Task: Create new records in Salesforce for accounts, contacts, products, and orders, ensuring all relevant fields are filled out accurately.
Action: Mouse moved to (1019, 47)
Screenshot: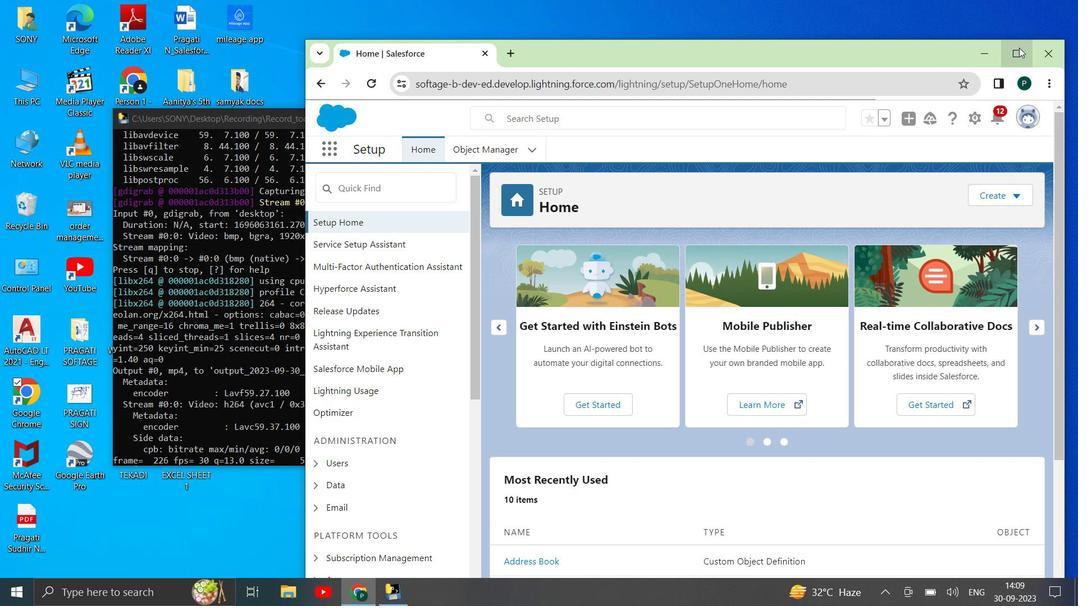 
Action: Mouse pressed left at (1019, 47)
Screenshot: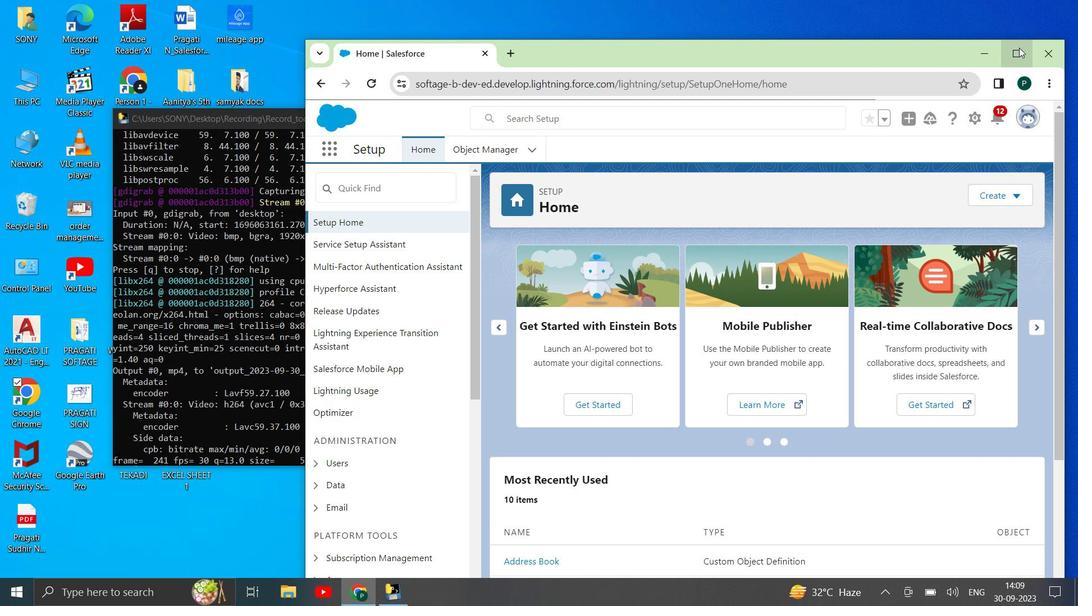 
Action: Mouse moved to (395, 585)
Screenshot: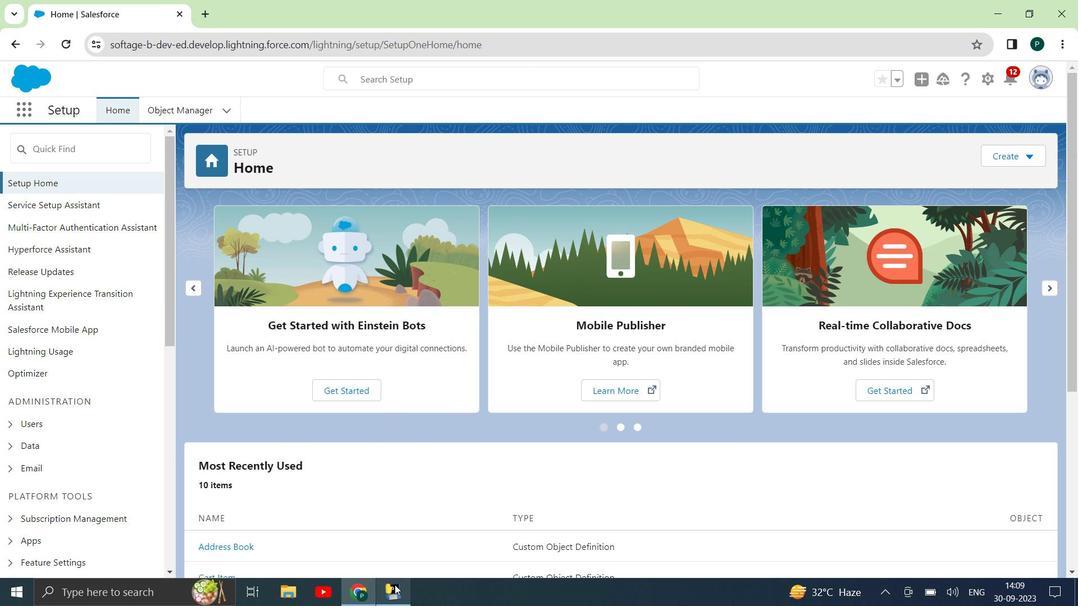 
Action: Mouse pressed left at (395, 585)
Screenshot: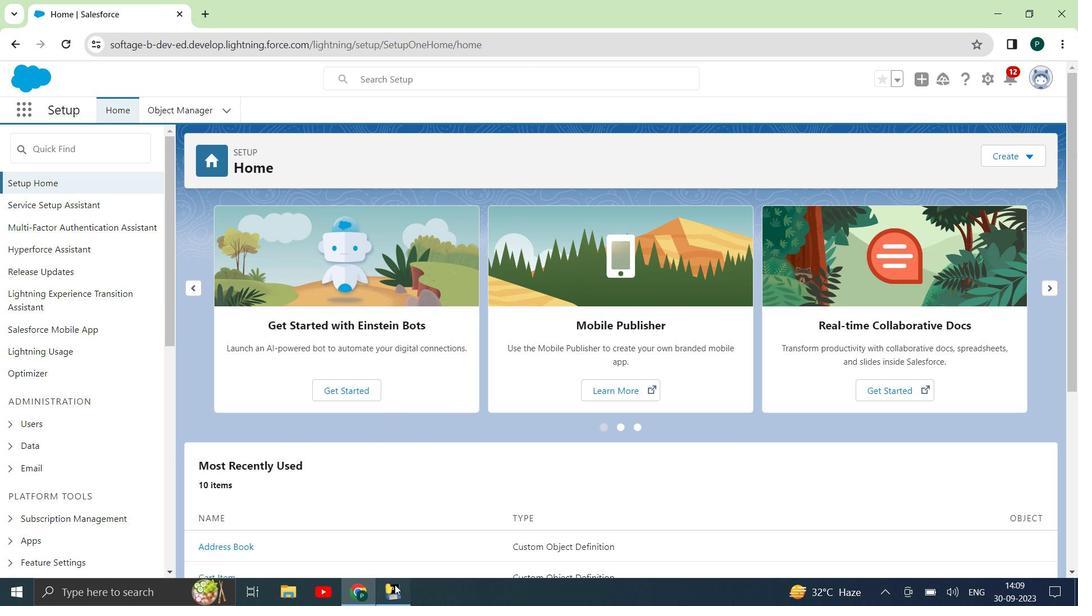 
Action: Mouse moved to (395, 585)
Screenshot: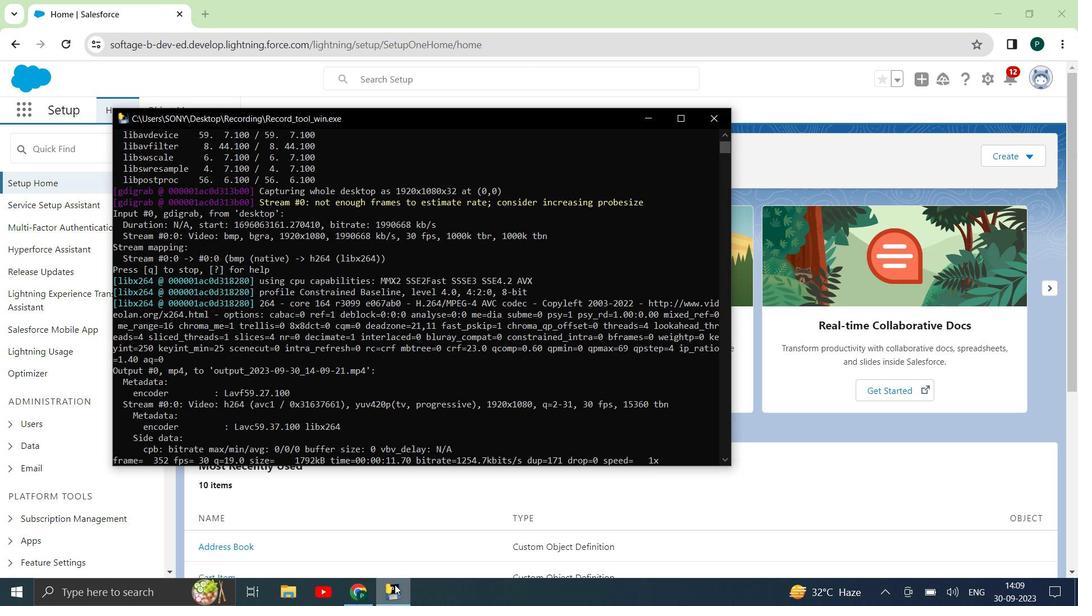 
Action: Mouse pressed left at (395, 585)
Screenshot: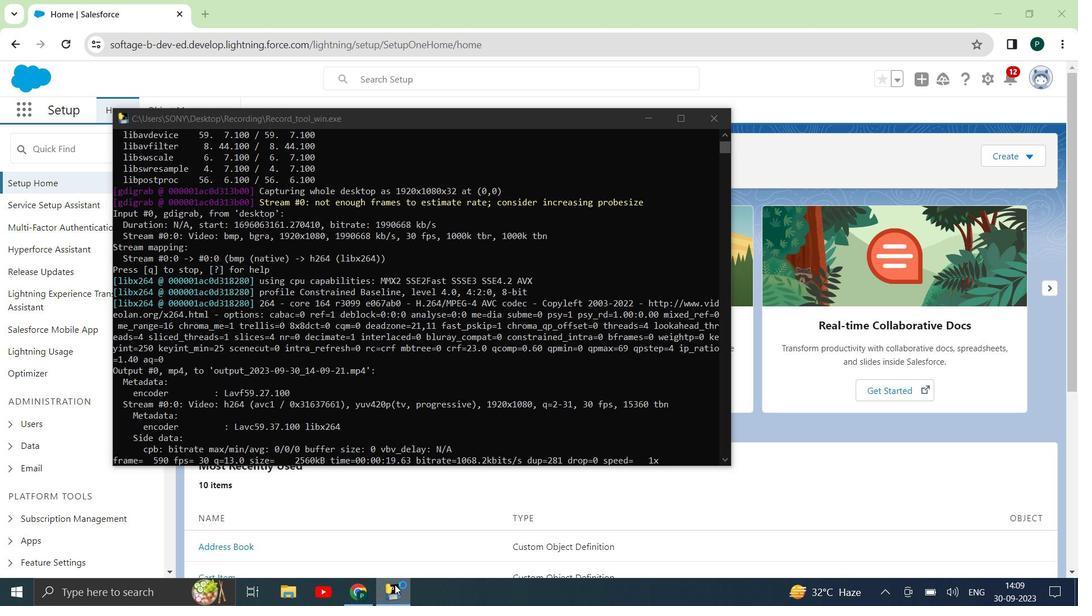 
Action: Mouse moved to (25, 114)
Screenshot: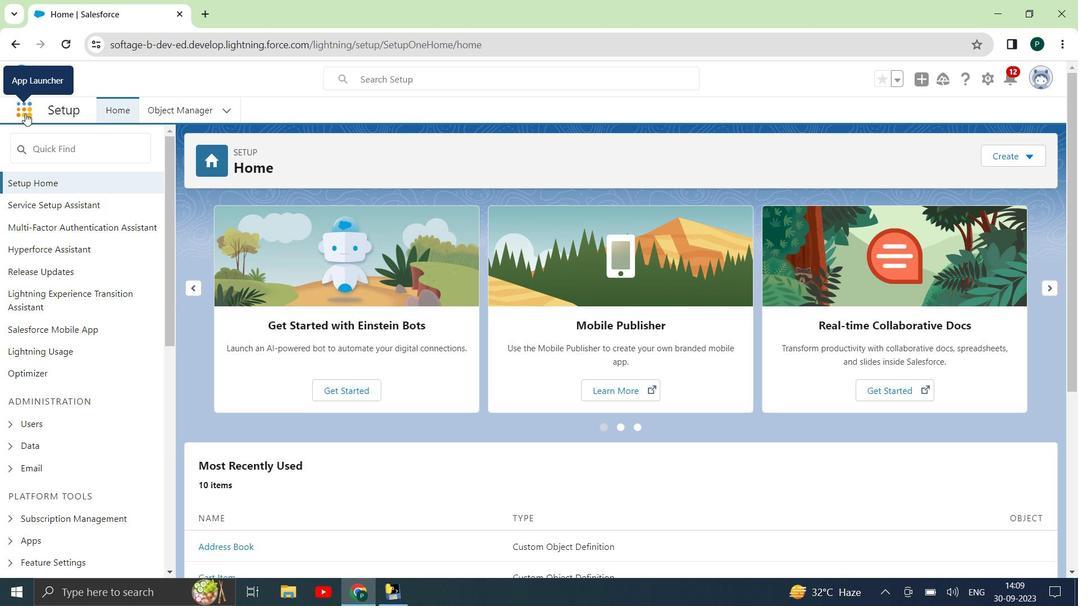 
Action: Mouse pressed left at (25, 114)
Screenshot: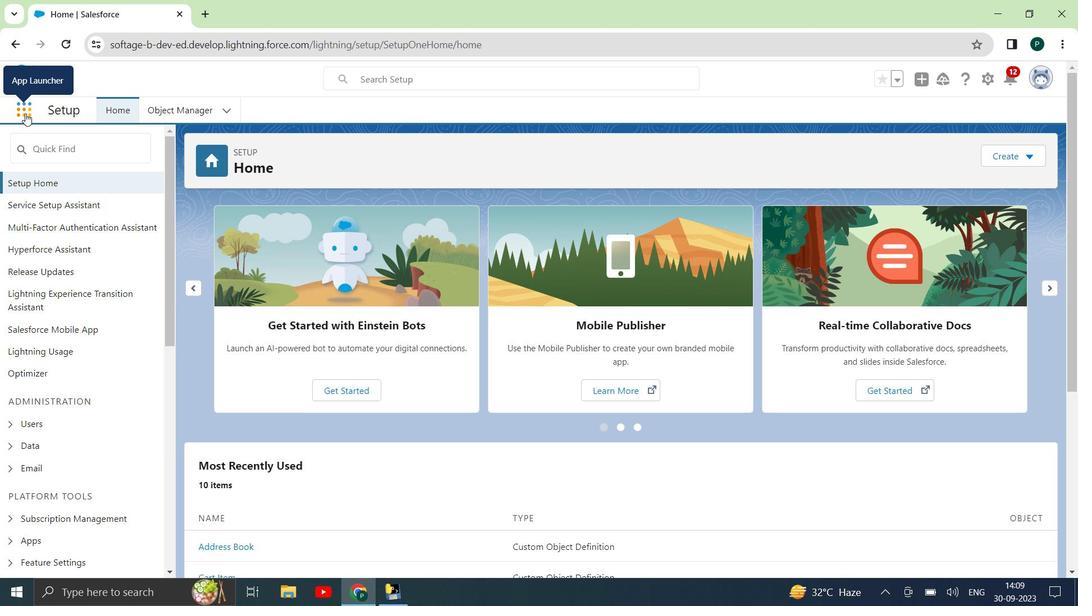 
Action: Mouse moved to (42, 357)
Screenshot: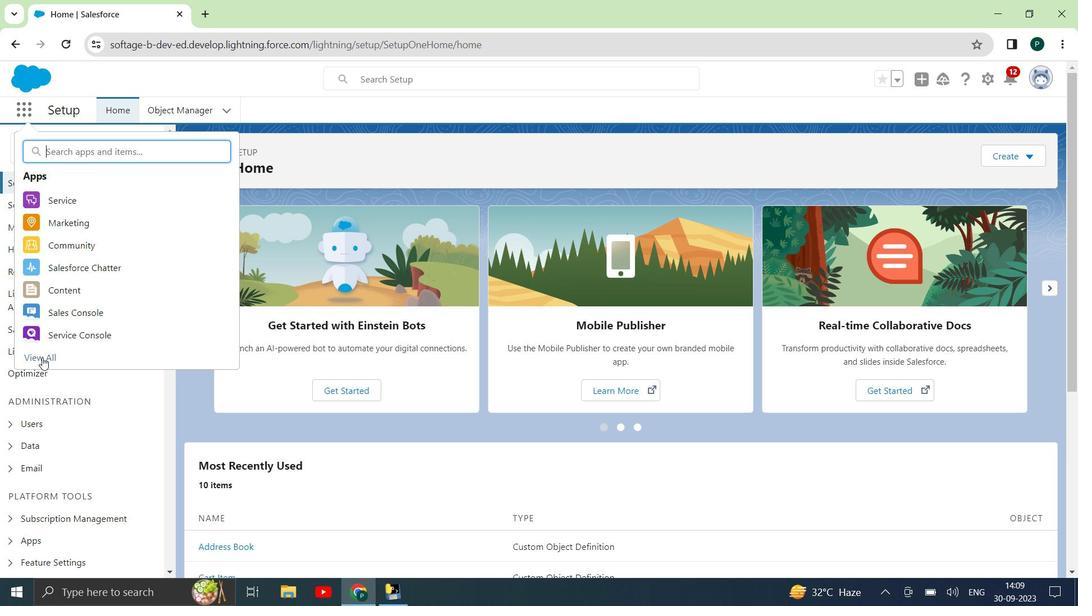 
Action: Mouse pressed left at (42, 357)
Screenshot: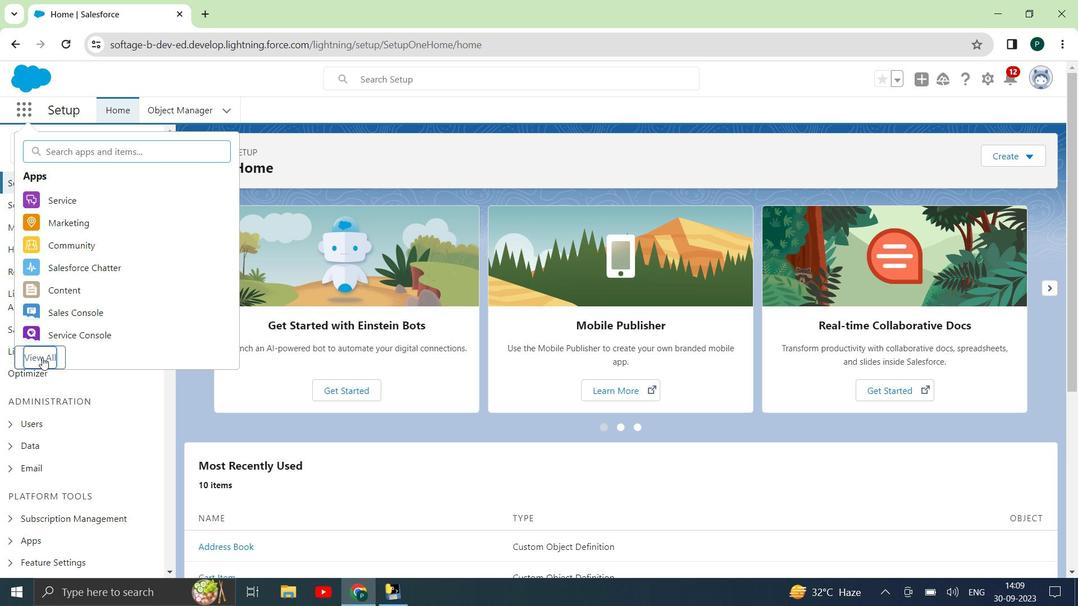 
Action: Mouse moved to (156, 290)
Screenshot: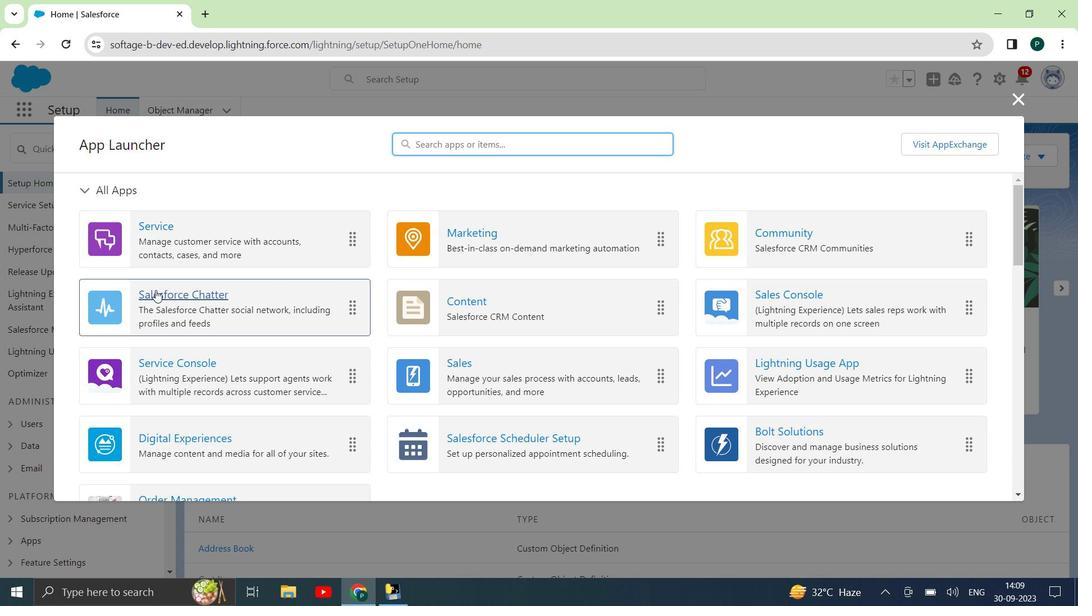 
Action: Mouse scrolled (156, 289) with delta (0, 0)
Screenshot: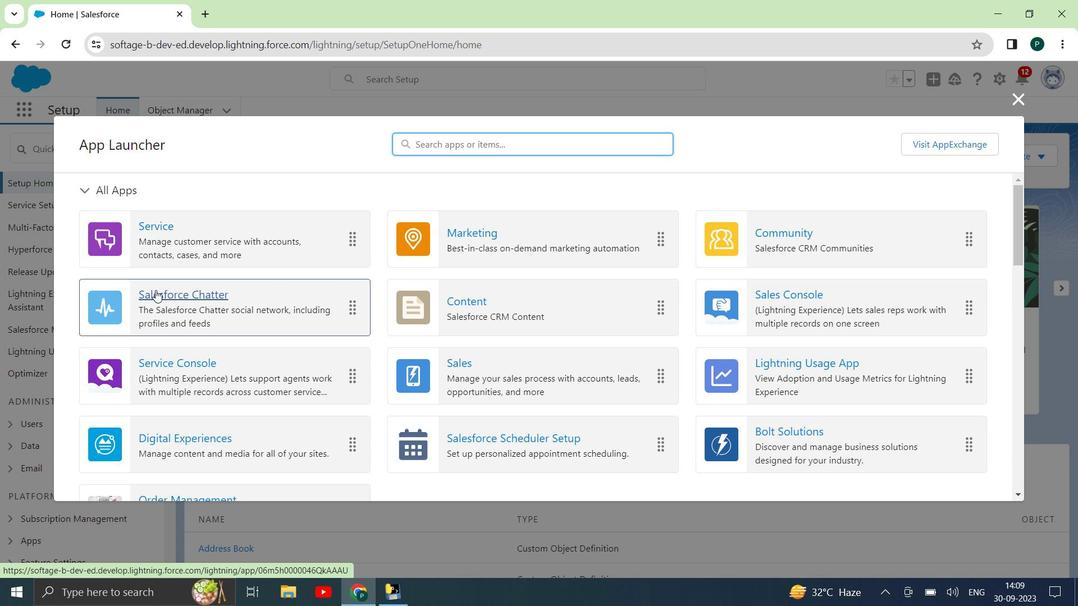 
Action: Mouse scrolled (156, 289) with delta (0, 0)
Screenshot: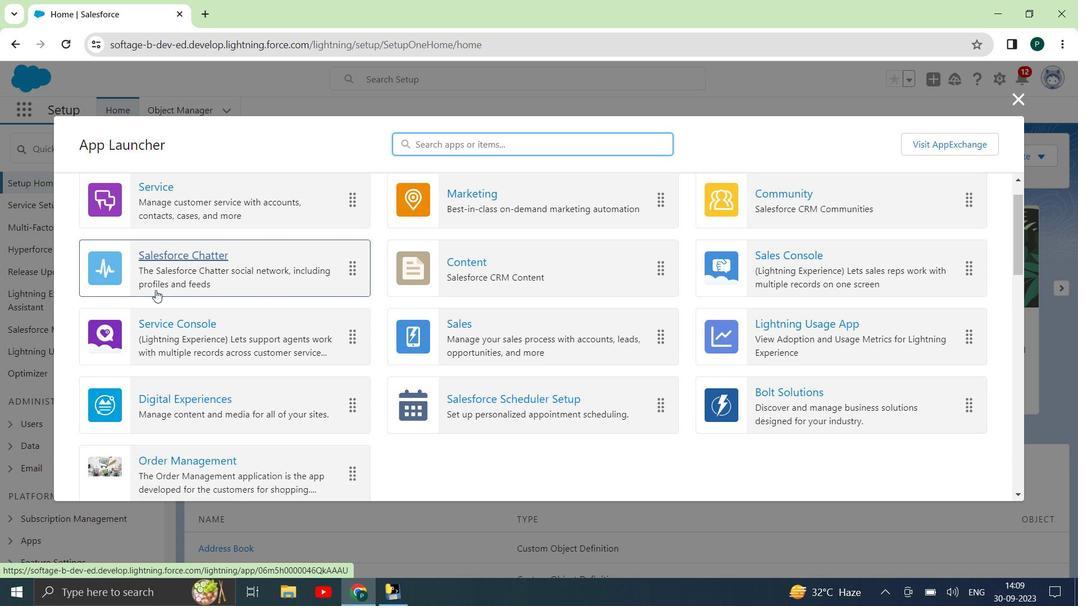 
Action: Mouse scrolled (156, 289) with delta (0, 0)
Screenshot: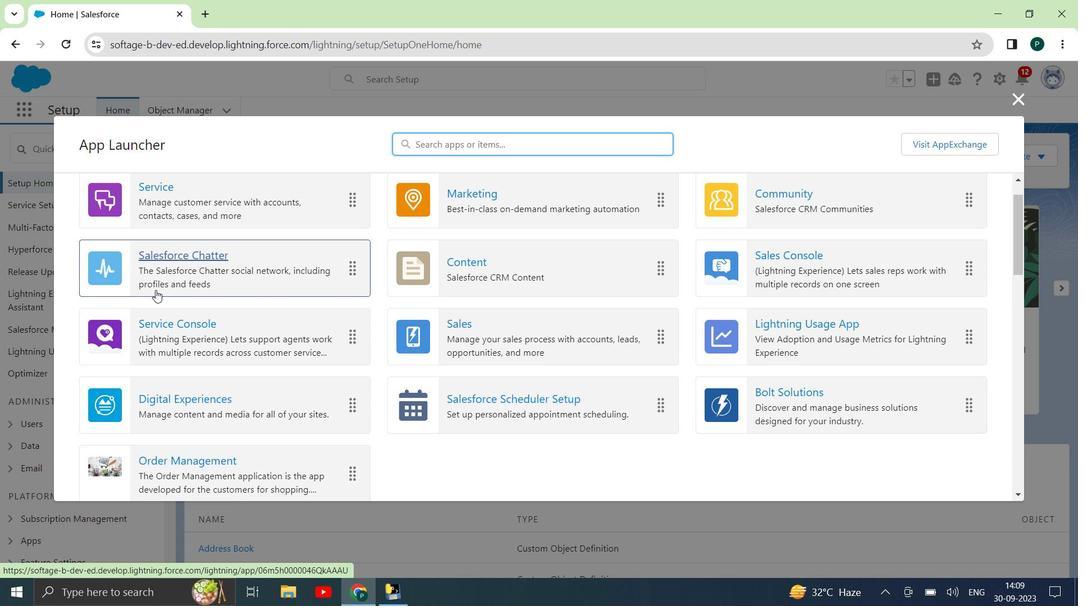 
Action: Mouse scrolled (156, 289) with delta (0, 0)
Screenshot: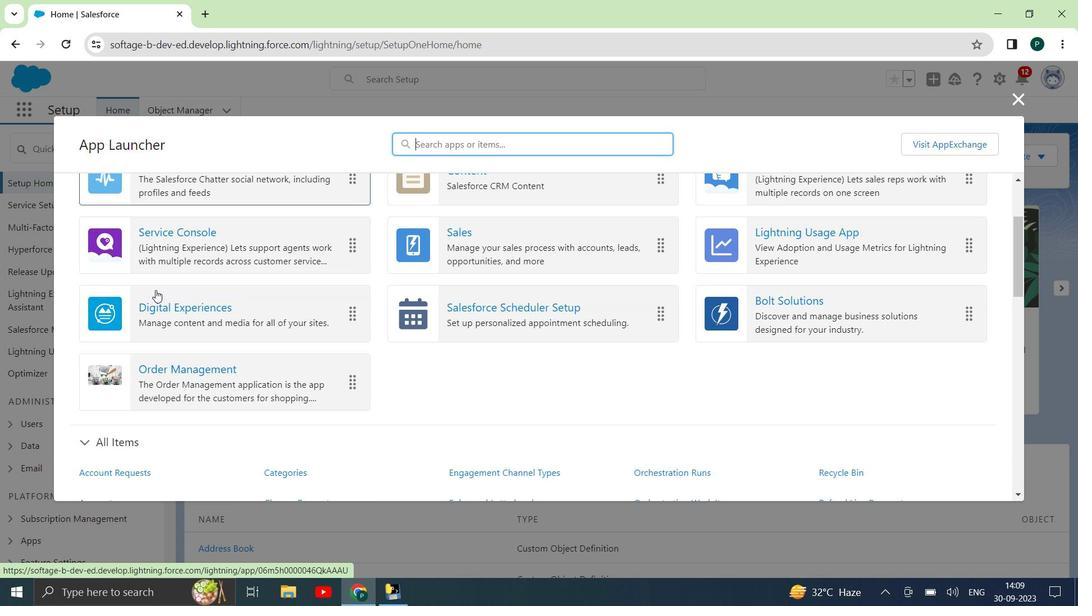 
Action: Mouse scrolled (156, 289) with delta (0, 0)
Screenshot: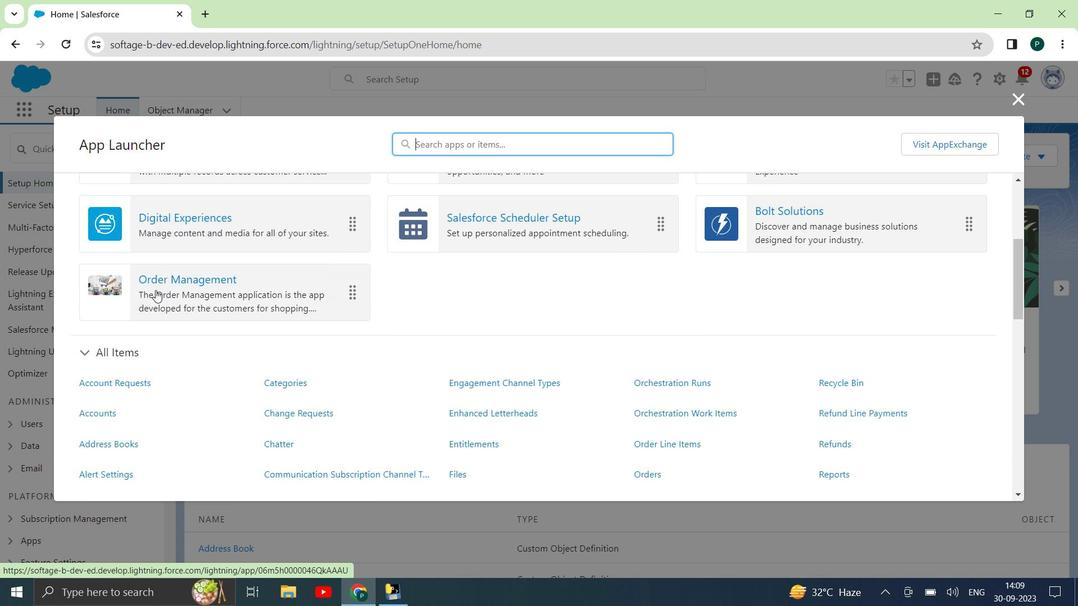 
Action: Mouse scrolled (156, 289) with delta (0, 0)
Screenshot: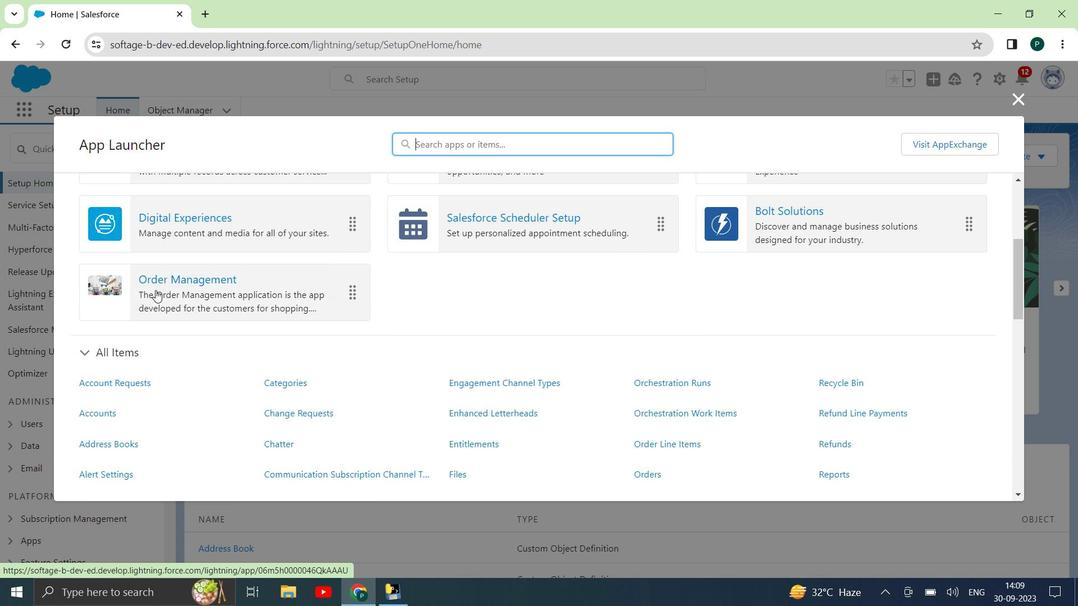 
Action: Mouse scrolled (156, 289) with delta (0, 0)
Screenshot: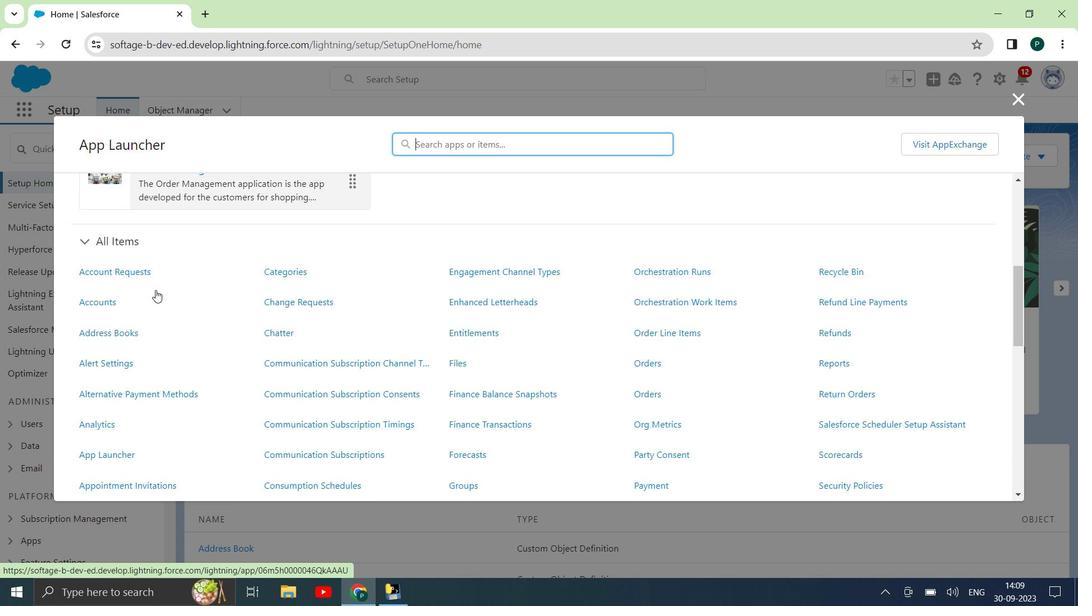
Action: Mouse scrolled (156, 290) with delta (0, 0)
Screenshot: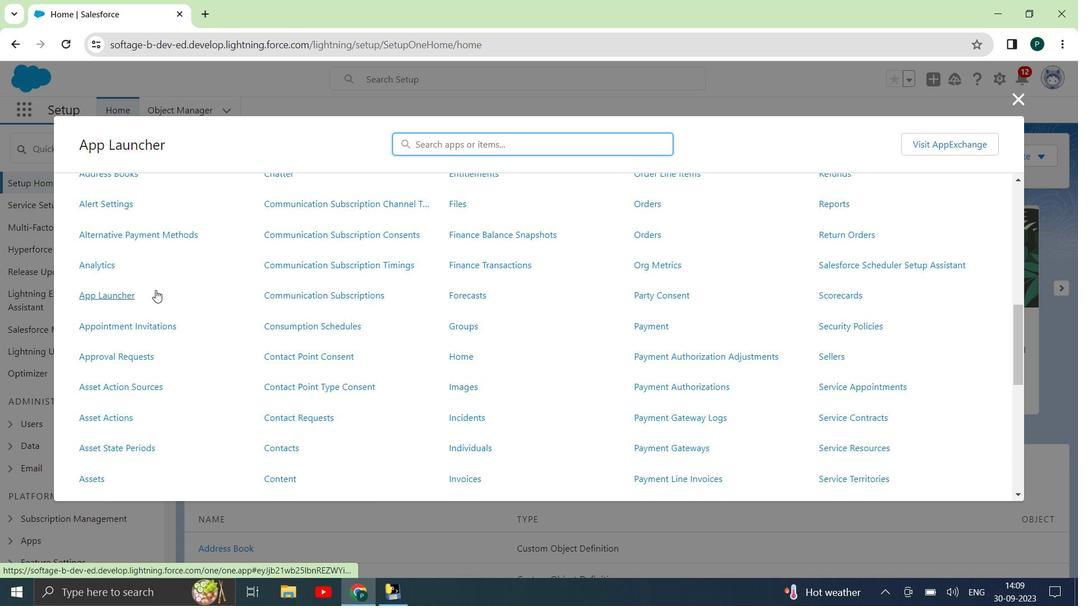 
Action: Mouse scrolled (156, 290) with delta (0, 0)
Screenshot: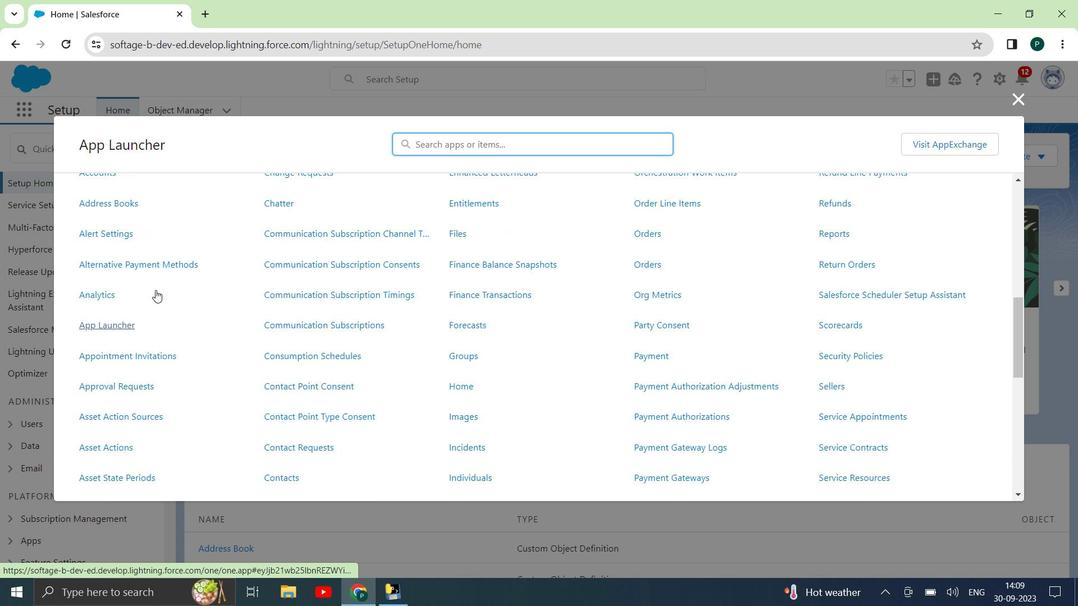 
Action: Mouse scrolled (156, 290) with delta (0, 0)
Screenshot: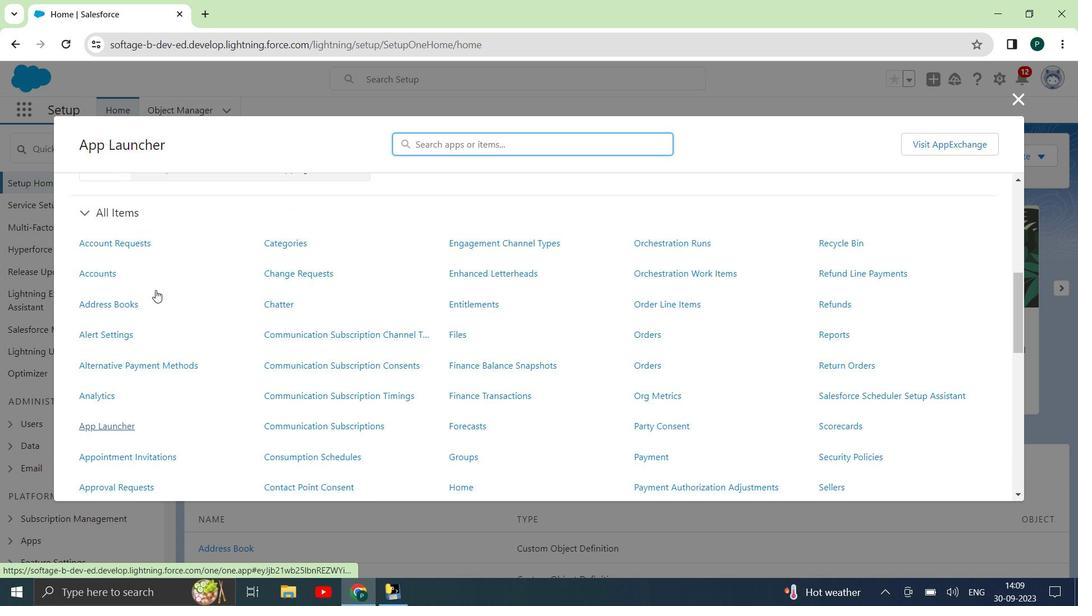 
Action: Mouse moved to (181, 213)
Screenshot: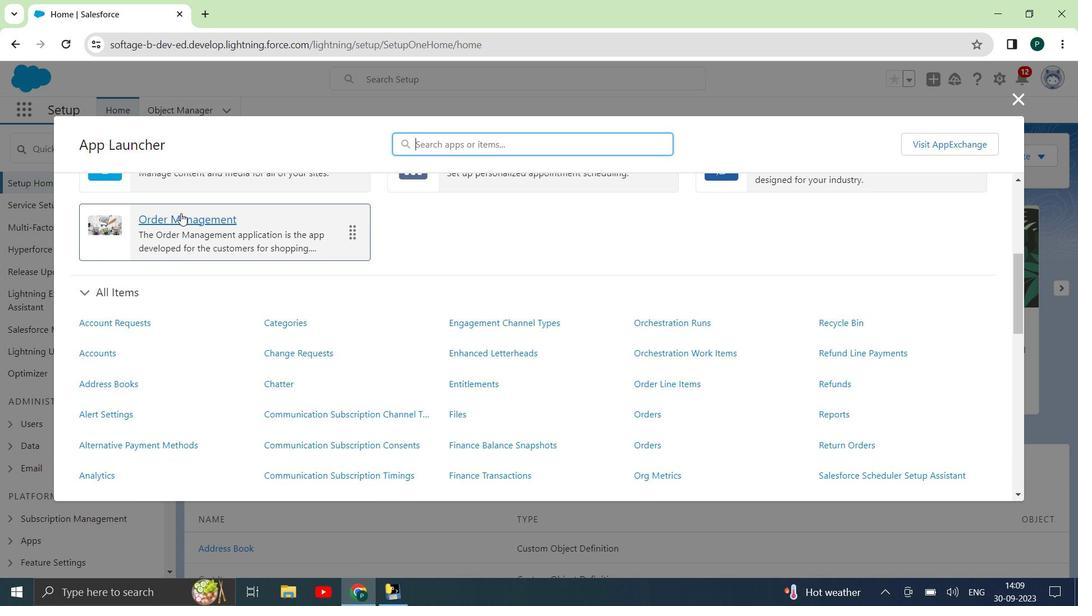 
Action: Mouse pressed left at (181, 213)
Screenshot: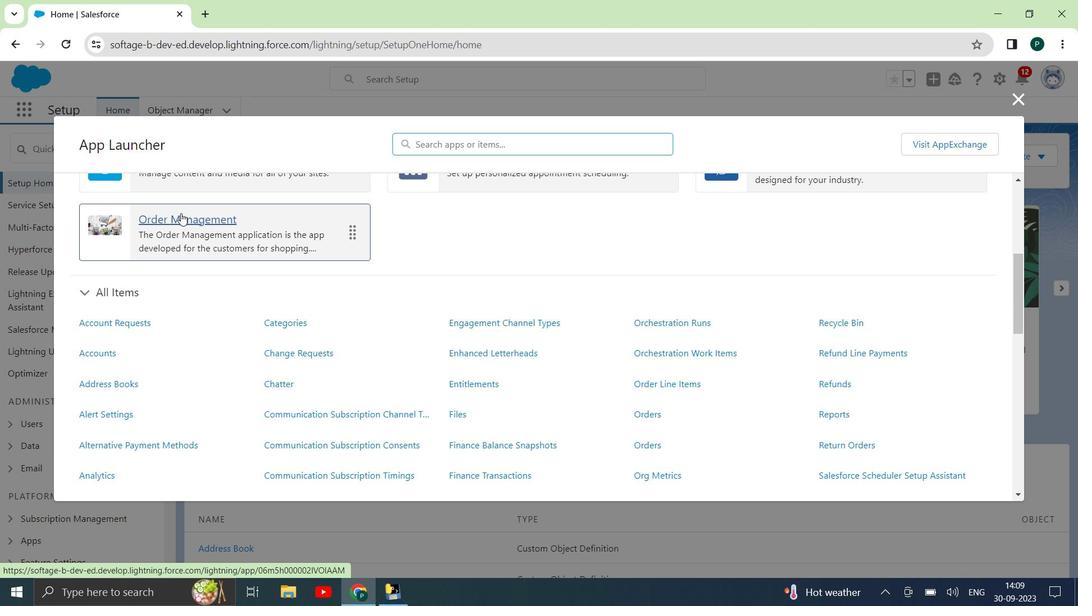 
Action: Mouse moved to (222, 302)
Screenshot: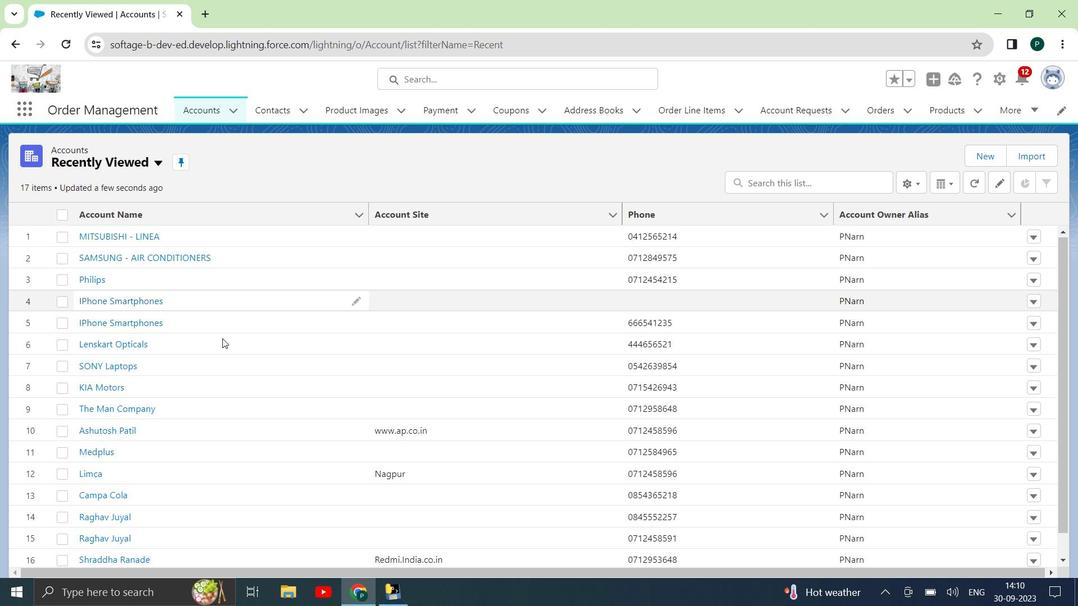 
Action: Mouse scrolled (222, 302) with delta (0, 0)
Screenshot: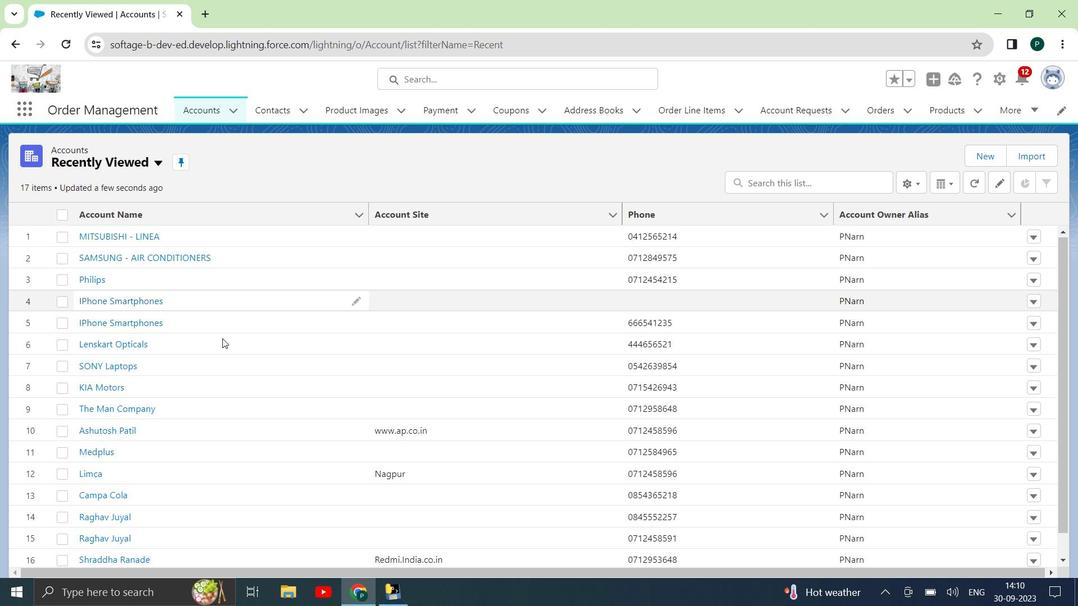 
Action: Mouse moved to (222, 339)
Screenshot: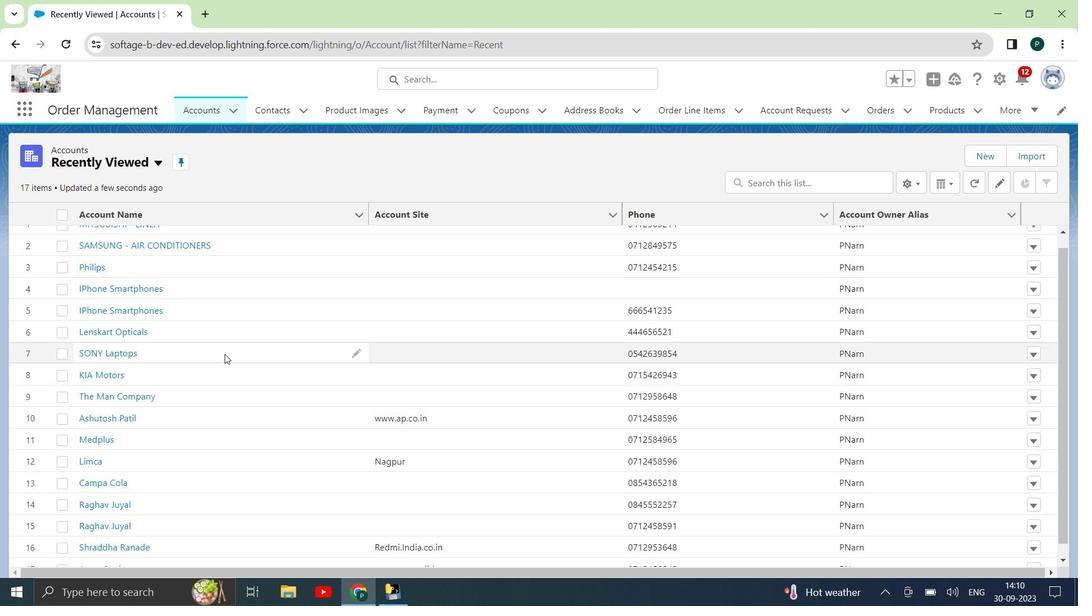 
Action: Mouse scrolled (222, 338) with delta (0, 0)
Screenshot: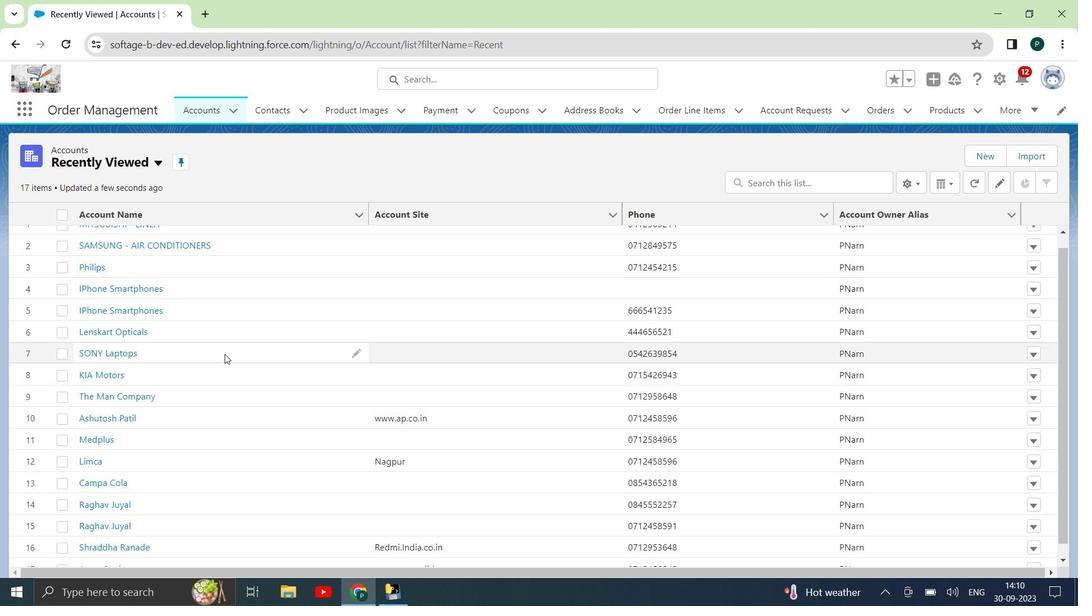 
Action: Mouse moved to (224, 350)
Screenshot: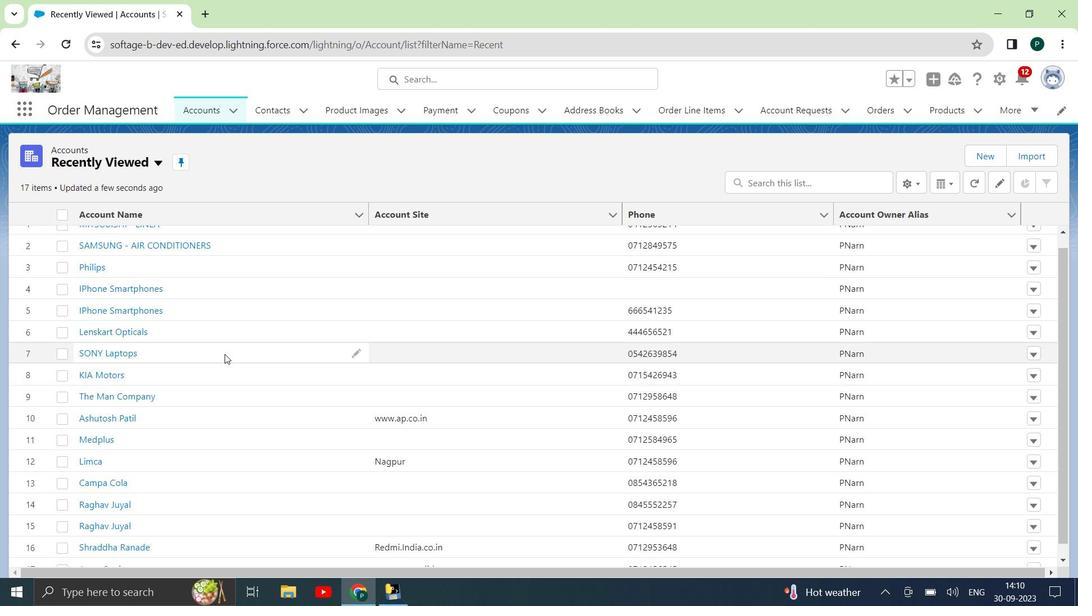 
Action: Mouse scrolled (224, 350) with delta (0, 0)
Screenshot: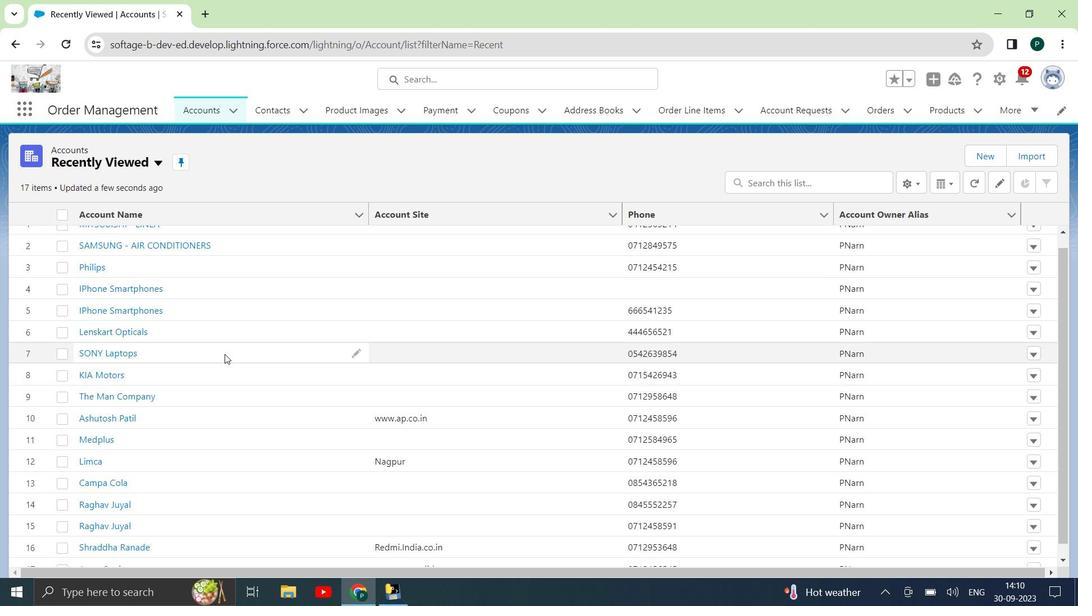 
Action: Mouse moved to (224, 354)
Screenshot: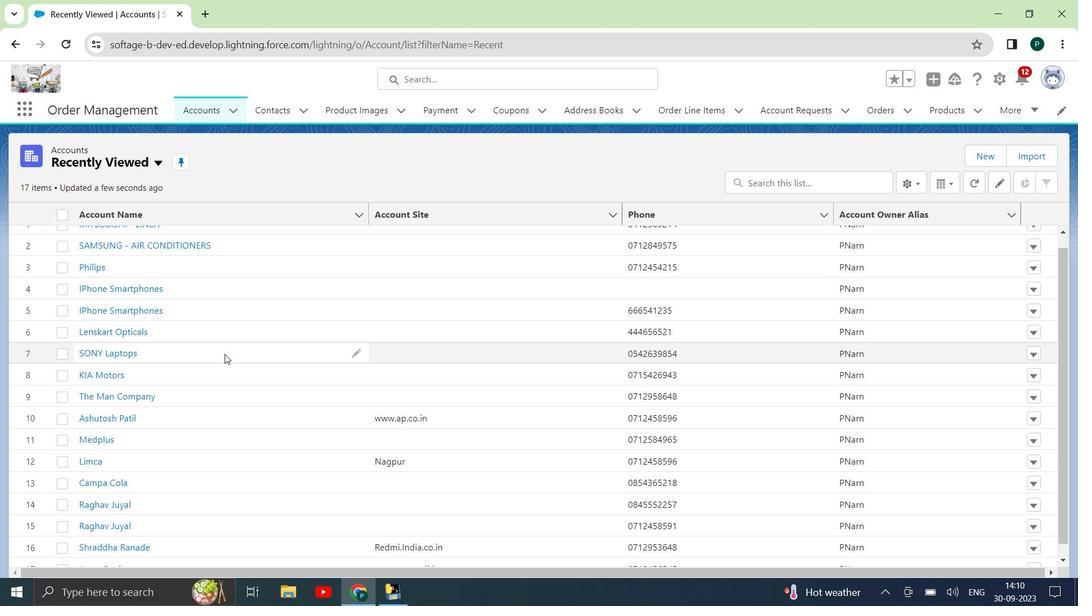 
Action: Mouse scrolled (224, 353) with delta (0, 0)
Screenshot: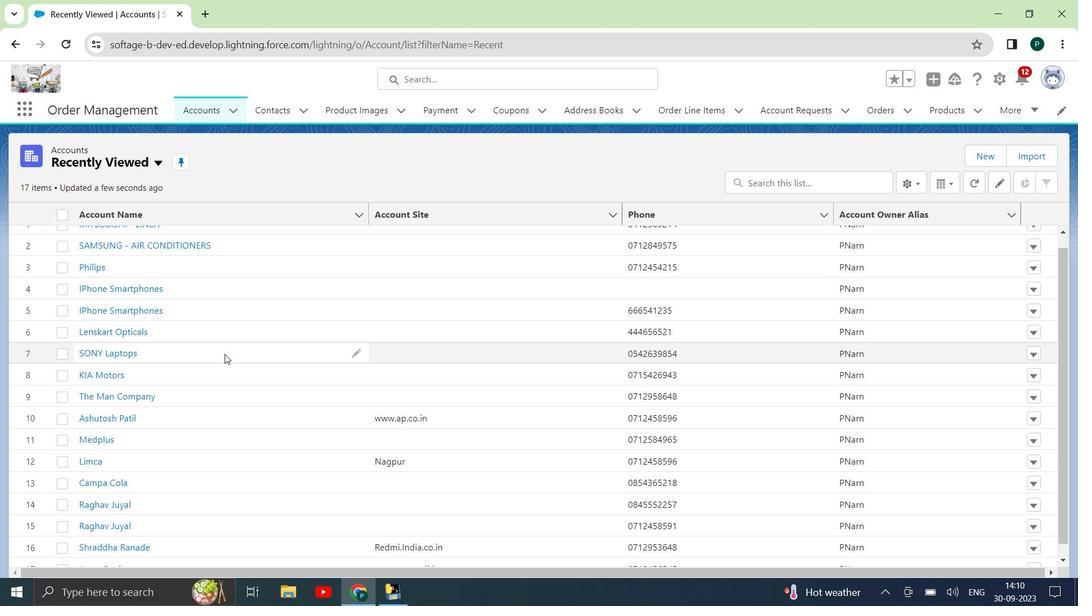
Action: Mouse scrolled (224, 353) with delta (0, 0)
Screenshot: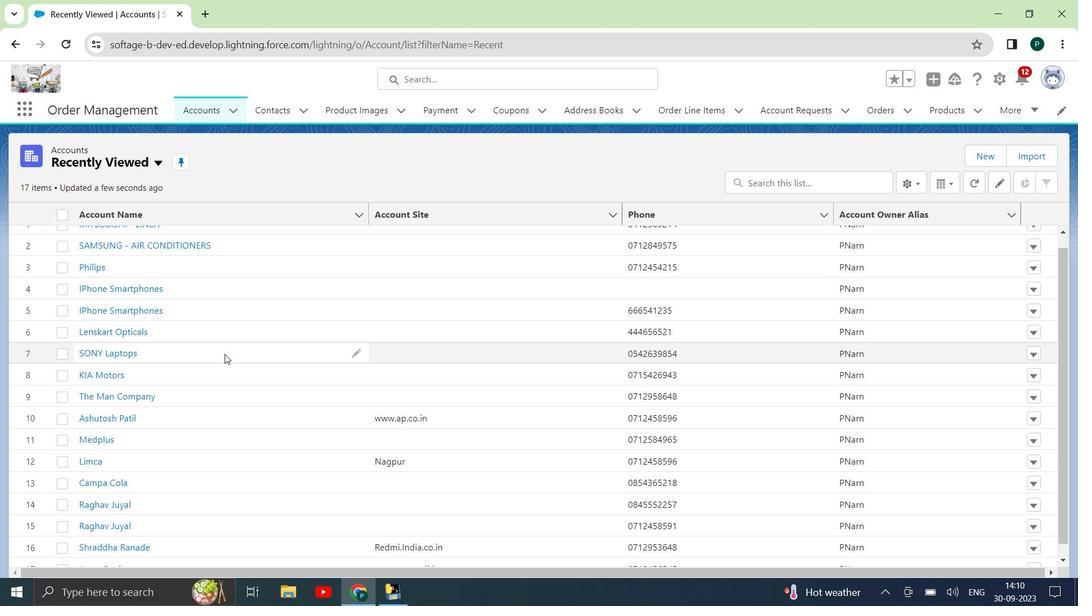 
Action: Mouse scrolled (224, 353) with delta (0, 0)
Screenshot: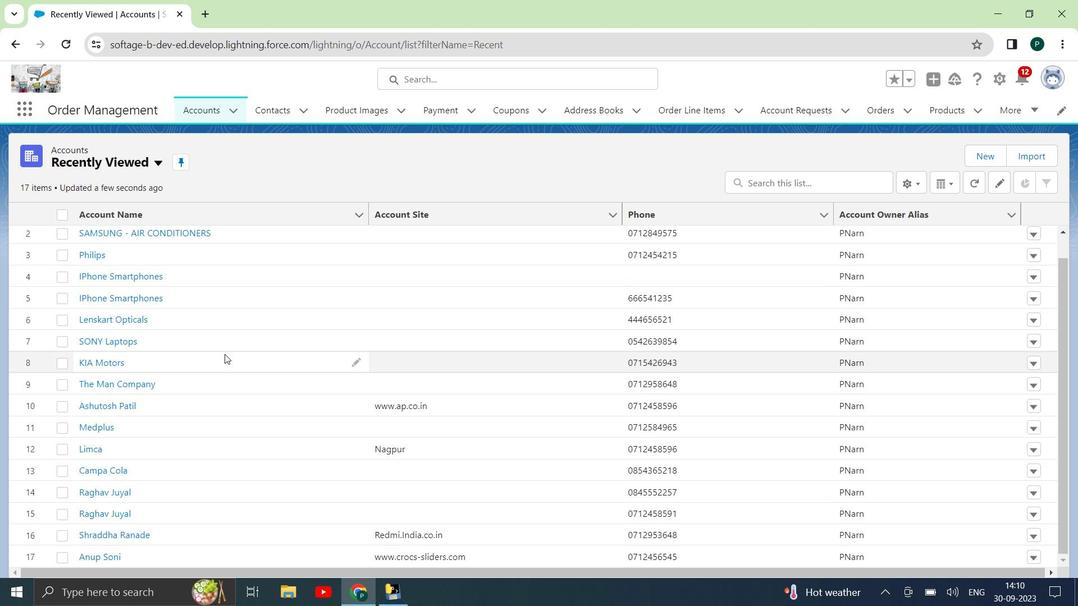 
Action: Mouse scrolled (224, 353) with delta (0, 0)
Screenshot: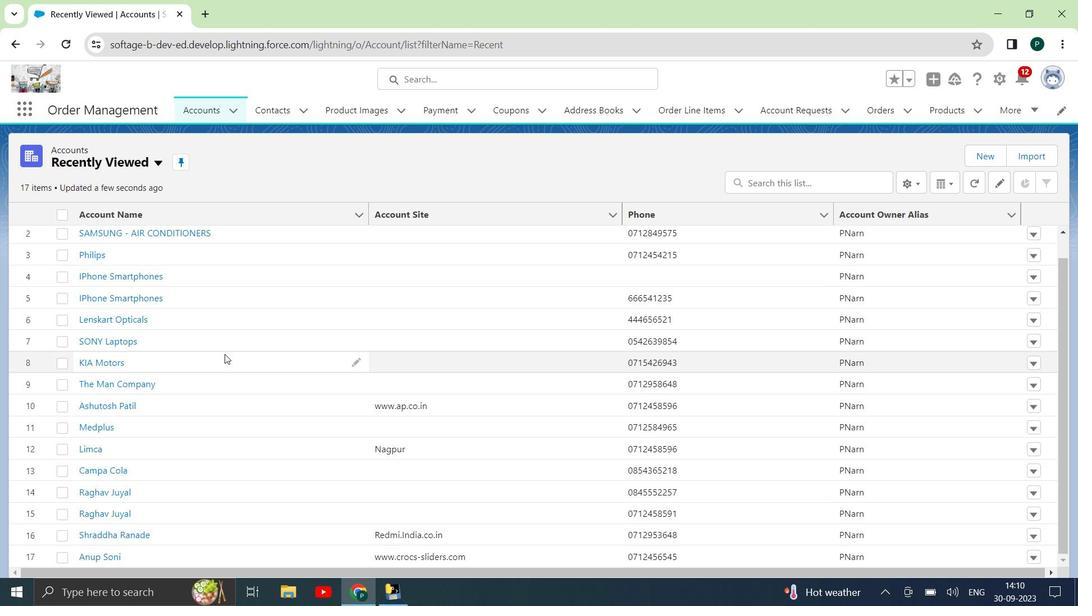 
Action: Mouse scrolled (224, 354) with delta (0, 0)
Screenshot: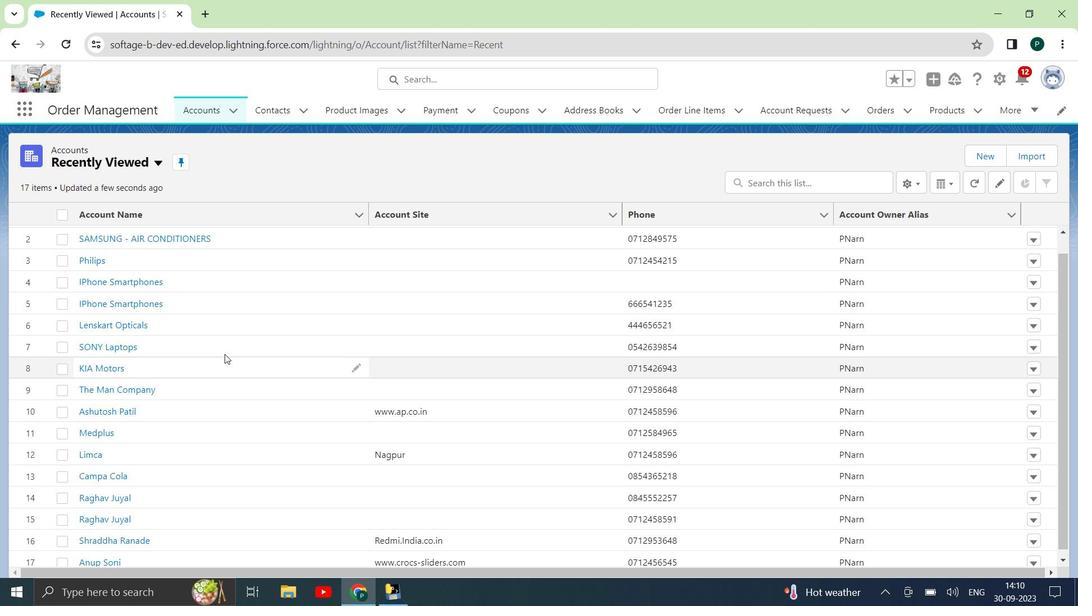 
Action: Mouse scrolled (224, 354) with delta (0, 0)
Screenshot: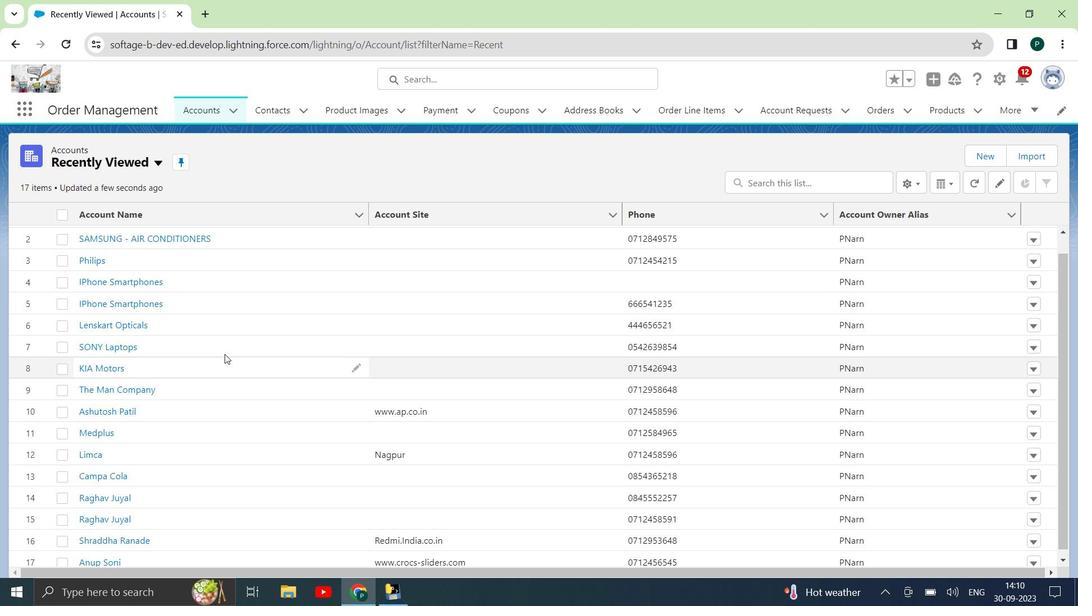 
Action: Mouse scrolled (224, 354) with delta (0, 0)
Screenshot: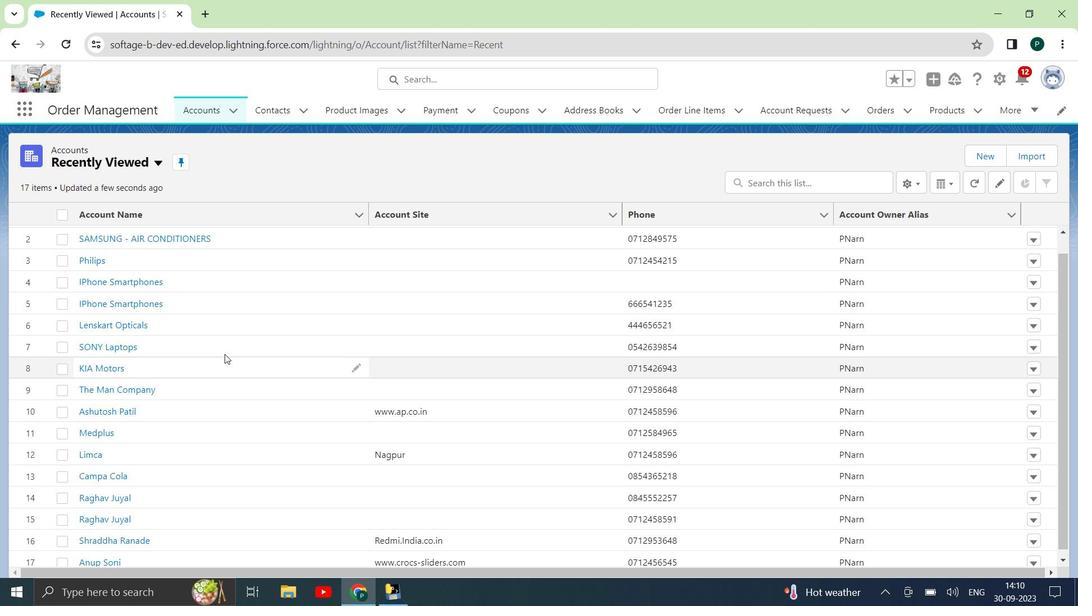 
Action: Mouse scrolled (224, 354) with delta (0, 0)
Screenshot: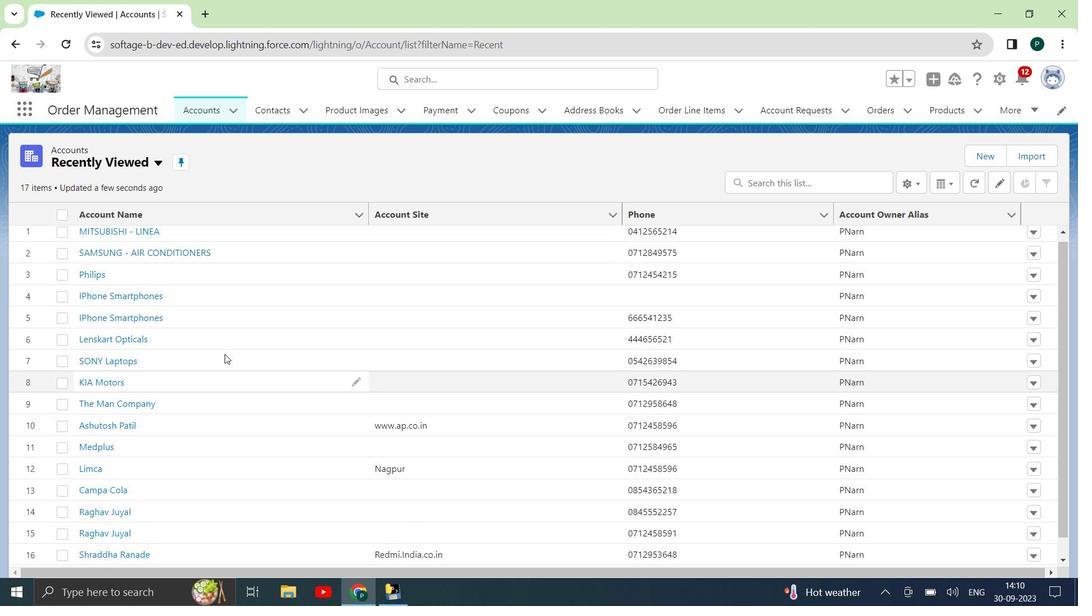 
Action: Mouse scrolled (224, 354) with delta (0, 0)
Screenshot: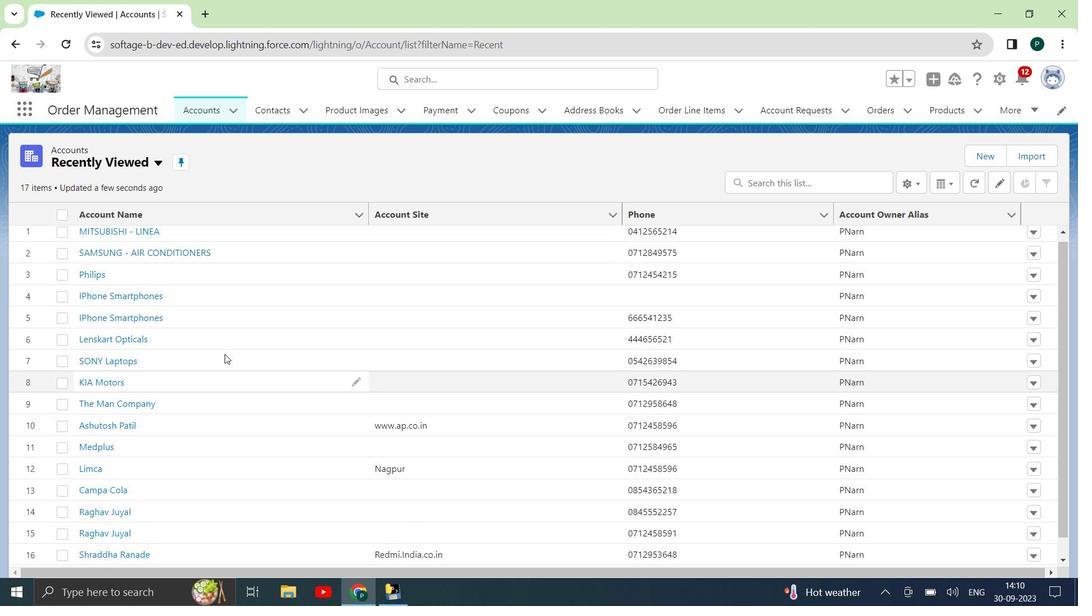 
Action: Mouse scrolled (224, 354) with delta (0, 0)
Screenshot: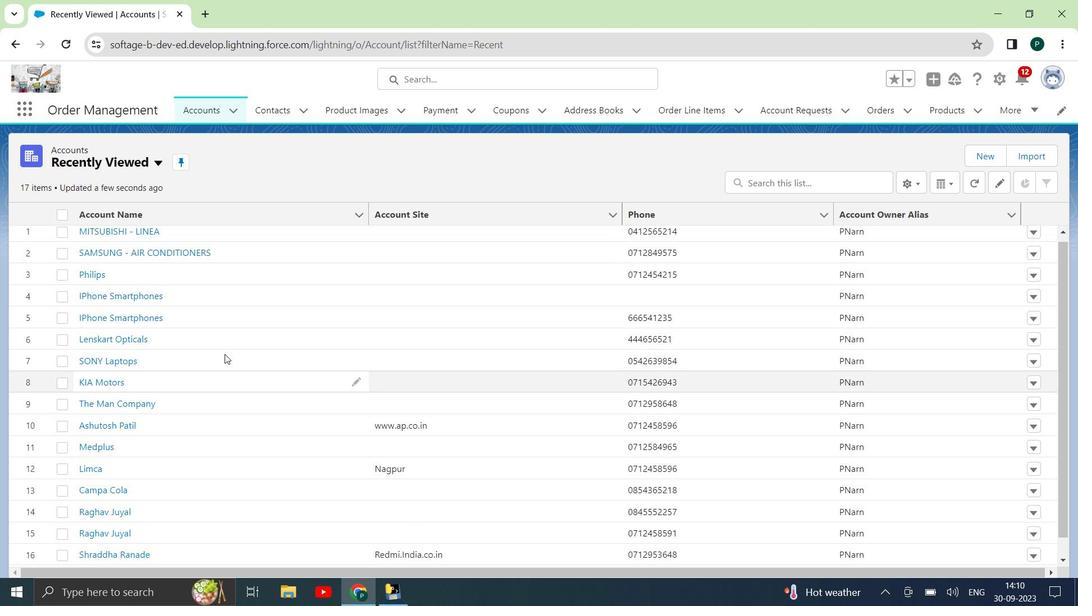 
Action: Mouse scrolled (224, 354) with delta (0, 0)
Screenshot: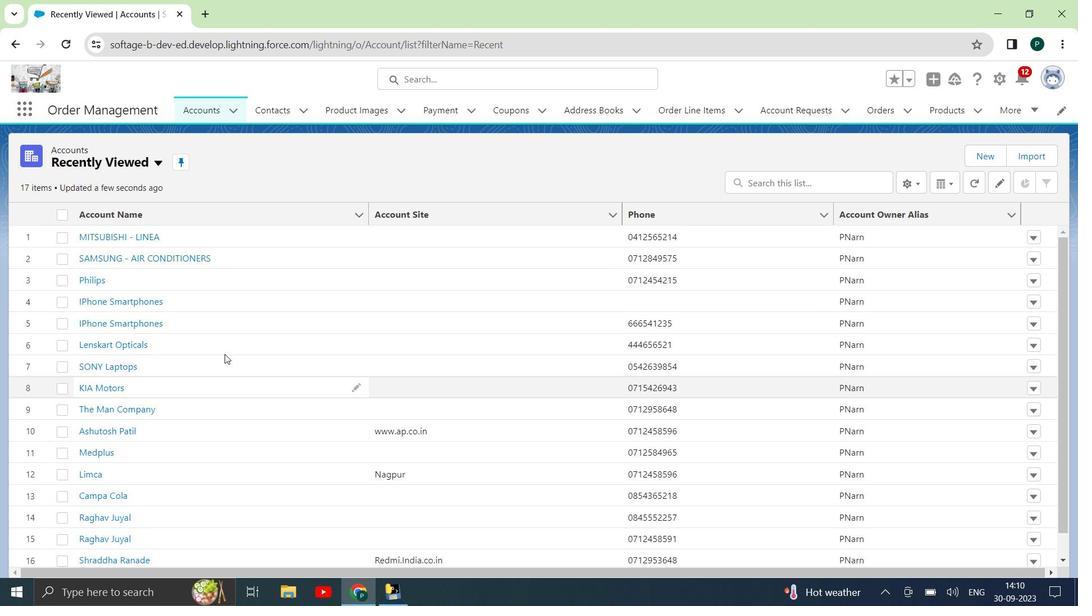 
Action: Mouse moved to (443, 113)
Screenshot: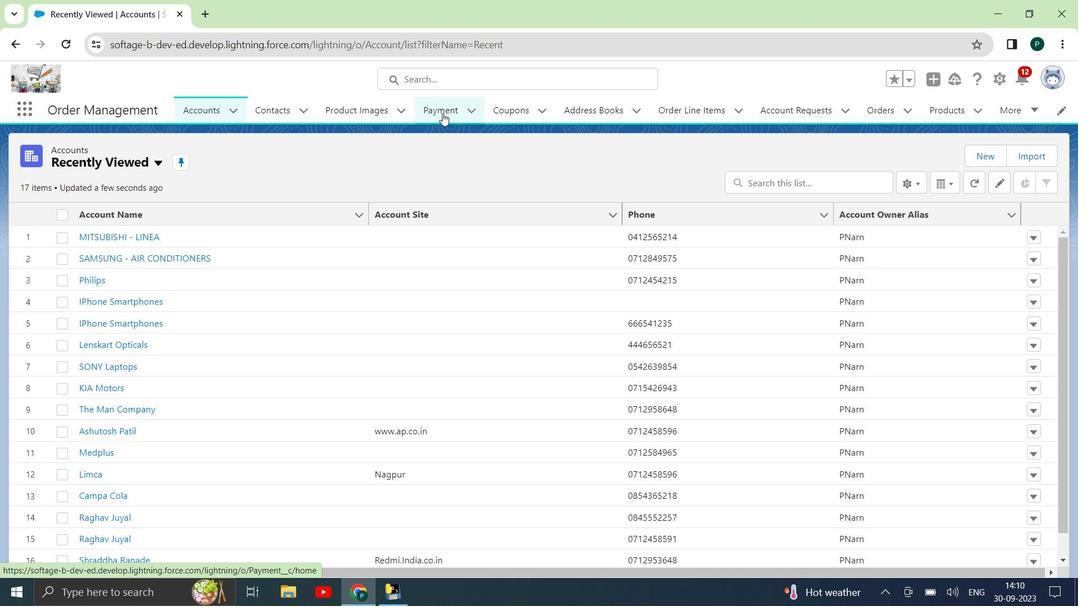
Action: Mouse pressed left at (443, 113)
Screenshot: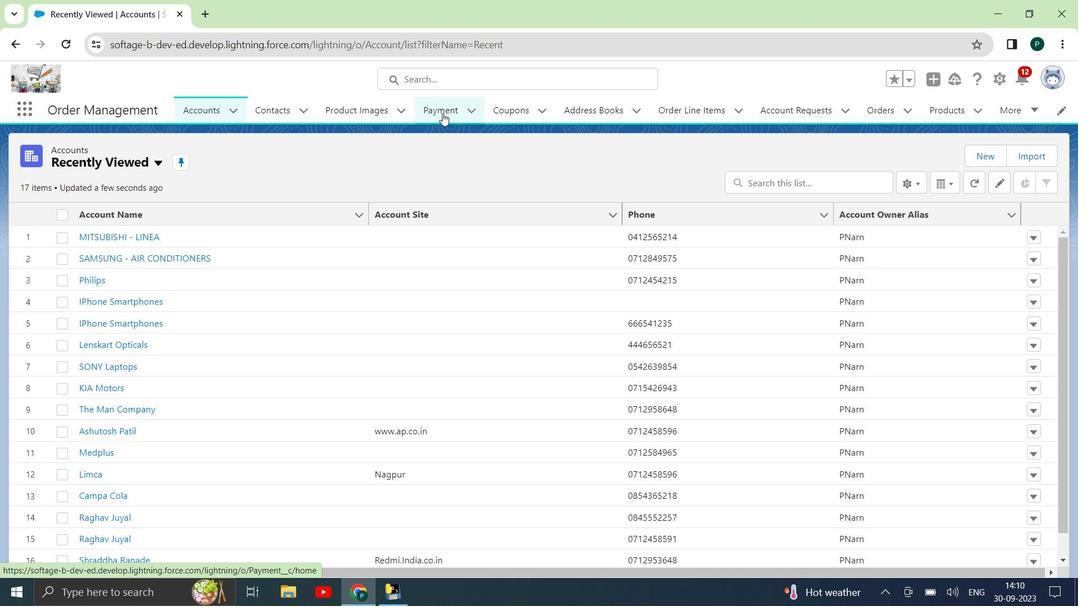 
Action: Mouse moved to (990, 154)
Screenshot: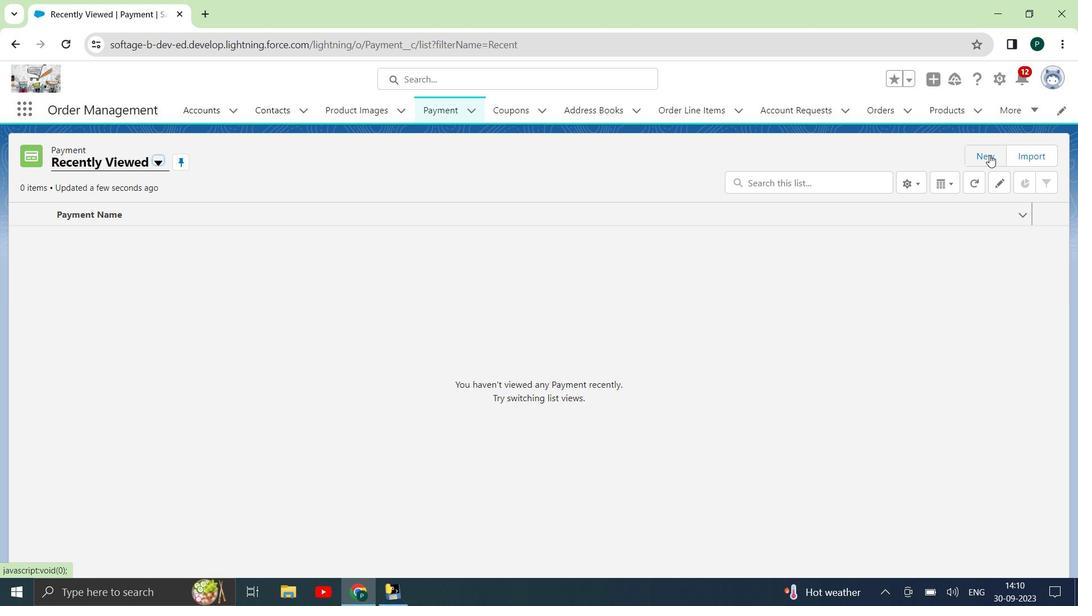 
Action: Mouse pressed left at (990, 154)
Screenshot: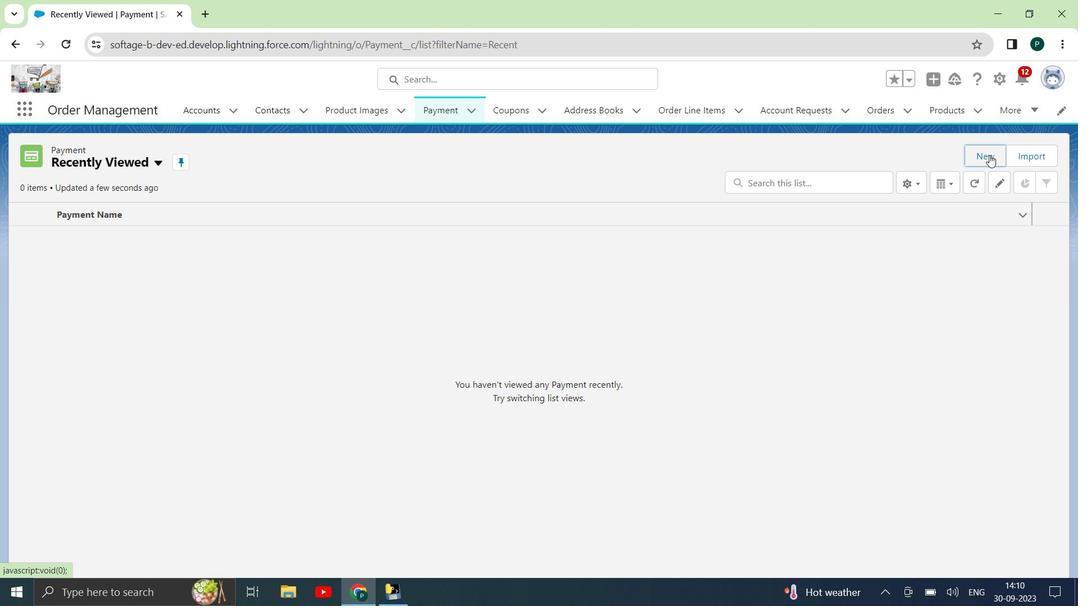 
Action: Mouse moved to (546, 260)
Screenshot: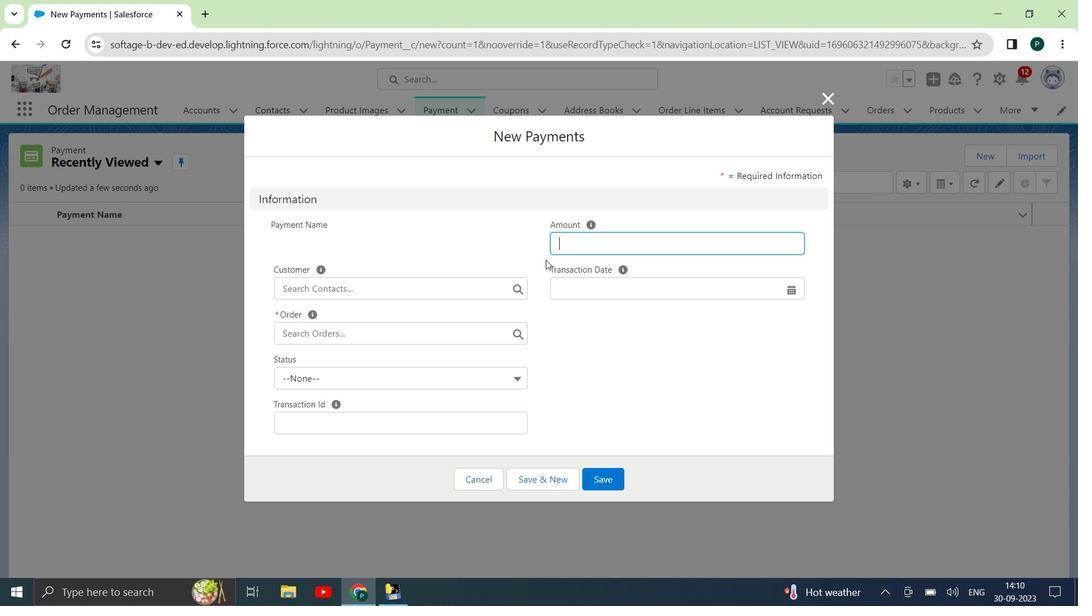 
Action: Mouse scrolled (546, 260) with delta (0, 0)
Screenshot: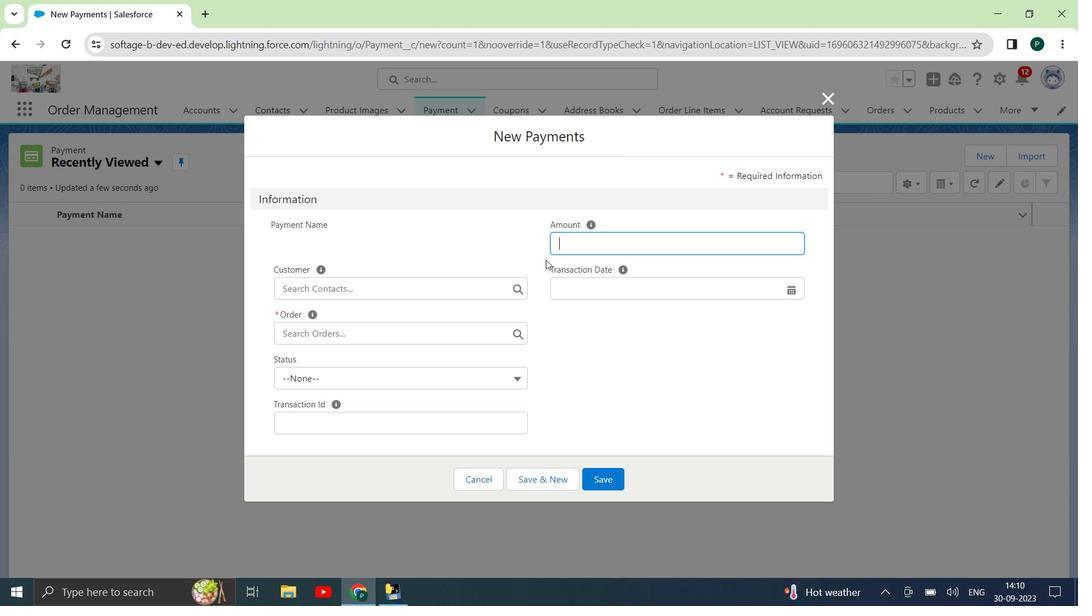 
Action: Mouse scrolled (546, 260) with delta (0, 0)
Screenshot: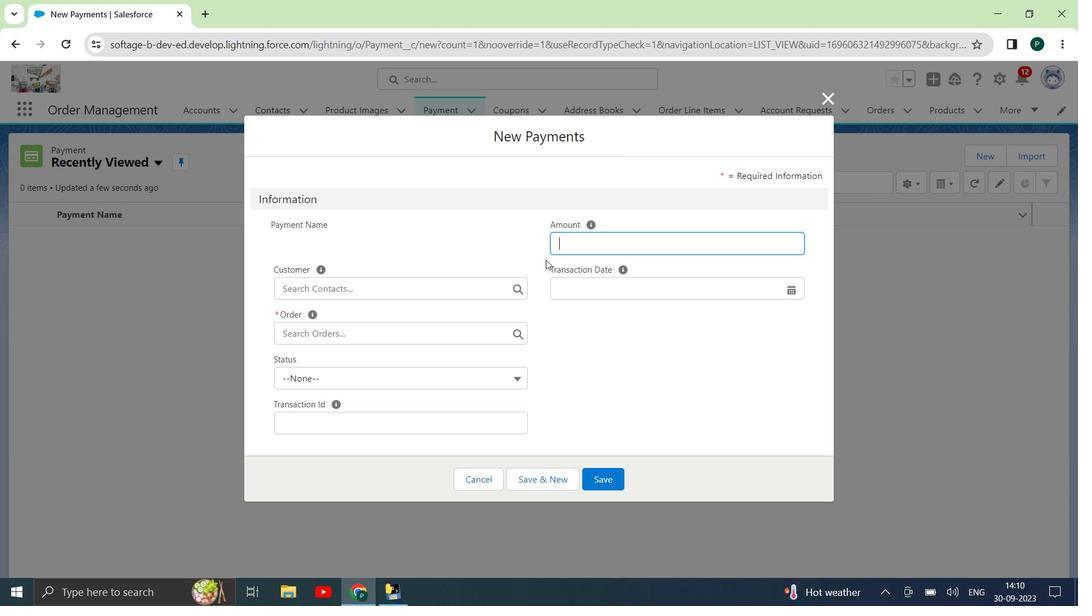 
Action: Mouse scrolled (546, 260) with delta (0, 0)
Screenshot: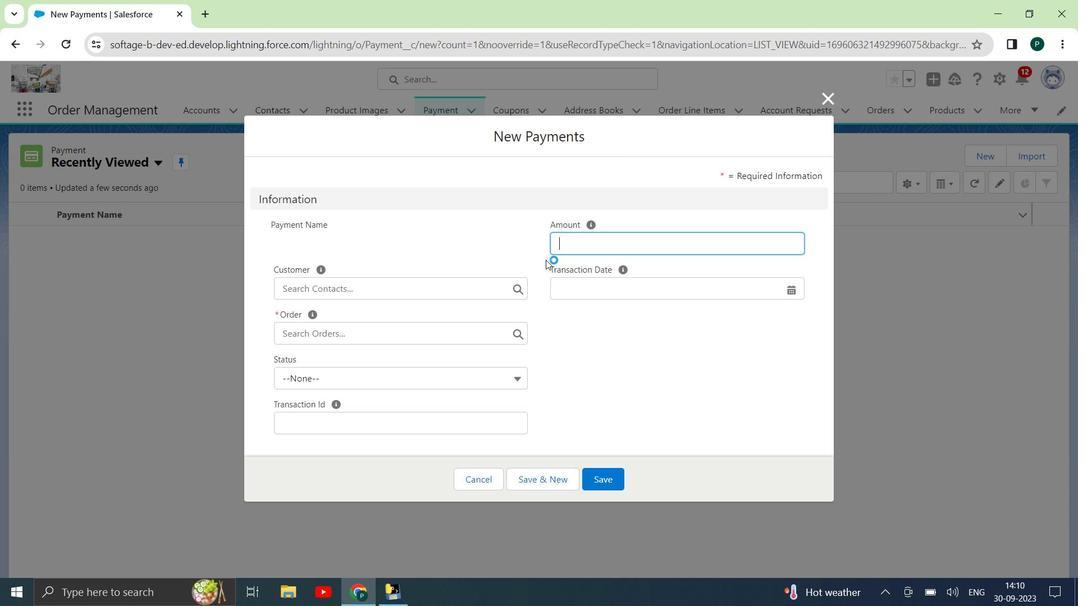 
Action: Mouse scrolled (546, 260) with delta (0, 0)
Screenshot: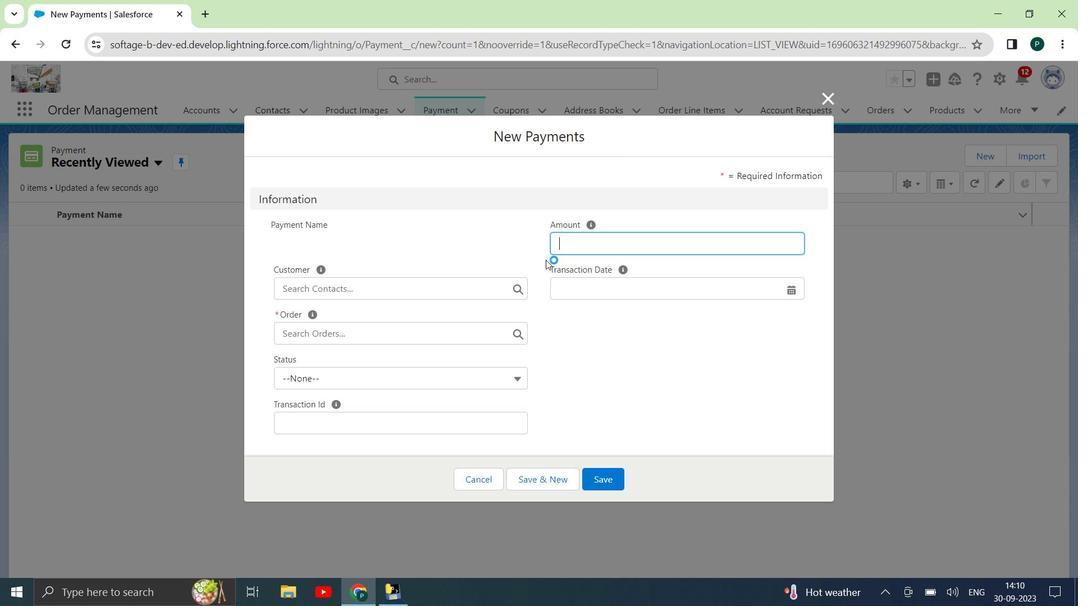 
Action: Mouse scrolled (546, 260) with delta (0, 0)
Screenshot: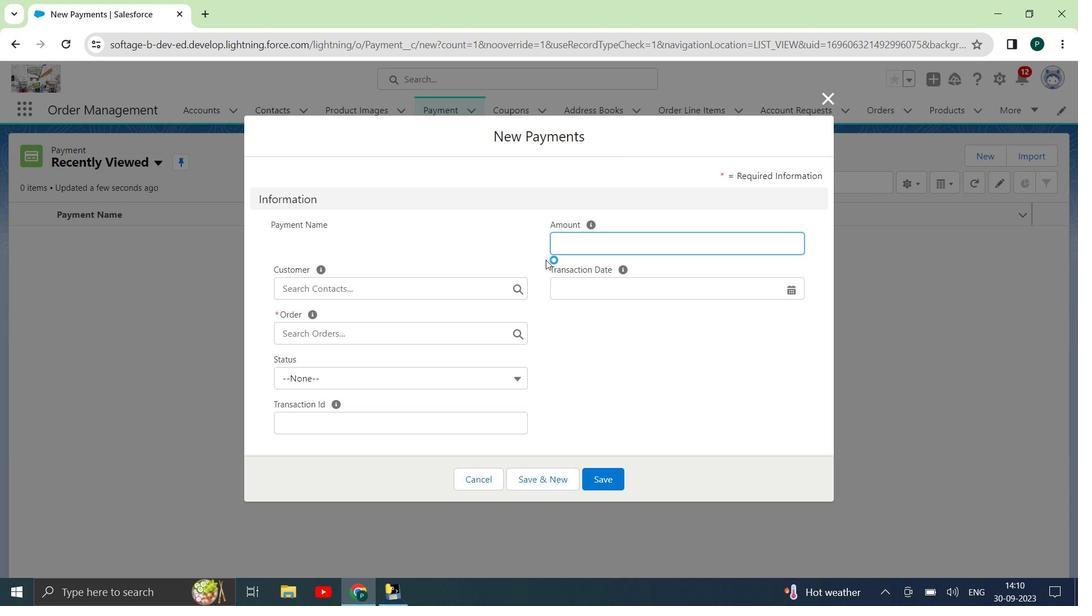 
Action: Mouse scrolled (546, 260) with delta (0, 0)
Screenshot: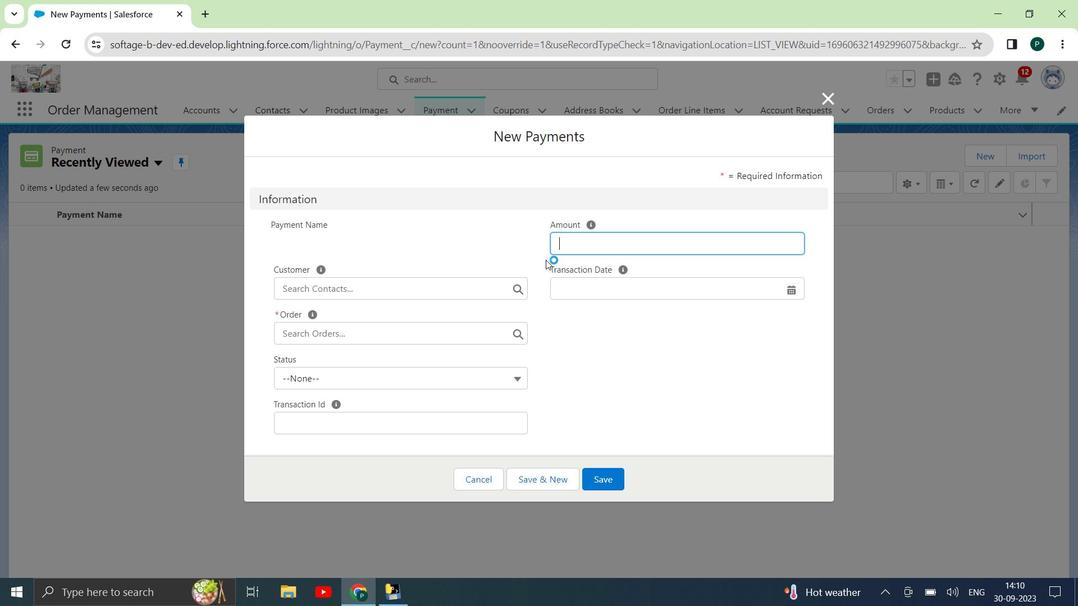 
Action: Mouse scrolled (546, 260) with delta (0, 0)
Screenshot: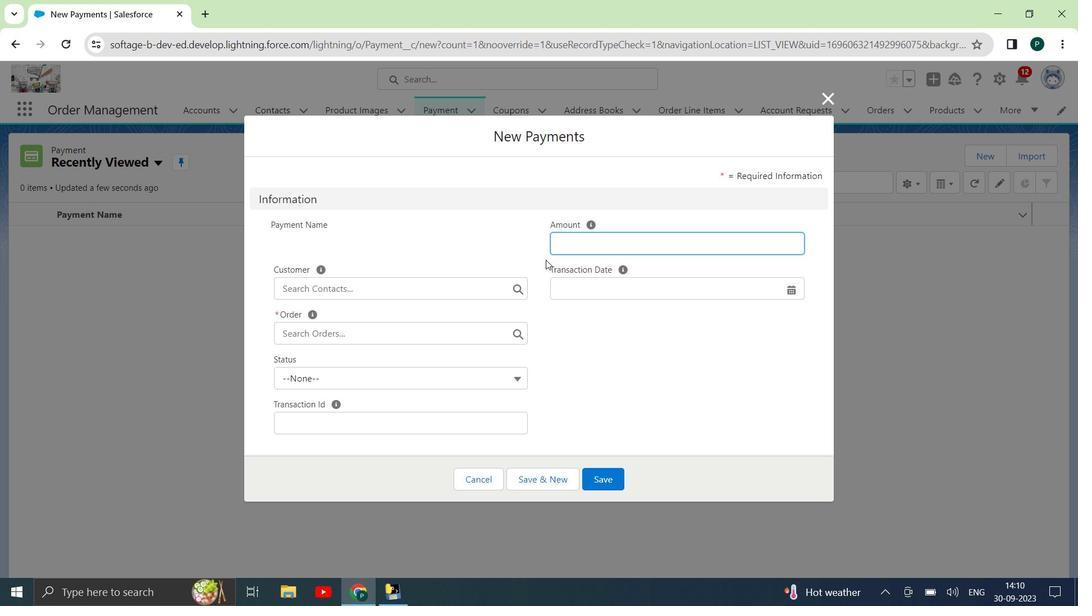 
Action: Mouse scrolled (546, 260) with delta (0, 0)
Screenshot: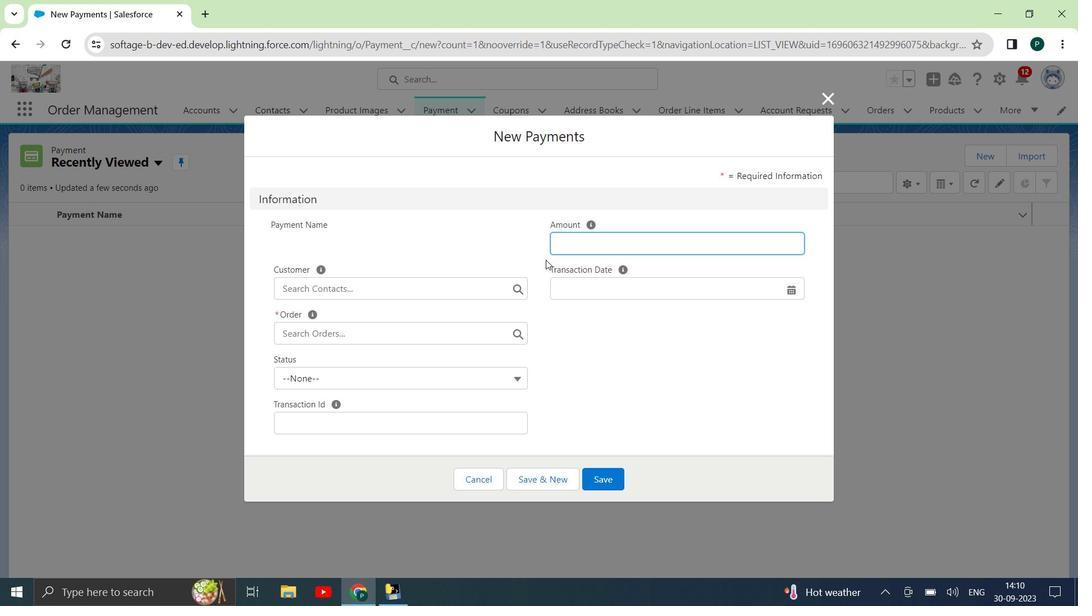 
Action: Mouse scrolled (546, 260) with delta (0, 0)
Screenshot: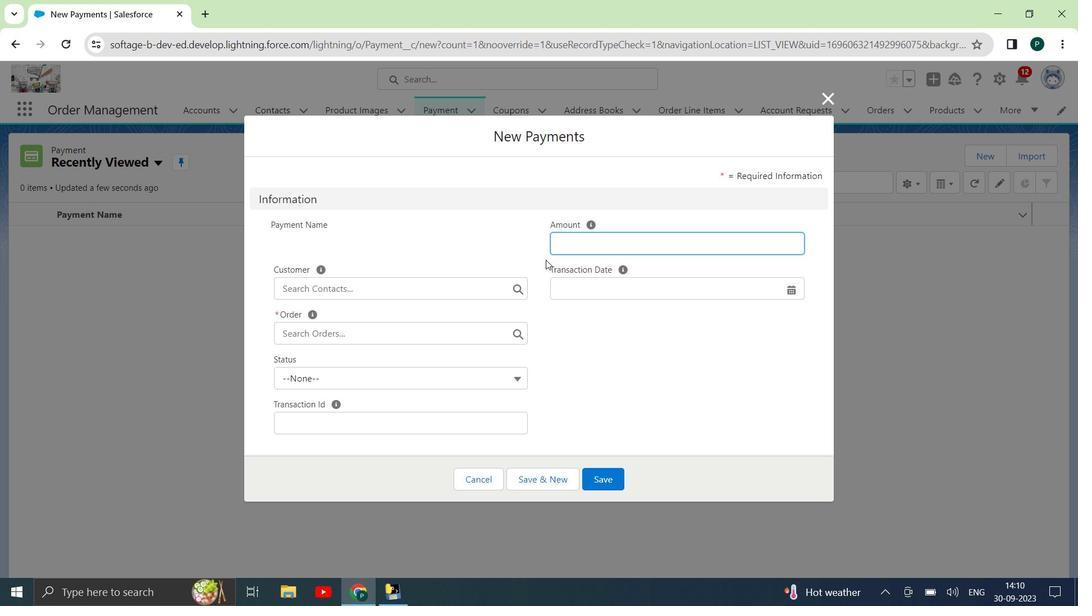 
Action: Mouse scrolled (546, 260) with delta (0, 0)
Screenshot: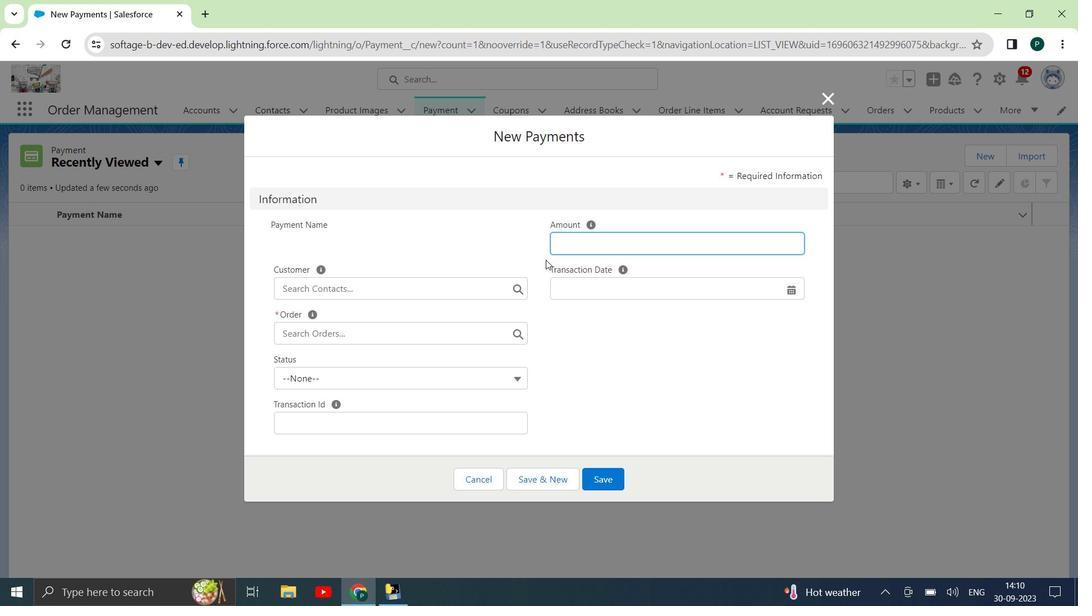 
Action: Mouse moved to (570, 322)
Screenshot: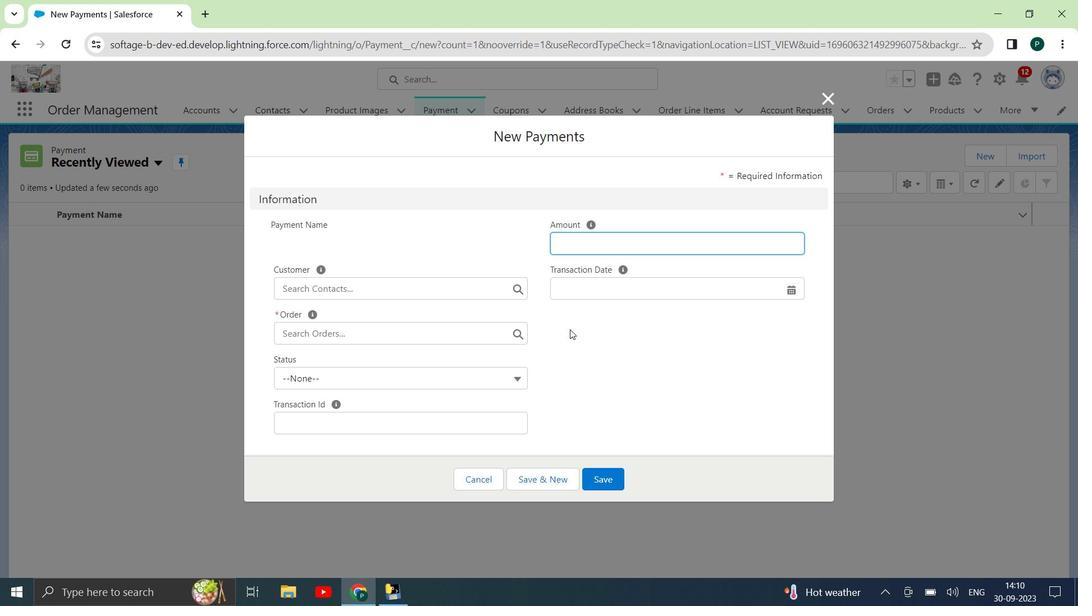 
Action: Mouse scrolled (570, 321) with delta (0, 0)
Screenshot: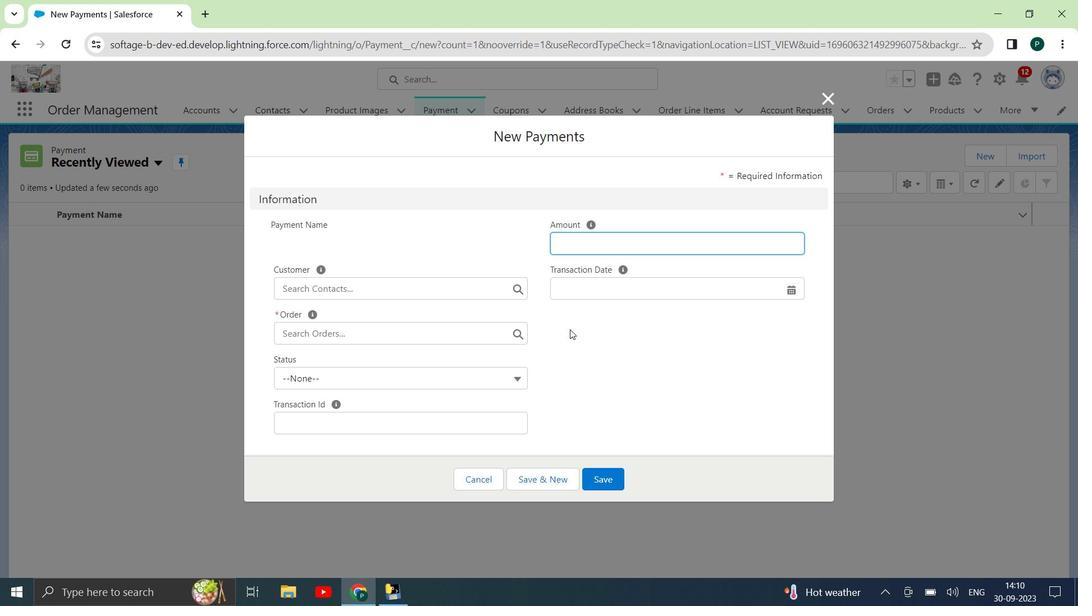 
Action: Mouse moved to (570, 326)
Screenshot: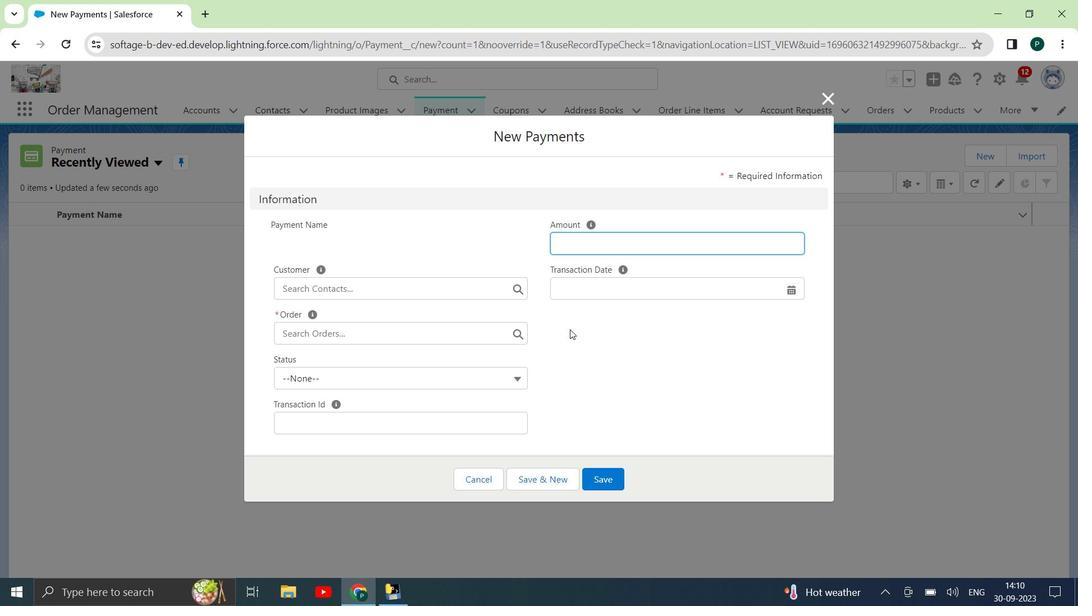 
Action: Mouse scrolled (570, 325) with delta (0, 0)
Screenshot: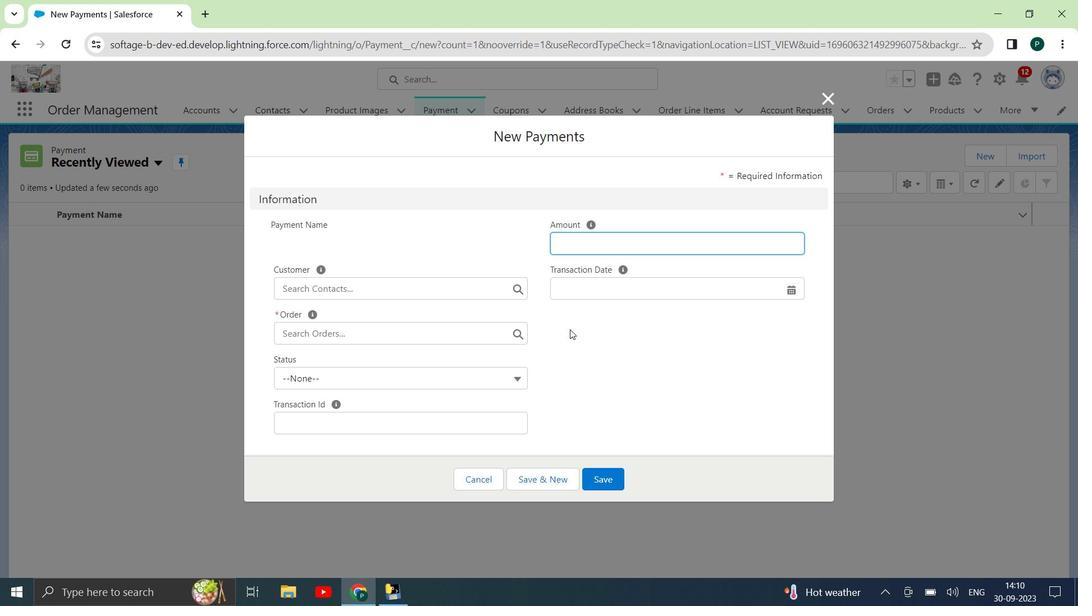 
Action: Mouse moved to (570, 329)
Screenshot: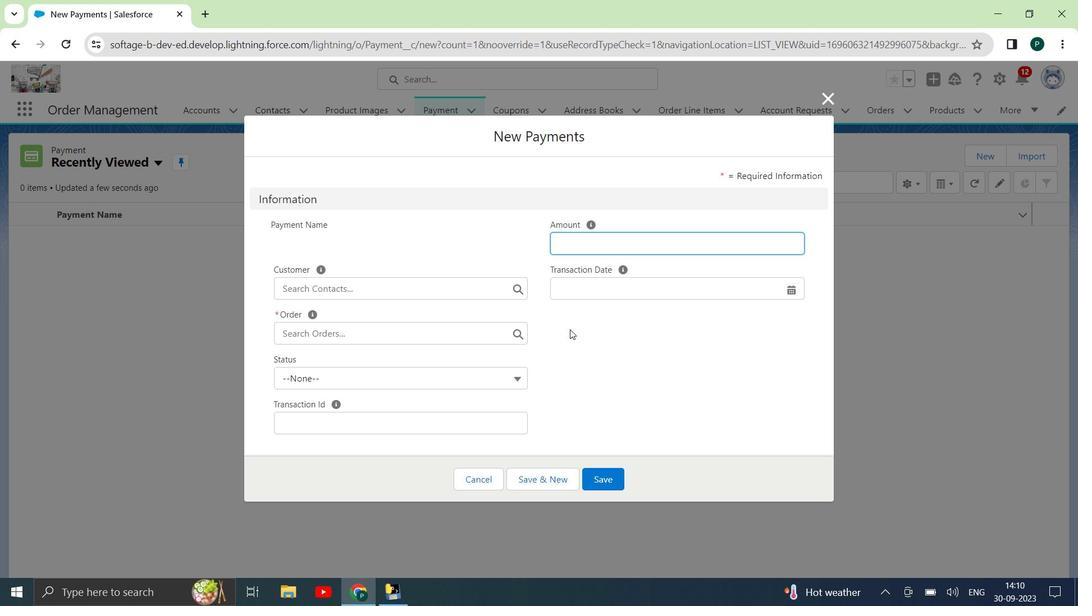 
Action: Mouse scrolled (570, 329) with delta (0, 0)
Screenshot: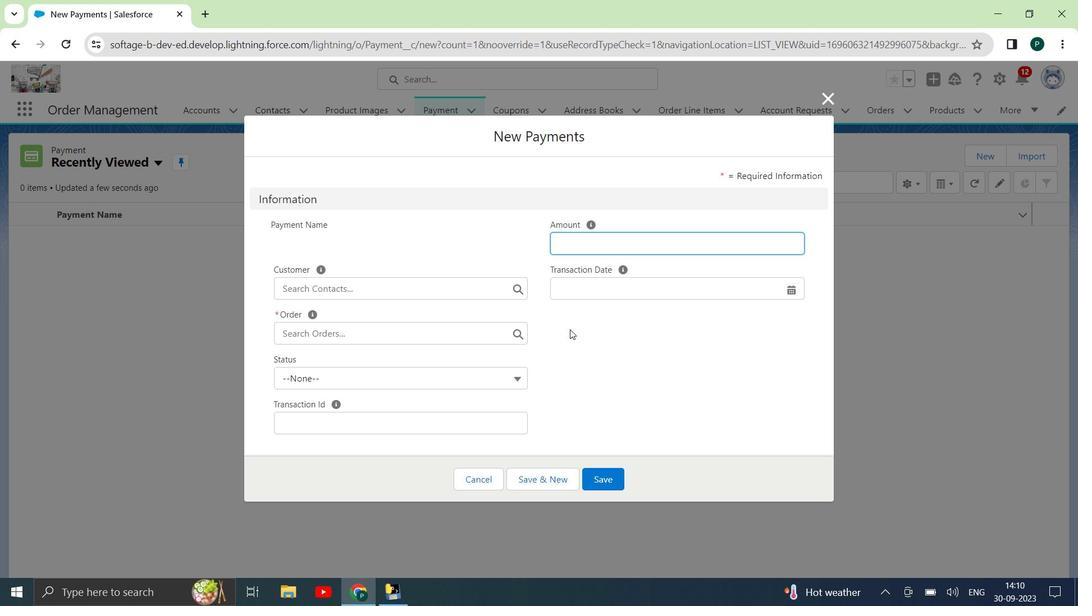 
Action: Mouse moved to (570, 329)
Screenshot: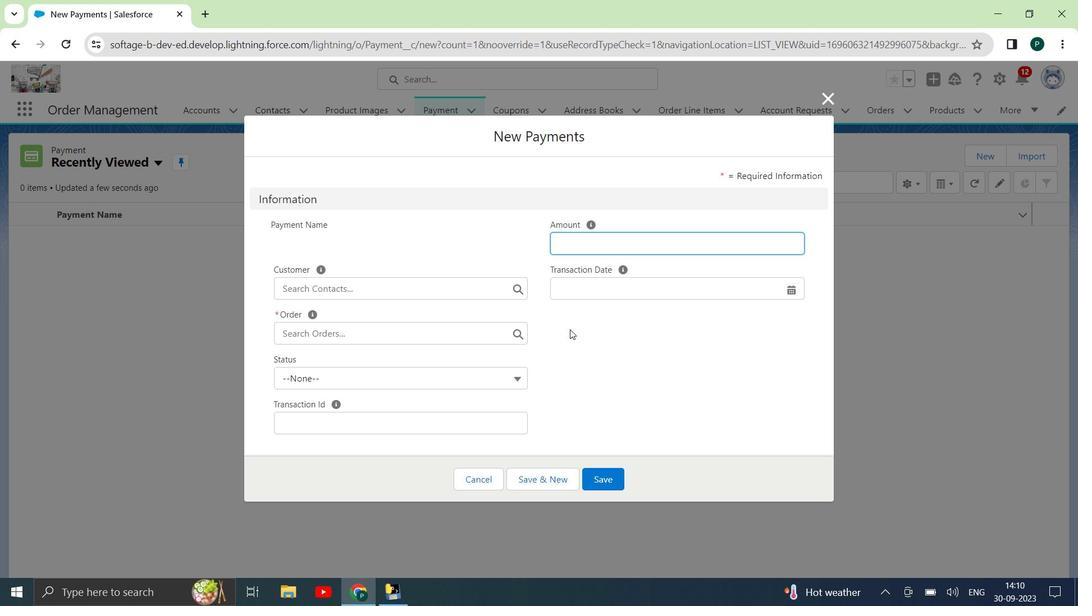 
Action: Mouse scrolled (570, 329) with delta (0, 0)
Screenshot: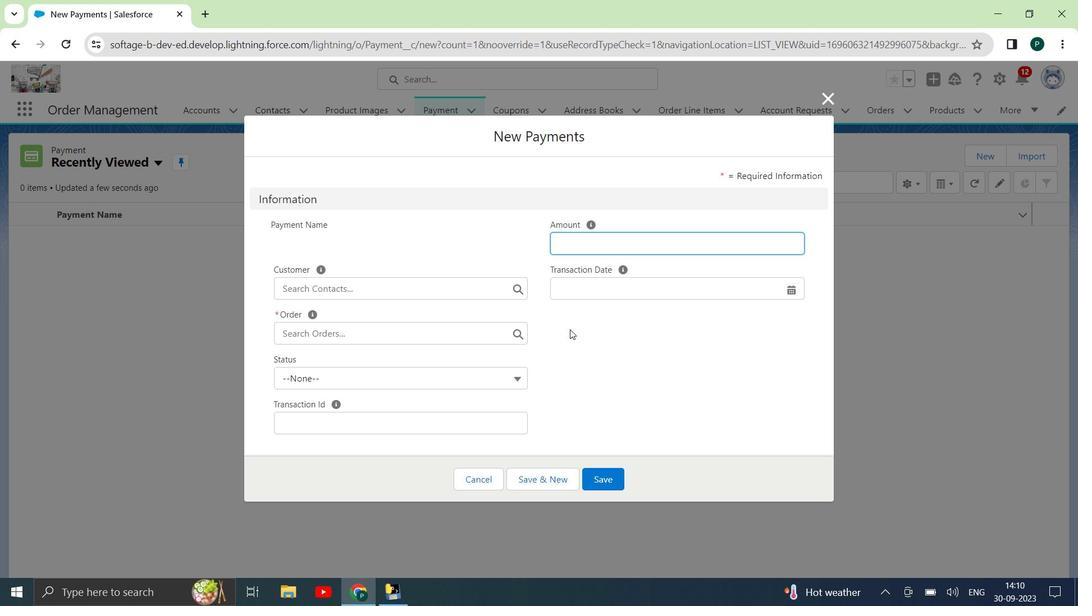 
Action: Mouse scrolled (570, 329) with delta (0, 0)
Screenshot: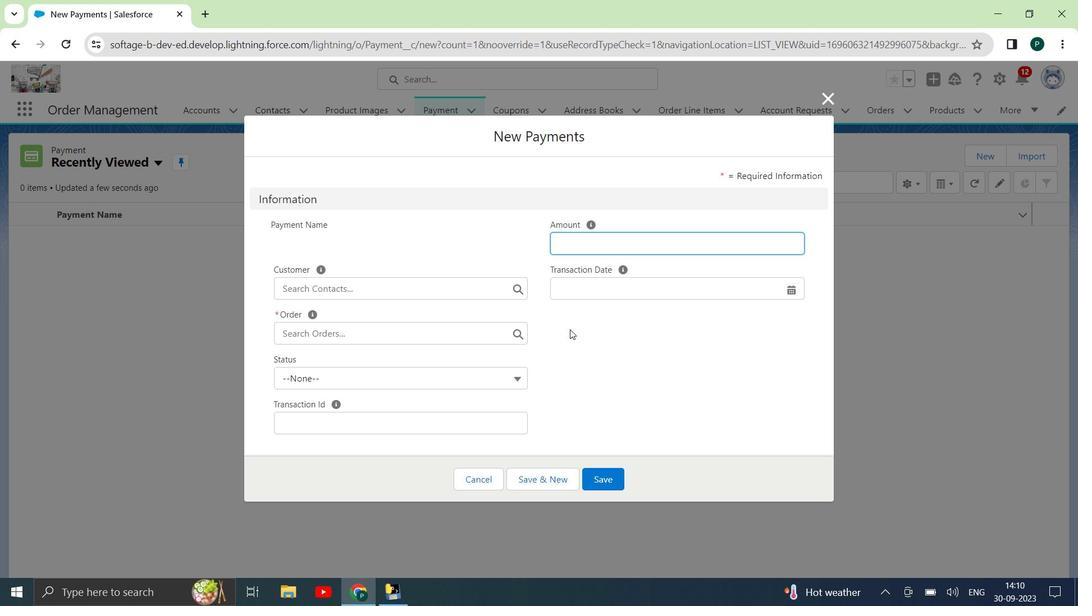 
Action: Mouse scrolled (570, 329) with delta (0, 0)
Screenshot: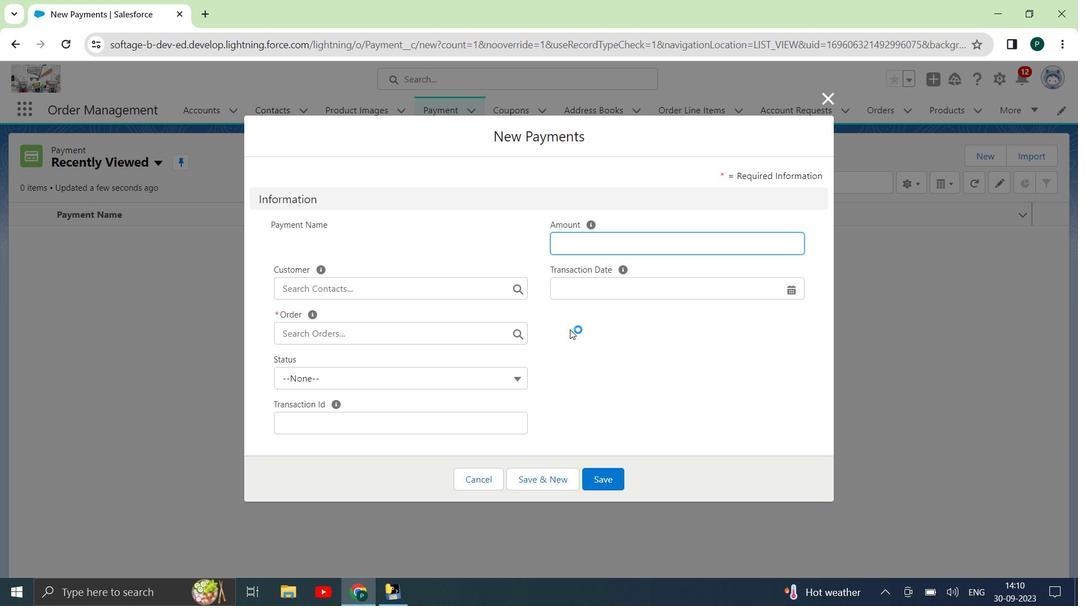 
Action: Mouse moved to (827, 99)
Screenshot: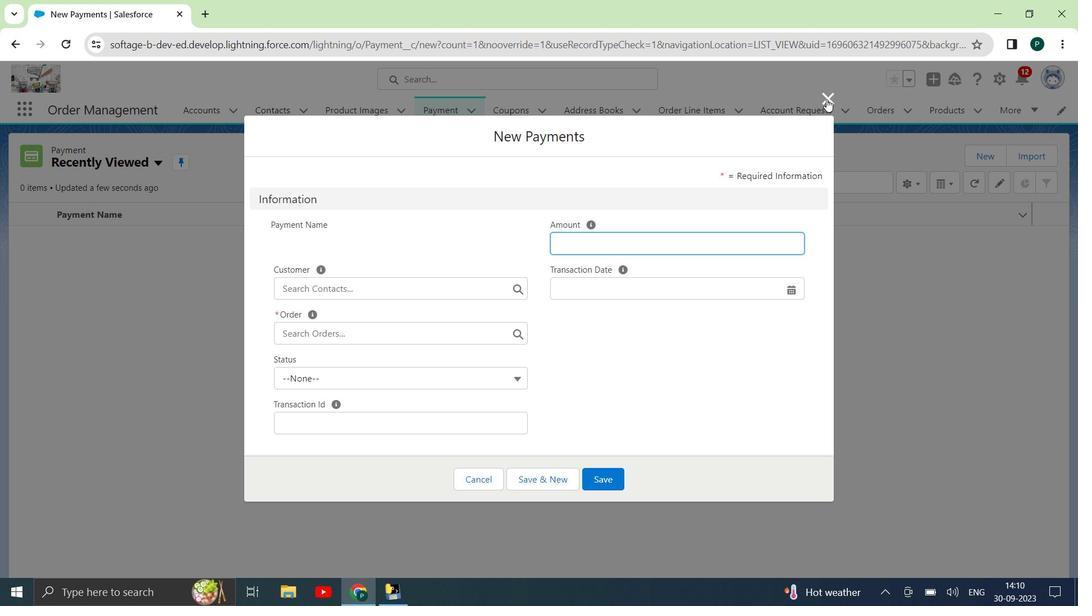 
Action: Mouse pressed left at (827, 99)
Screenshot: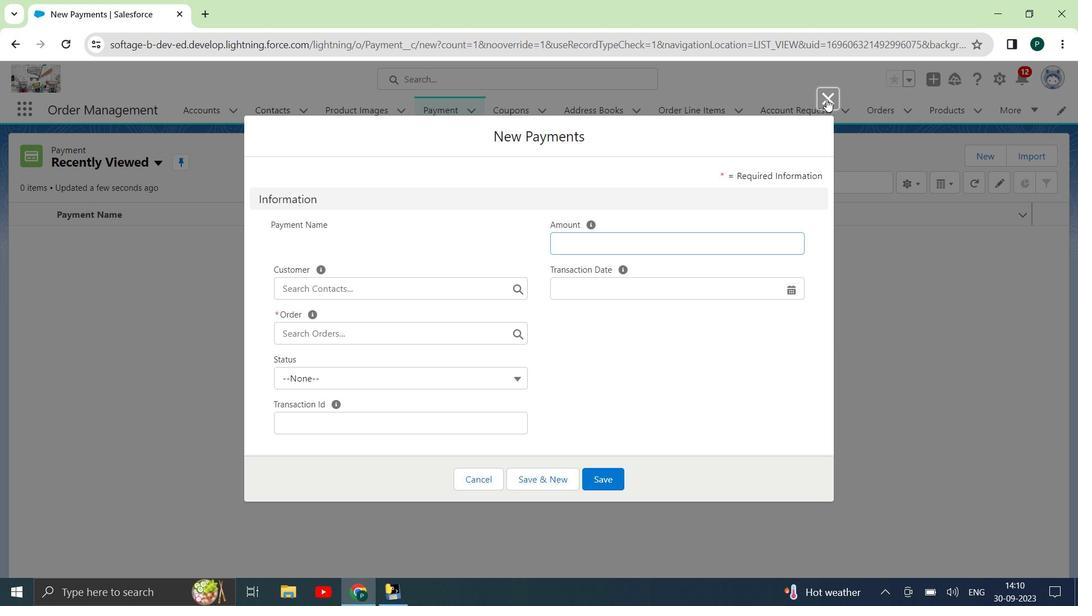 
Action: Mouse moved to (880, 108)
Screenshot: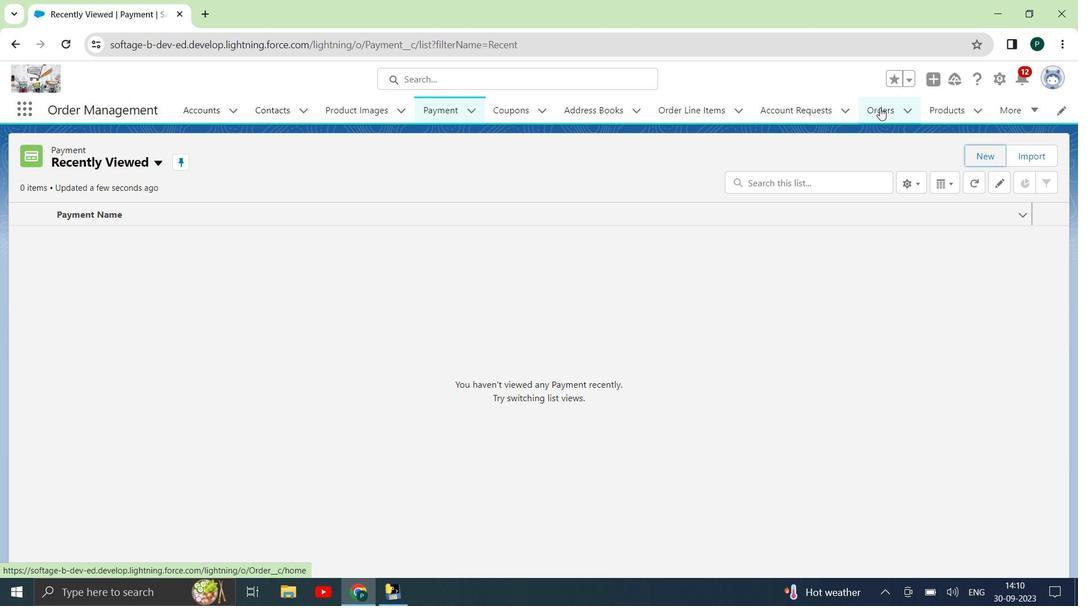
Action: Mouse pressed left at (880, 108)
Screenshot: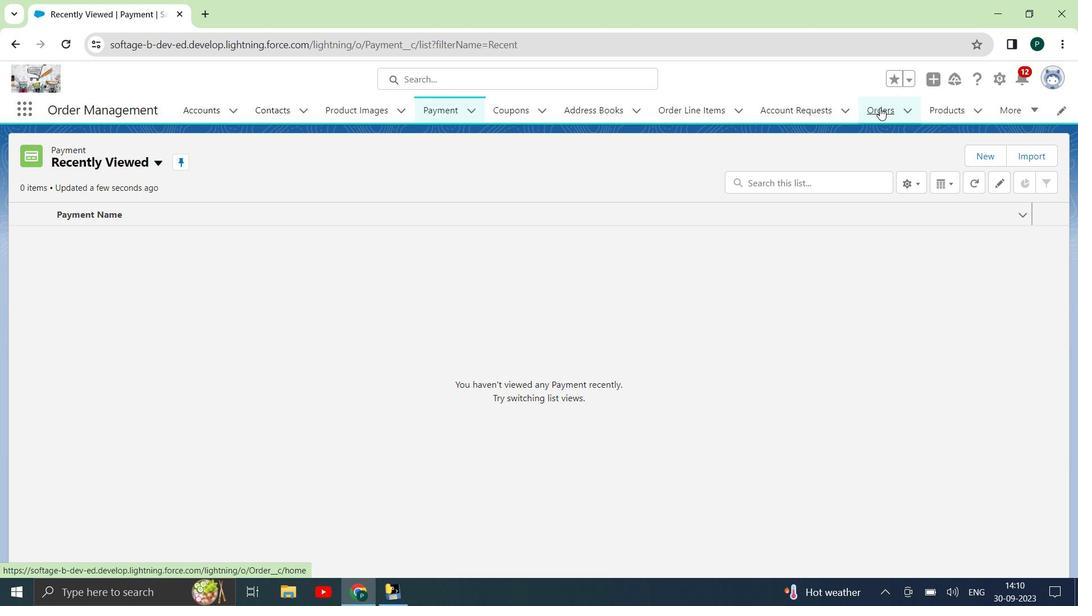 
Action: Mouse moved to (745, 189)
Screenshot: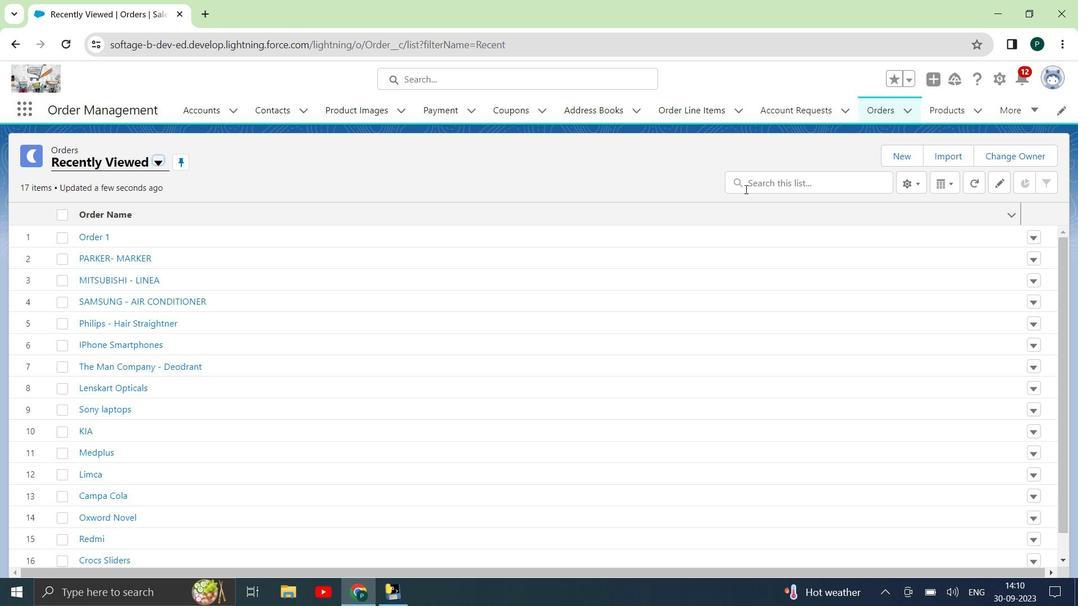 
Action: Mouse scrolled (745, 188) with delta (0, 0)
Screenshot: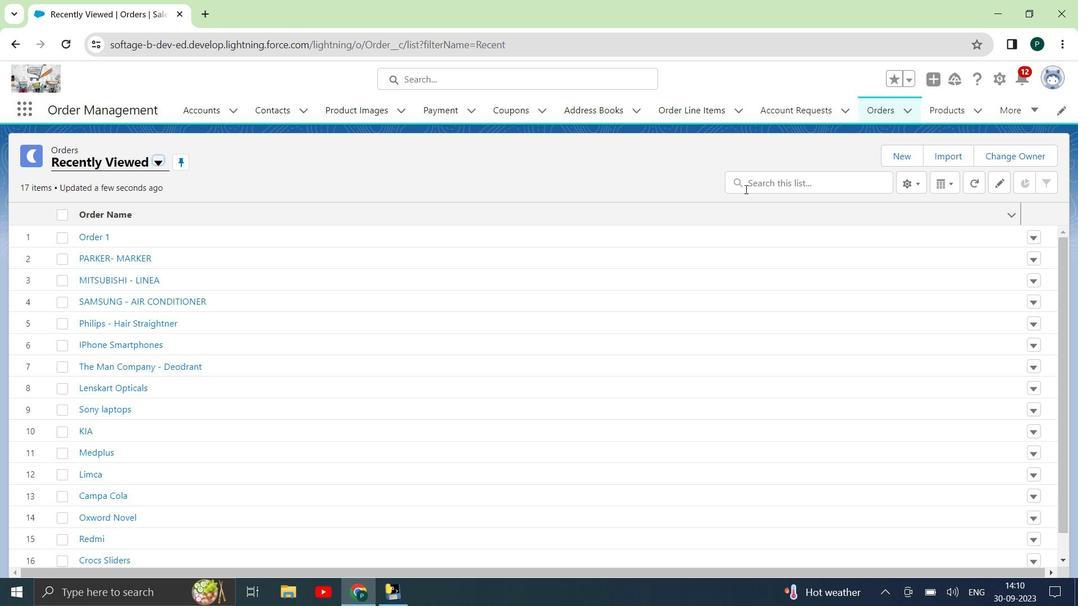 
Action: Mouse scrolled (745, 188) with delta (0, 0)
Screenshot: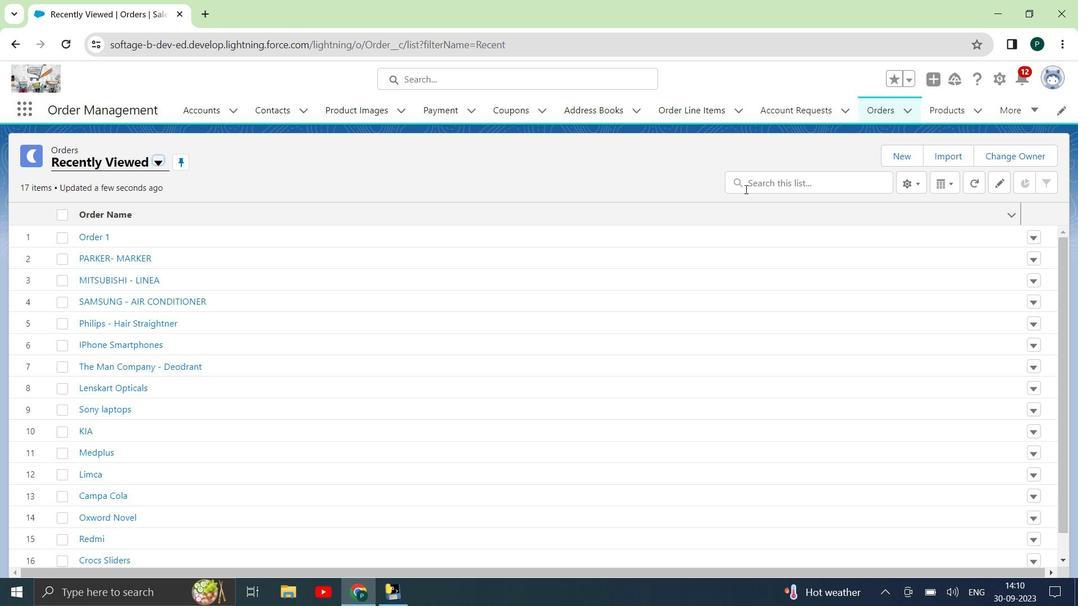 
Action: Mouse scrolled (745, 188) with delta (0, 0)
Screenshot: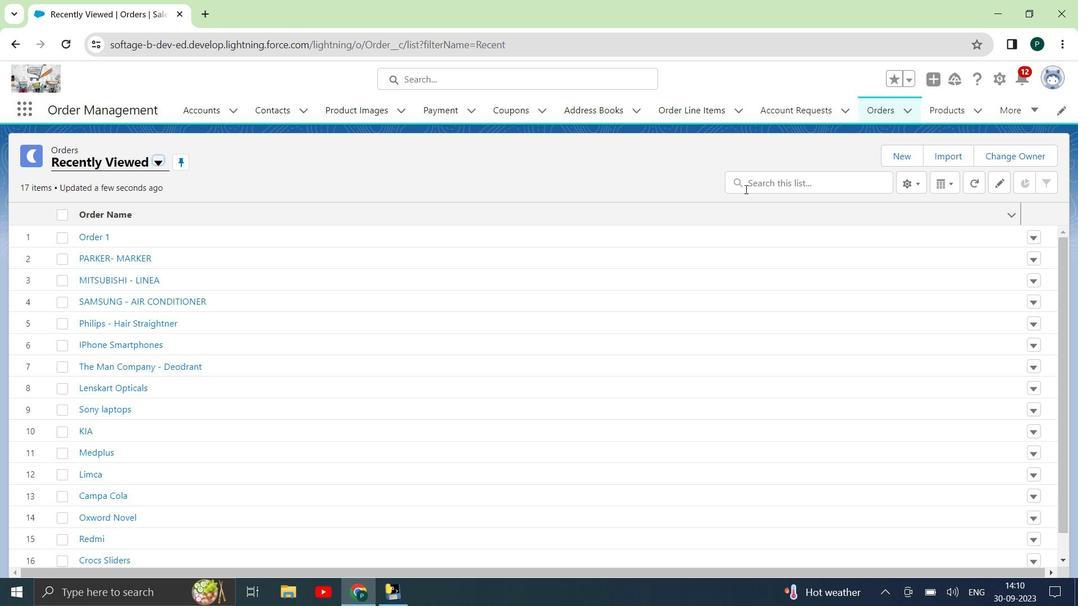 
Action: Mouse scrolled (745, 188) with delta (0, 0)
Screenshot: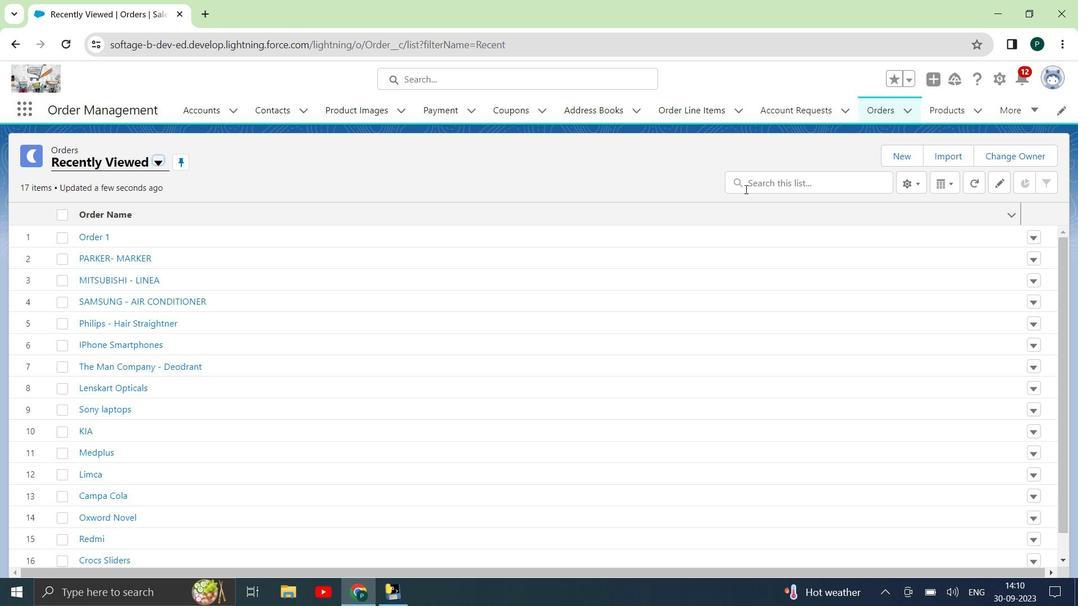 
Action: Mouse scrolled (745, 188) with delta (0, 0)
Screenshot: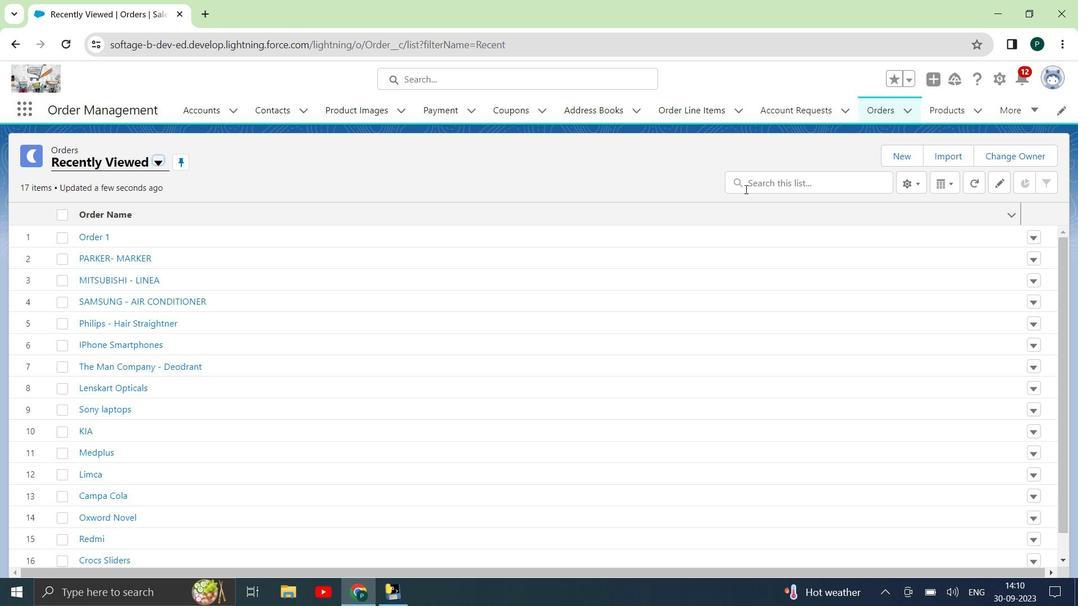 
Action: Mouse scrolled (745, 188) with delta (0, 0)
Screenshot: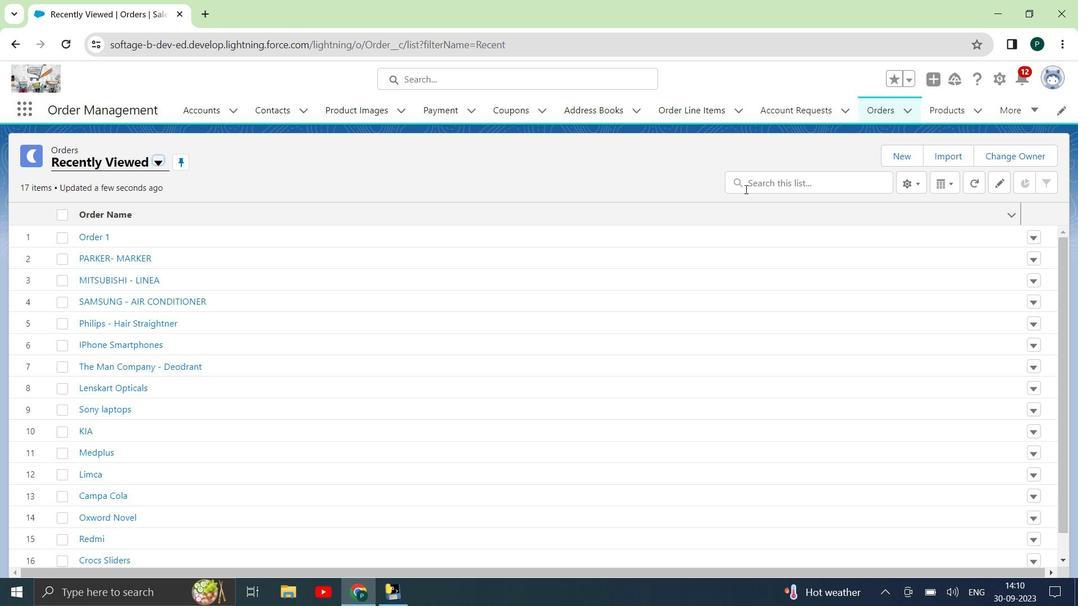 
Action: Mouse scrolled (745, 188) with delta (0, 0)
Screenshot: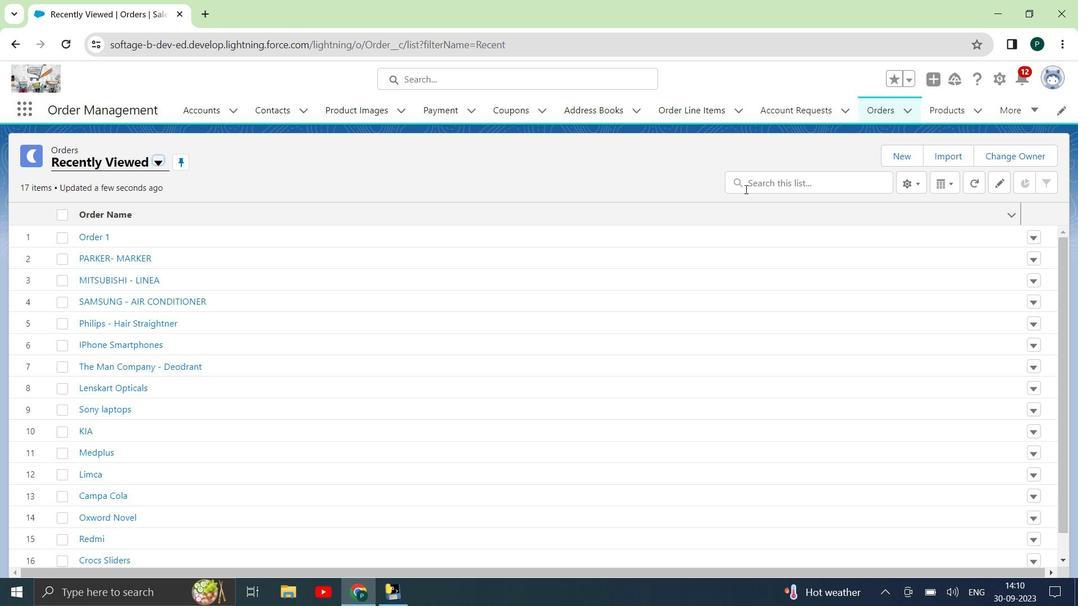 
Action: Mouse moved to (918, 159)
Screenshot: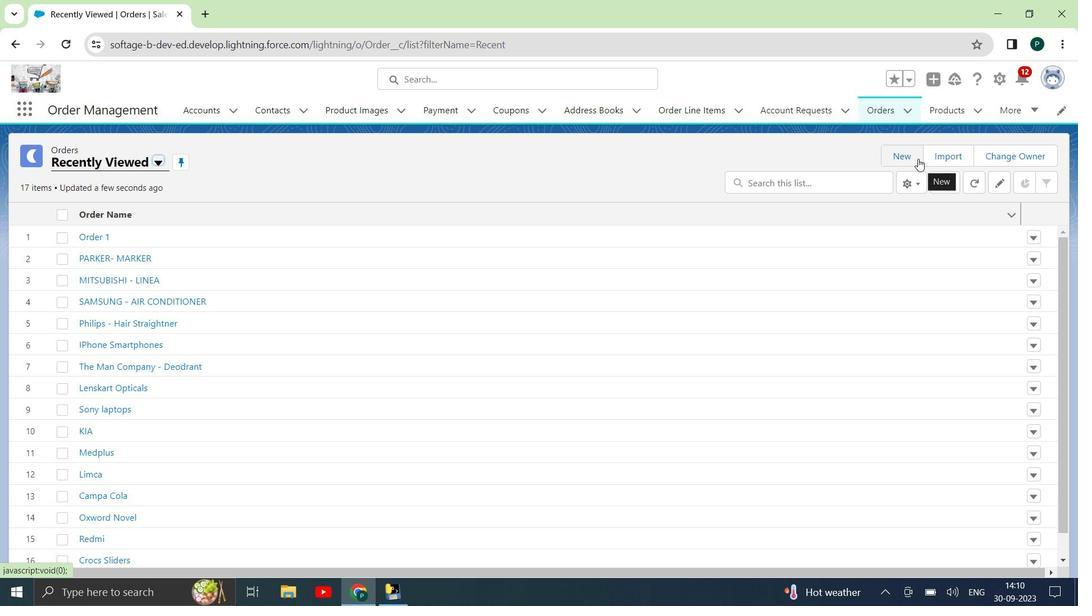 
Action: Mouse pressed left at (918, 159)
Screenshot: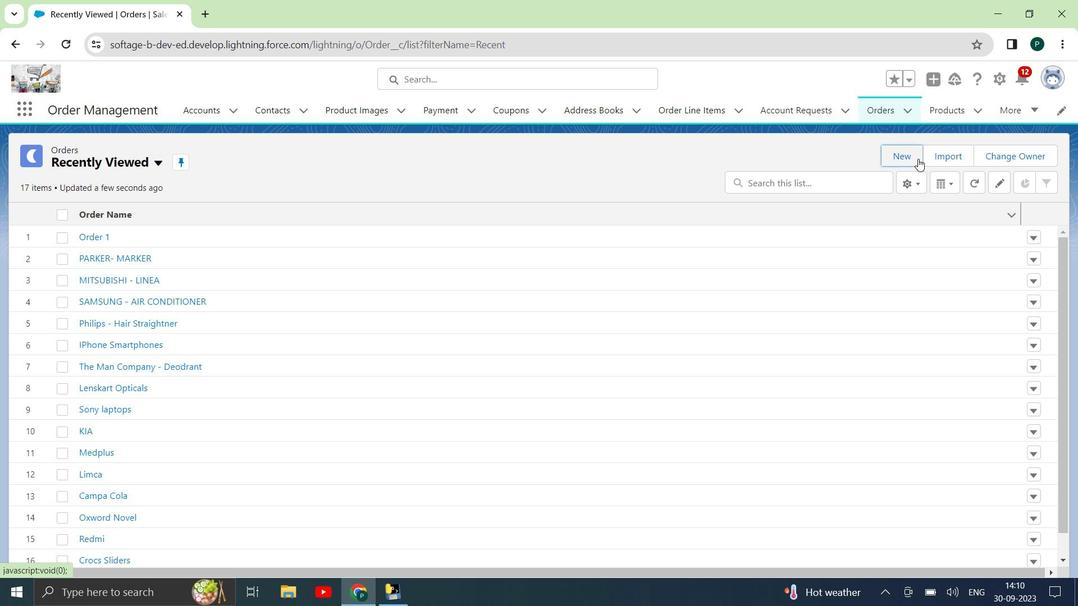 
Action: Mouse moved to (290, 221)
Screenshot: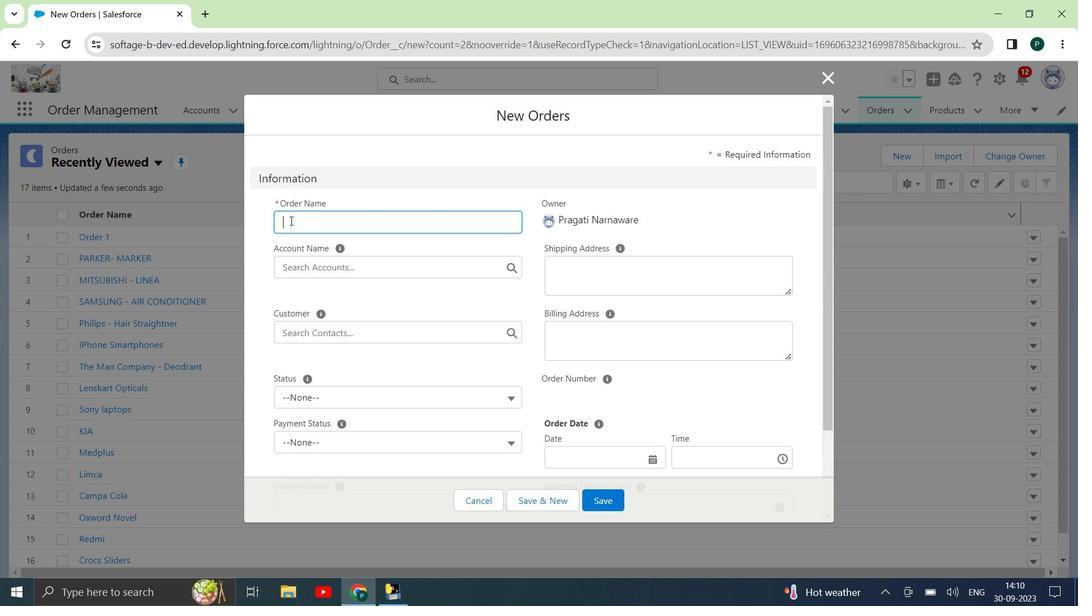 
Action: Key pressed <Key.shift>Order<Key.shift_r>_0
Screenshot: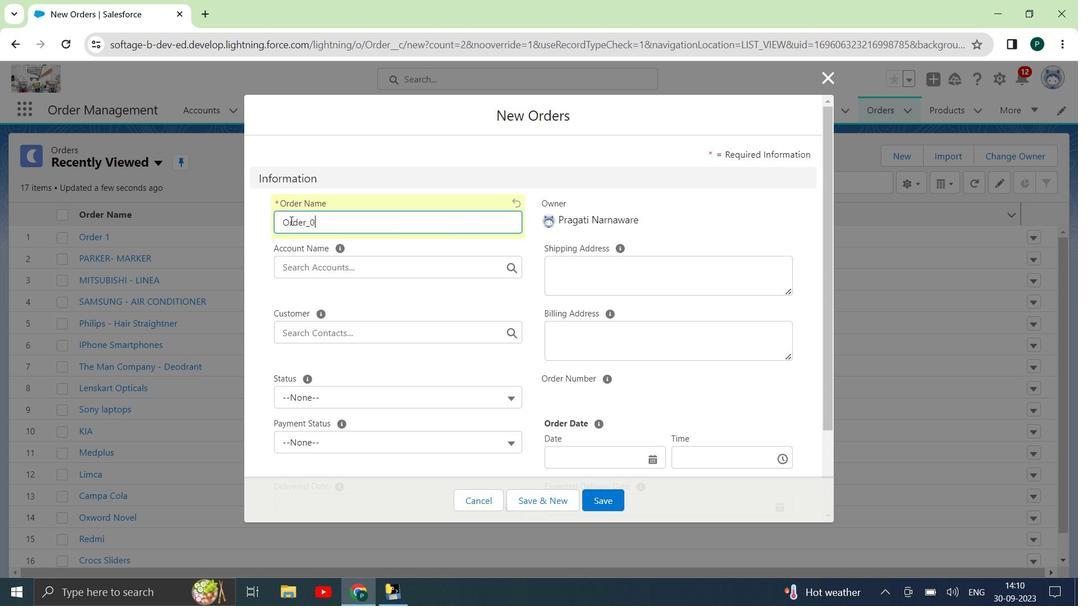 
Action: Mouse moved to (291, 221)
Screenshot: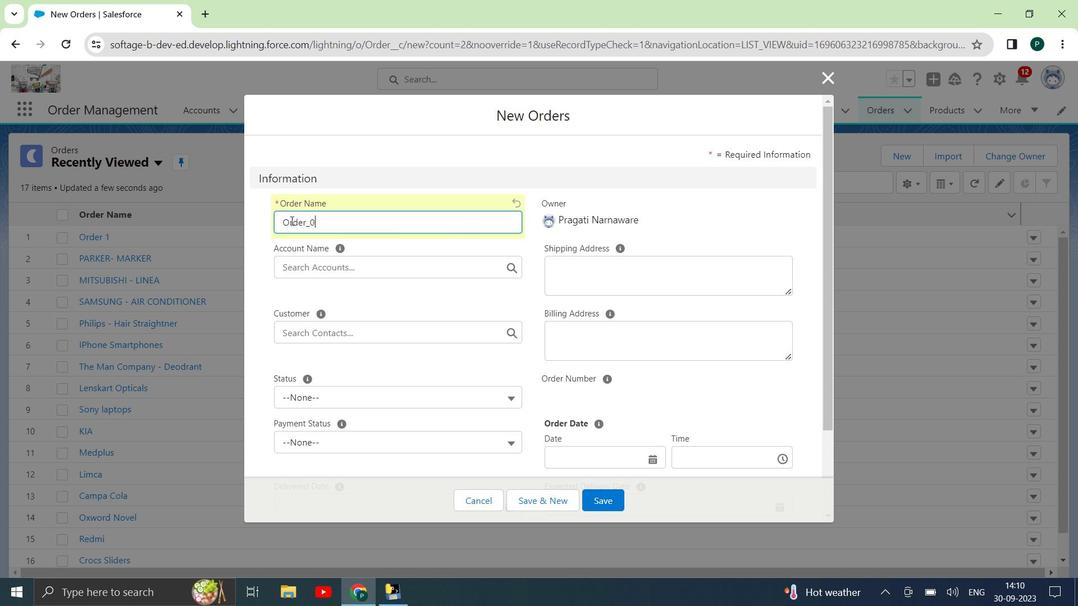 
Action: Key pressed 01
Screenshot: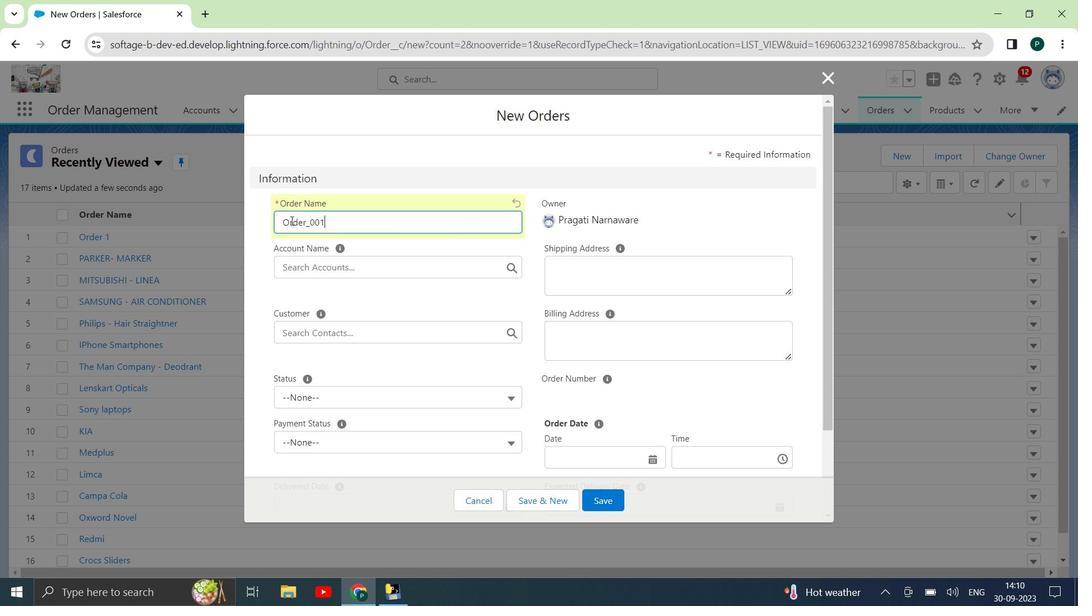 
Action: Mouse moved to (321, 265)
Screenshot: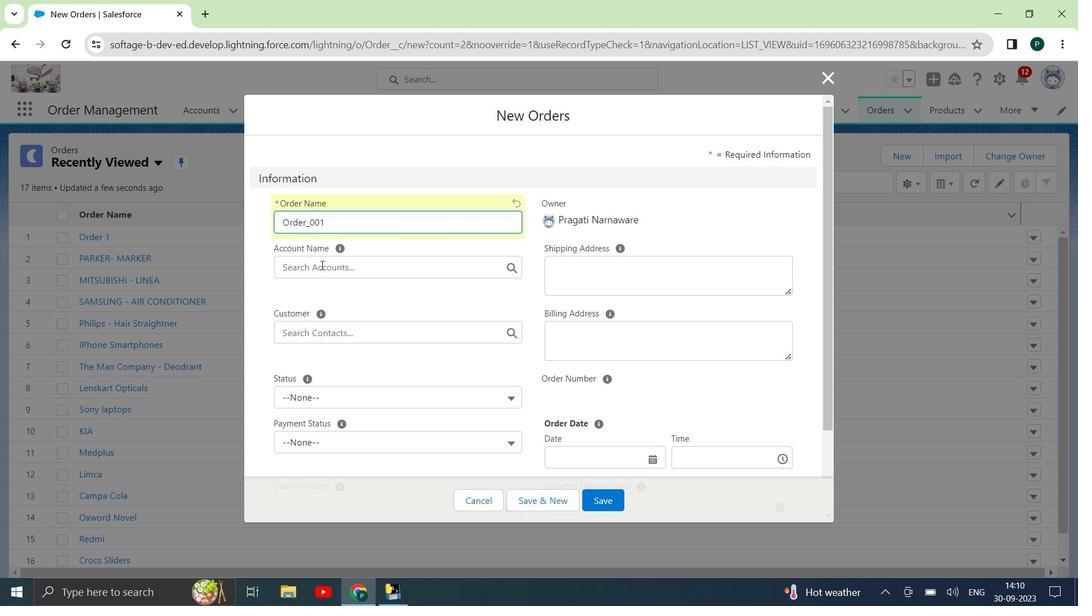 
Action: Mouse pressed left at (321, 265)
Screenshot: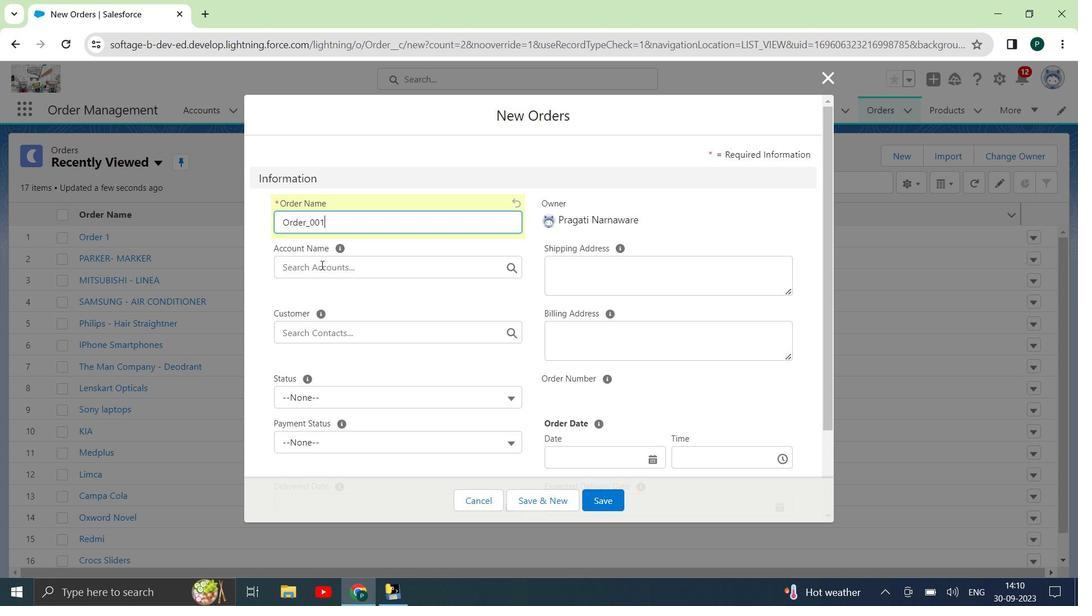 
Action: Mouse moved to (332, 426)
Screenshot: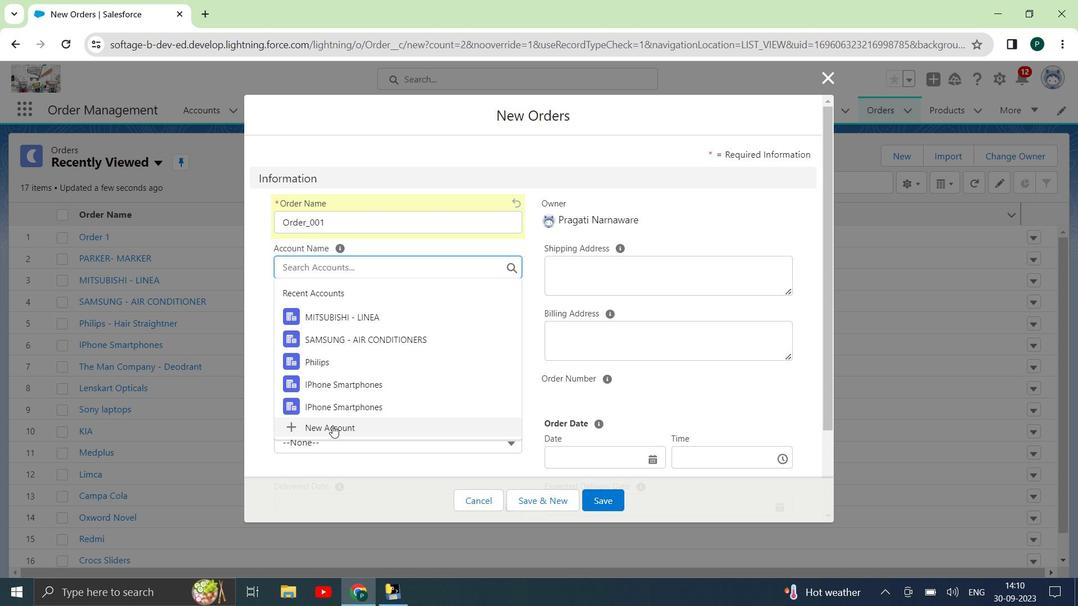 
Action: Mouse pressed left at (332, 426)
Screenshot: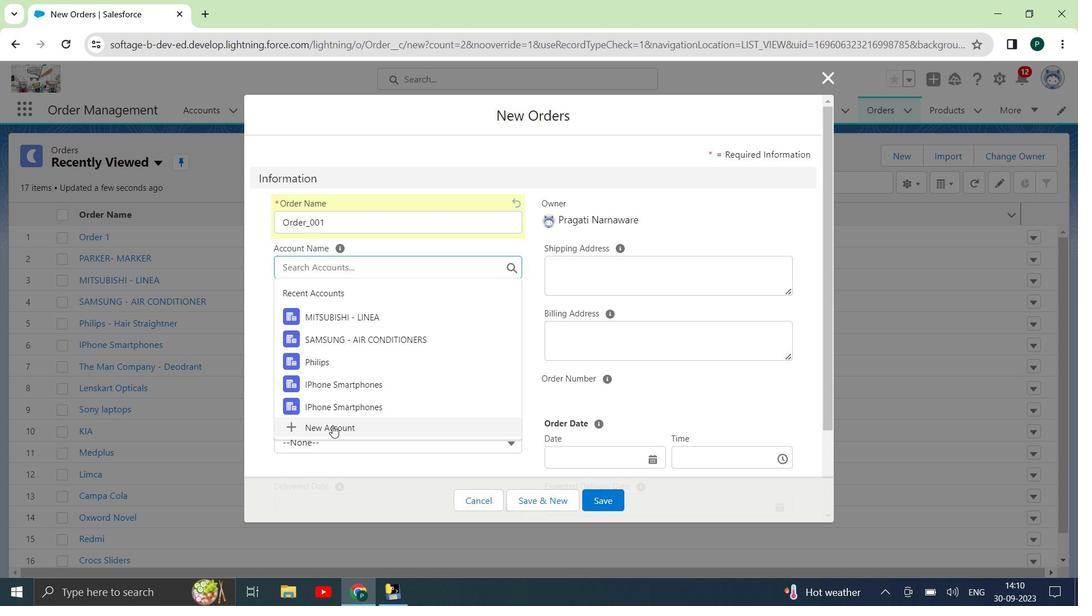 
Action: Mouse moved to (347, 260)
Screenshot: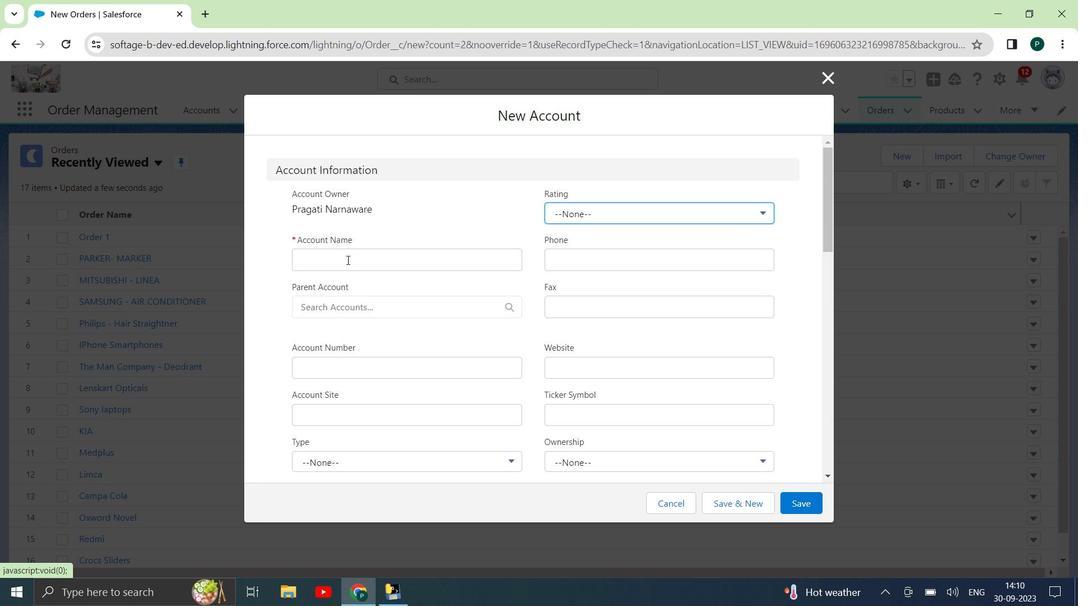 
Action: Mouse pressed left at (347, 260)
Screenshot: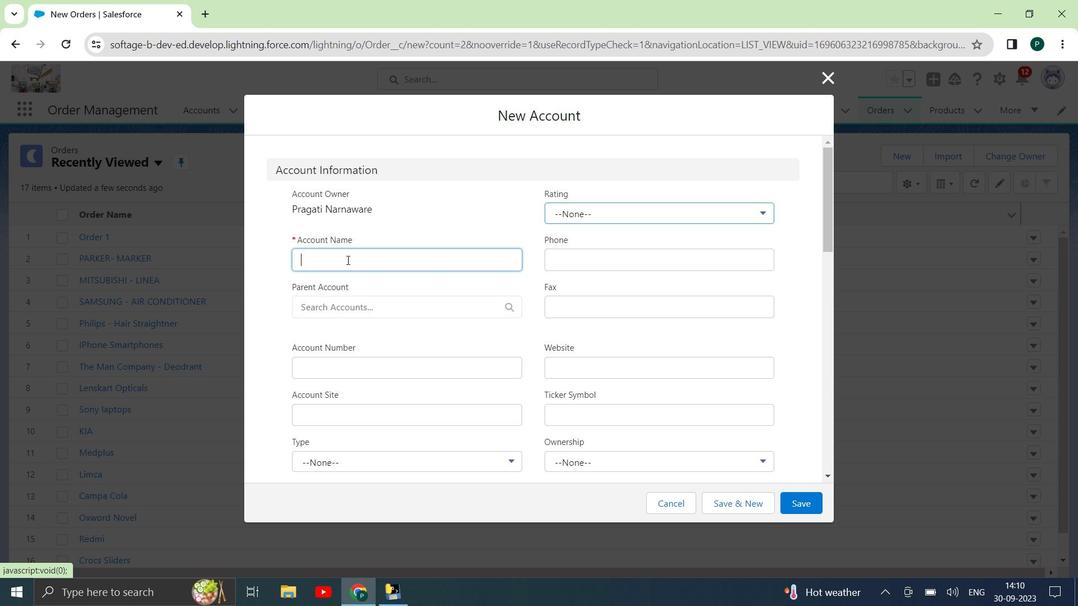 
Action: Key pressed <Key.shift>Arun<Key.space><Key.shift>Meshram
Screenshot: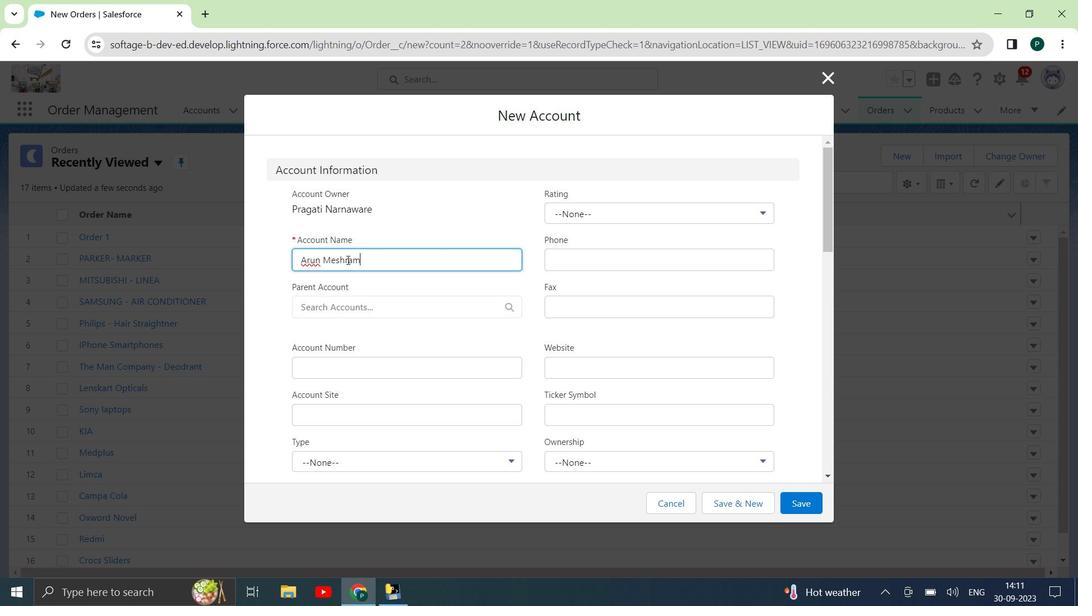 
Action: Mouse moved to (576, 209)
Screenshot: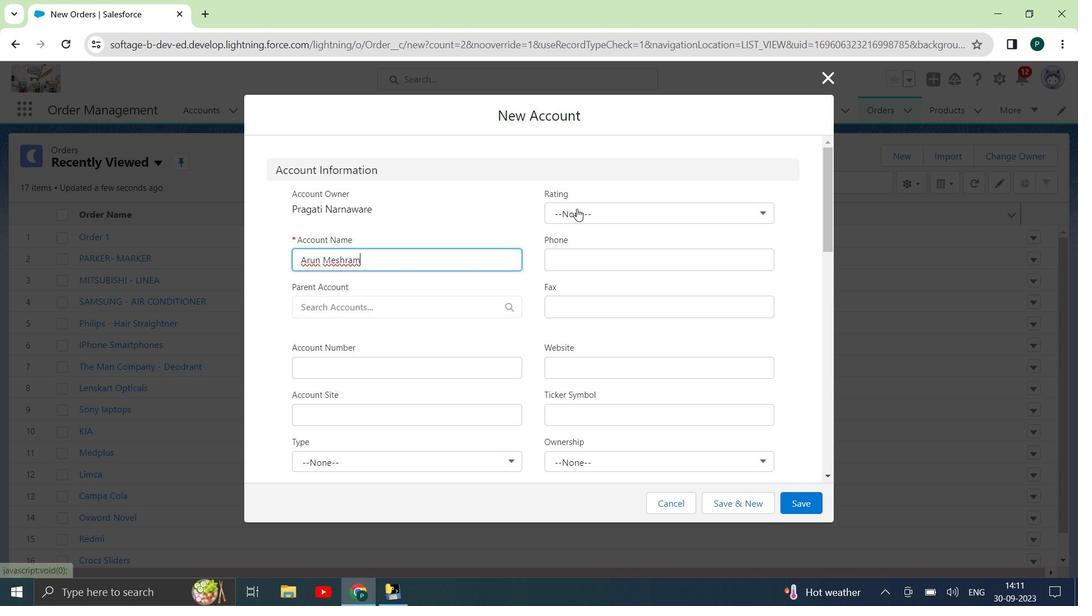 
Action: Mouse pressed left at (576, 209)
Screenshot: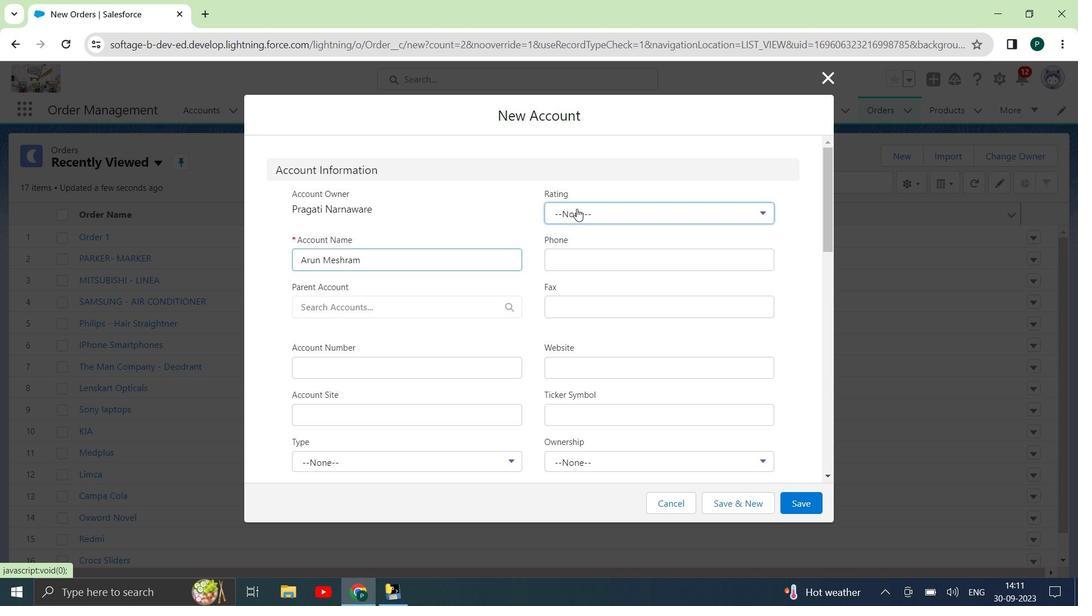 
Action: Mouse moved to (578, 286)
Screenshot: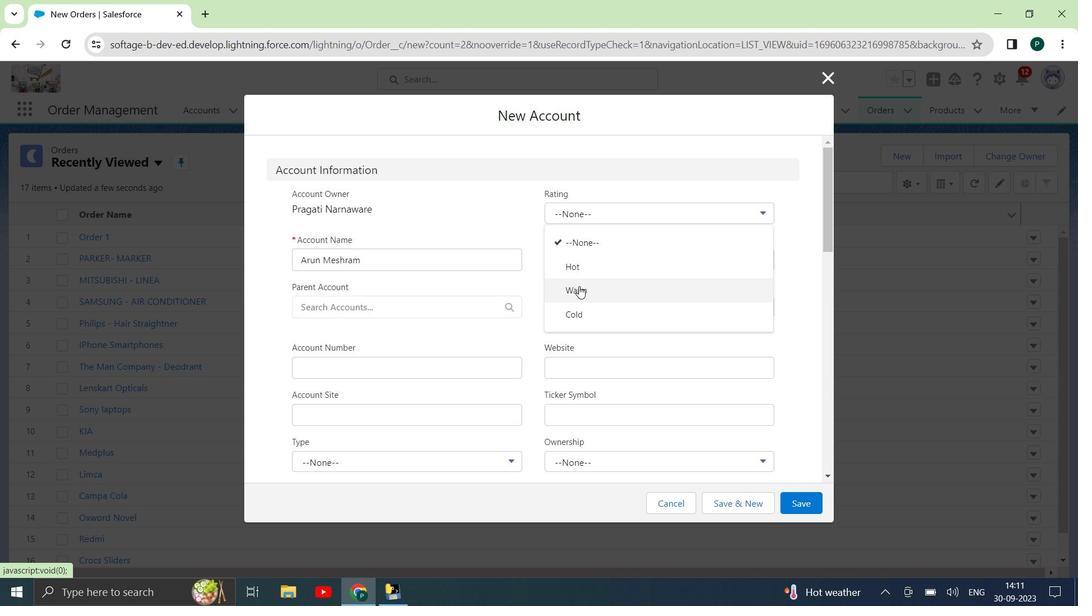 
Action: Mouse pressed left at (578, 286)
Screenshot: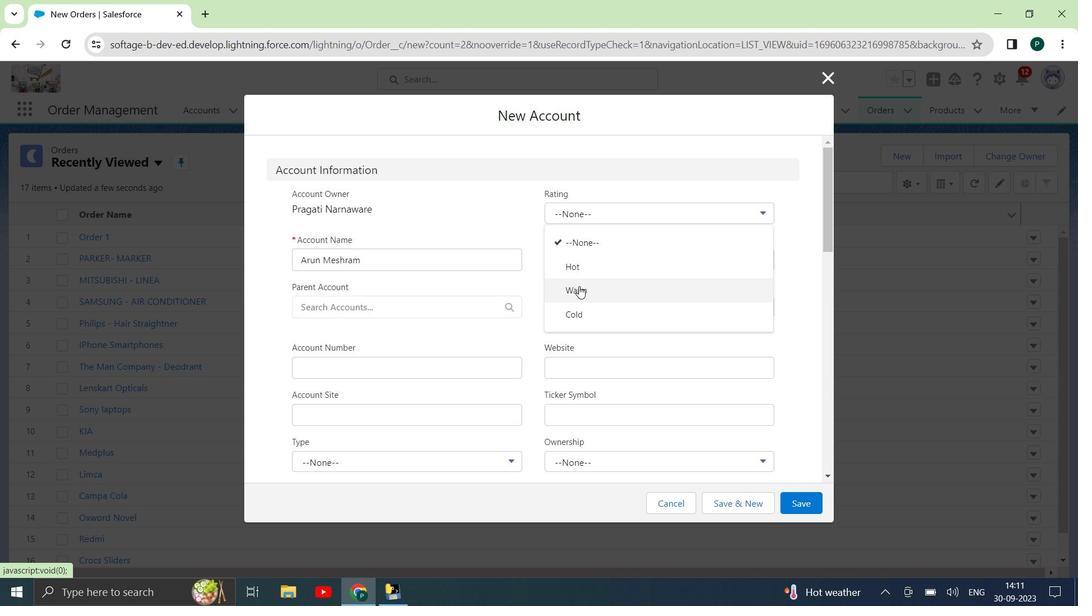 
Action: Mouse moved to (466, 285)
Screenshot: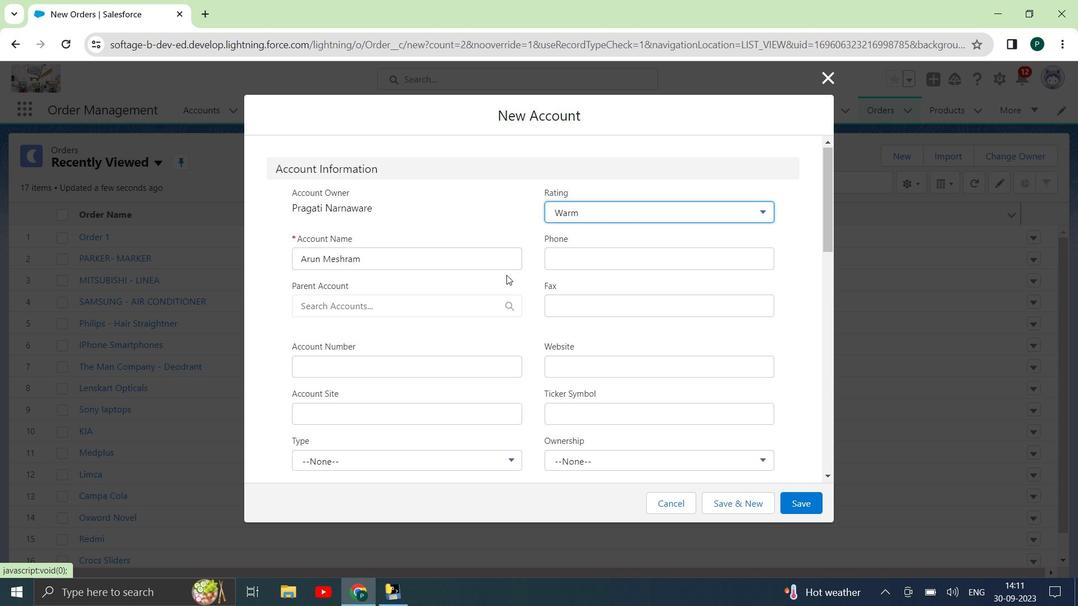
Action: Mouse scrolled (466, 284) with delta (0, 0)
Screenshot: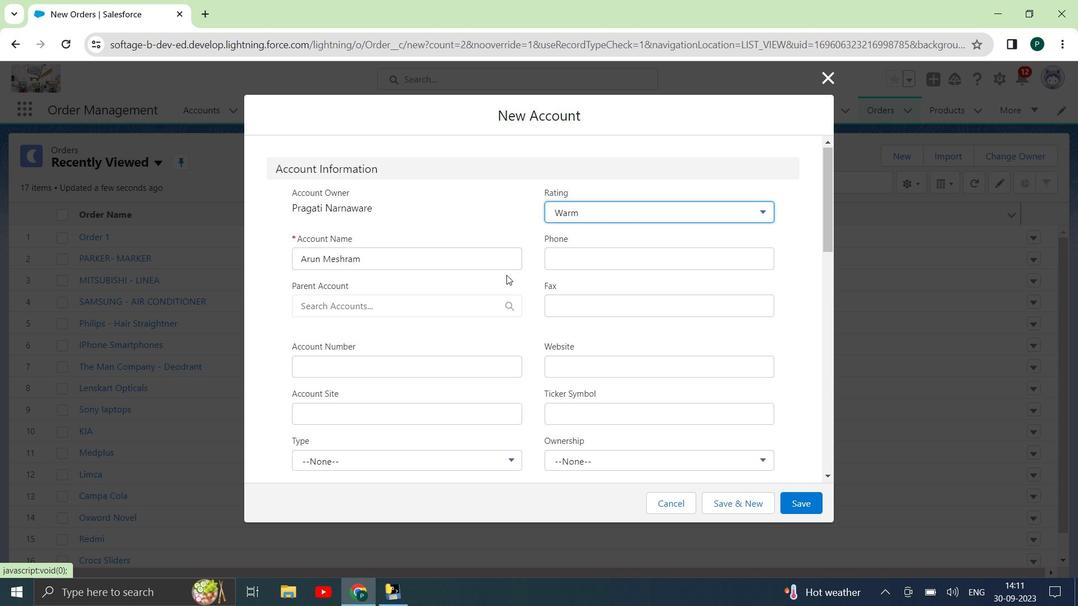 
Action: Mouse moved to (631, 189)
Screenshot: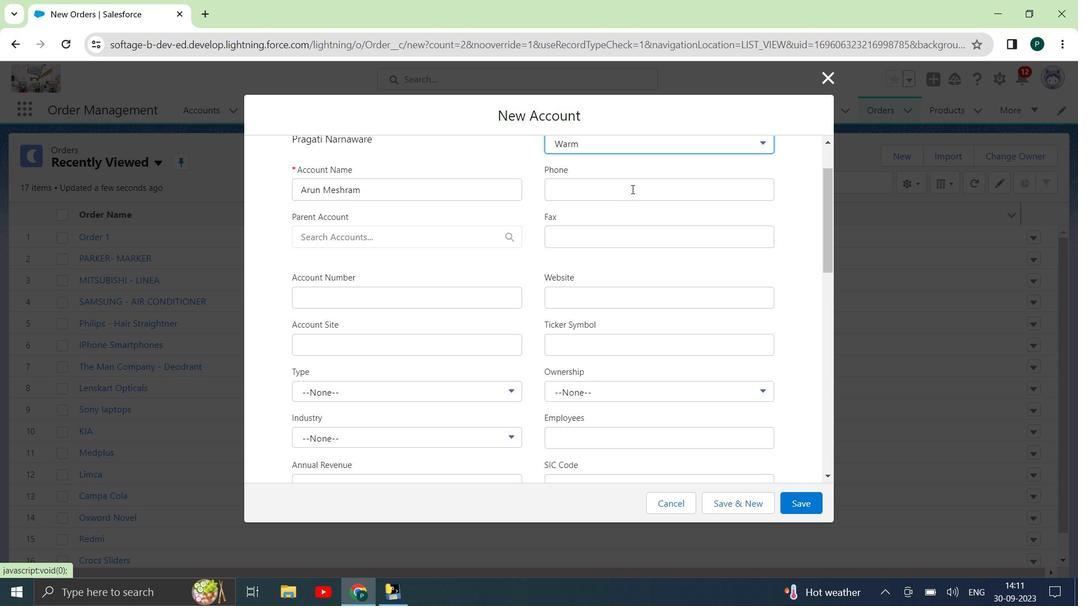 
Action: Mouse pressed left at (631, 189)
Screenshot: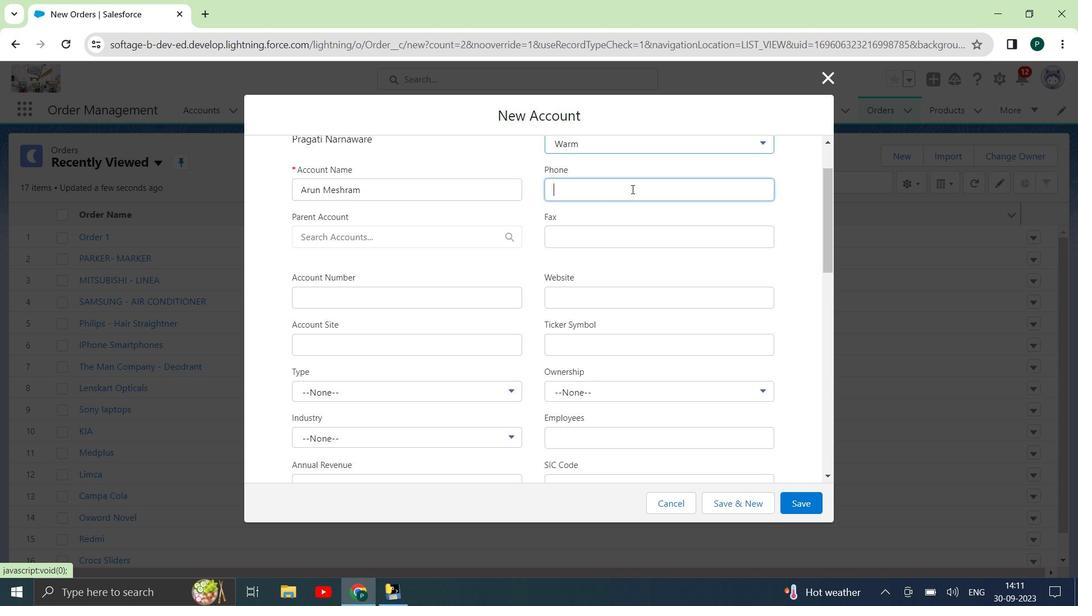 
Action: Key pressed 0712849575
Screenshot: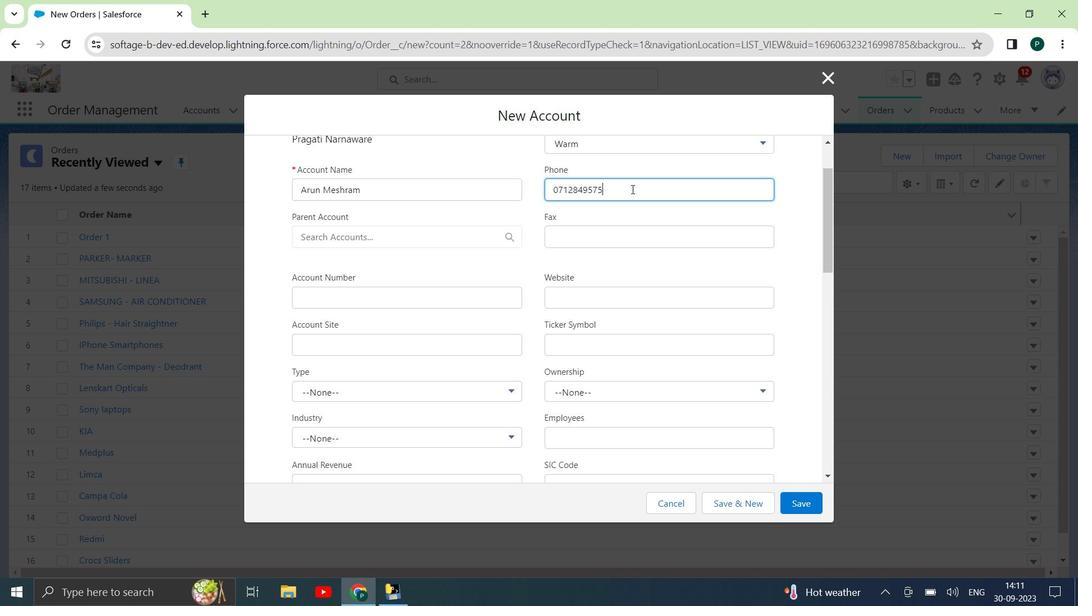 
Action: Mouse moved to (399, 306)
Screenshot: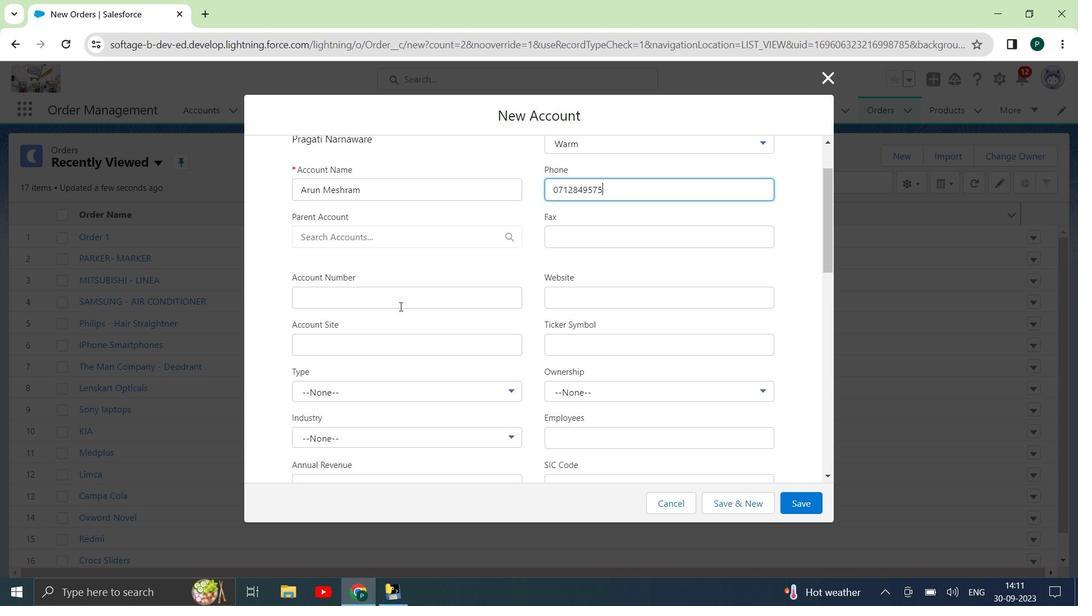 
Action: Mouse pressed left at (399, 306)
Screenshot: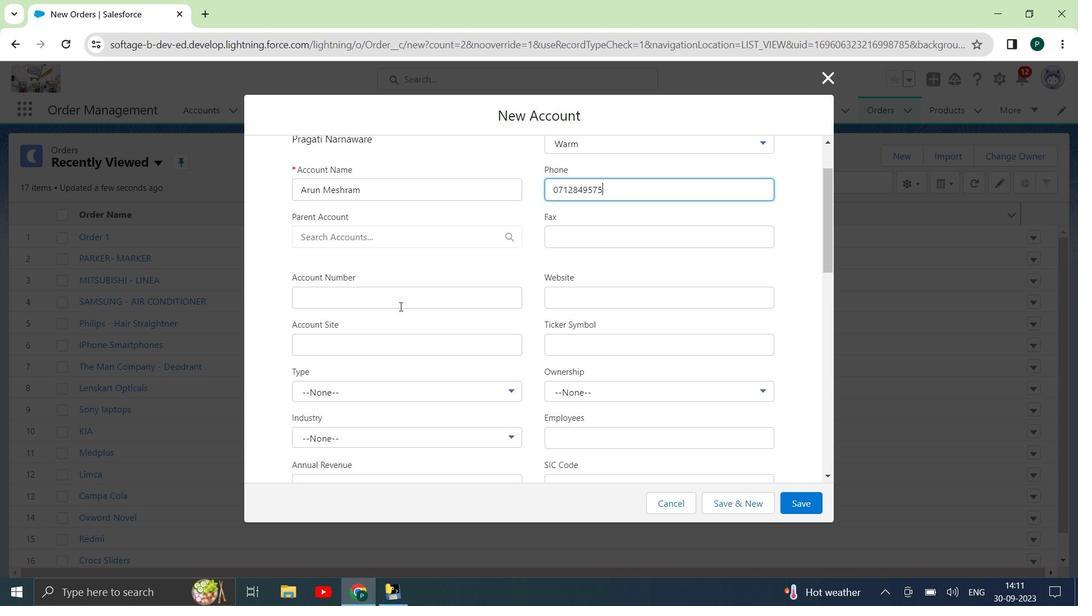 
Action: Key pressed 3760<Key.backspace>1006900004976
Screenshot: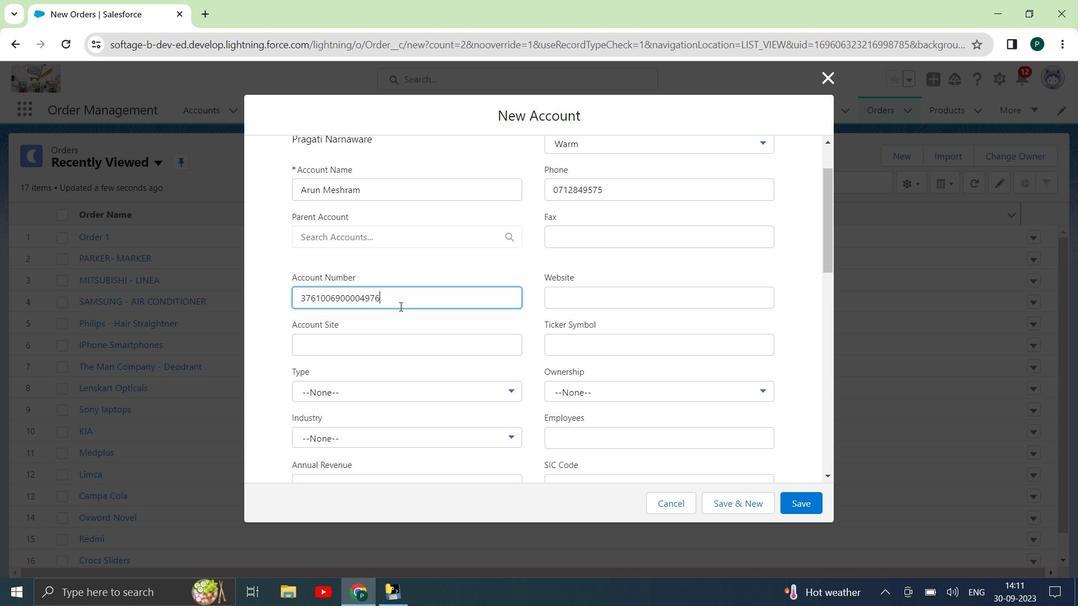 
Action: Mouse moved to (414, 301)
Screenshot: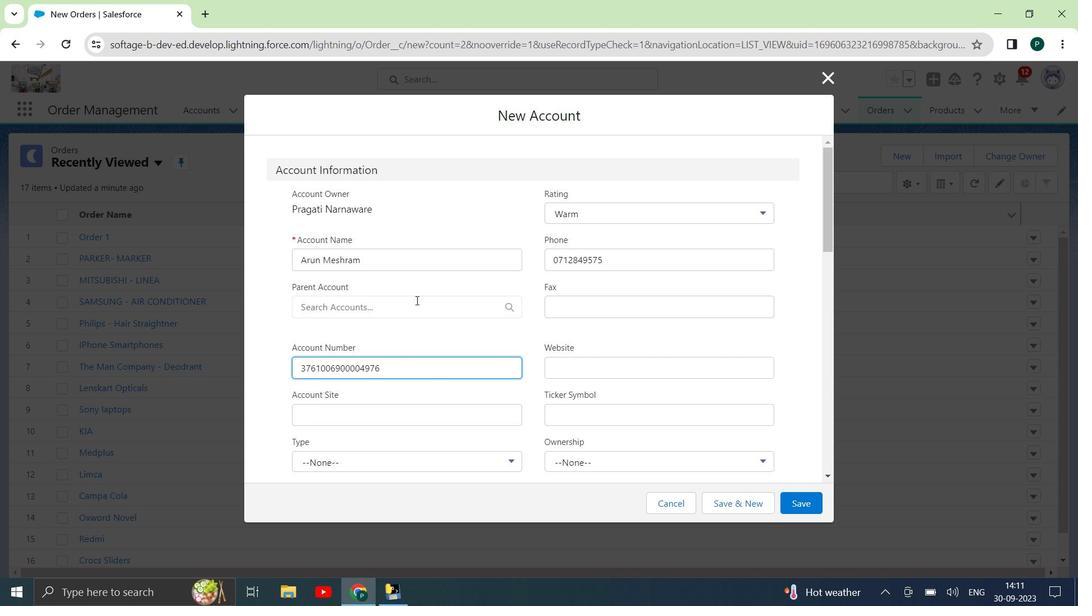 
Action: Mouse scrolled (414, 302) with delta (0, 0)
Screenshot: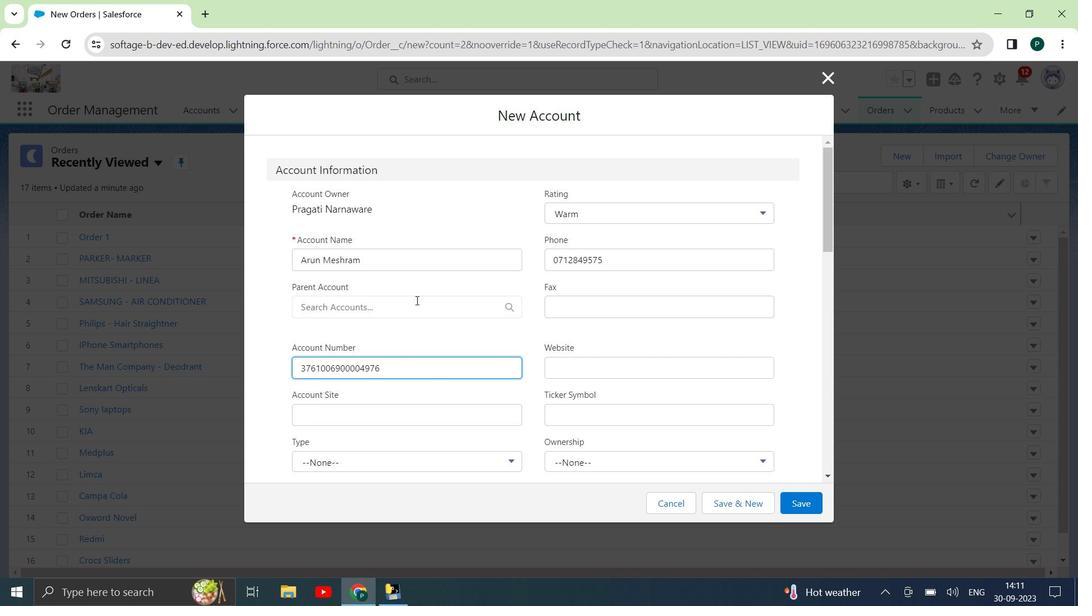 
Action: Mouse moved to (416, 300)
Screenshot: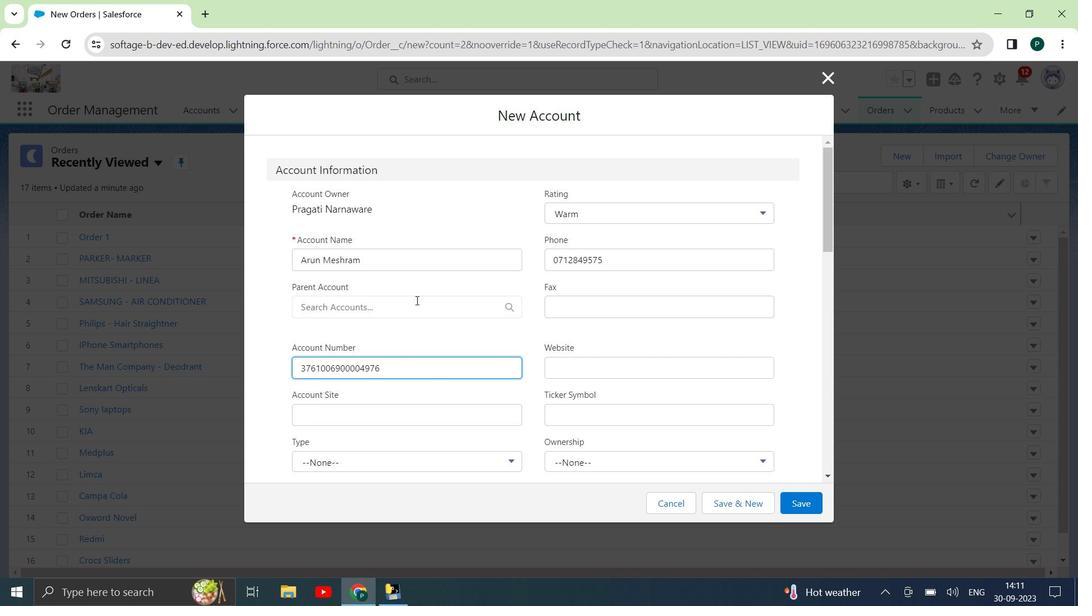 
Action: Mouse scrolled (416, 301) with delta (0, 0)
Screenshot: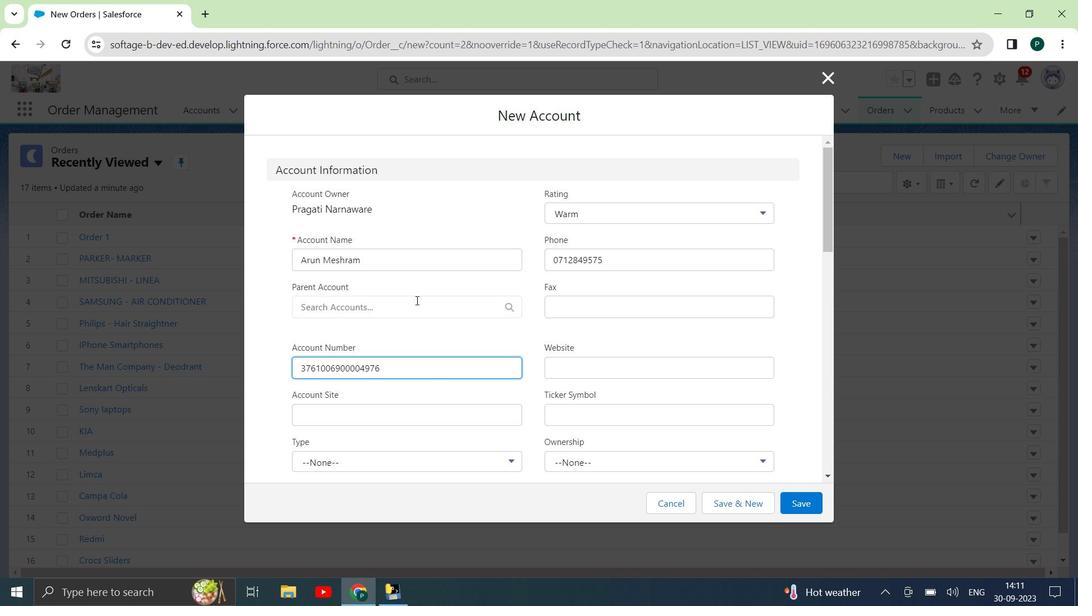 
Action: Mouse scrolled (416, 299) with delta (0, 0)
Screenshot: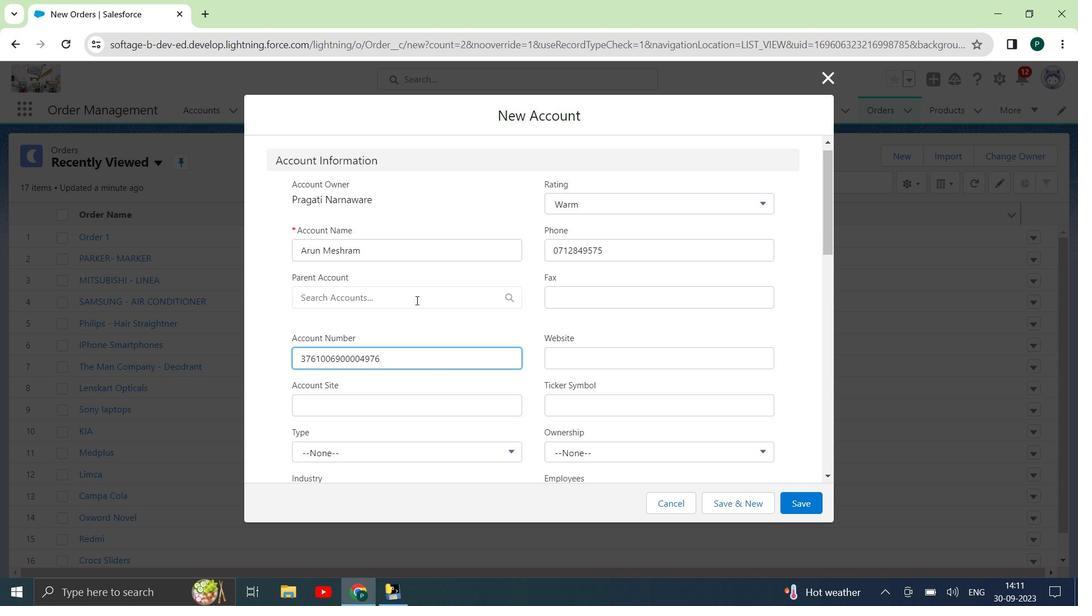 
Action: Mouse scrolled (416, 301) with delta (0, 0)
Screenshot: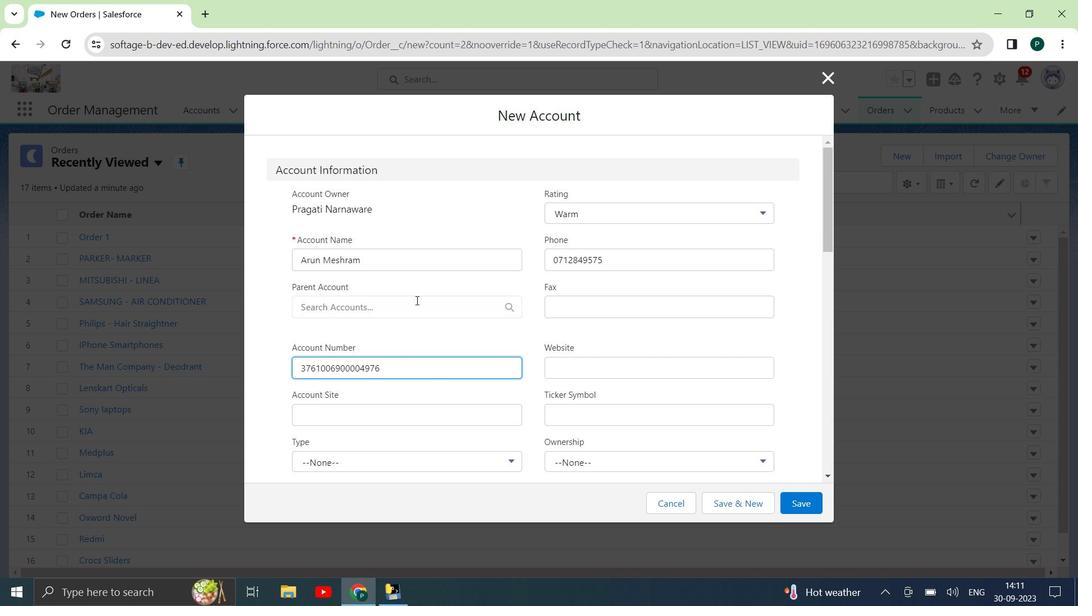 
Action: Mouse scrolled (416, 299) with delta (0, 0)
Screenshot: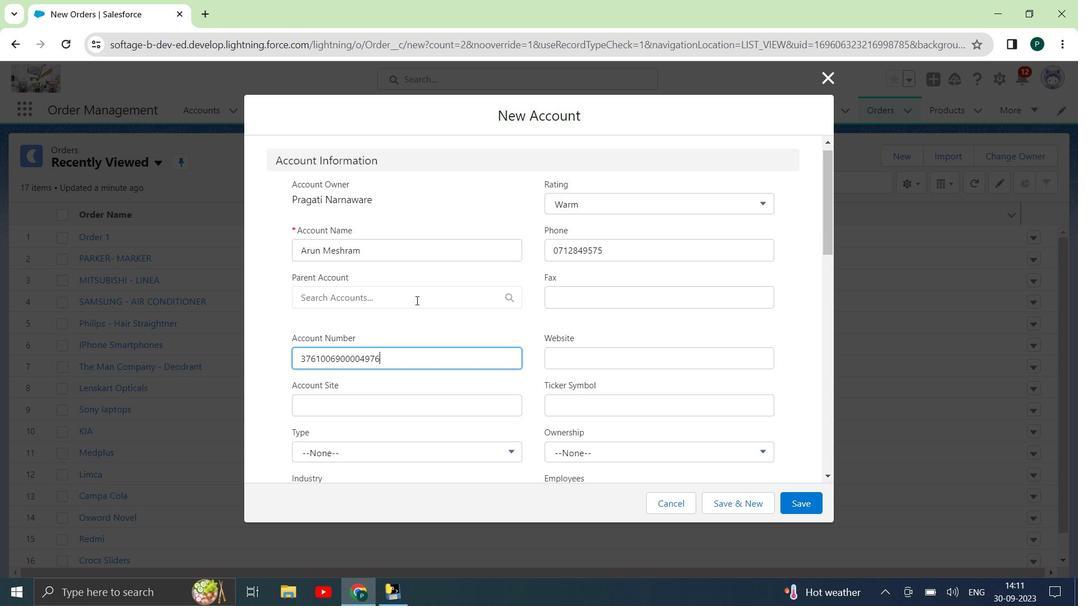 
Action: Mouse scrolled (416, 301) with delta (0, 0)
Screenshot: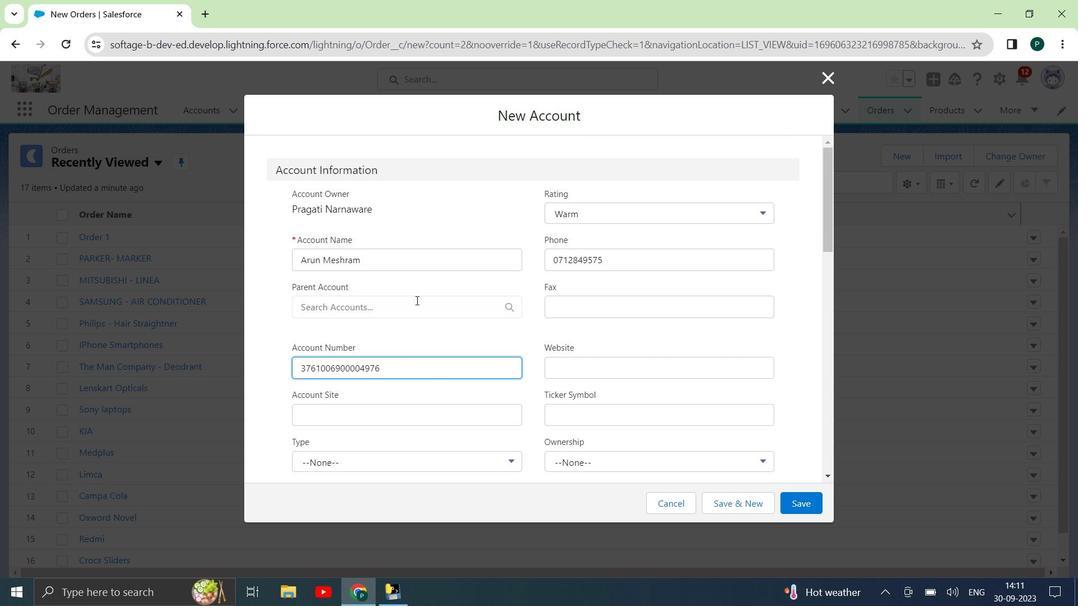 
Action: Mouse scrolled (416, 299) with delta (0, 0)
Screenshot: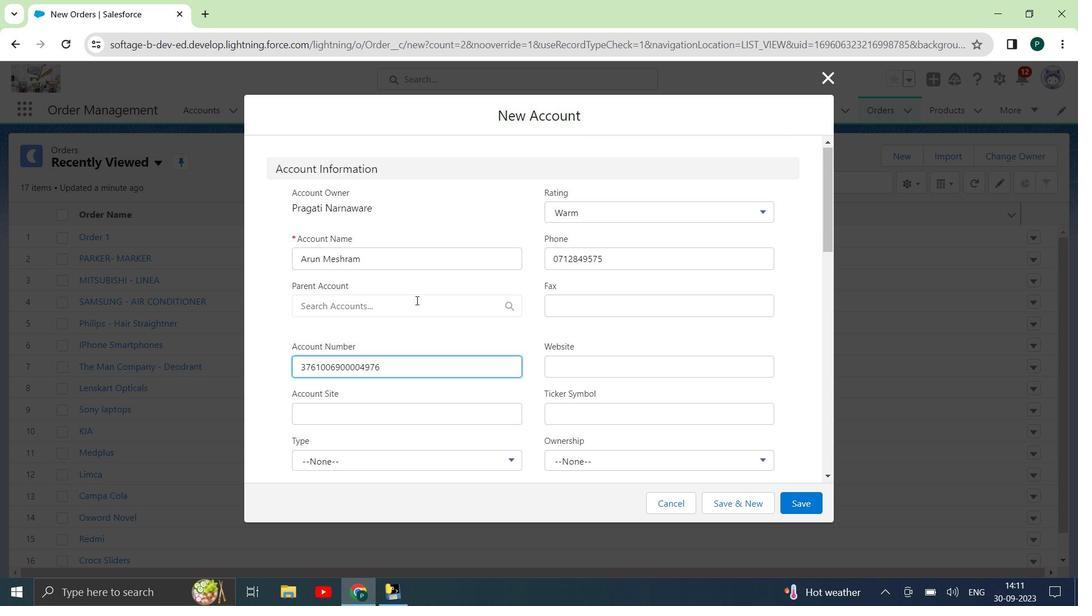 
Action: Mouse scrolled (416, 301) with delta (0, 0)
Screenshot: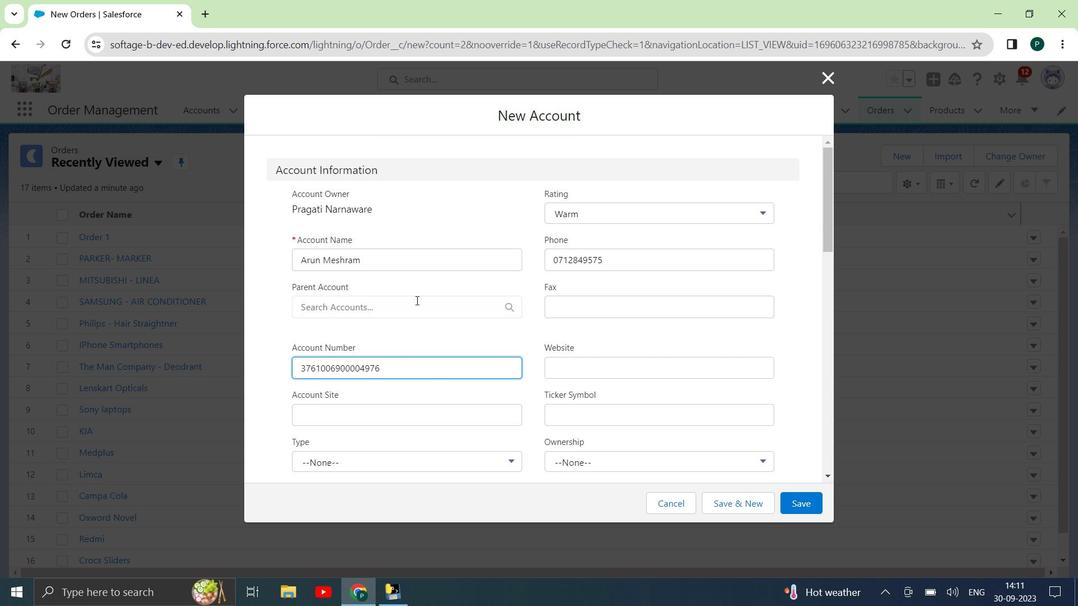 
Action: Mouse scrolled (416, 299) with delta (0, 0)
Screenshot: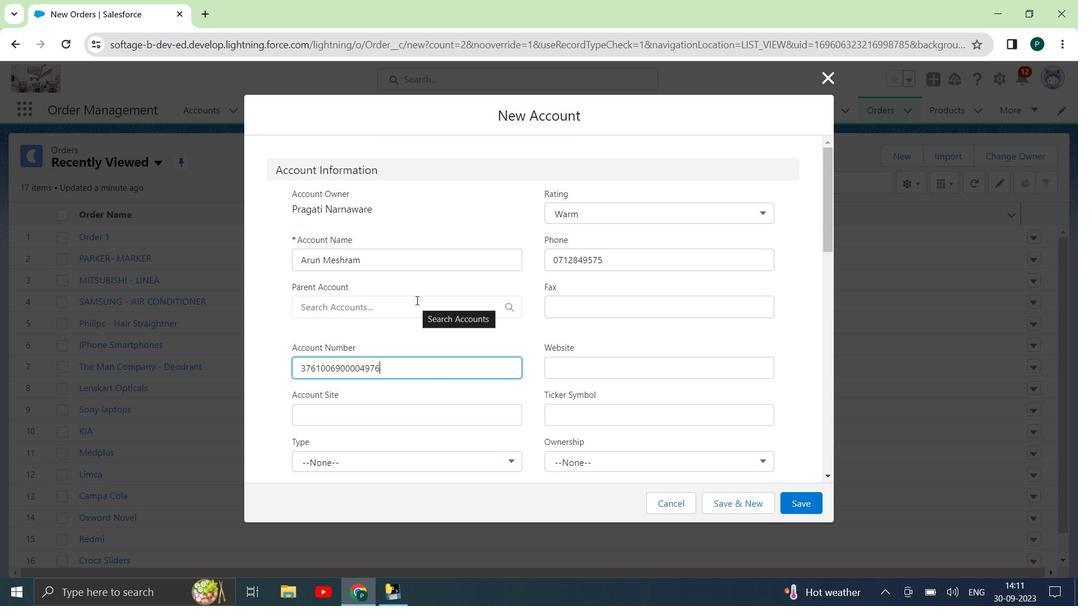 
Action: Mouse moved to (623, 302)
Screenshot: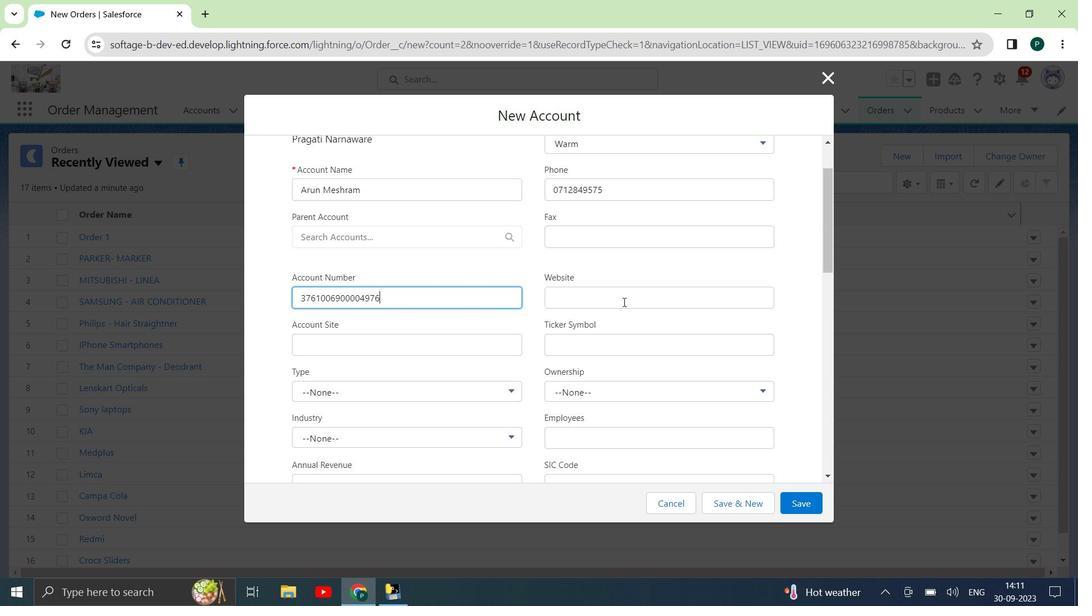 
Action: Mouse pressed left at (623, 302)
Screenshot: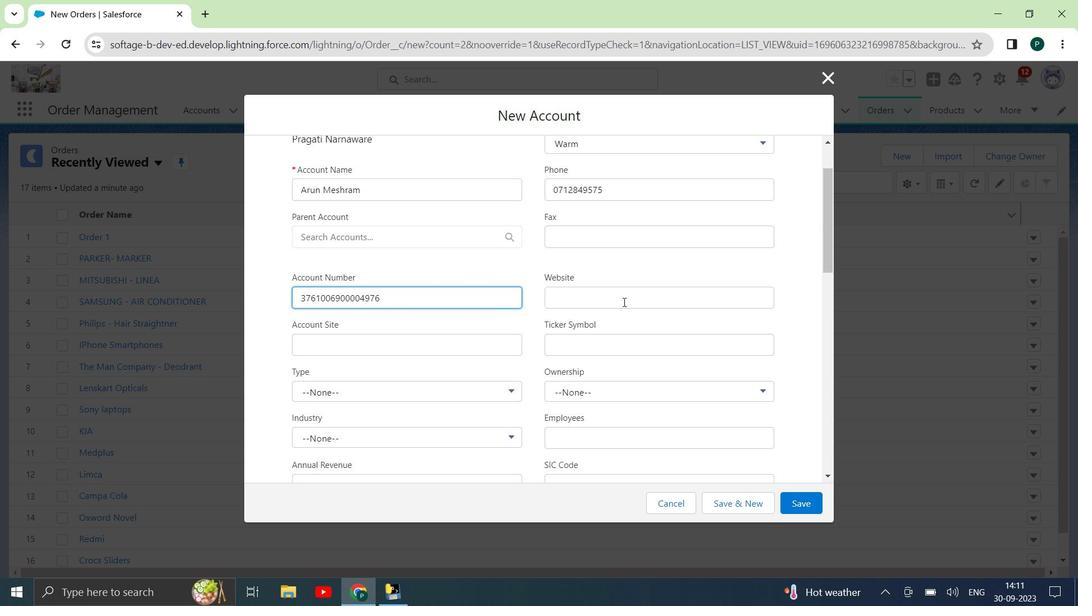 
Action: Mouse moved to (617, 298)
Screenshot: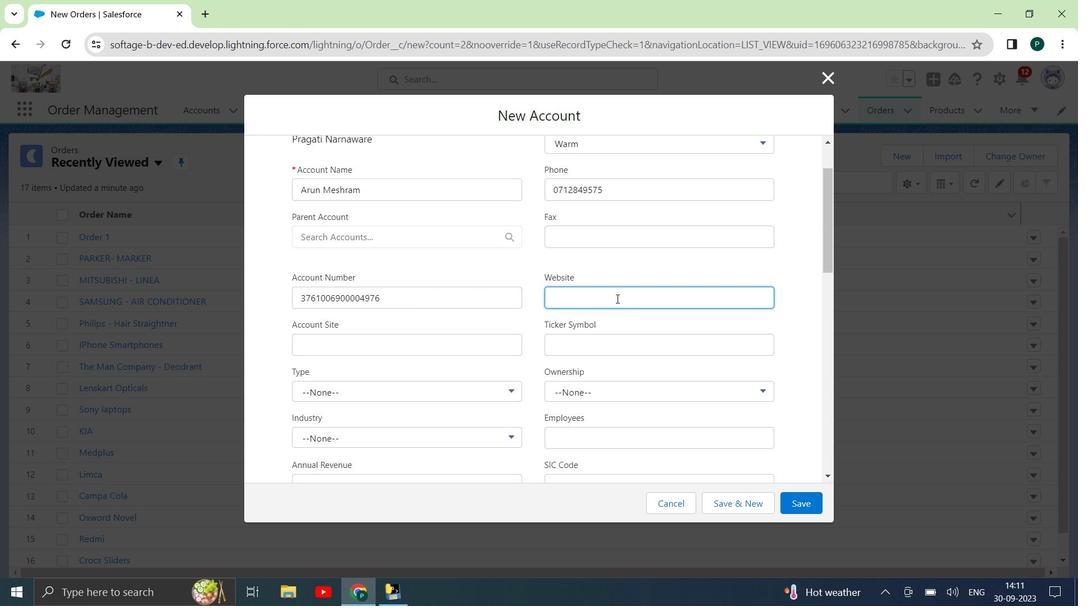 
Action: Key pressed www.arunmeshram.com
Screenshot: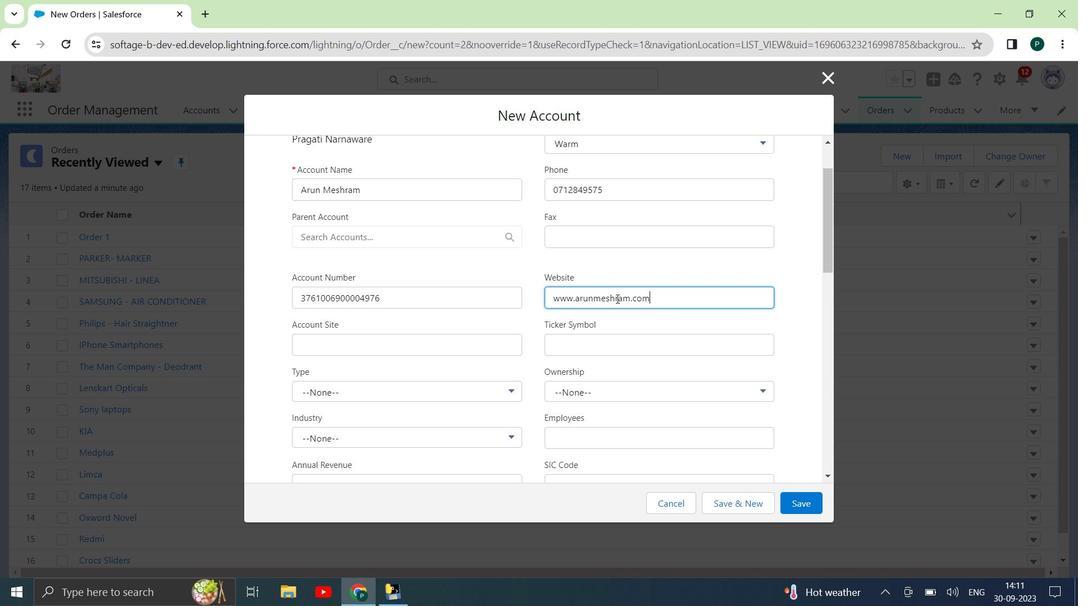 
Action: Mouse moved to (433, 345)
Screenshot: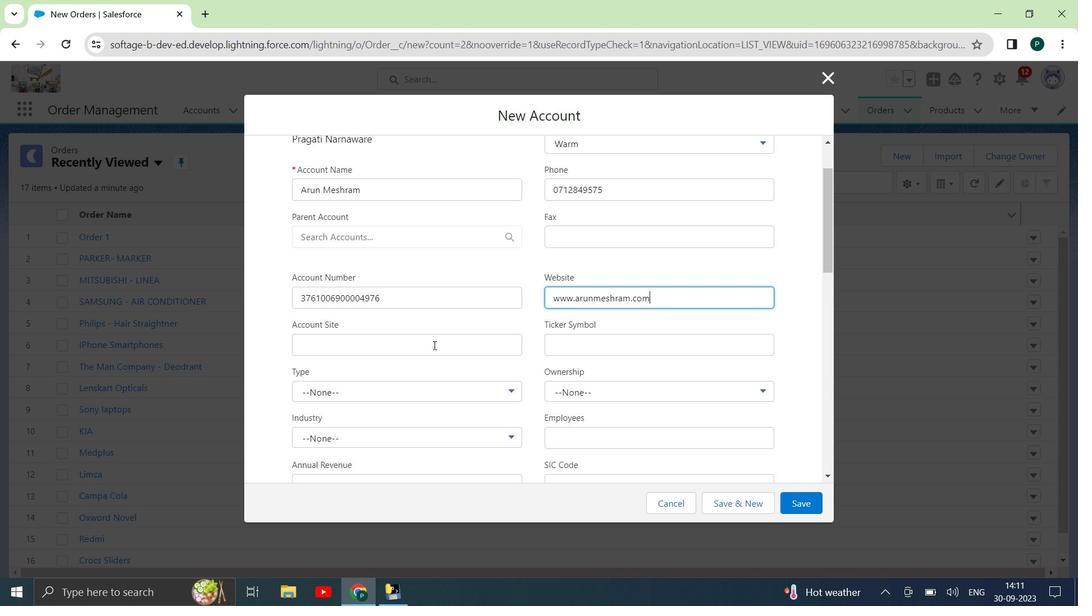 
Action: Mouse pressed left at (433, 345)
Screenshot: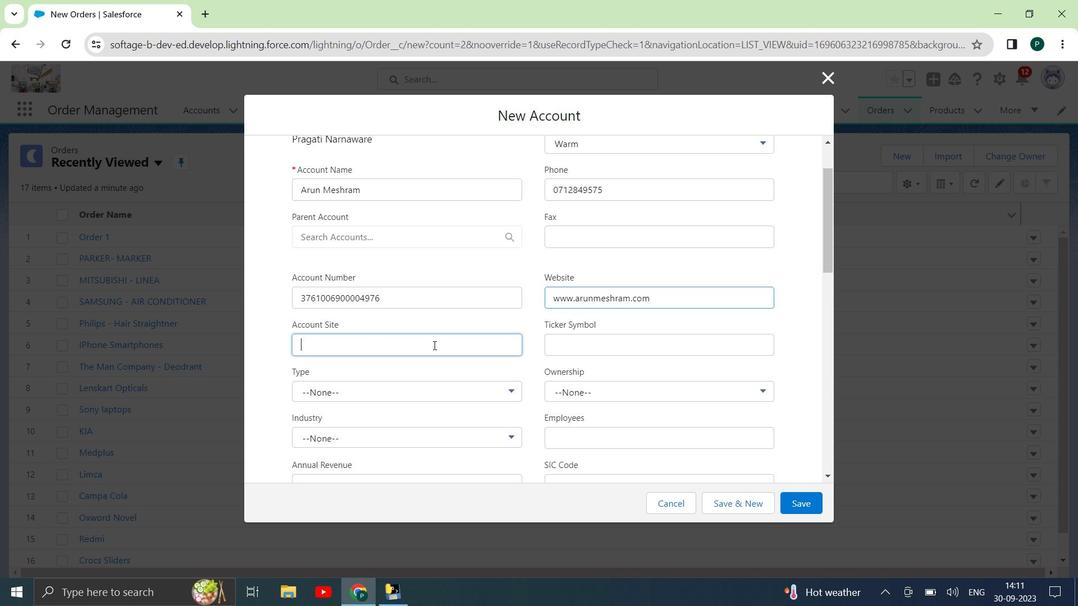 
Action: Key pressed <Key.shift>Arun<Key.space><Key.shift>Industries
Screenshot: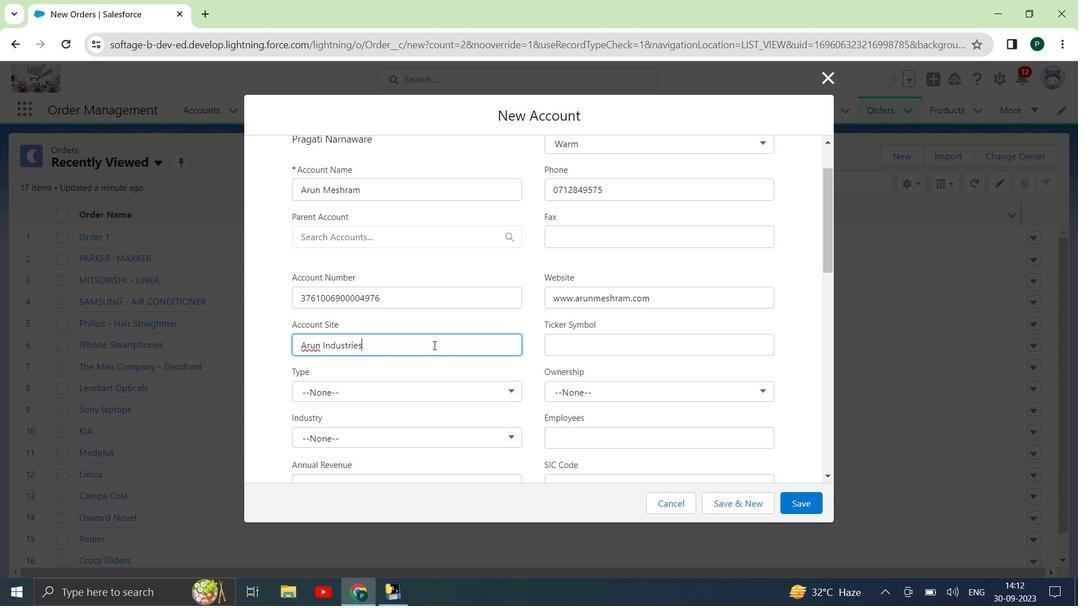 
Action: Mouse scrolled (433, 344) with delta (0, 0)
Screenshot: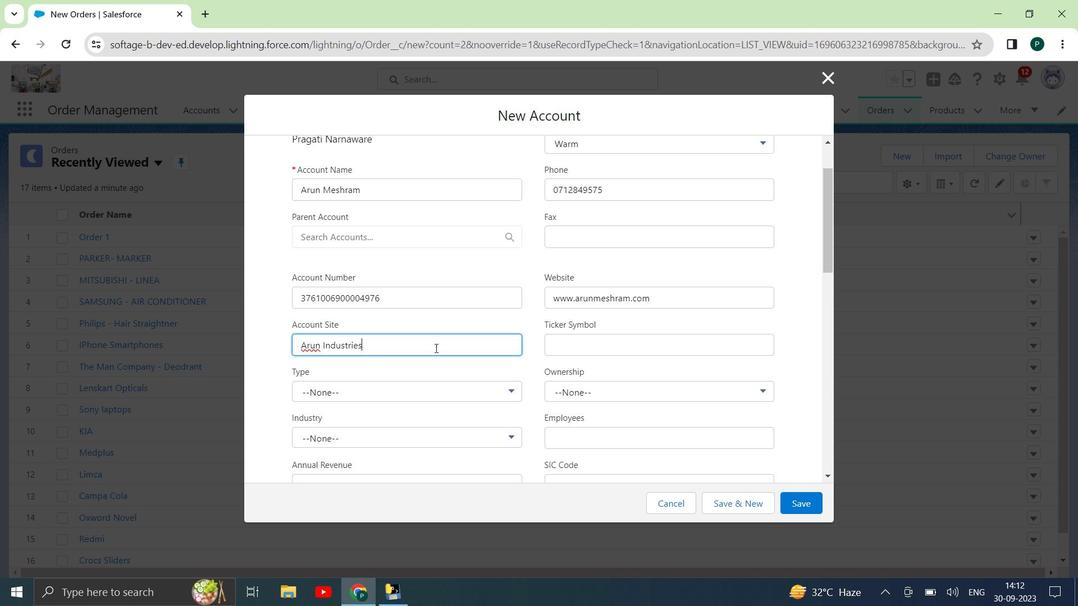 
Action: Mouse moved to (400, 323)
Screenshot: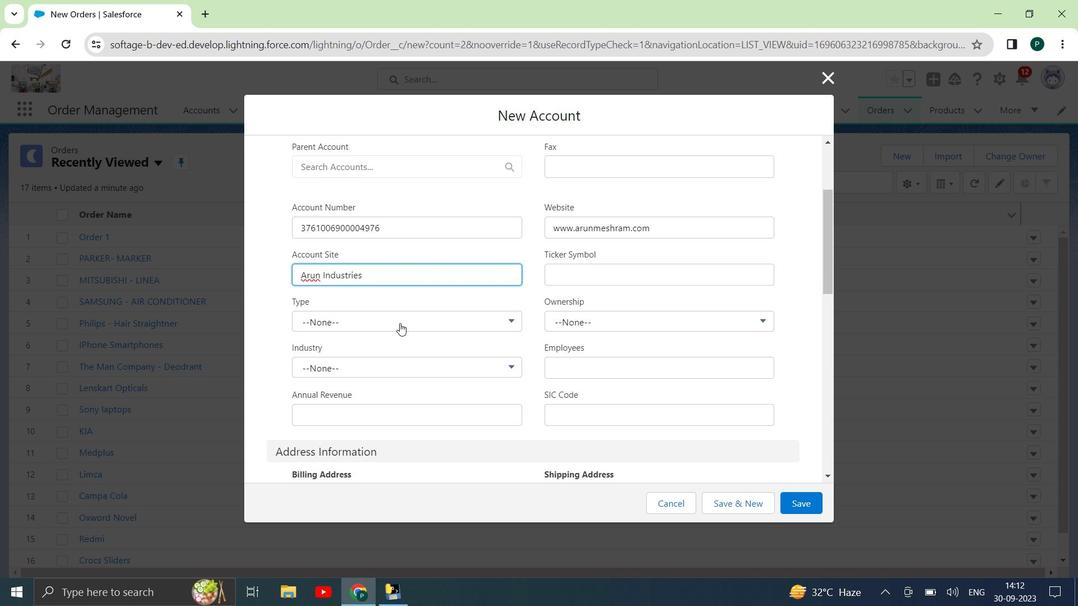 
Action: Mouse pressed left at (400, 323)
Screenshot: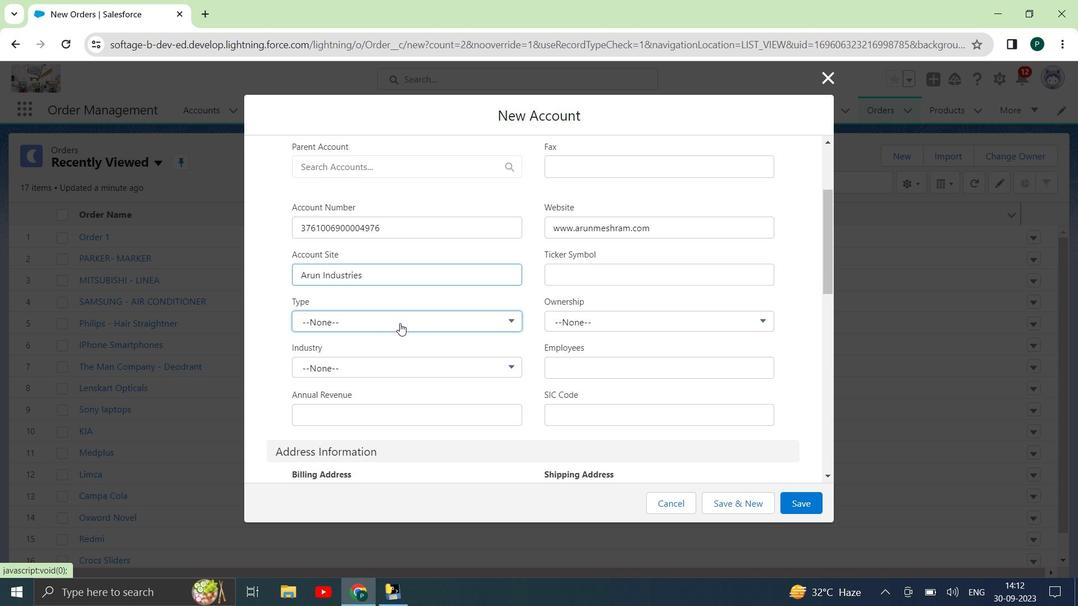 
Action: Mouse moved to (353, 389)
Screenshot: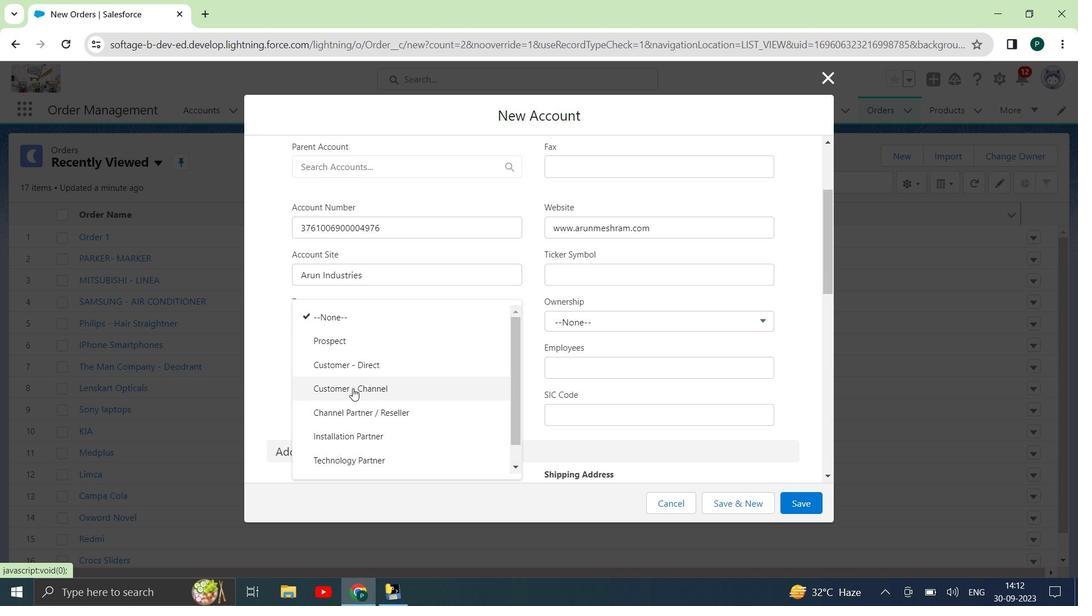 
Action: Mouse pressed left at (353, 389)
Screenshot: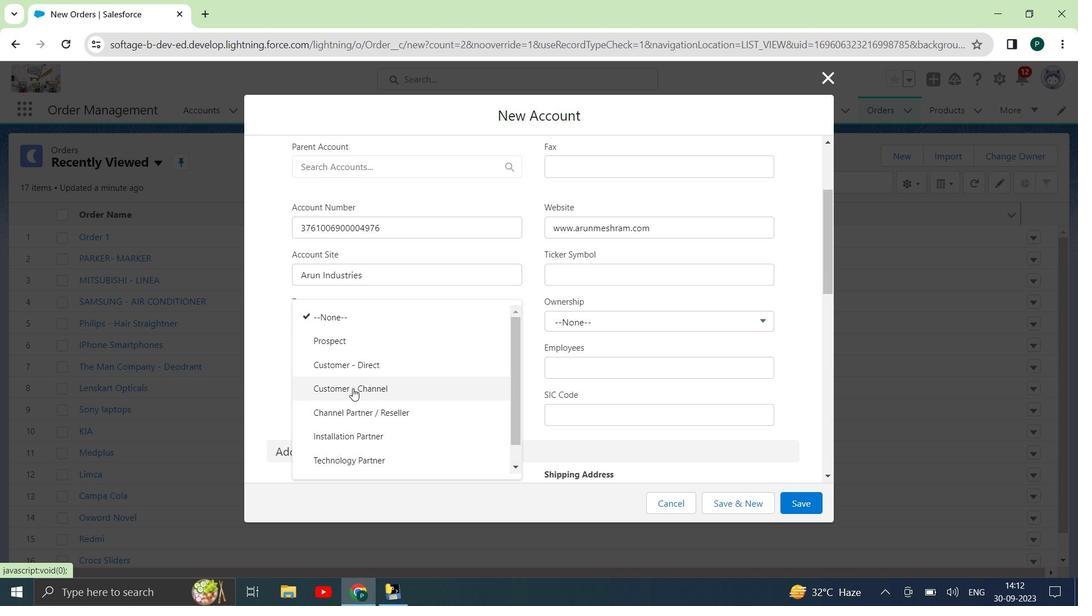 
Action: Mouse moved to (362, 372)
Screenshot: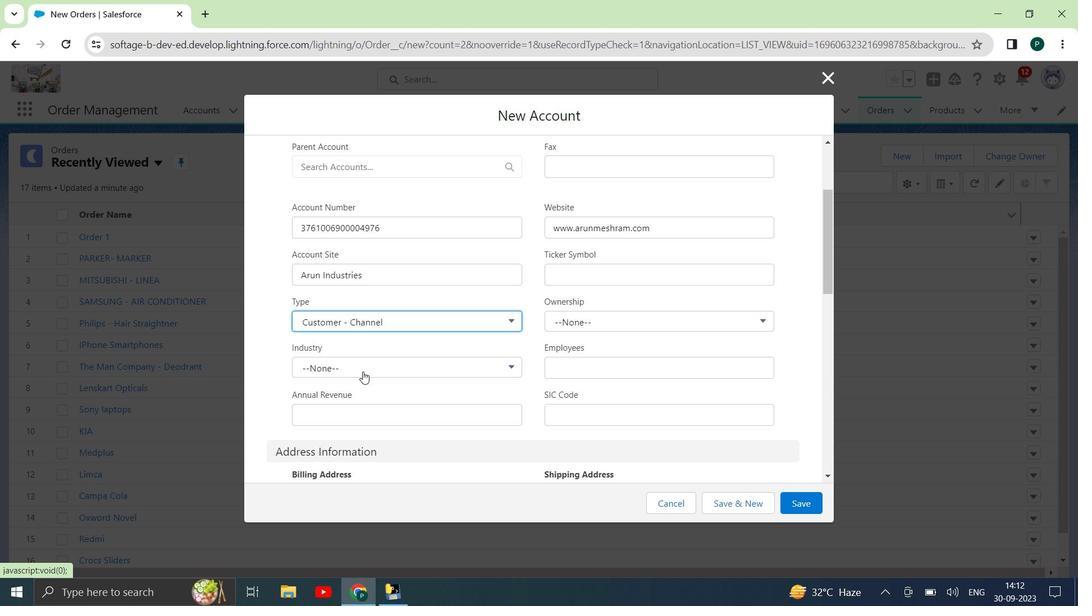 
Action: Mouse pressed left at (362, 372)
Screenshot: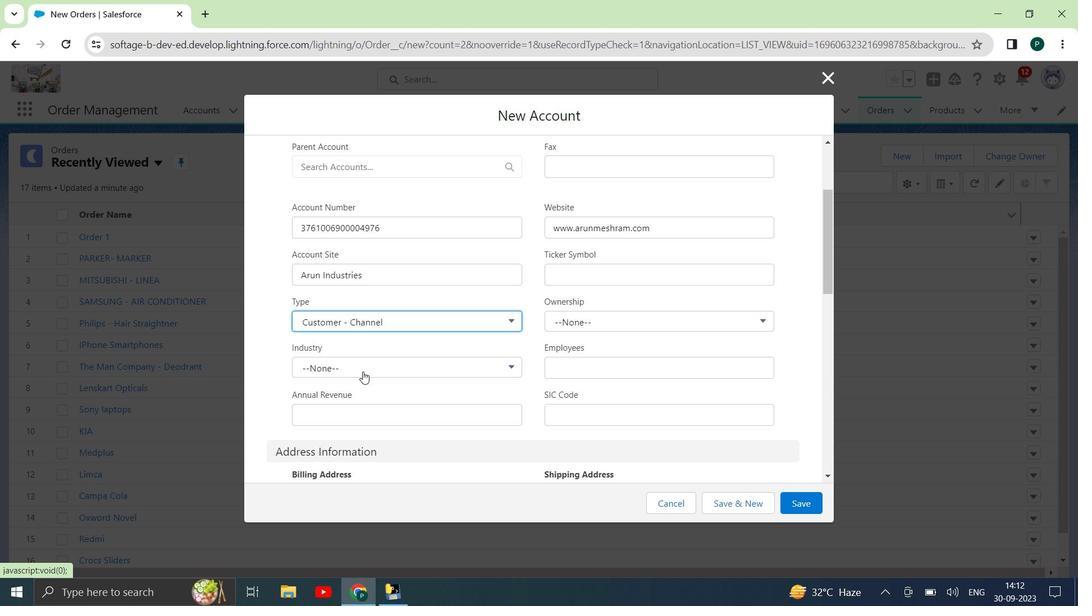 
Action: Mouse moved to (403, 351)
Screenshot: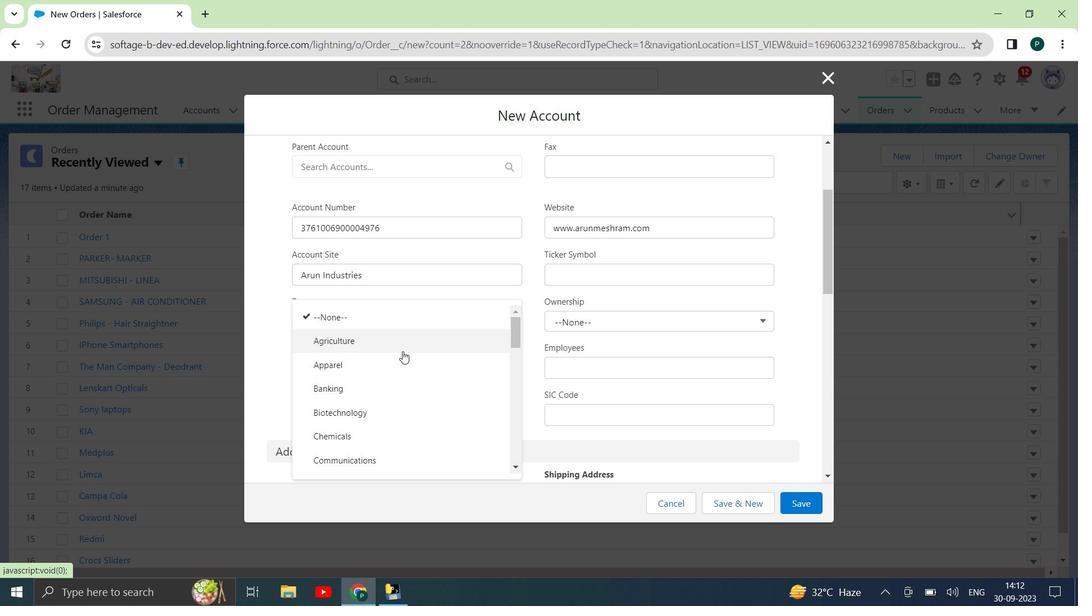 
Action: Mouse scrolled (403, 350) with delta (0, 0)
Screenshot: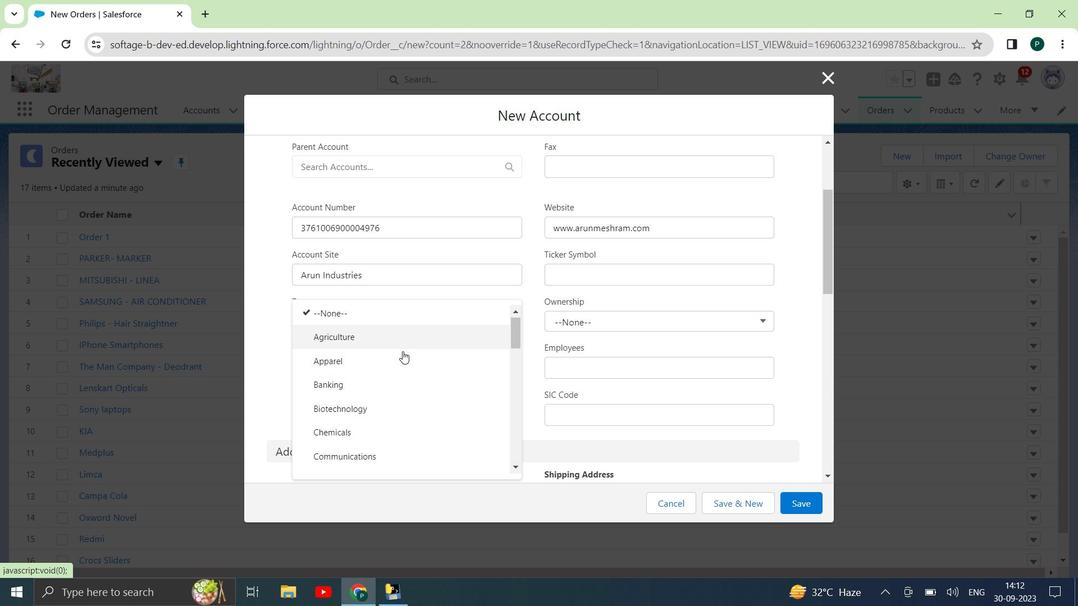 
Action: Mouse moved to (385, 367)
Screenshot: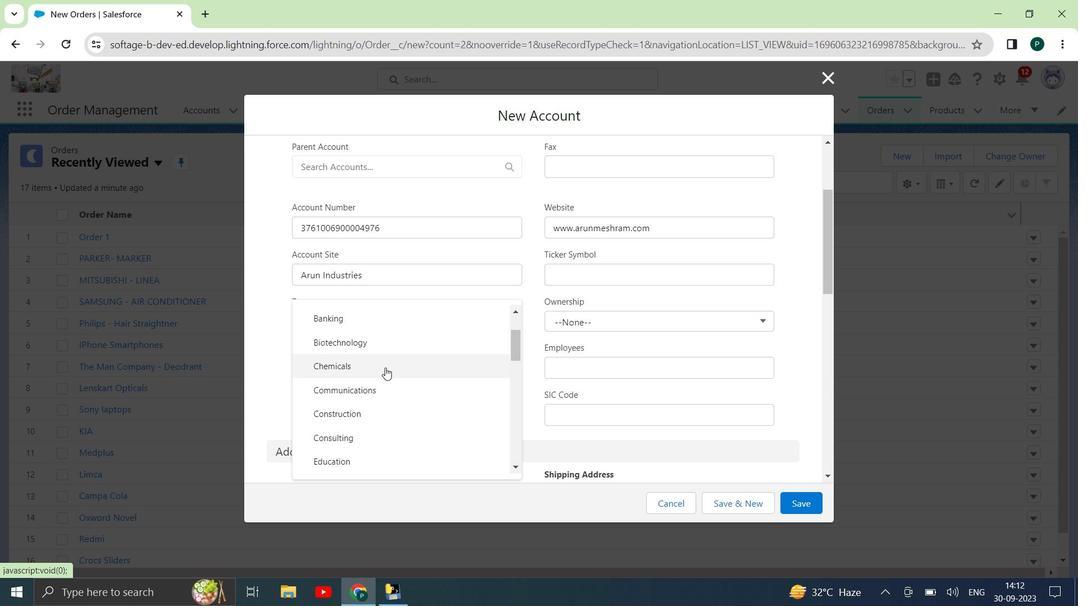 
Action: Mouse pressed left at (385, 367)
Screenshot: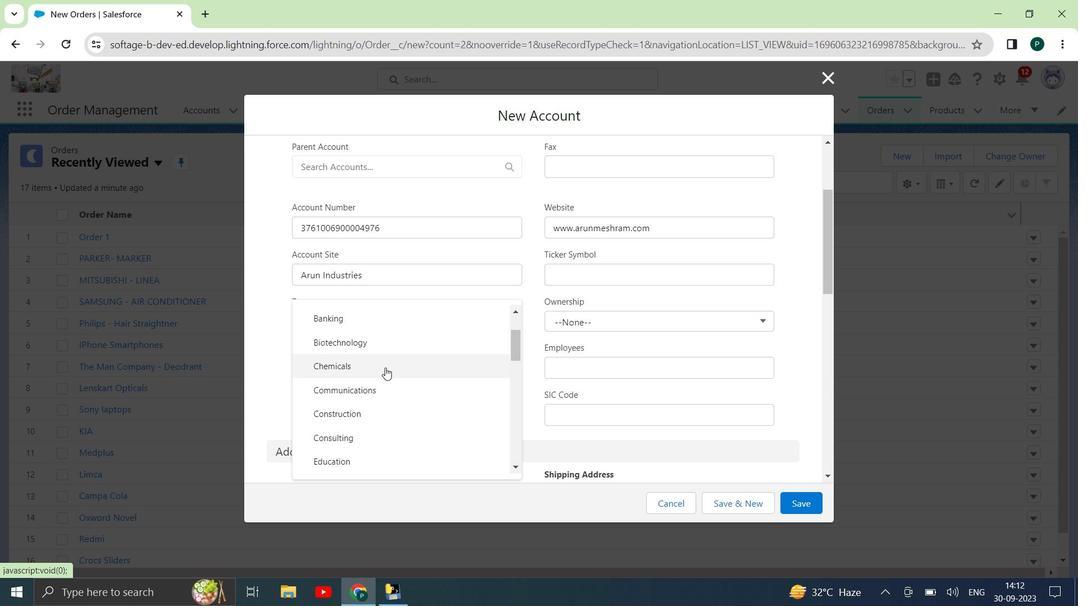 
Action: Mouse moved to (616, 375)
Screenshot: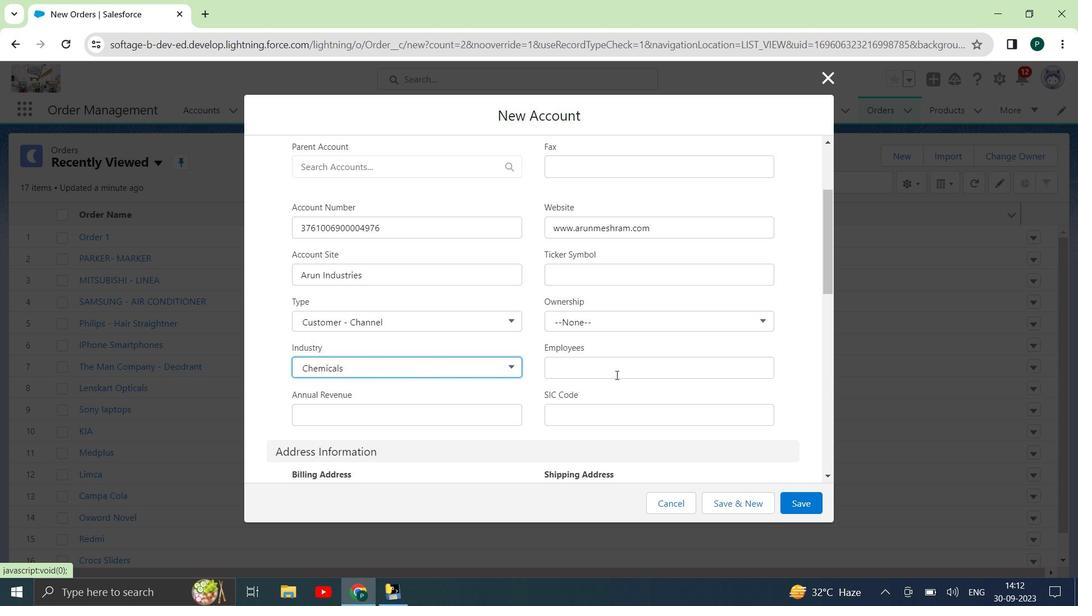
Action: Mouse pressed left at (616, 375)
Screenshot: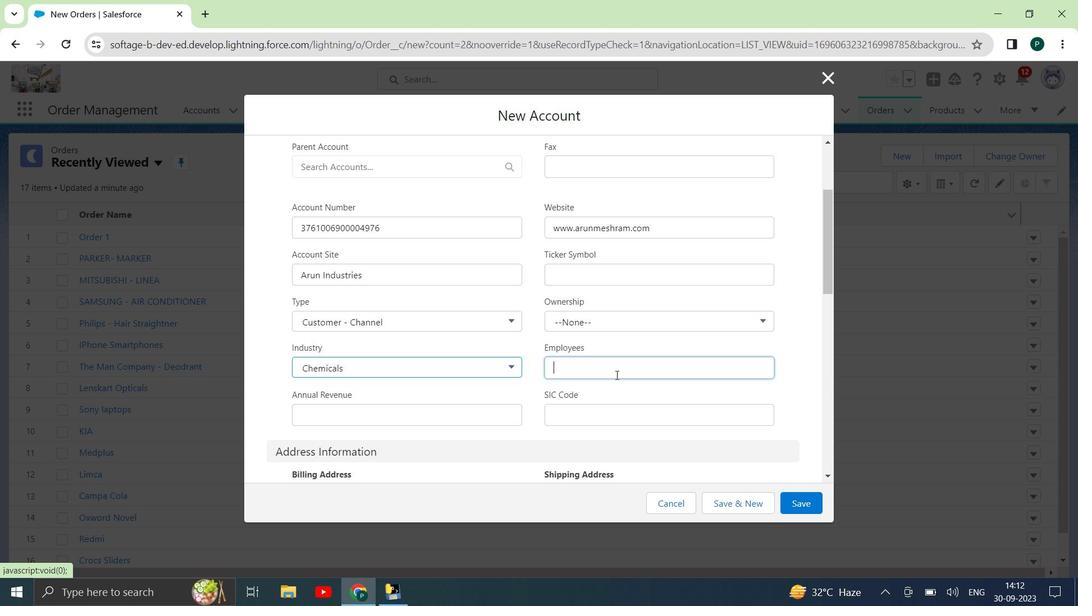 
Action: Mouse moved to (593, 358)
Screenshot: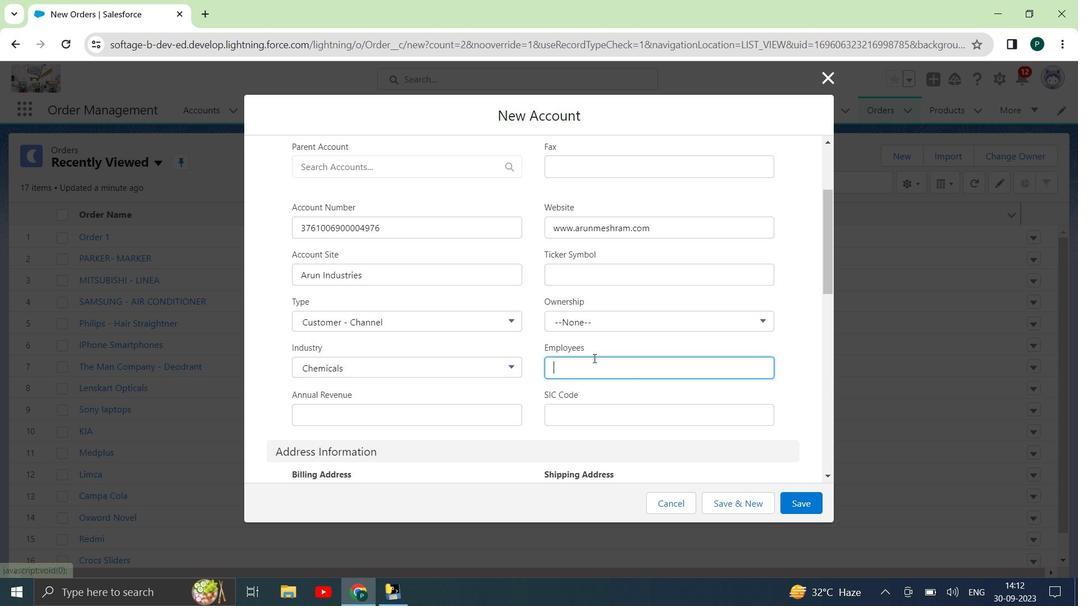 
Action: Key pressed 980
Screenshot: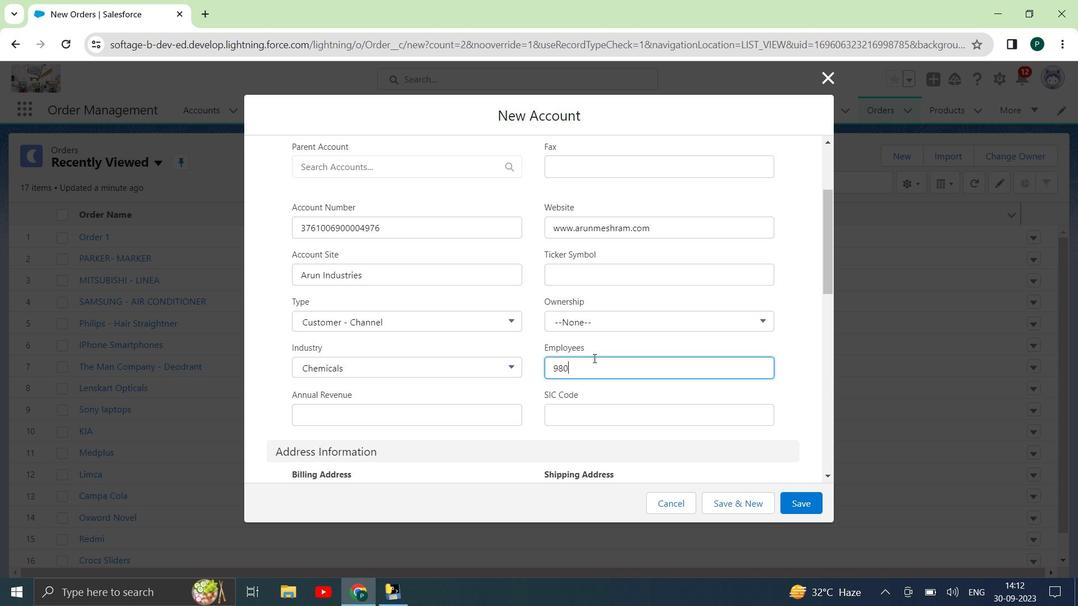 
Action: Mouse moved to (397, 423)
Screenshot: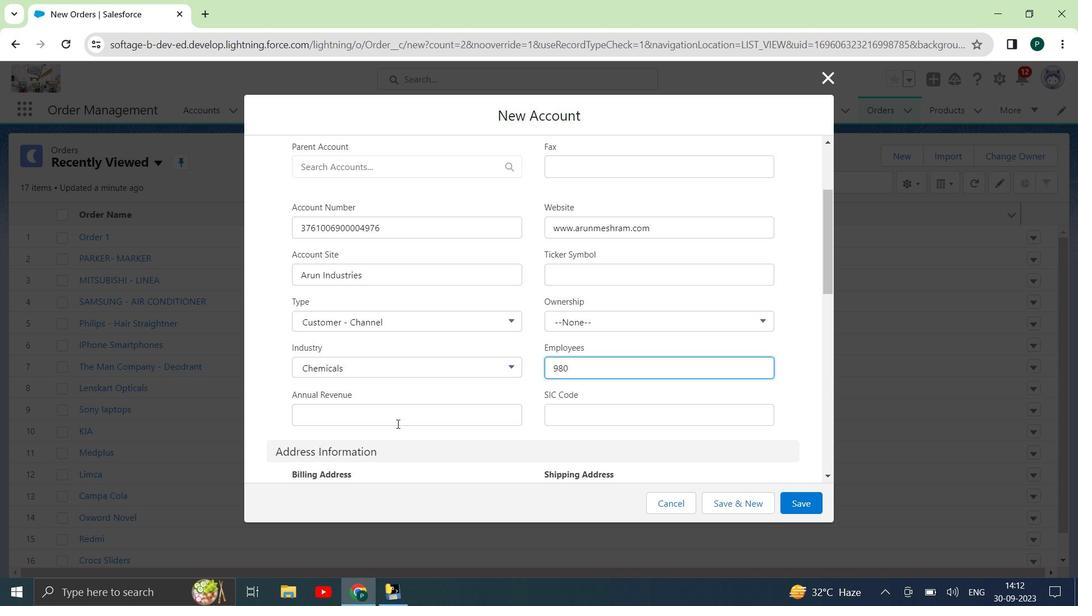 
Action: Mouse pressed left at (397, 423)
Screenshot: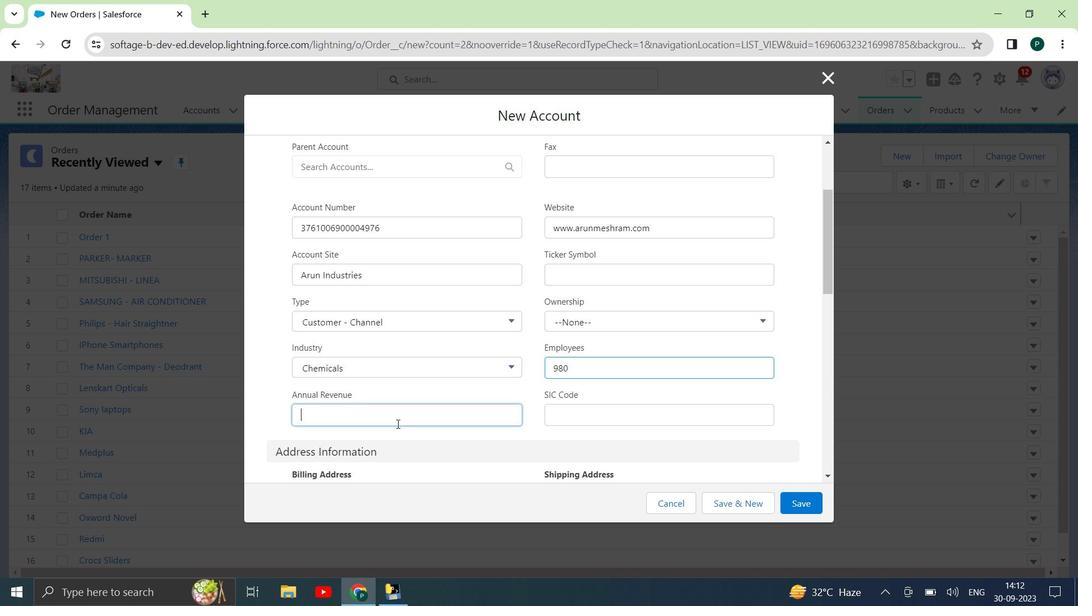 
Action: Key pressed 150000
Screenshot: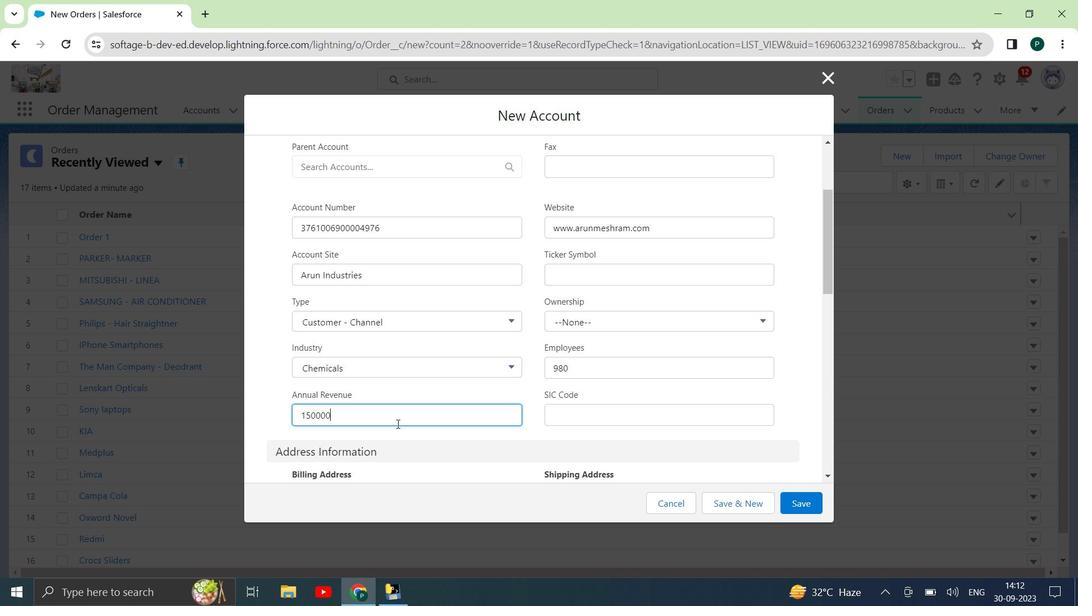 
Action: Mouse moved to (431, 371)
Screenshot: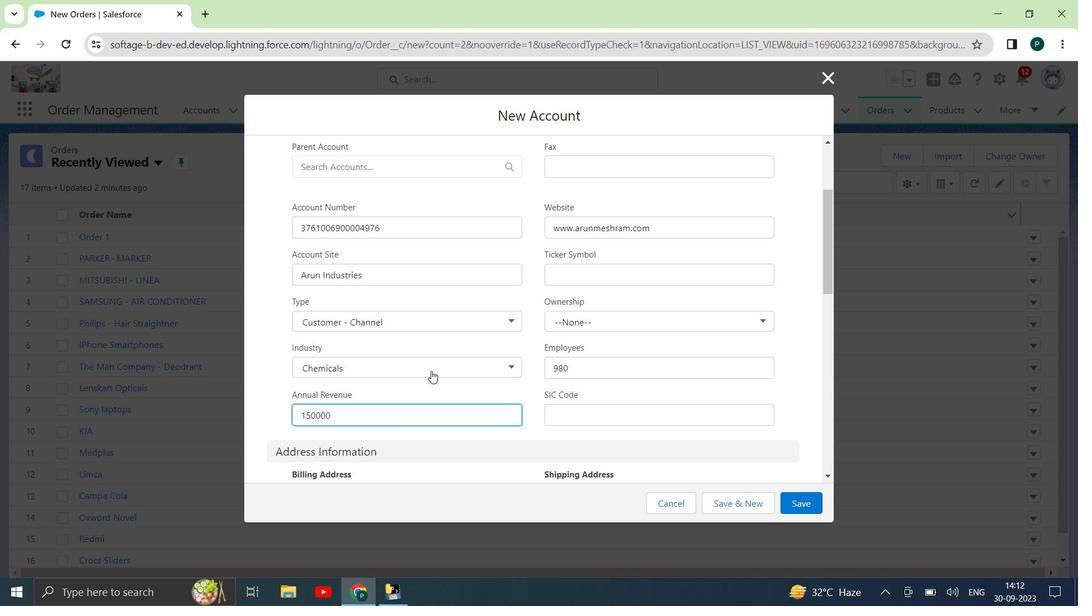 
Action: Mouse scrolled (431, 370) with delta (0, 0)
Screenshot: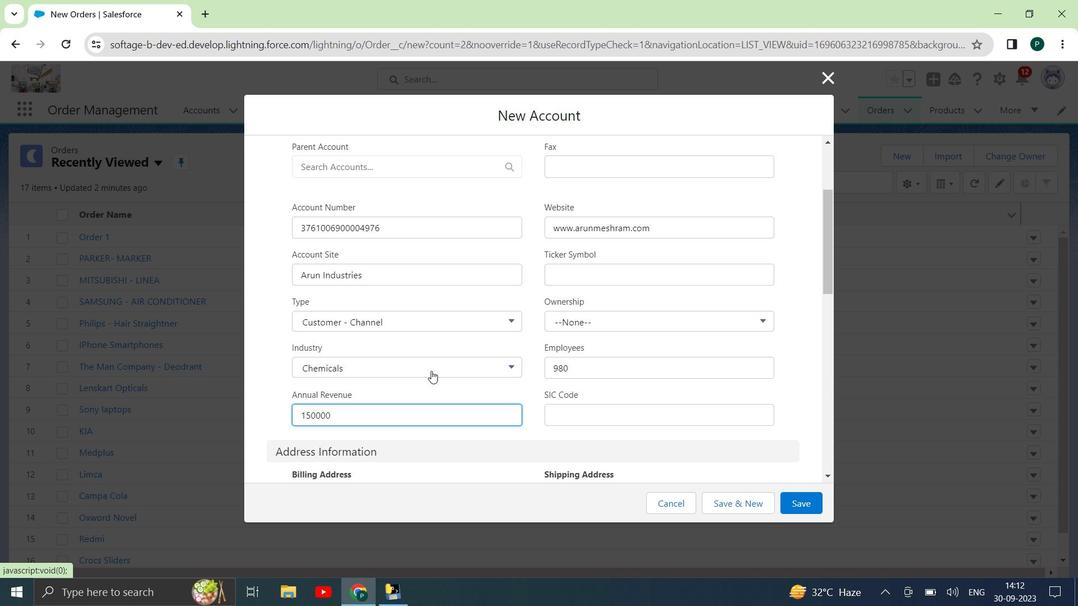 
Action: Mouse scrolled (431, 370) with delta (0, 0)
Screenshot: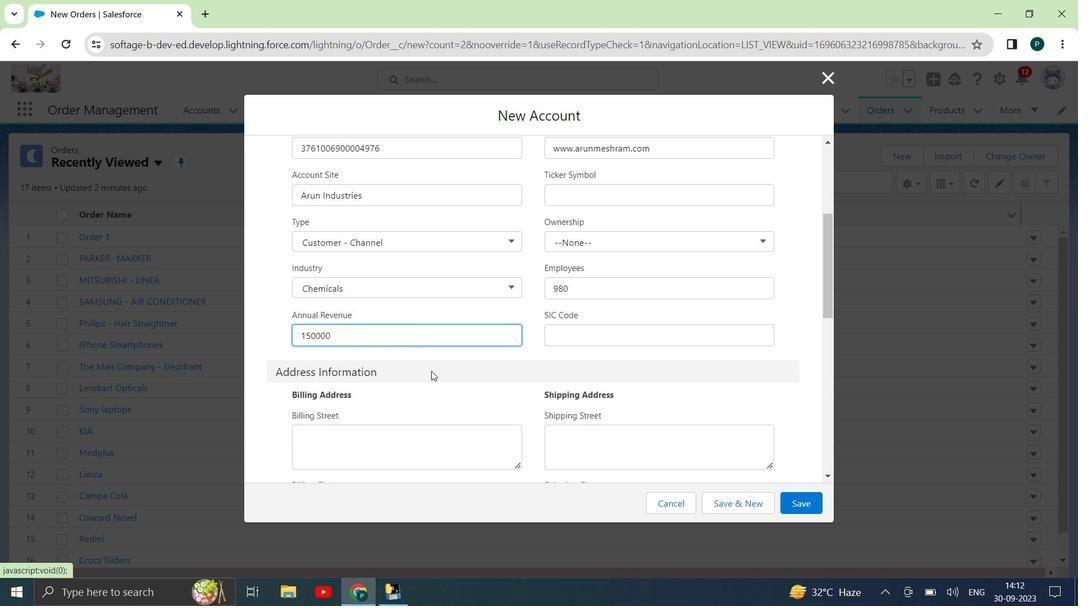 
Action: Mouse scrolled (431, 370) with delta (0, 0)
Screenshot: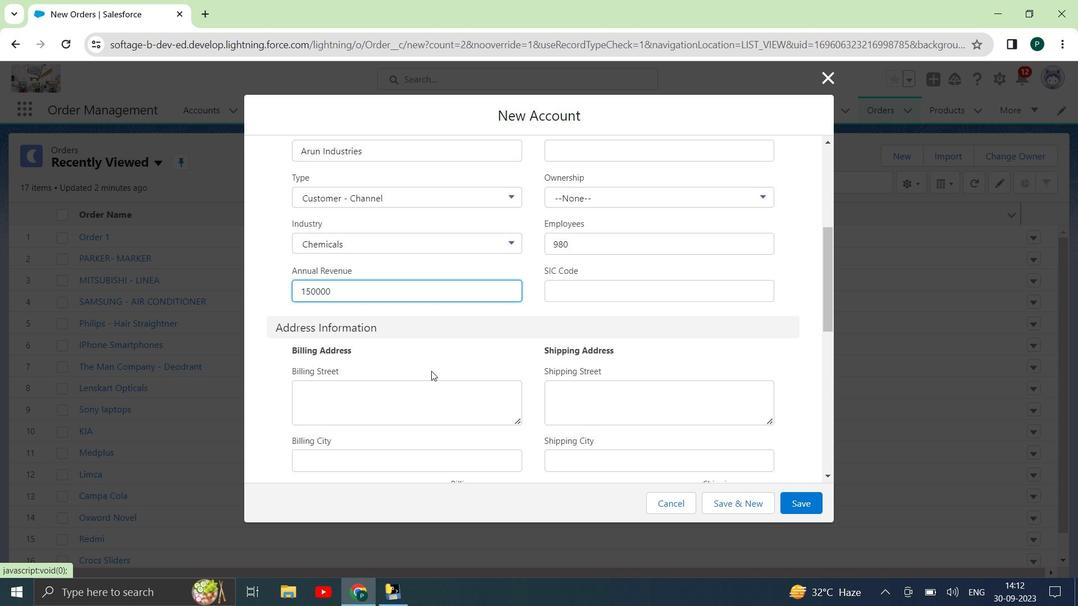 
Action: Mouse scrolled (431, 370) with delta (0, 0)
Screenshot: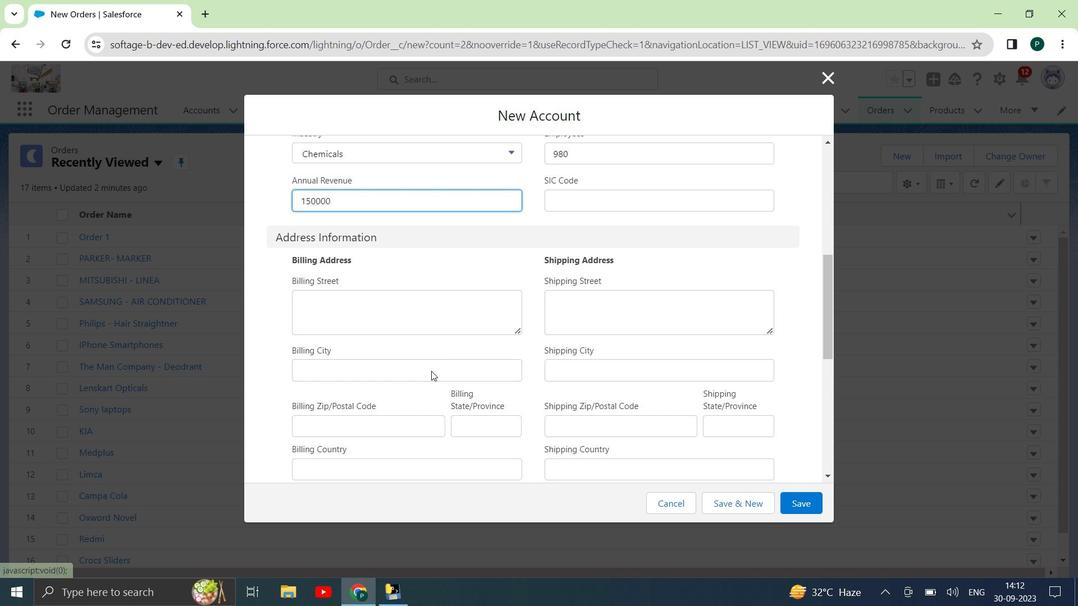 
Action: Mouse scrolled (431, 370) with delta (0, 0)
Screenshot: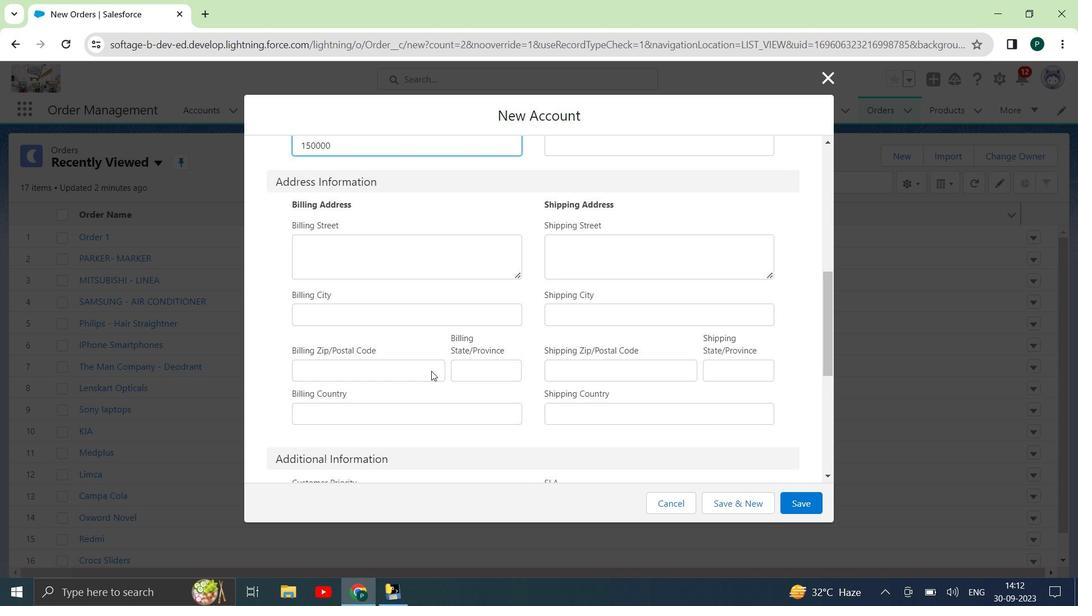 
Action: Mouse scrolled (431, 370) with delta (0, 0)
Screenshot: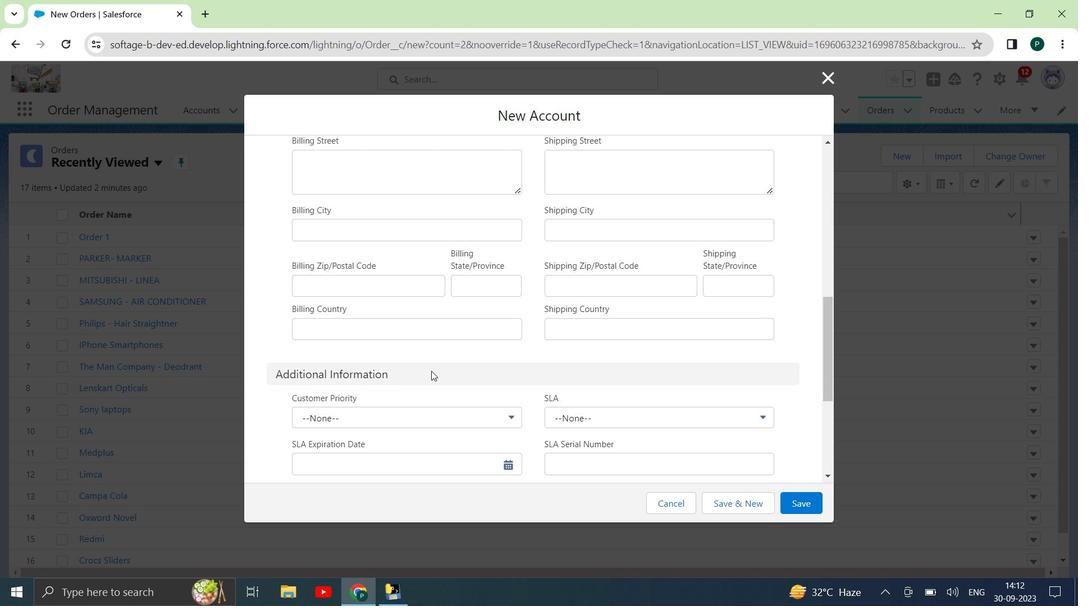
Action: Mouse scrolled (431, 370) with delta (0, 0)
Screenshot: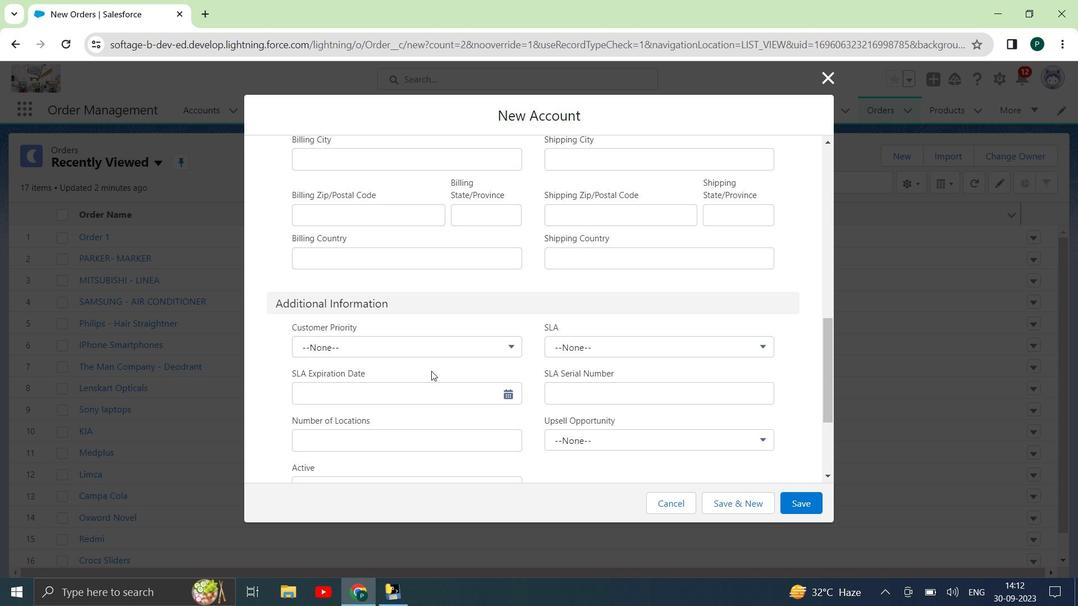 
Action: Mouse scrolled (431, 370) with delta (0, 0)
Screenshot: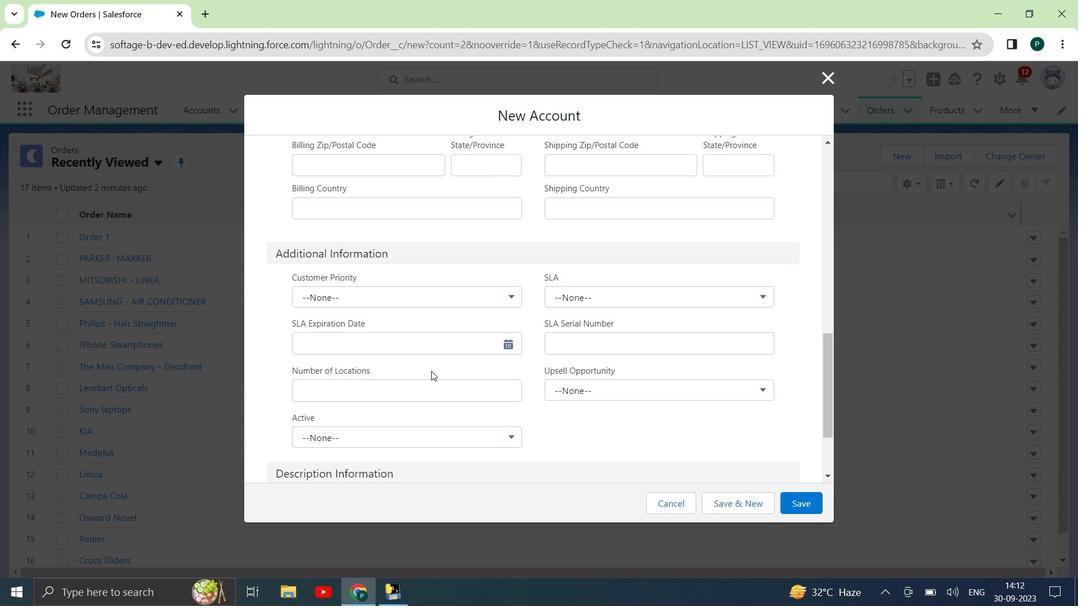 
Action: Mouse scrolled (431, 370) with delta (0, 0)
Screenshot: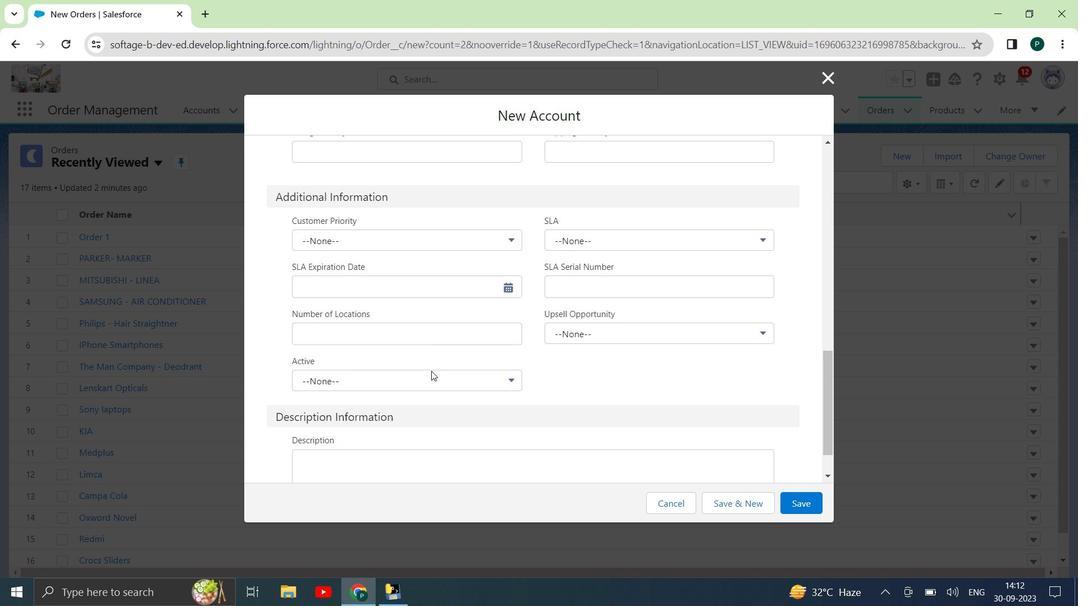 
Action: Mouse scrolled (431, 370) with delta (0, 0)
Screenshot: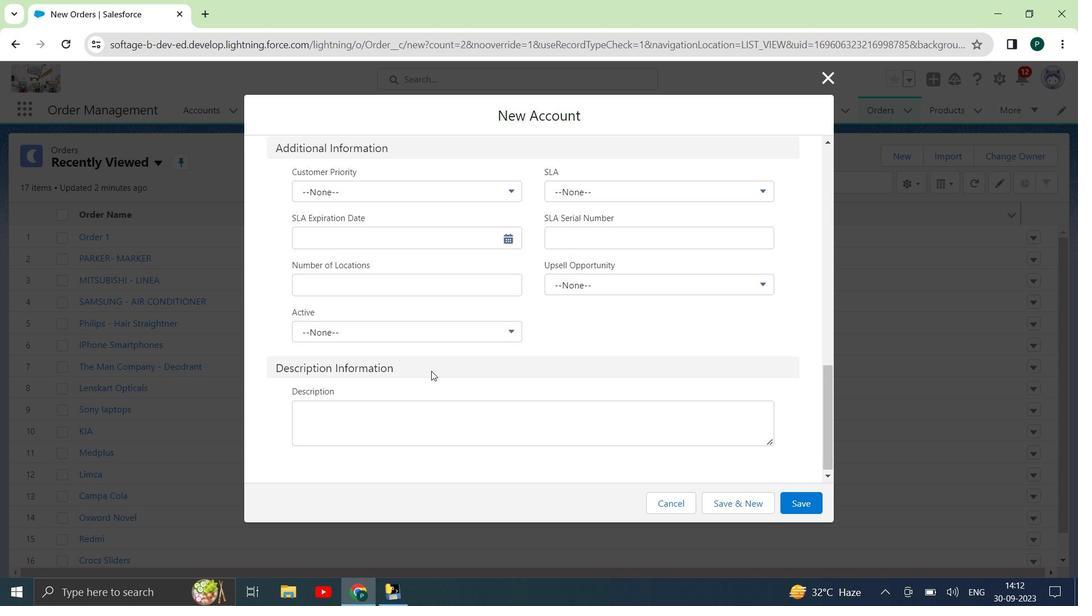 
Action: Mouse scrolled (431, 370) with delta (0, 0)
Screenshot: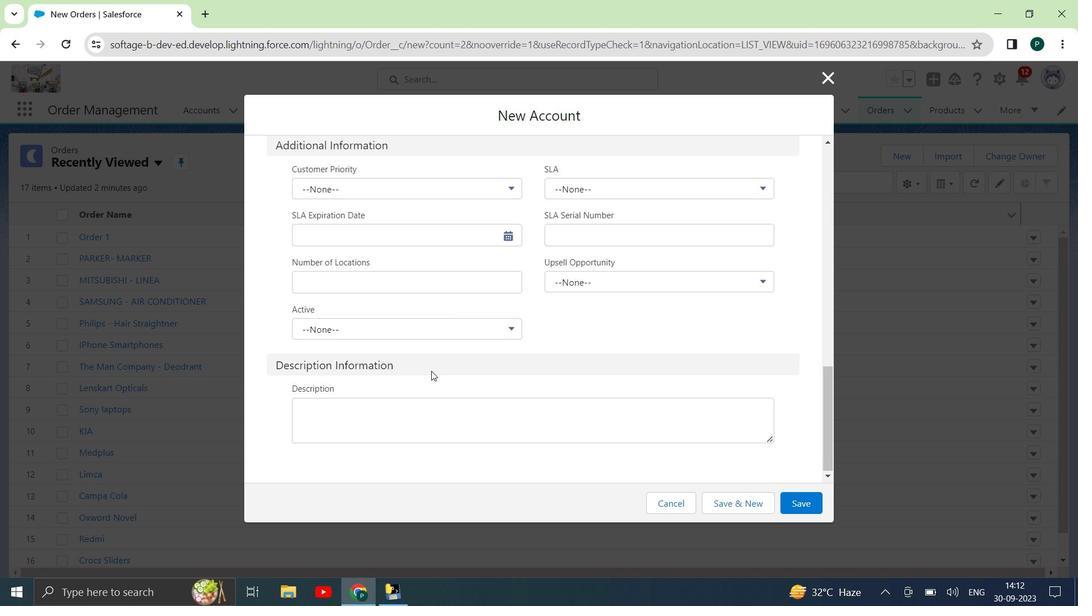 
Action: Mouse scrolled (431, 371) with delta (0, 0)
Screenshot: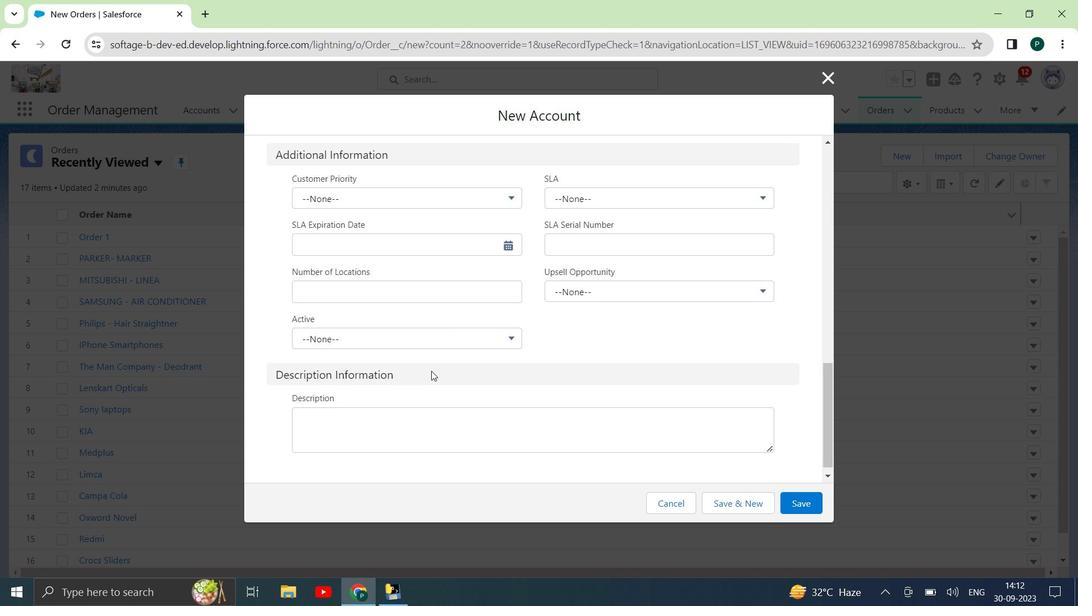
Action: Mouse scrolled (431, 371) with delta (0, 0)
Screenshot: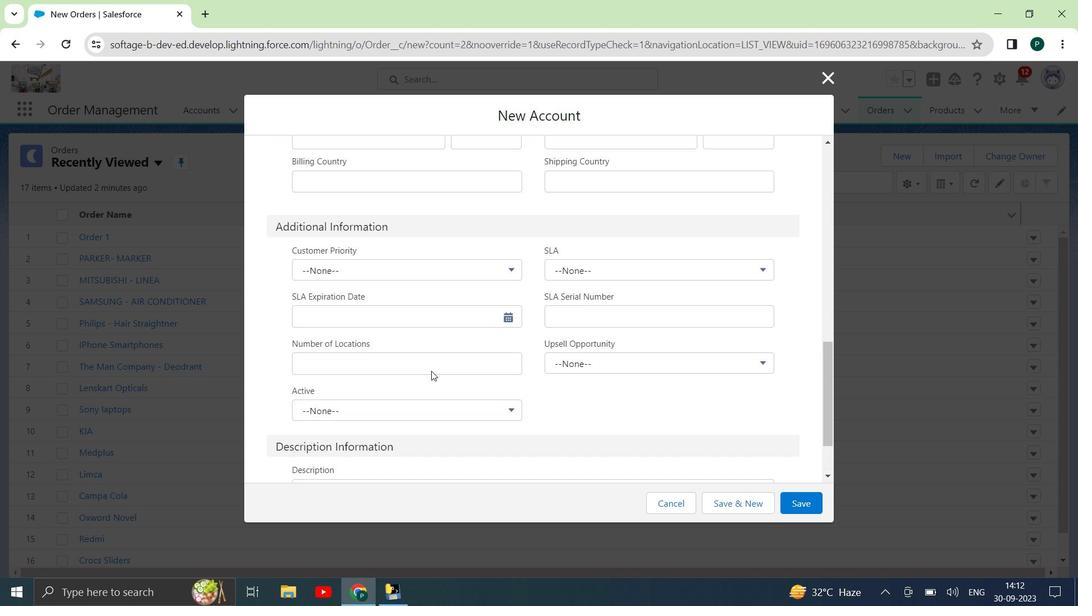 
Action: Mouse scrolled (431, 371) with delta (0, 0)
Screenshot: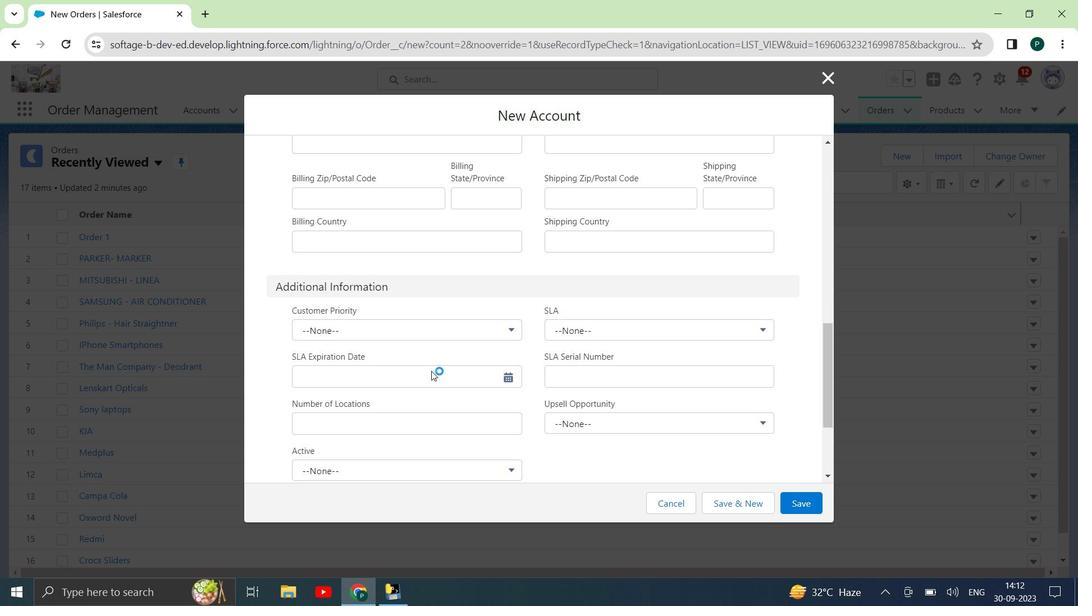 
Action: Mouse scrolled (431, 371) with delta (0, 0)
Screenshot: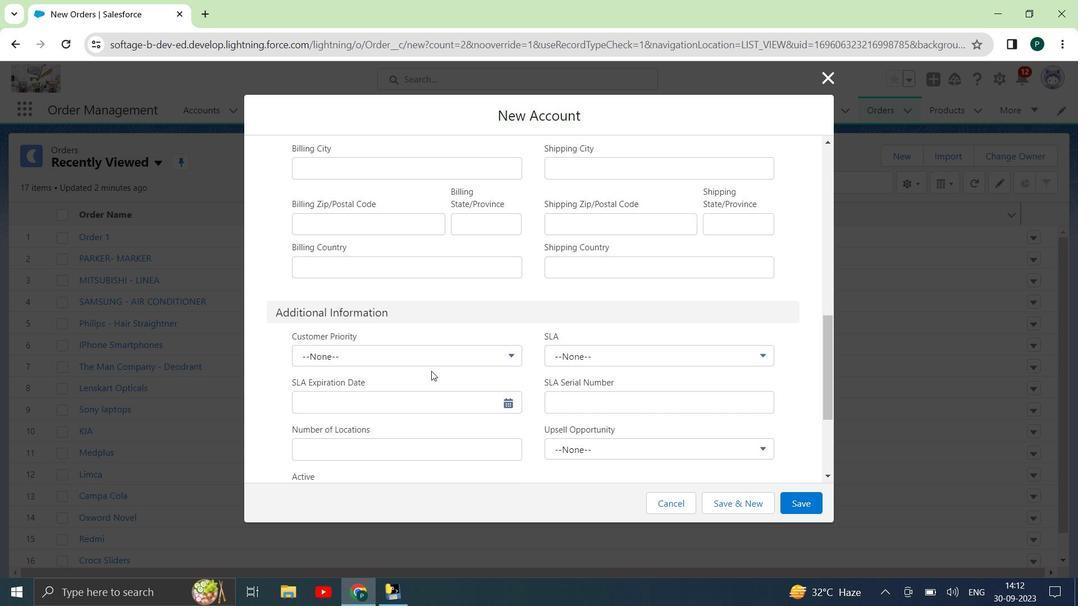 
Action: Mouse scrolled (431, 371) with delta (0, 0)
Screenshot: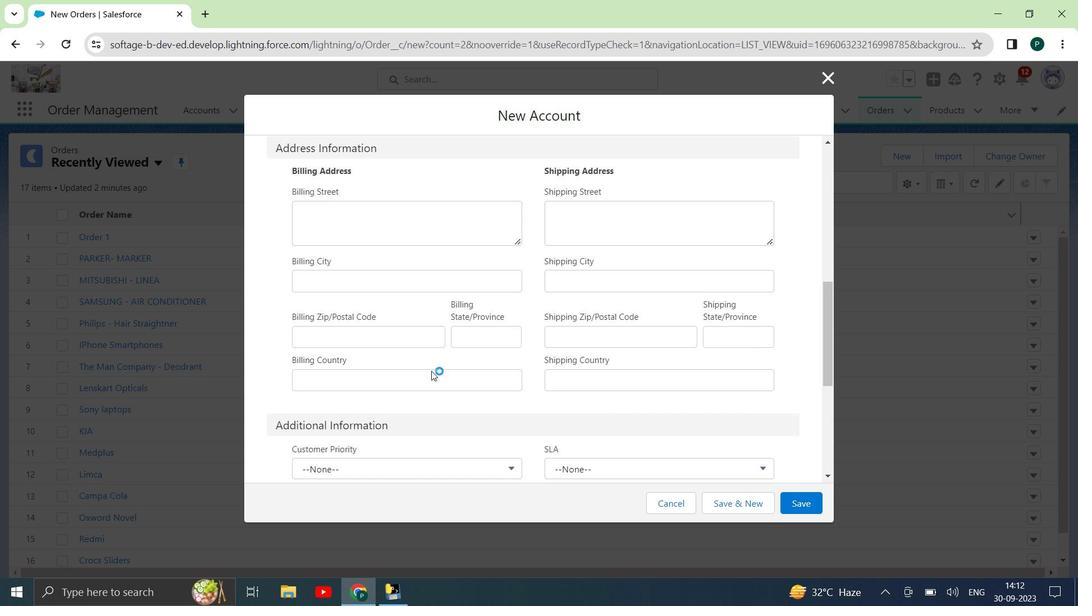 
Action: Mouse scrolled (431, 371) with delta (0, 0)
Screenshot: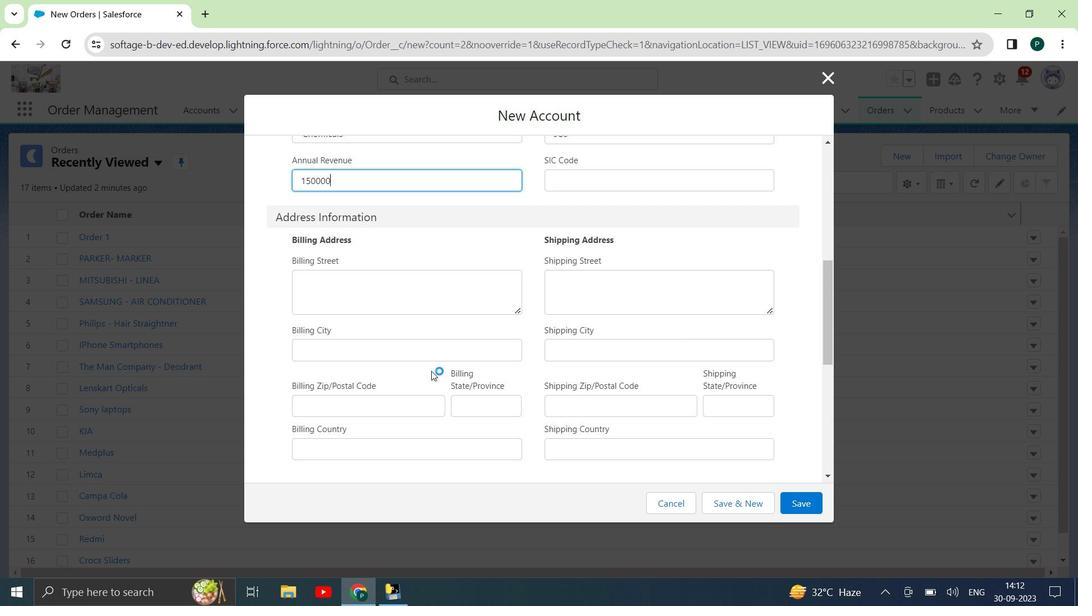 
Action: Mouse pressed left at (431, 371)
Screenshot: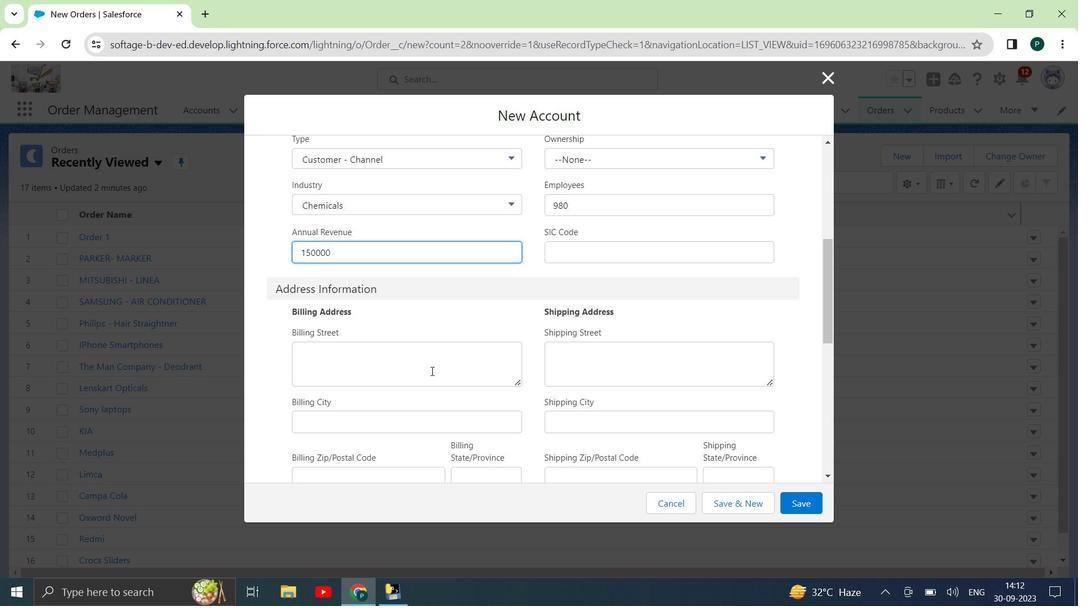 
Action: Key pressed 75/<Key.shift>D<Key.space><Key.shift>arun<Key.space><Key.backspace><Key.backspace><Key.backspace><Key.backspace><Key.backspace><Key.backspace><Key.space><Key.shift>Arun<Key.space><Key.shift>Motors,<Key.space><Key.shift><Key.shift><Key.shift><Key.shift><Key.shift><Key.shift><Key.shift><Key.shift><Key.shift><Key.shift><Key.shift><Key.shift><Key.shift><Key.shift><Key.shift><Key.shift><Key.shift><Key.shift><Key.shift><Key.shift><Key.shift><Key.shift><Key.shift><Key.shift><Key.shift><Key.shift><Key.shift><Key.shift><Key.shift><Key.shift><Key.shift><Key.shift><Key.shift><Key.shift><Key.shift><Key.shift><Key.shift><Key.shift><Key.shift><Key.shift><Key.shift><Key.shift><Key.shift><Key.shift><Key.shift><Key.shift><Key.shift><Key.shift><Key.shift><Key.shift><Key.shift><Key.shift><Key.shift><Key.shift><Key.shift><Key.shift><Key.shift>Awasthi<Key.space><Key.shift>Chowk<Key.space>-<Key.space>75958
Screenshot: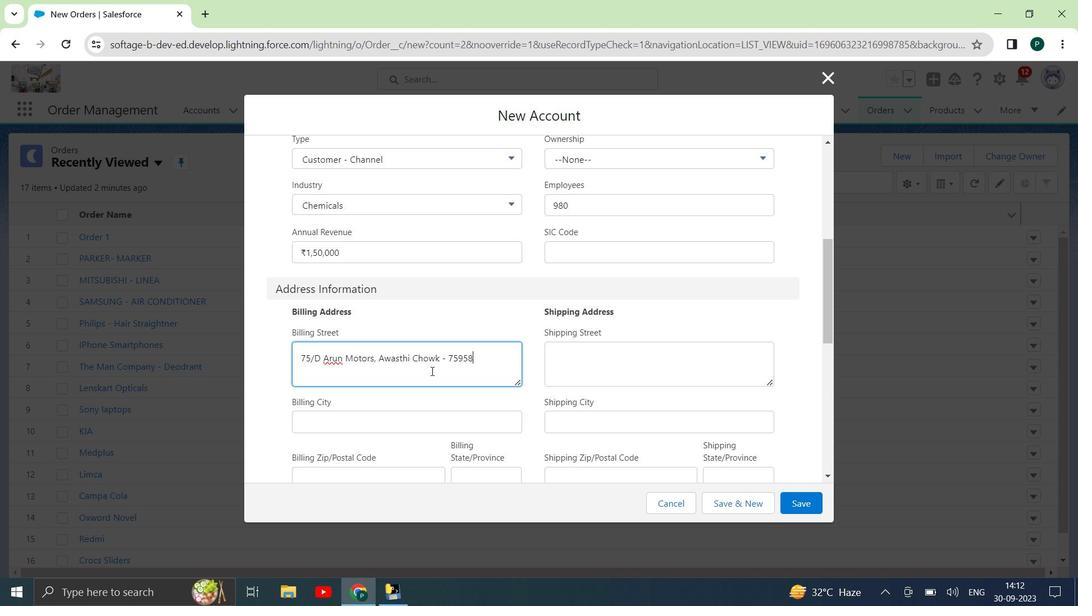 
Action: Mouse scrolled (431, 370) with delta (0, 0)
Screenshot: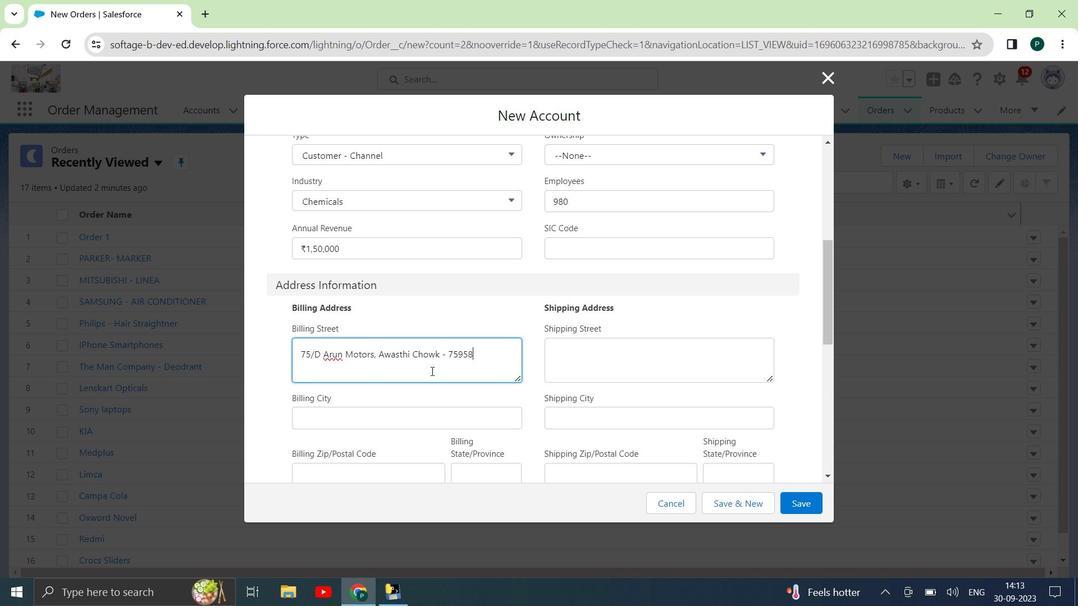 
Action: Mouse moved to (432, 350)
Screenshot: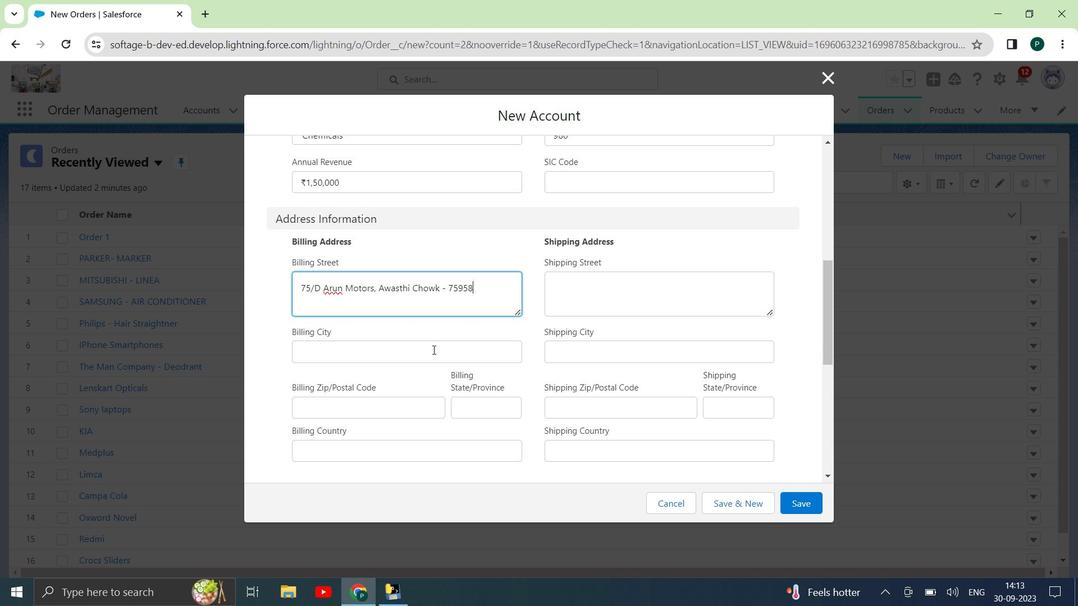 
Action: Mouse pressed left at (432, 350)
Screenshot: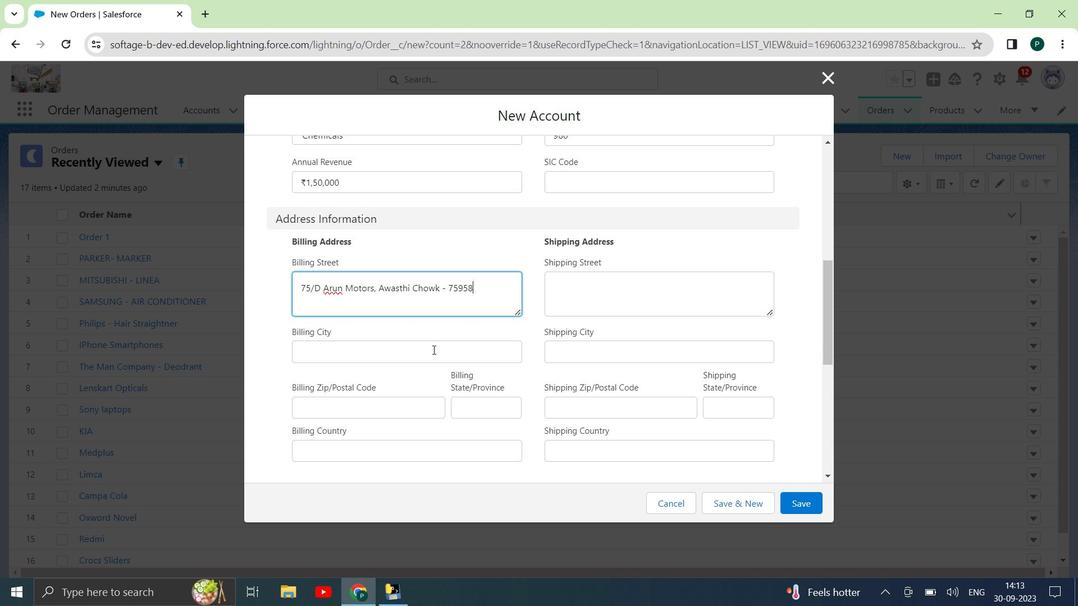 
Action: Key pressed <Key.shift><Key.shift><Key.shift><Key.shift><Key.shift><Key.shift><Key.shift><Key.shift><Key.shift><Key.shift><Key.shift><Key.shift><Key.shift><Key.shift><Key.shift><Key.shift><Key.shift><Key.shift><Key.shift><Key.shift><Key.shift><Key.shift><Key.shift><Key.shift><Key.shift><Key.shift><Key.shift><Key.shift><Key.shift><Key.shift><Key.shift><Key.shift><Key.shift><Key.shift><Key.shift>Jaipur
Screenshot: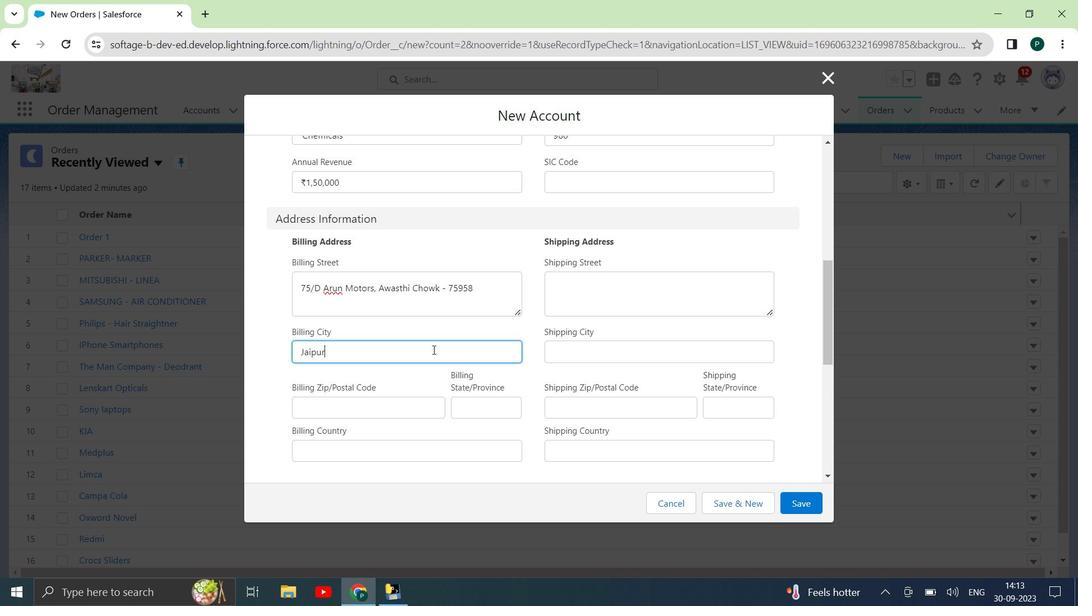 
Action: Mouse moved to (362, 404)
Screenshot: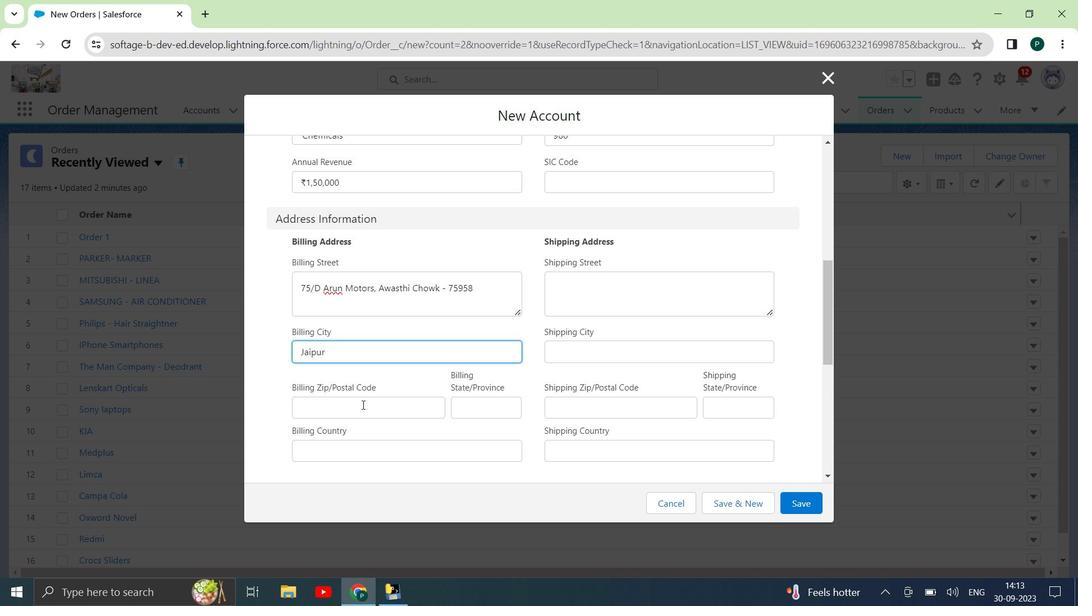
Action: Mouse pressed left at (362, 404)
Screenshot: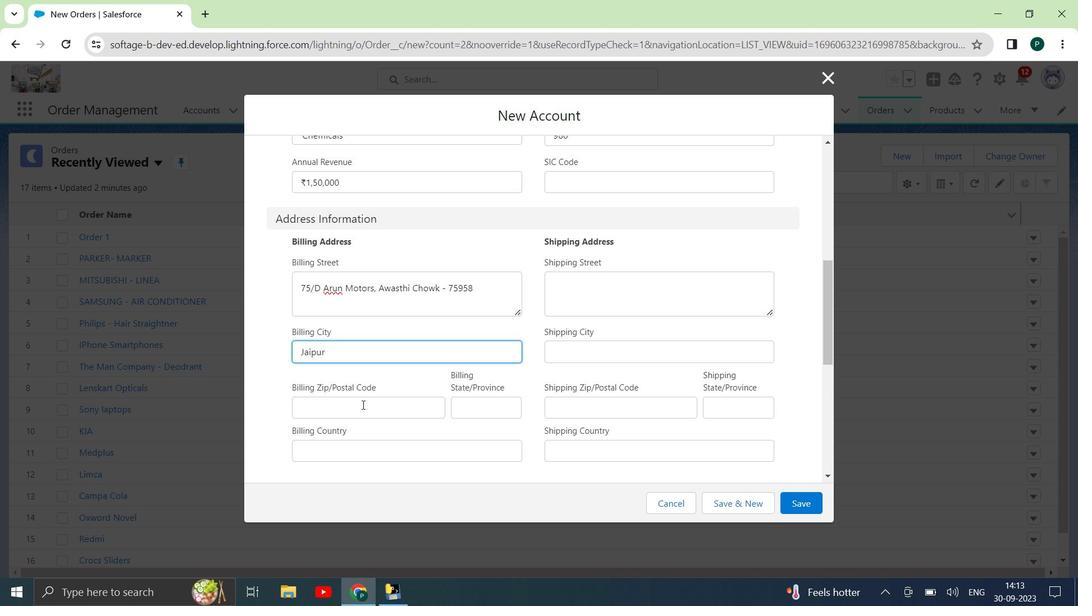 
Action: Key pressed 440033
Screenshot: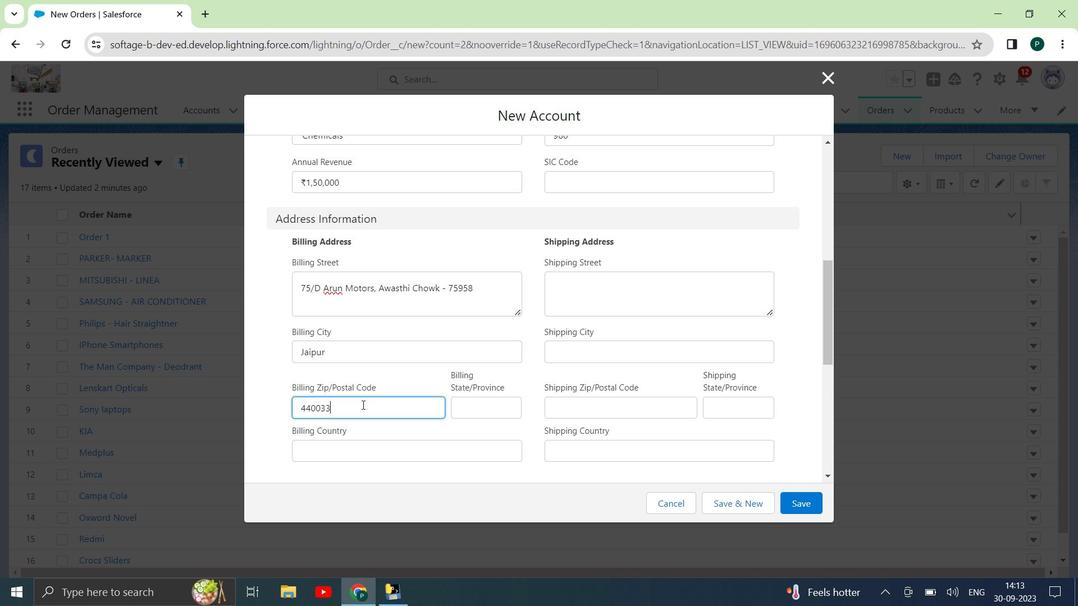 
Action: Mouse moved to (493, 413)
Screenshot: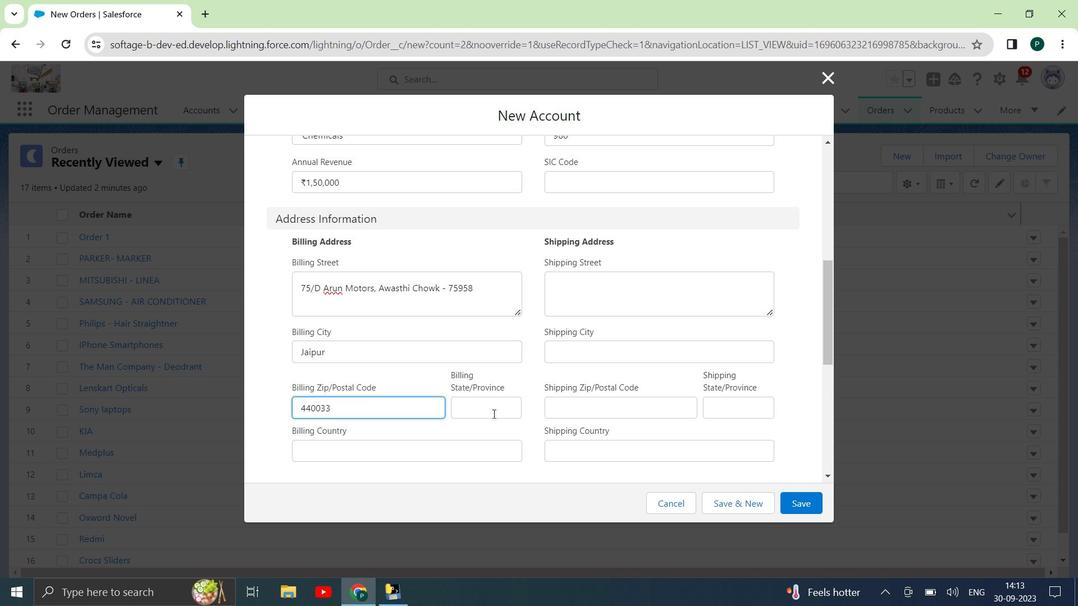
Action: Mouse pressed left at (493, 413)
Screenshot: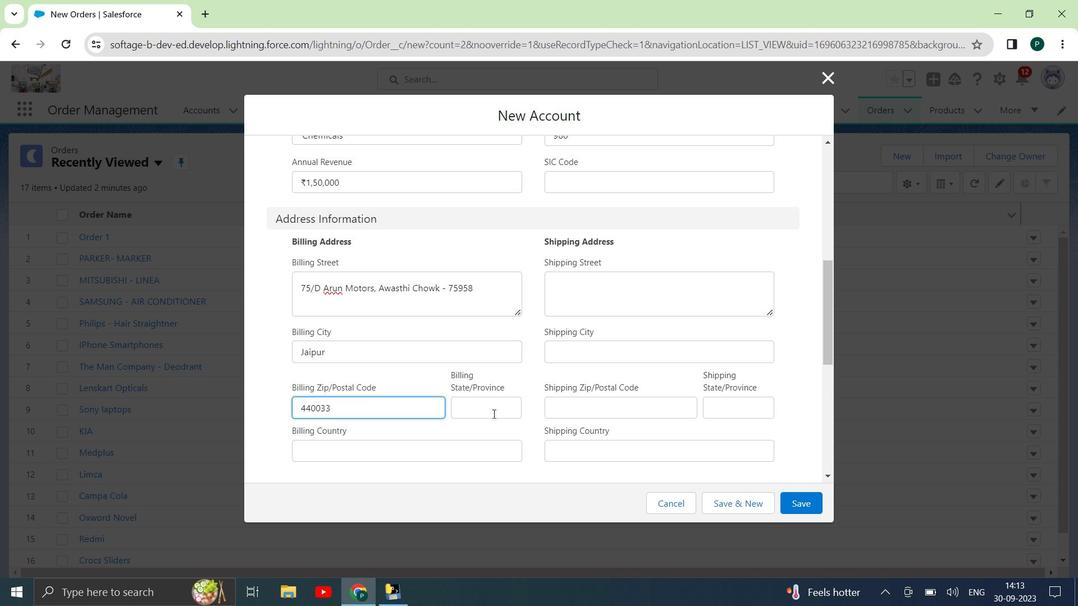 
Action: Key pressed <Key.shift><Key.shift><Key.shift>Maharashtra<Key.backspace><Key.backspace><Key.backspace><Key.backspace><Key.backspace><Key.backspace><Key.backspace><Key.backspace><Key.backspace><Key.backspace><Key.backspace><Key.backspace><Key.backspace><Key.backspace><Key.backspace><Key.backspace><Key.backspace><Key.backspace><Key.backspace><Key.backspace><Key.backspace><Key.backspace><Key.backspace><Key.backspace><Key.backspace><Key.backspace><Key.backspace><Key.shift>Rajastha<Key.space><Key.backspace>n
Screenshot: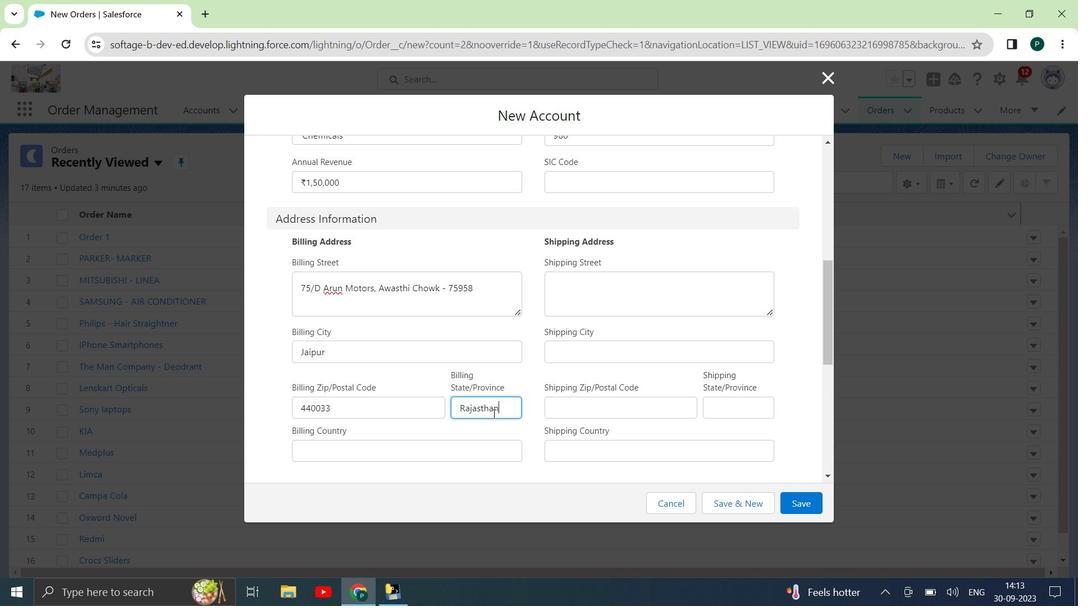 
Action: Mouse moved to (410, 444)
Screenshot: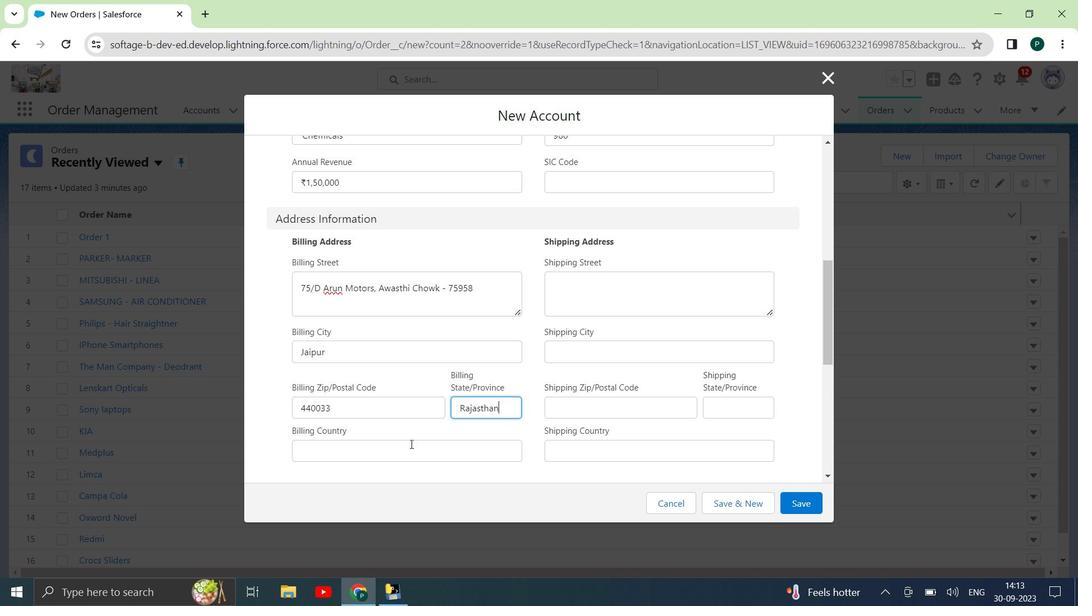 
Action: Mouse pressed left at (410, 444)
Screenshot: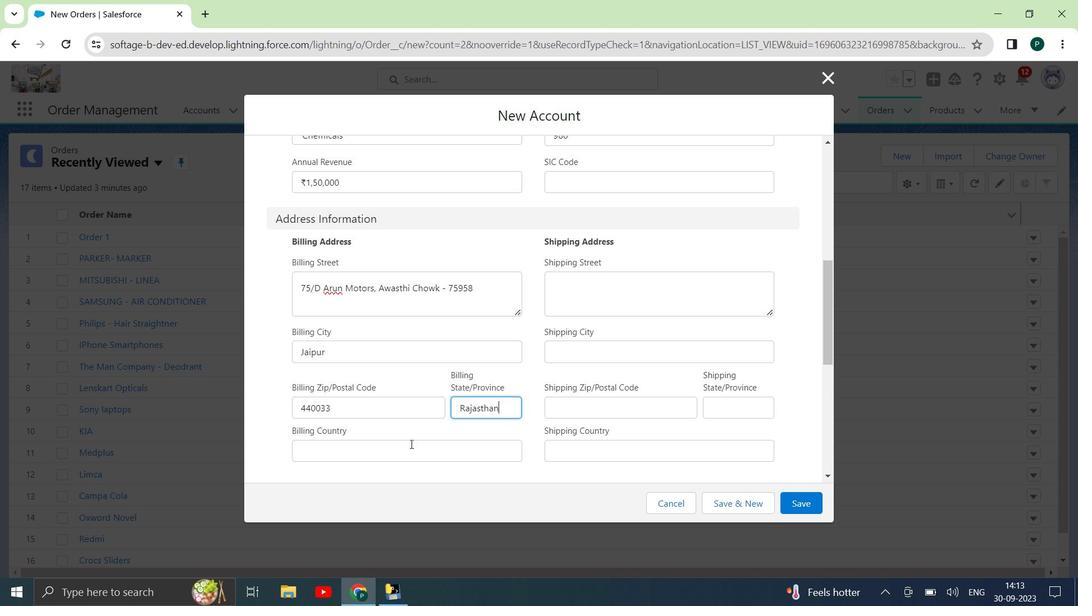 
Action: Key pressed <Key.shift>India
Screenshot: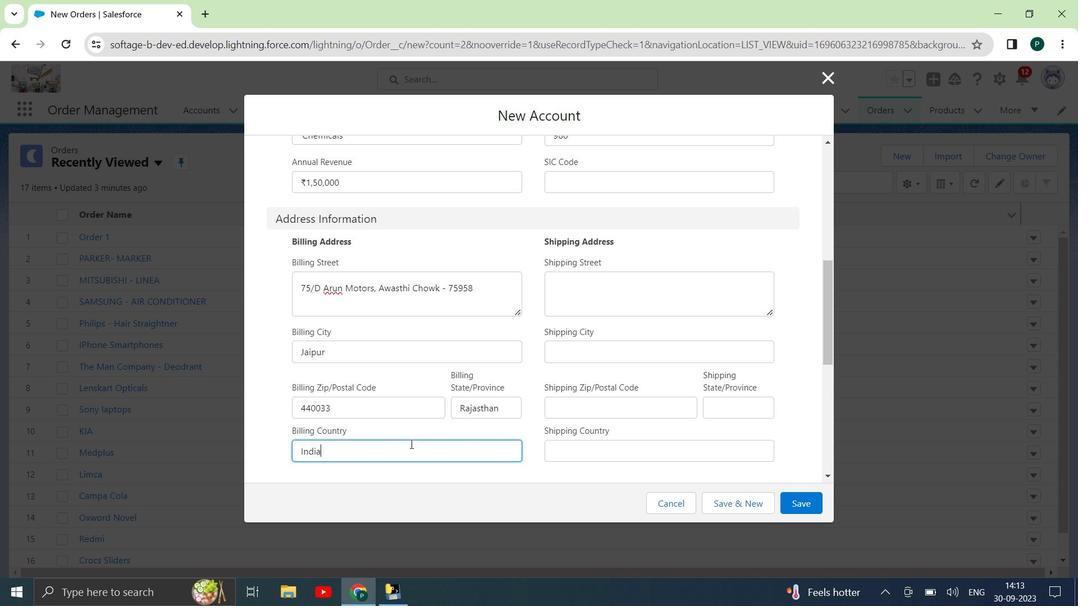 
Action: Mouse moved to (573, 273)
Screenshot: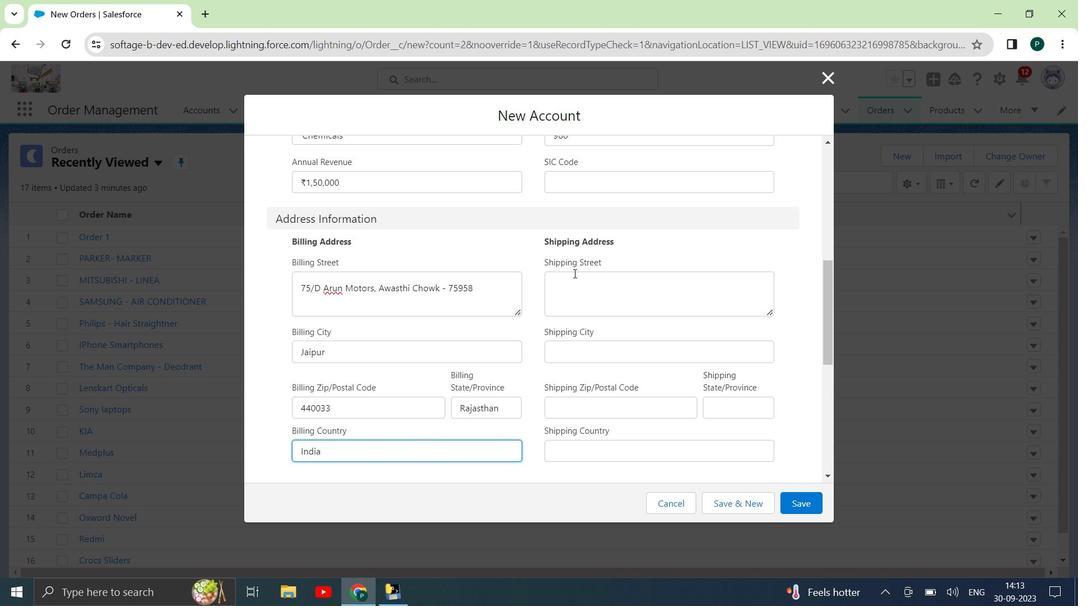 
Action: Mouse pressed left at (573, 273)
Screenshot: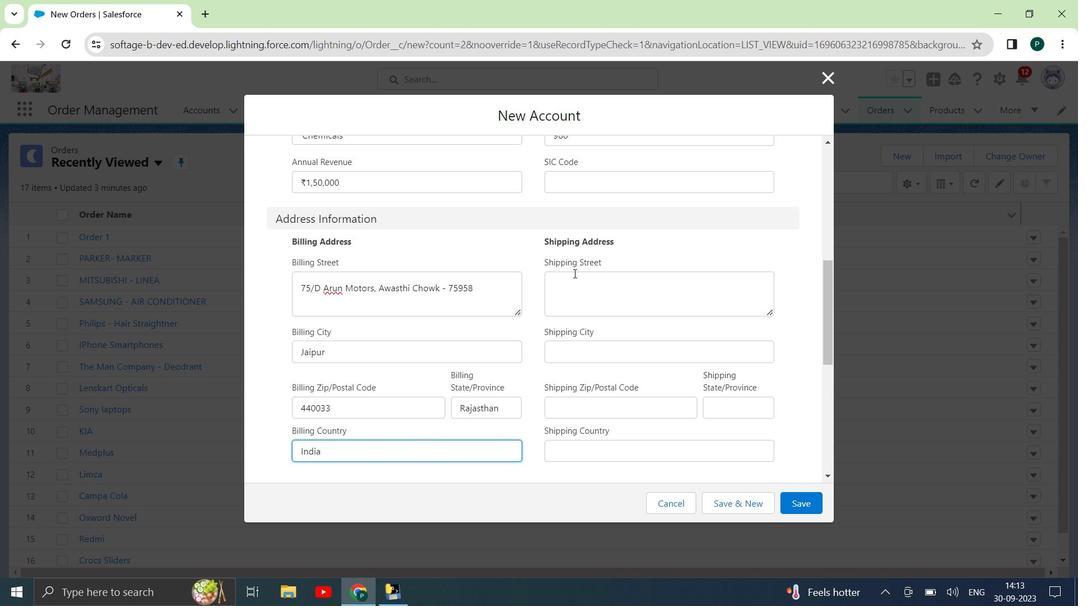 
Action: Key pressed 75/<Key.shift>D<Key.space><Key.shift>arun<Key.space><Key.shift>Morto<Key.backspace><Key.backspace><Key.backspace>tors,<Key.space><Key.shift>Awasthi<Key.space><Key.shift><Key.shift><Key.shift><Key.shift><Key.shift><Key.shift><Key.shift><Key.shift><Key.shift><Key.shift><Key.shift><Key.shift><Key.shift><Key.shift><Key.shift><Key.shift>Chowk<Key.space>-<Key.space>75958
Screenshot: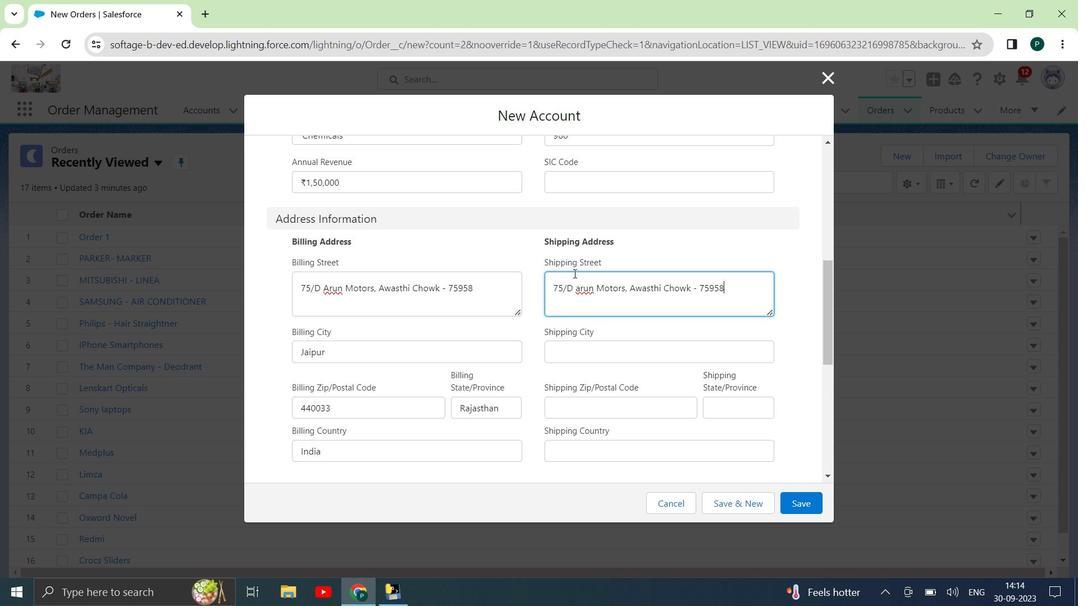 
Action: Mouse moved to (564, 348)
Screenshot: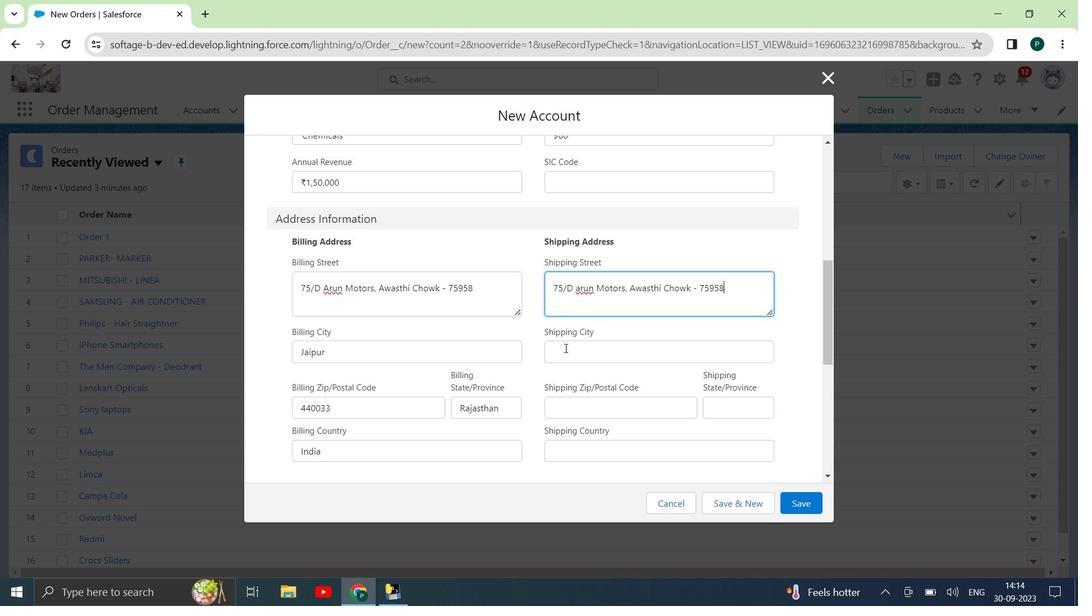 
Action: Mouse pressed left at (564, 348)
Screenshot: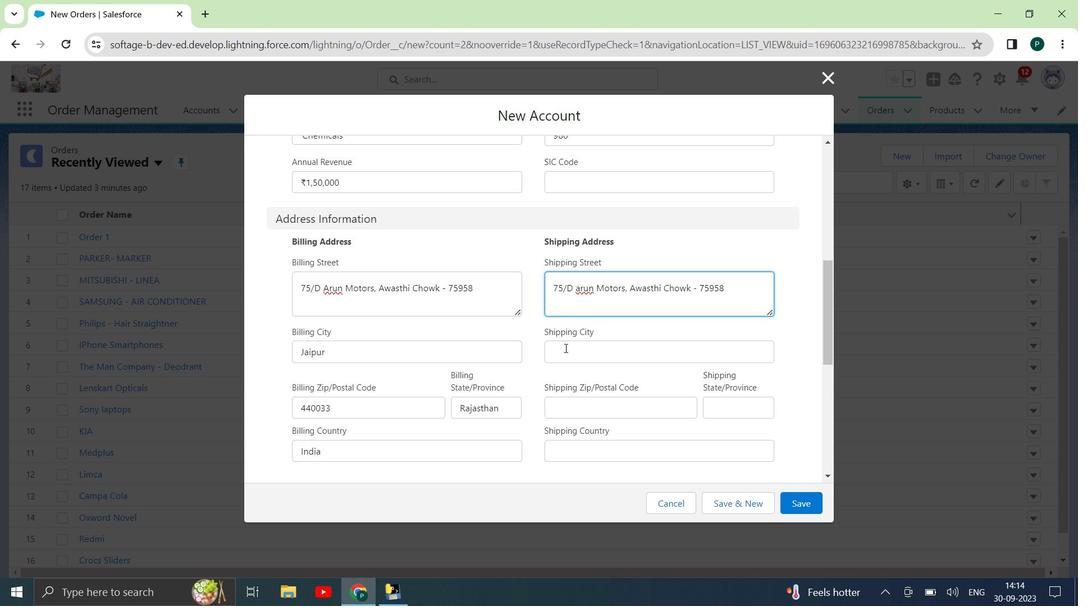 
Action: Key pressed <Key.shift_r>Jaipur
Screenshot: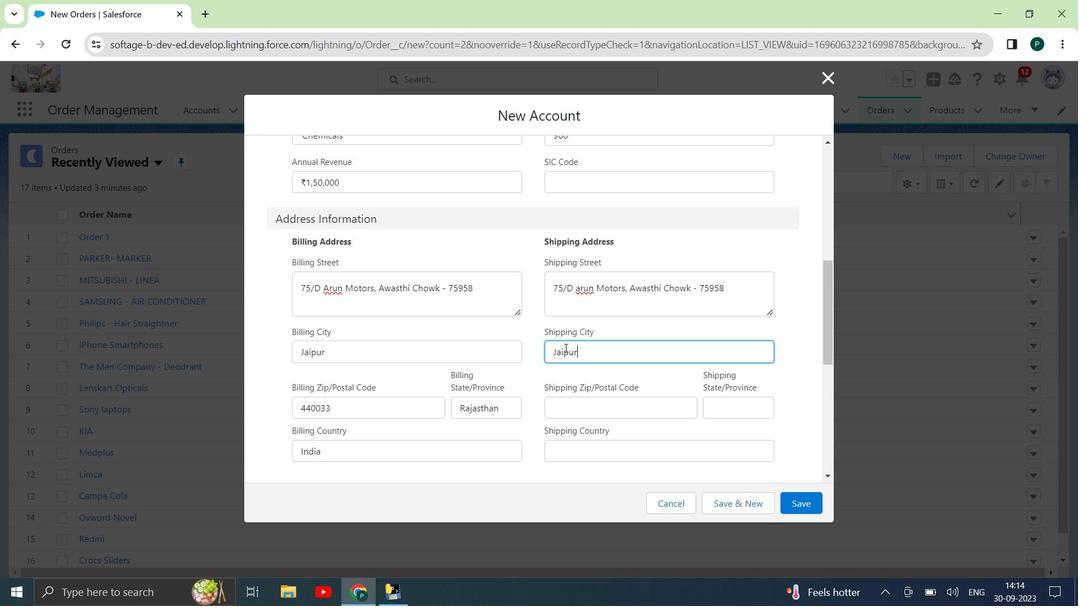 
Action: Mouse moved to (612, 406)
Screenshot: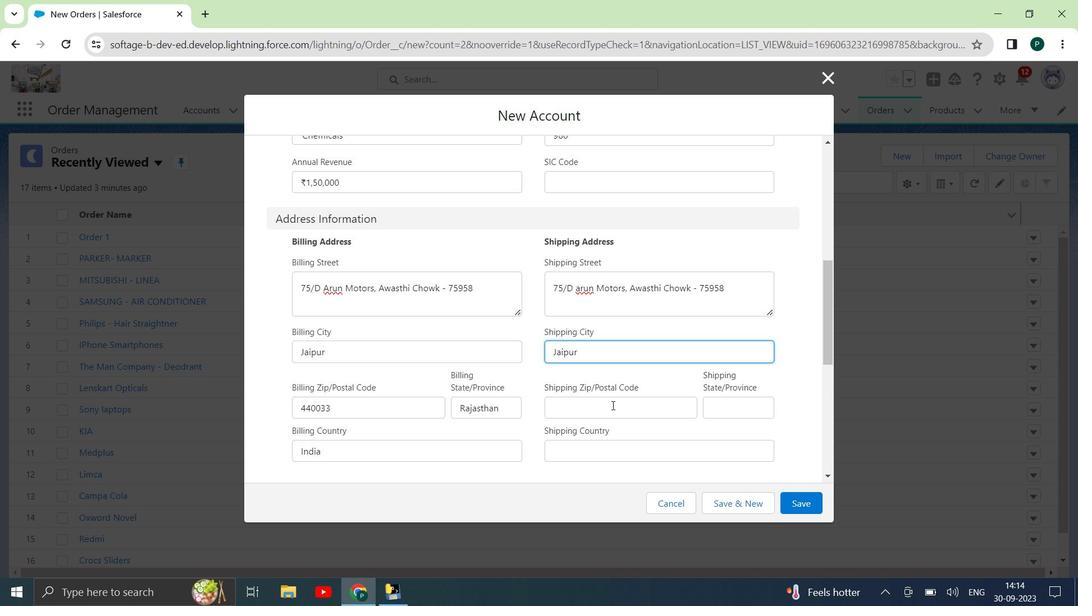 
Action: Mouse pressed left at (612, 406)
Screenshot: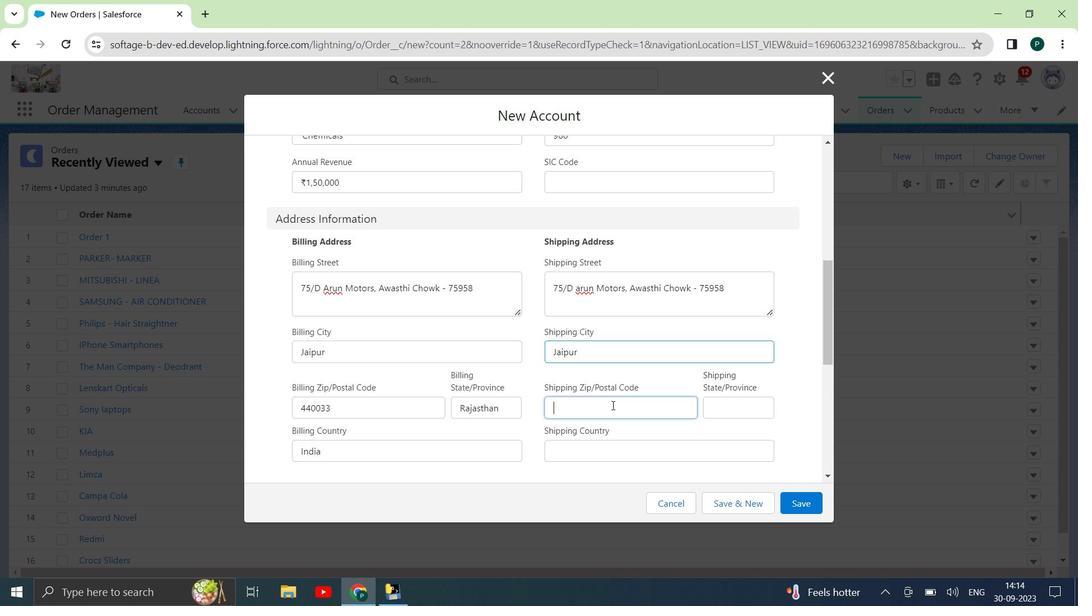 
Action: Key pressed 441133
Screenshot: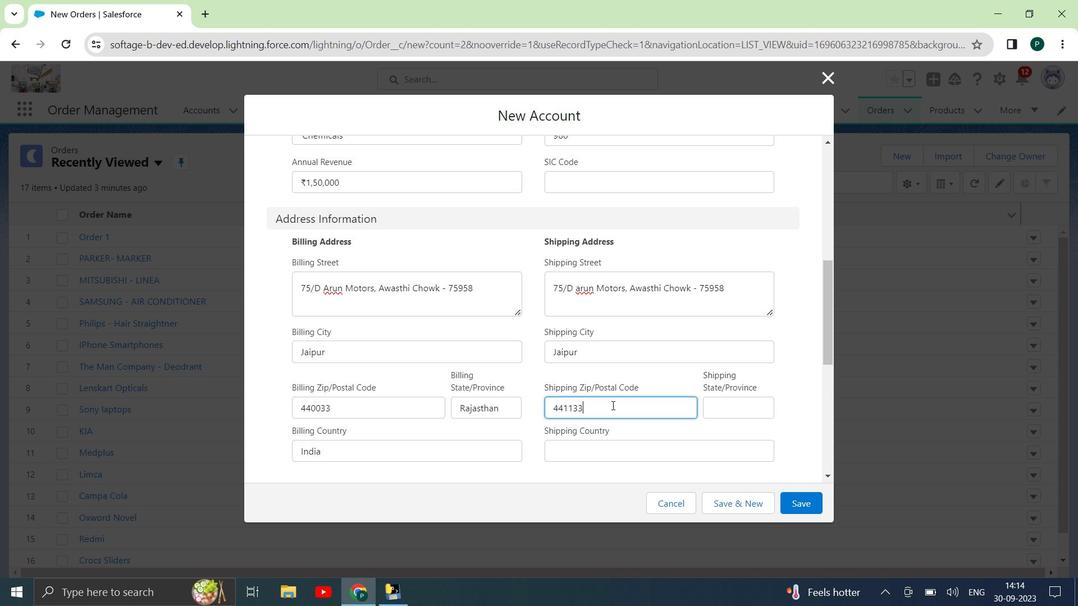 
Action: Mouse moved to (719, 403)
Screenshot: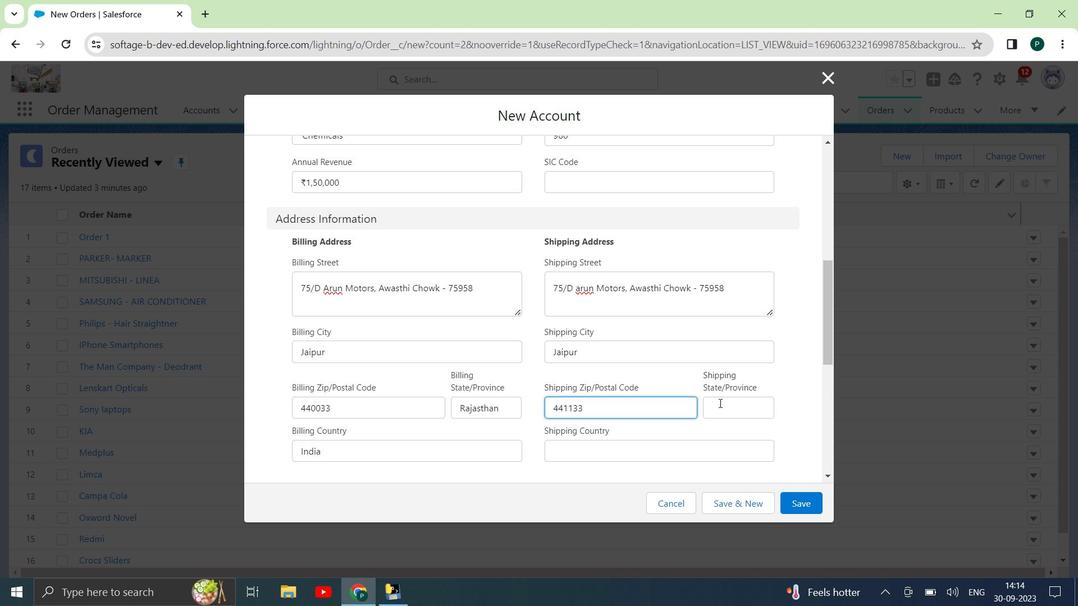 
Action: Mouse pressed left at (719, 403)
Screenshot: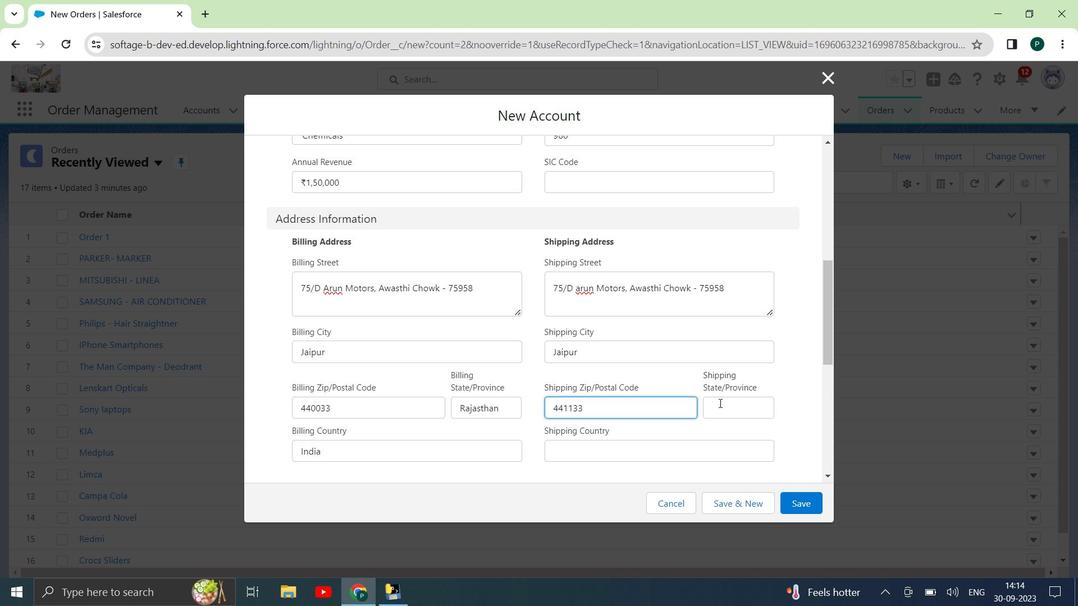 
Action: Key pressed <Key.shift_r>Maharashtrsa<Key.backspace><Key.backspace><Key.backspace><Key.backspace><Key.backspace><Key.backspace><Key.backspace><Key.backspace><Key.backspace><Key.backspace><Key.backspace><Key.backspace><Key.backspace><Key.backspace><Key.backspace><Key.backspace><Key.backspace><Key.backspace><Key.backspace><Key.backspace><Key.shift><Key.shift><Key.shift><Key.shift><Key.shift><Key.shift><Key.shift>Rajasthan
Screenshot: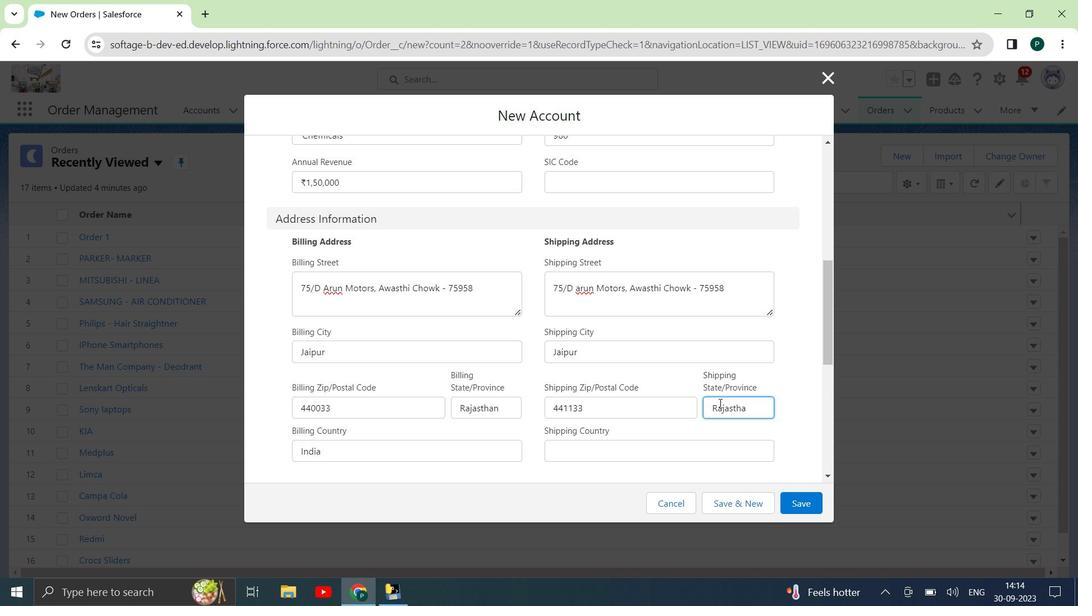 
Action: Mouse moved to (749, 358)
Screenshot: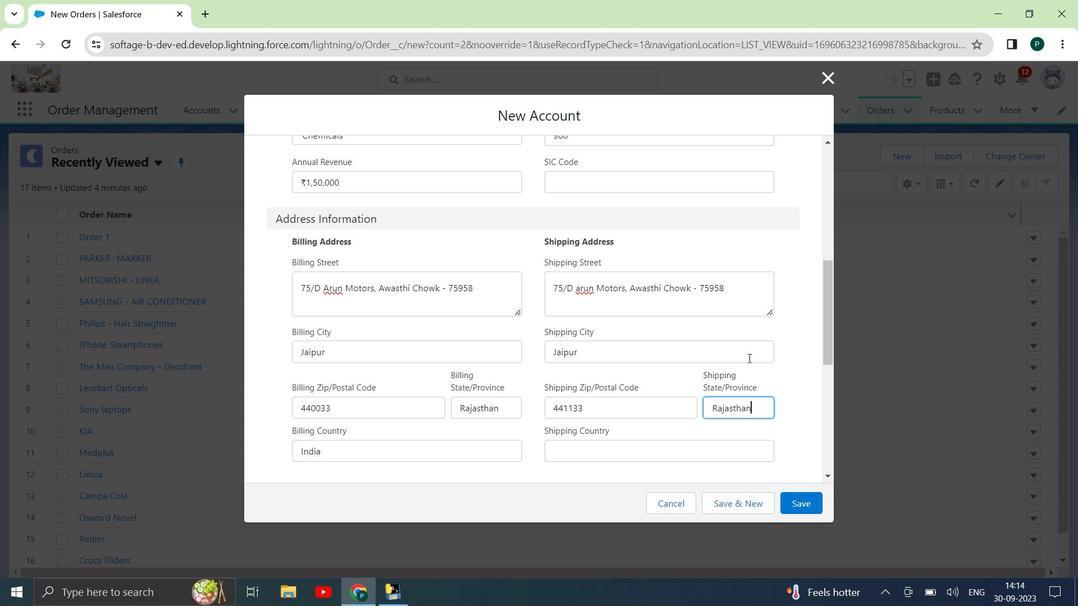 
Action: Mouse scrolled (749, 358) with delta (0, 0)
Screenshot: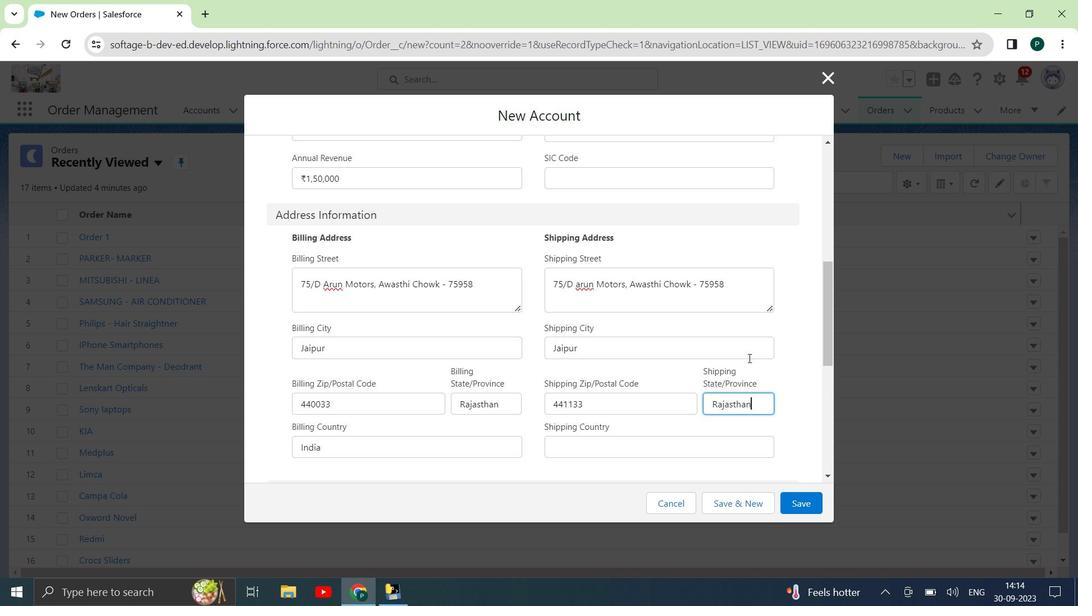 
Action: Mouse moved to (730, 381)
Screenshot: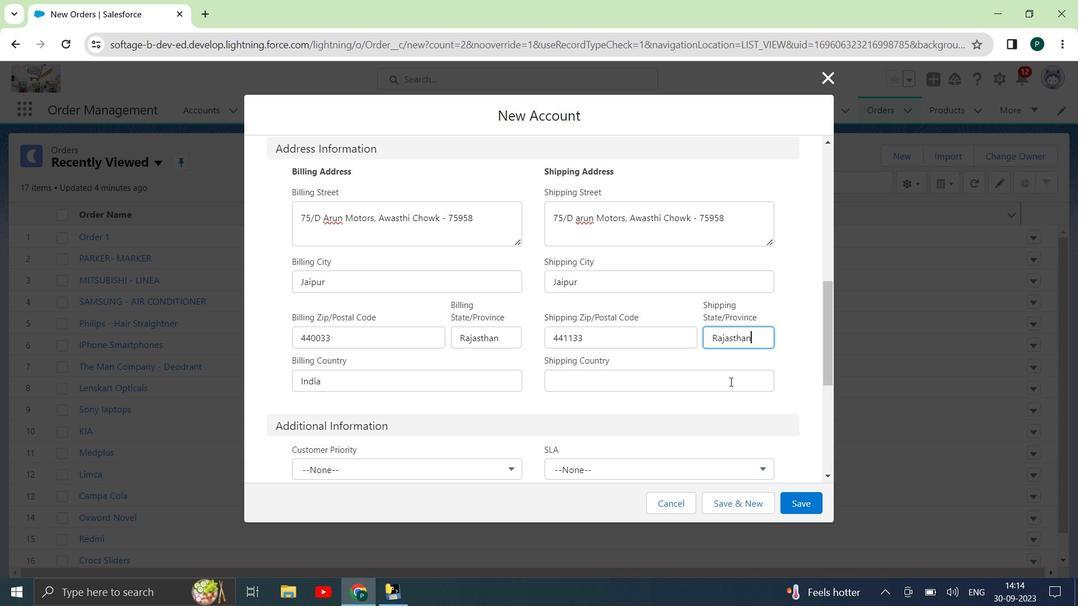 
Action: Mouse pressed left at (730, 381)
Screenshot: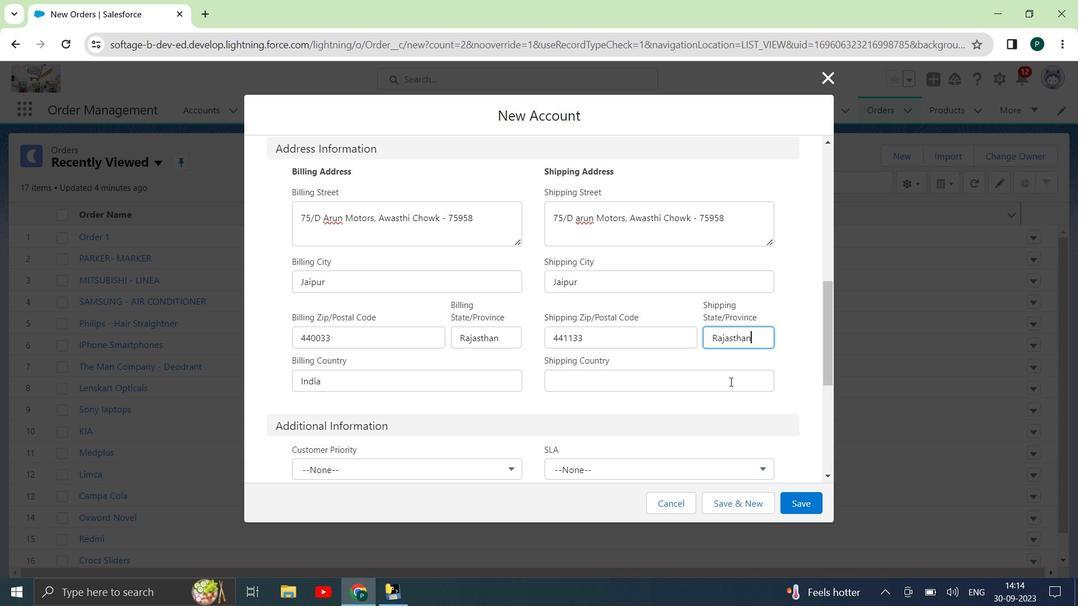 
Action: Key pressed <Key.shift_r><Key.shift_r><Key.shift_r><Key.shift_r><Key.shift_r><Key.shift_r><Key.shift_r><Key.shift_r><Key.shift_r><Key.shift_r><Key.shift_r><Key.shift_r>India
Screenshot: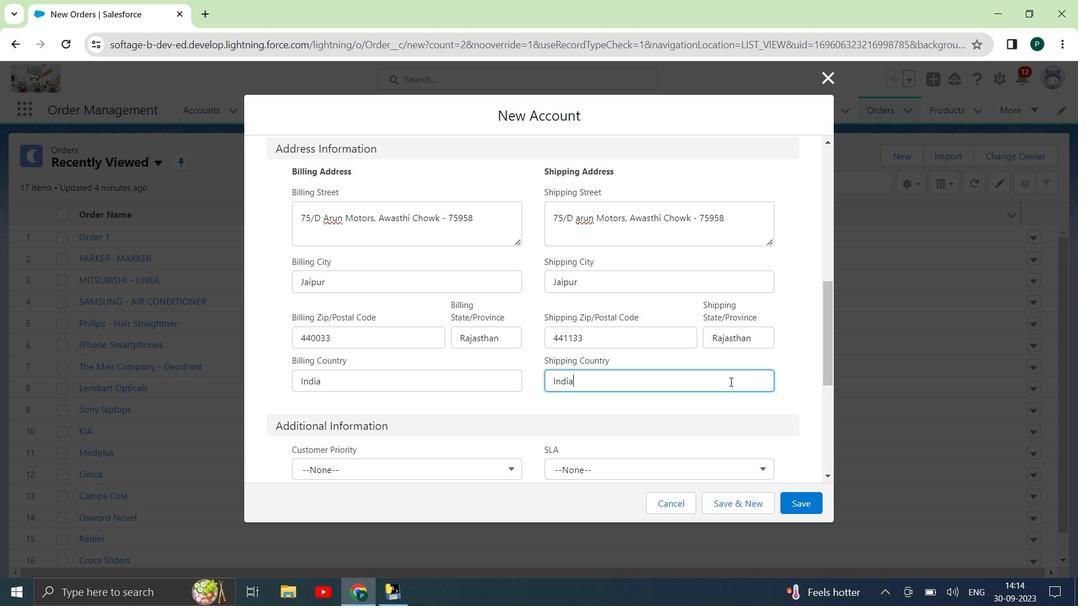 
Action: Mouse moved to (725, 383)
Screenshot: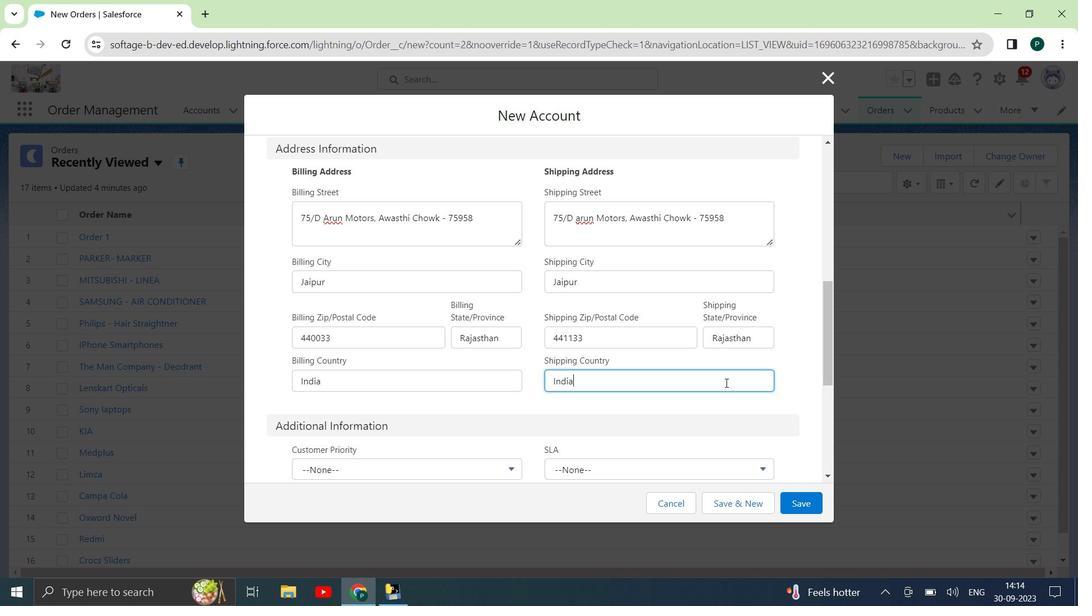 
Action: Mouse scrolled (725, 382) with delta (0, 0)
Screenshot: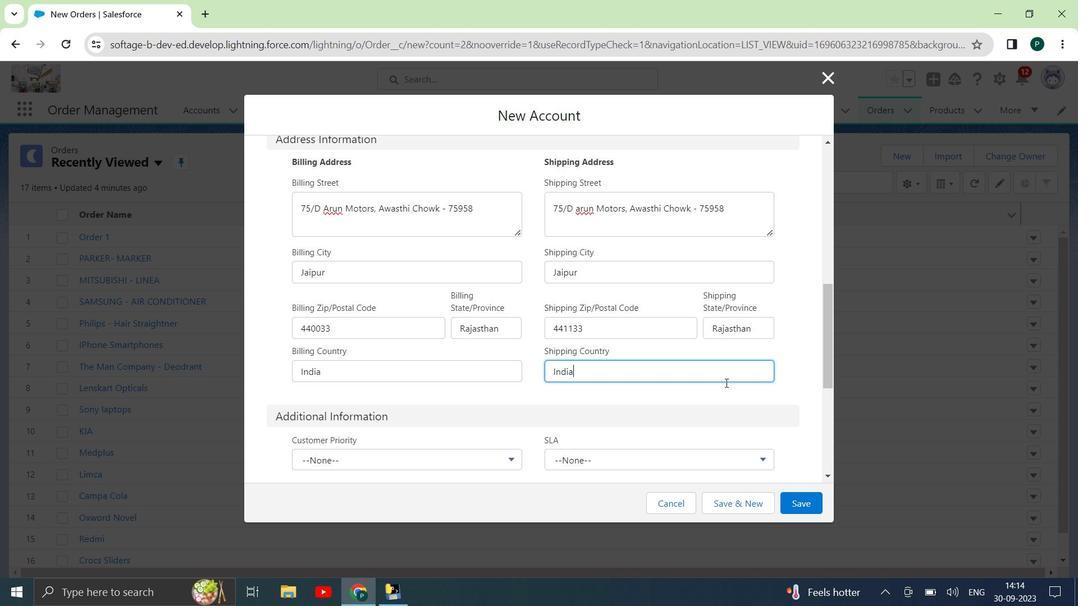 
Action: Mouse scrolled (725, 382) with delta (0, 0)
Screenshot: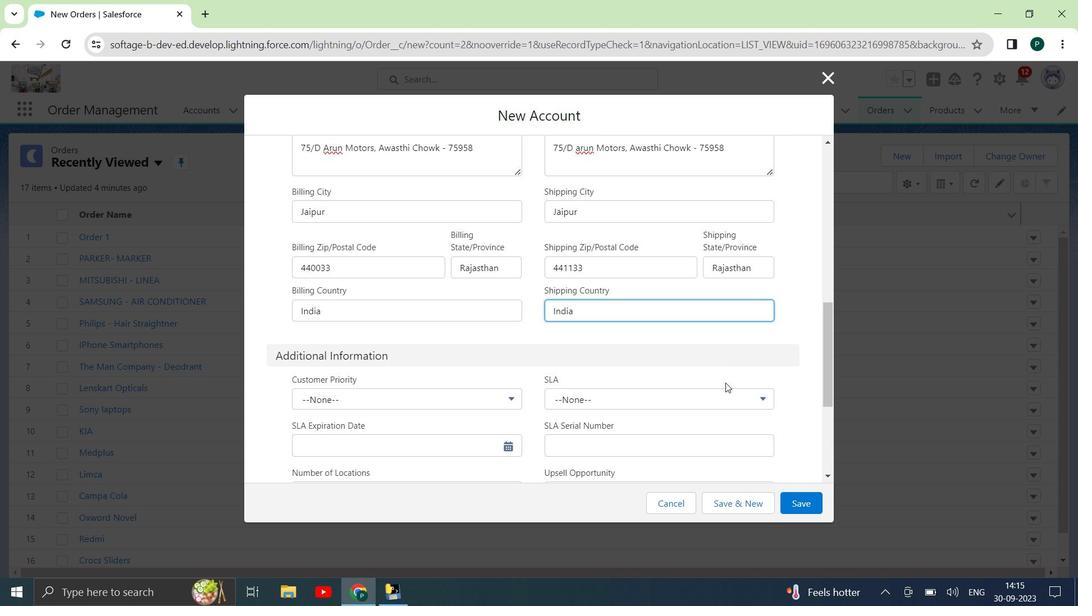 
Action: Mouse scrolled (725, 382) with delta (0, 0)
Screenshot: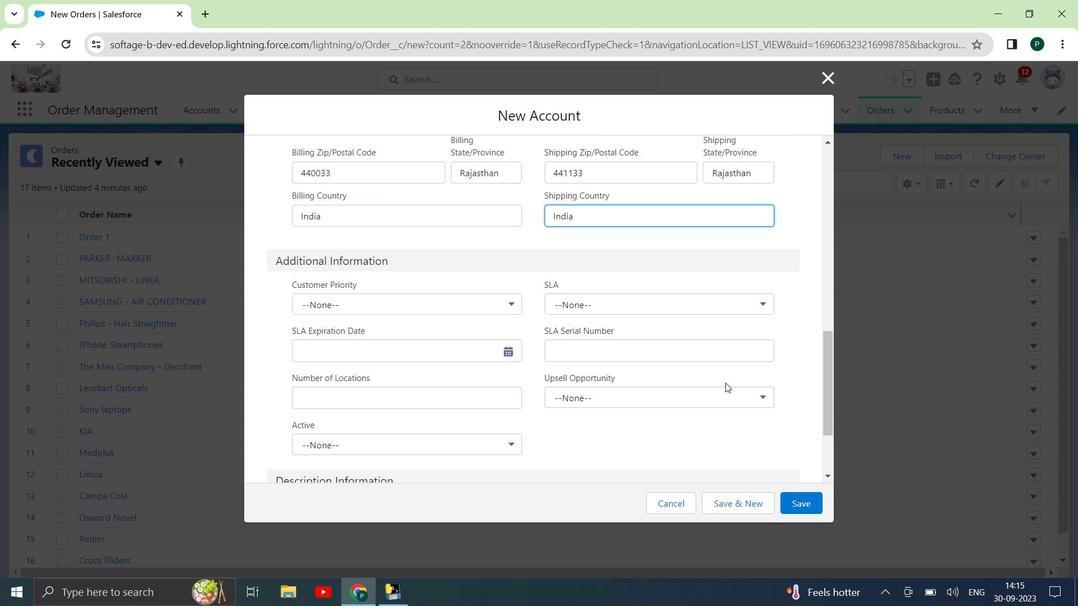 
Action: Mouse moved to (426, 261)
Screenshot: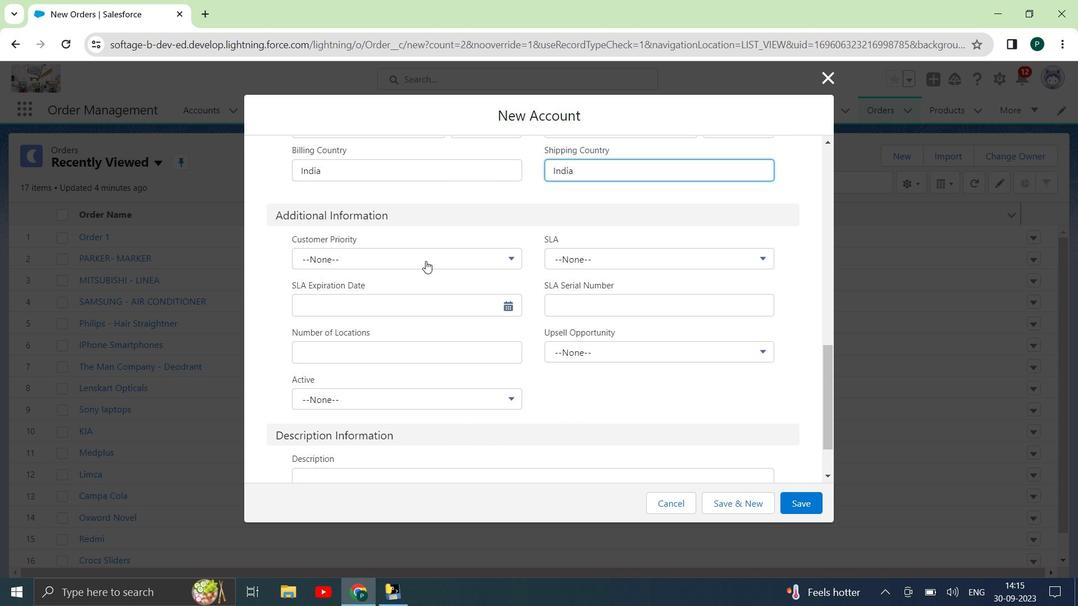 
Action: Mouse pressed left at (426, 261)
Screenshot: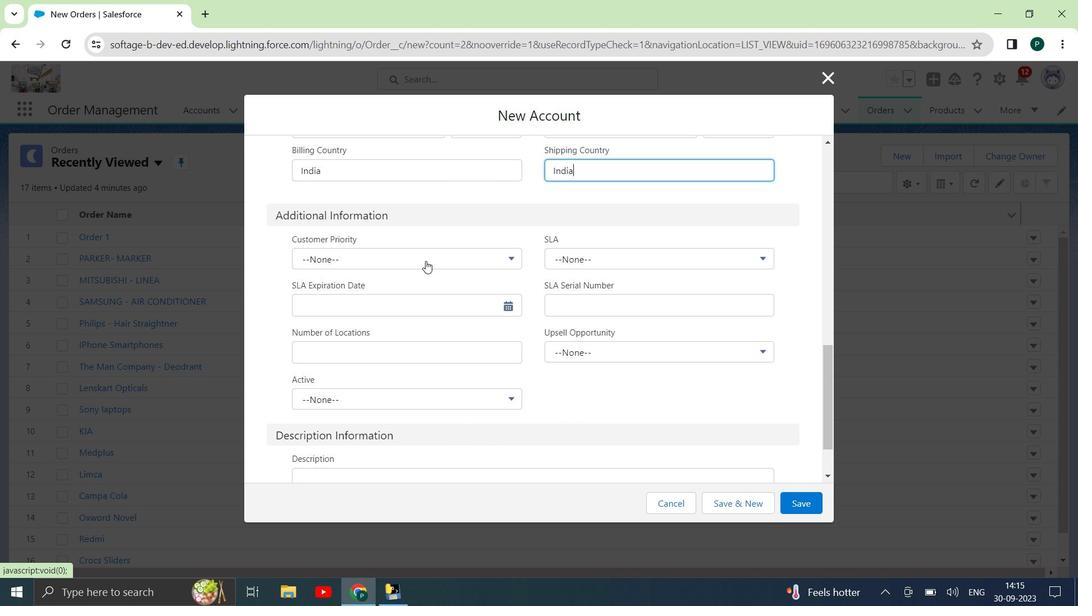 
Action: Mouse moved to (372, 310)
Screenshot: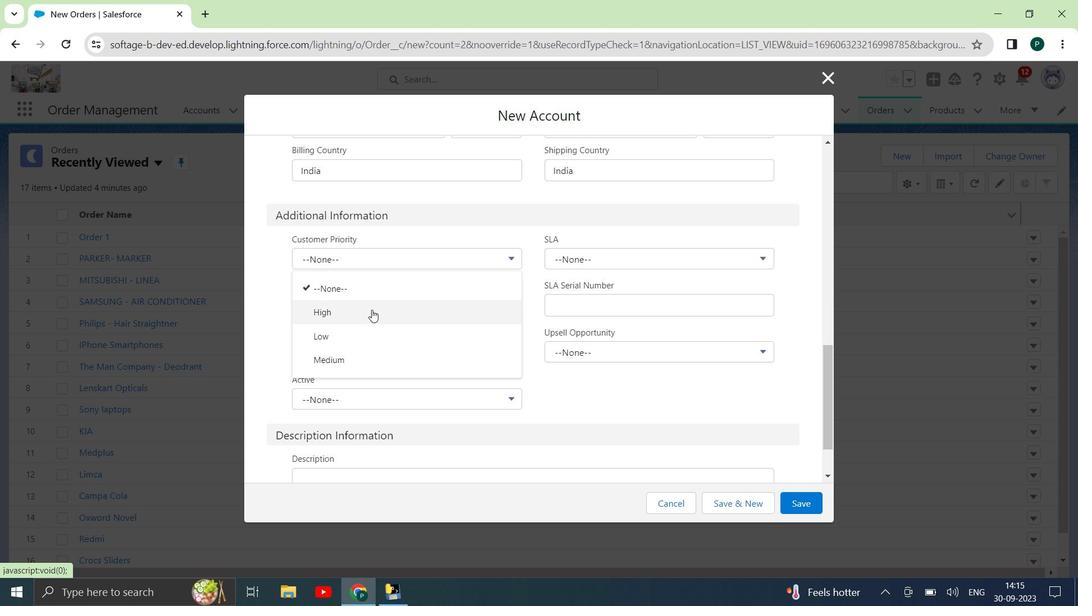 
Action: Mouse pressed left at (372, 310)
Screenshot: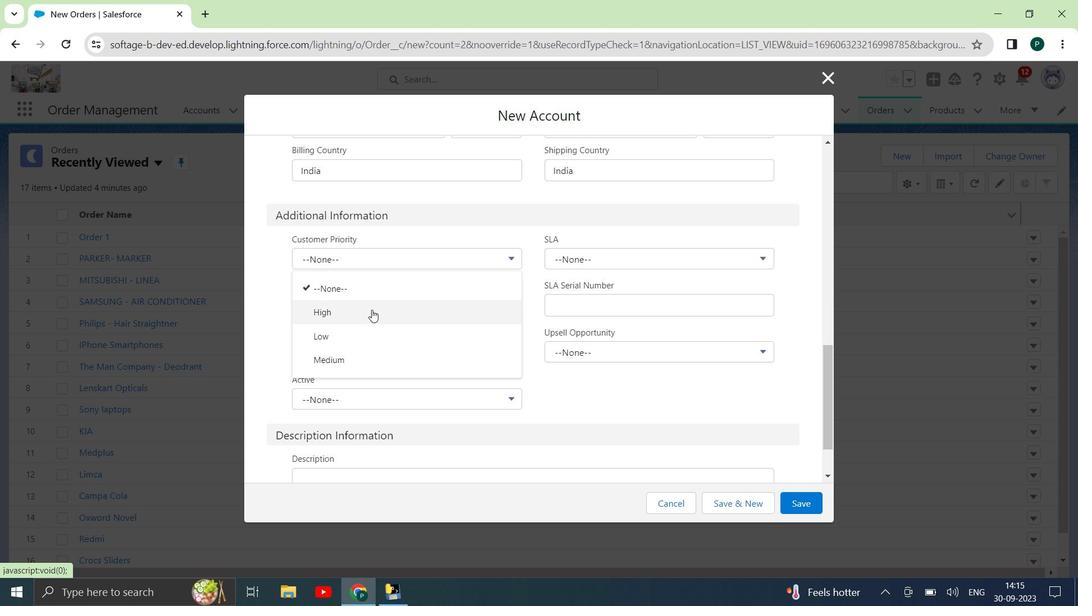
Action: Mouse moved to (554, 264)
Screenshot: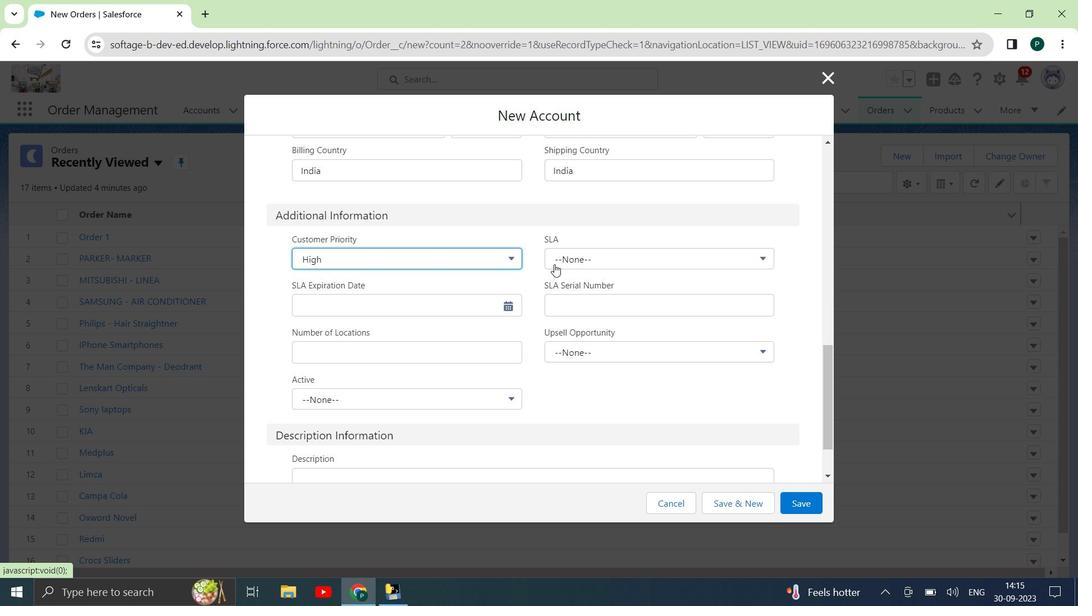 
Action: Mouse pressed left at (554, 264)
Screenshot: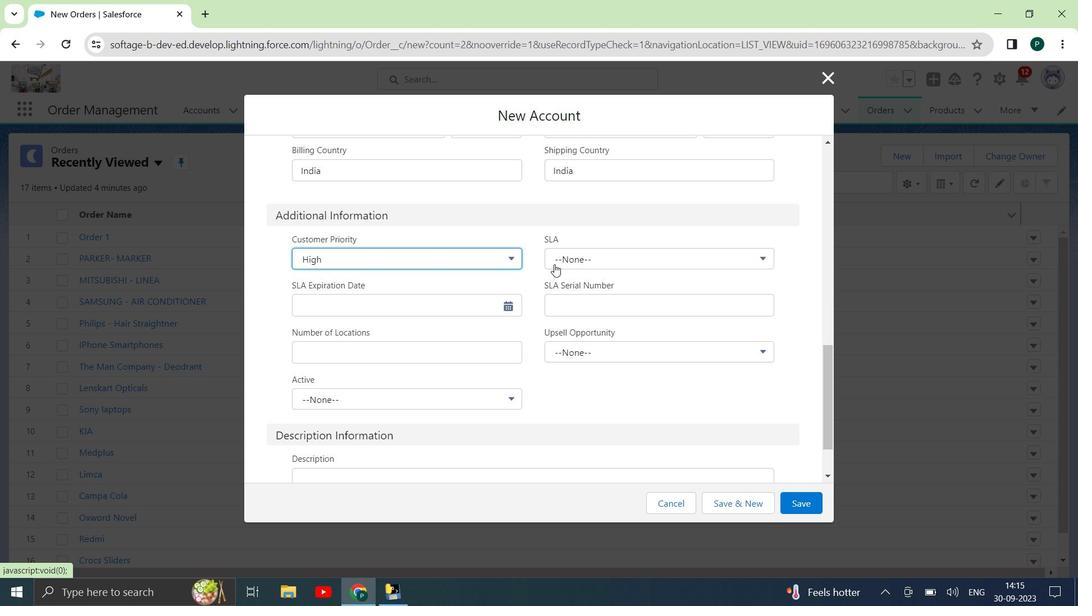 
Action: Mouse moved to (603, 342)
Screenshot: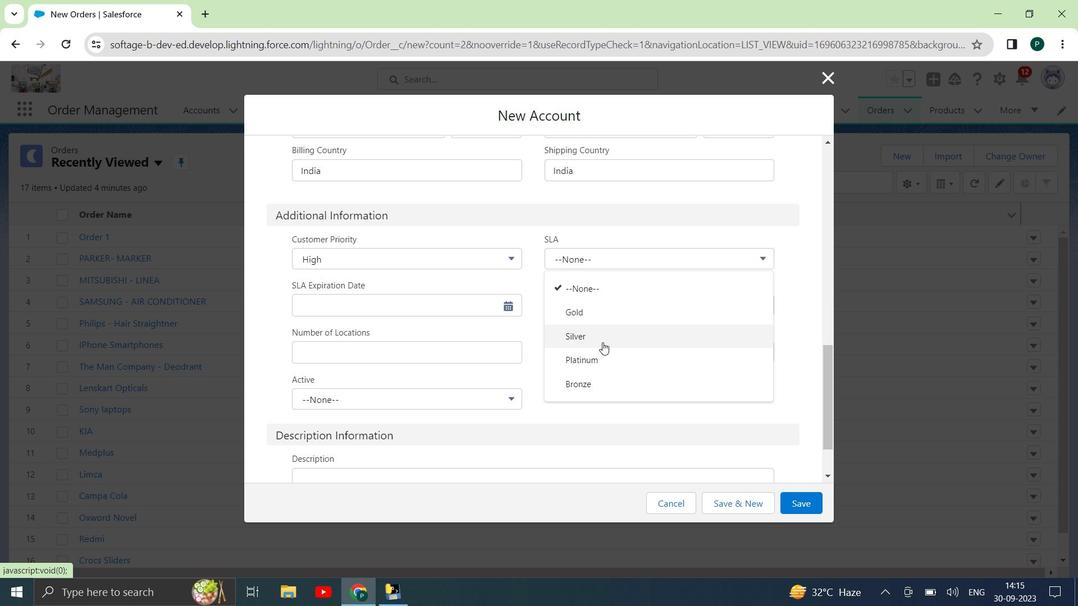 
Action: Mouse pressed left at (603, 342)
Screenshot: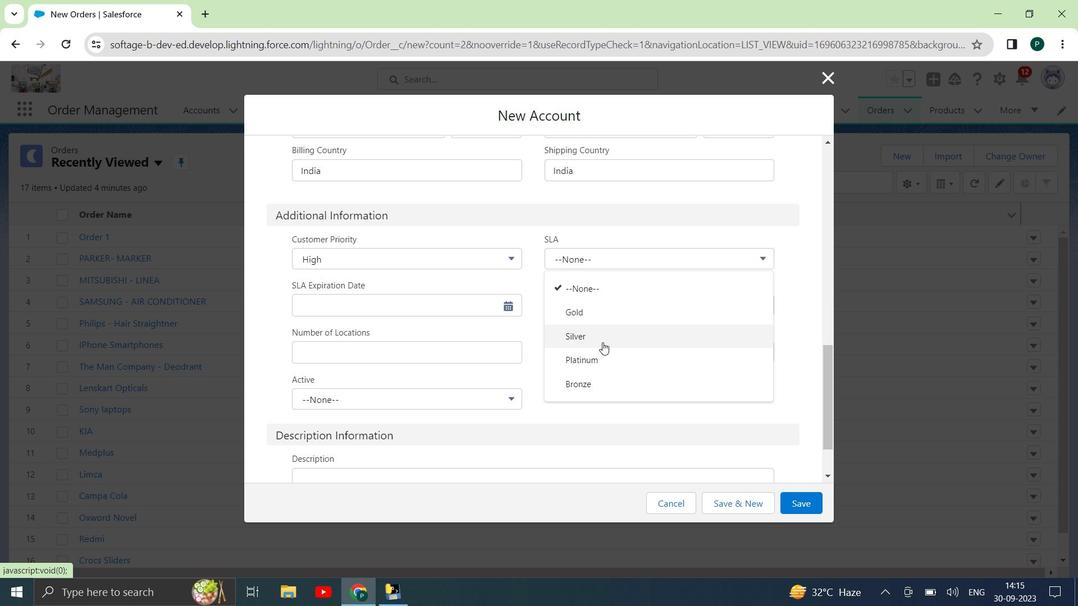 
Action: Mouse moved to (396, 362)
Screenshot: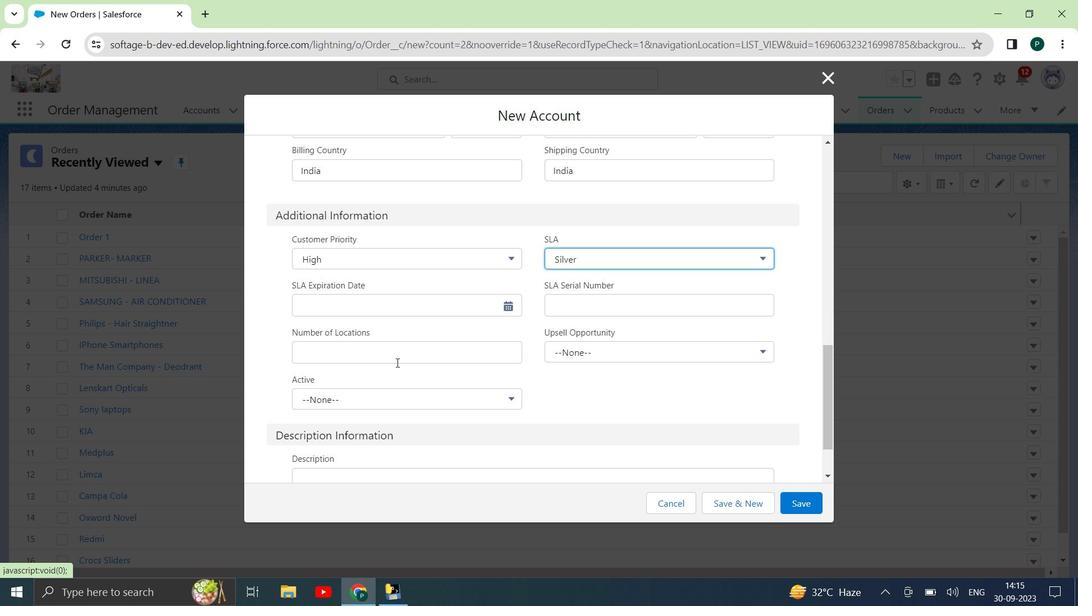 
Action: Mouse pressed left at (396, 362)
Screenshot: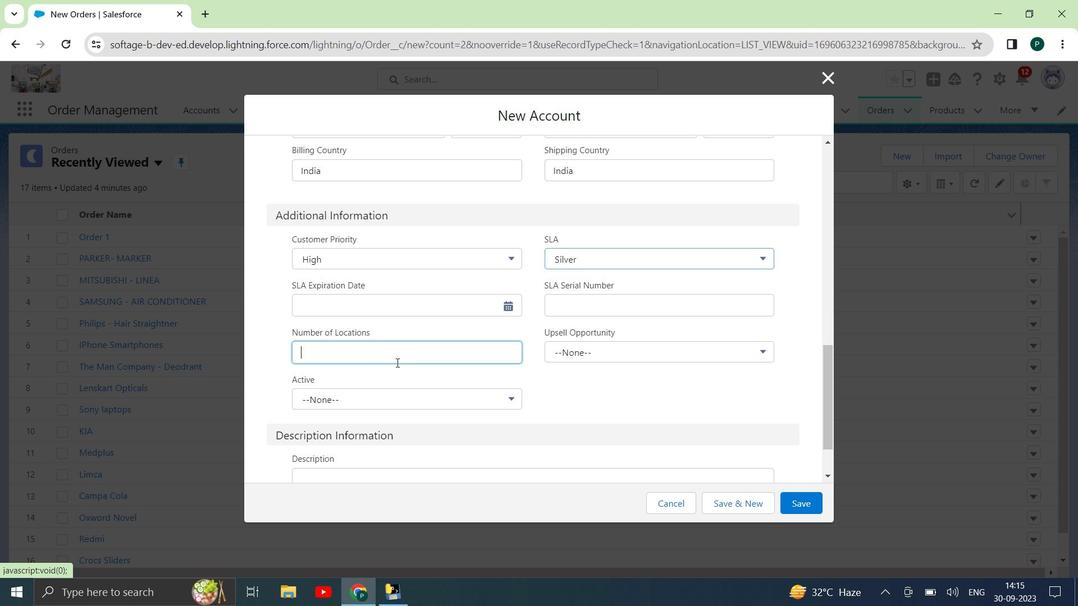 
Action: Key pressed 982
Screenshot: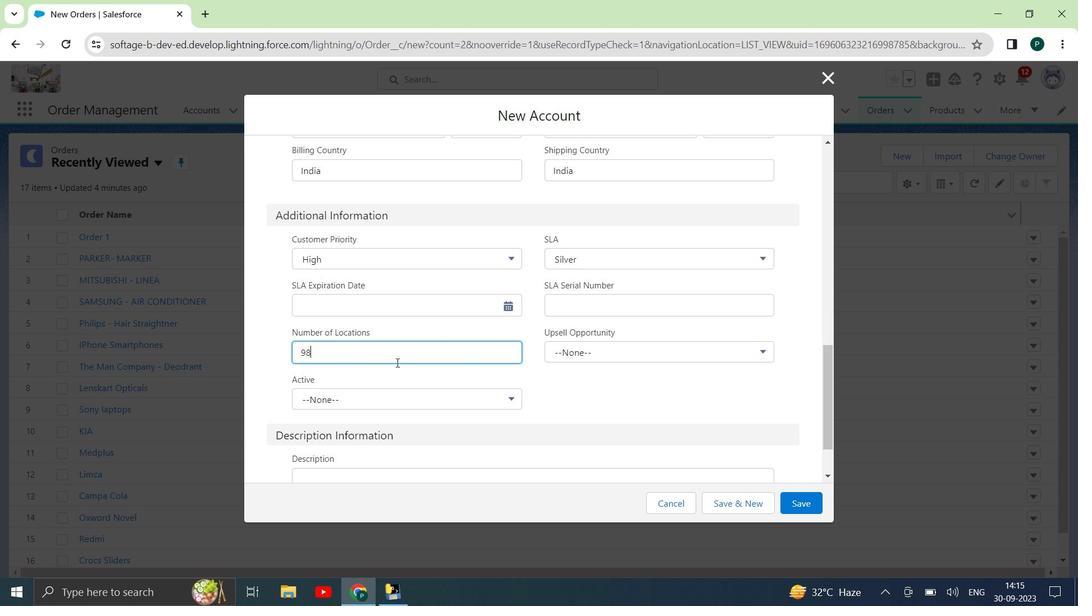 
Action: Mouse moved to (584, 347)
Screenshot: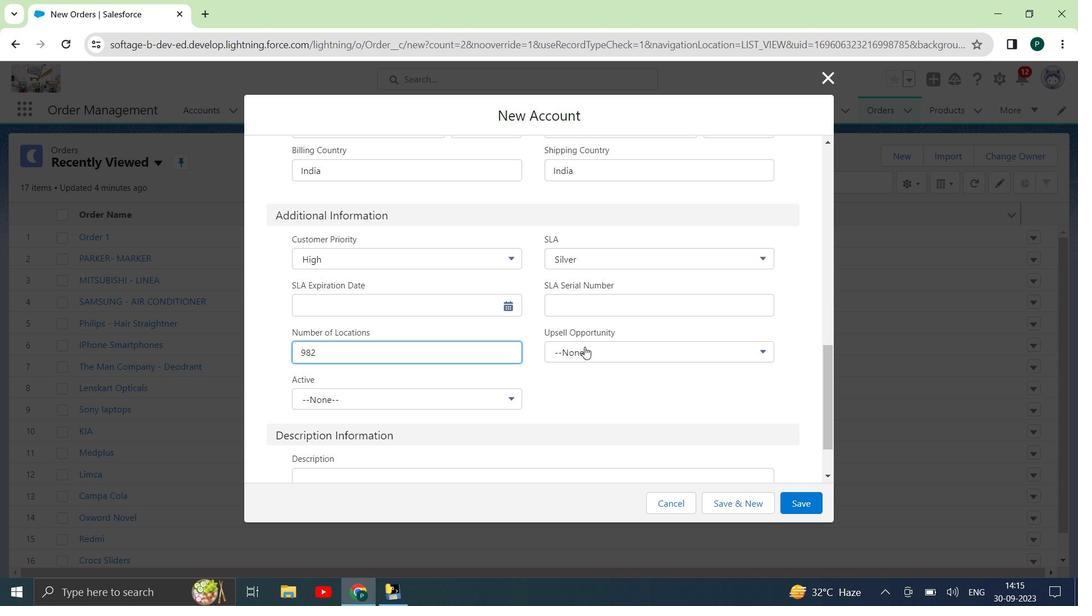 
Action: Mouse pressed left at (584, 347)
Screenshot: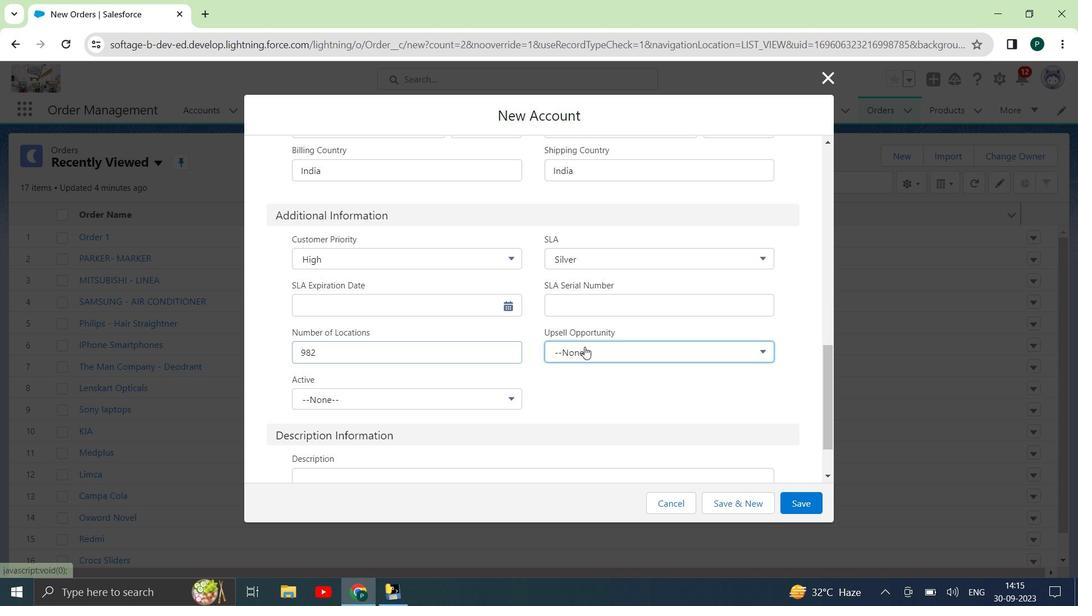 
Action: Mouse moved to (581, 402)
Screenshot: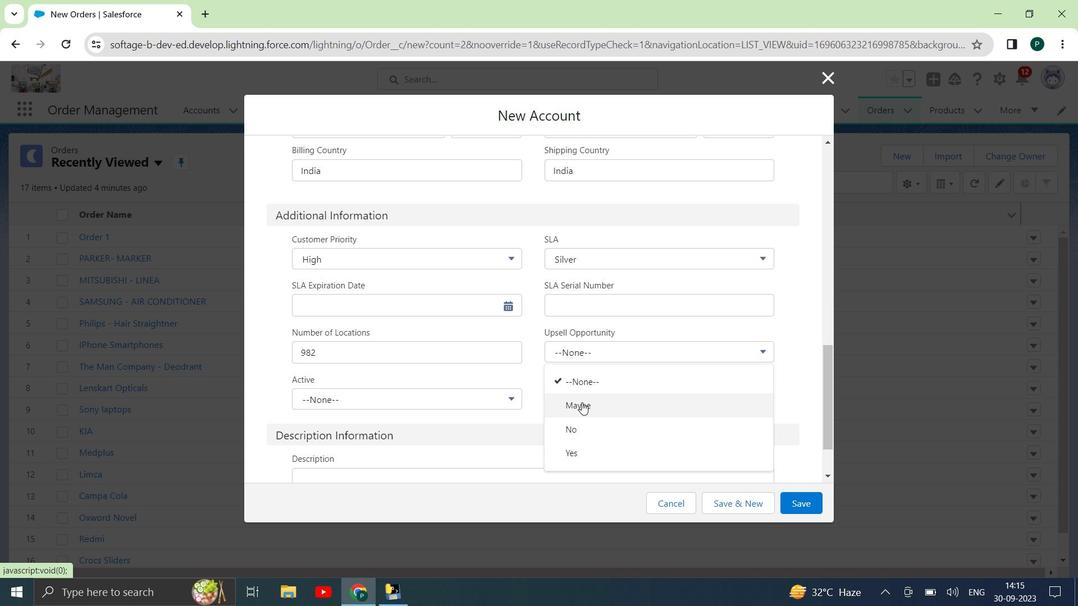 
Action: Mouse pressed left at (581, 402)
Screenshot: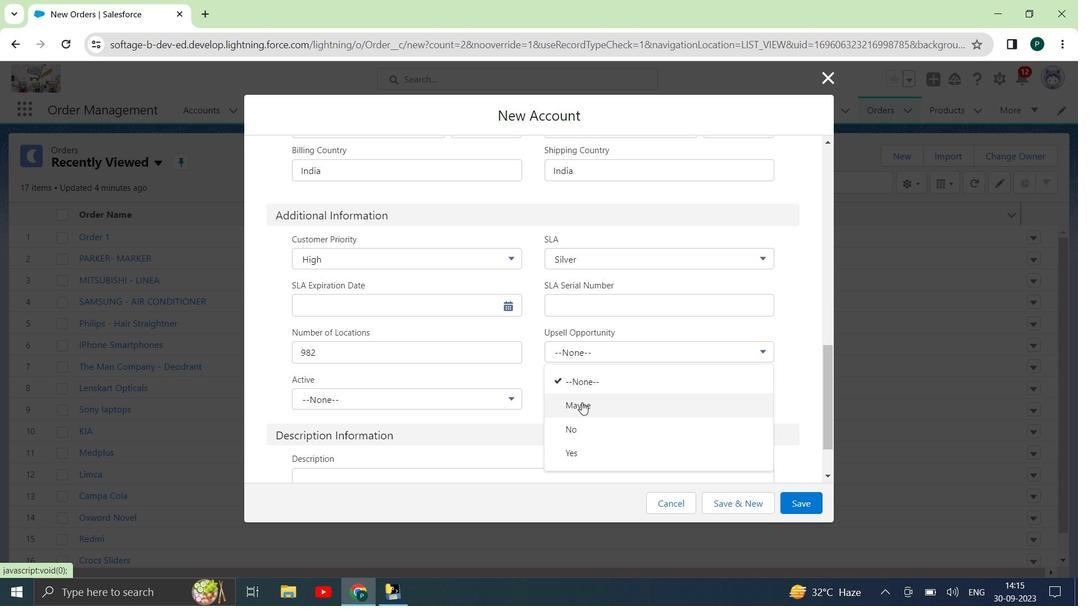
Action: Mouse moved to (471, 407)
Screenshot: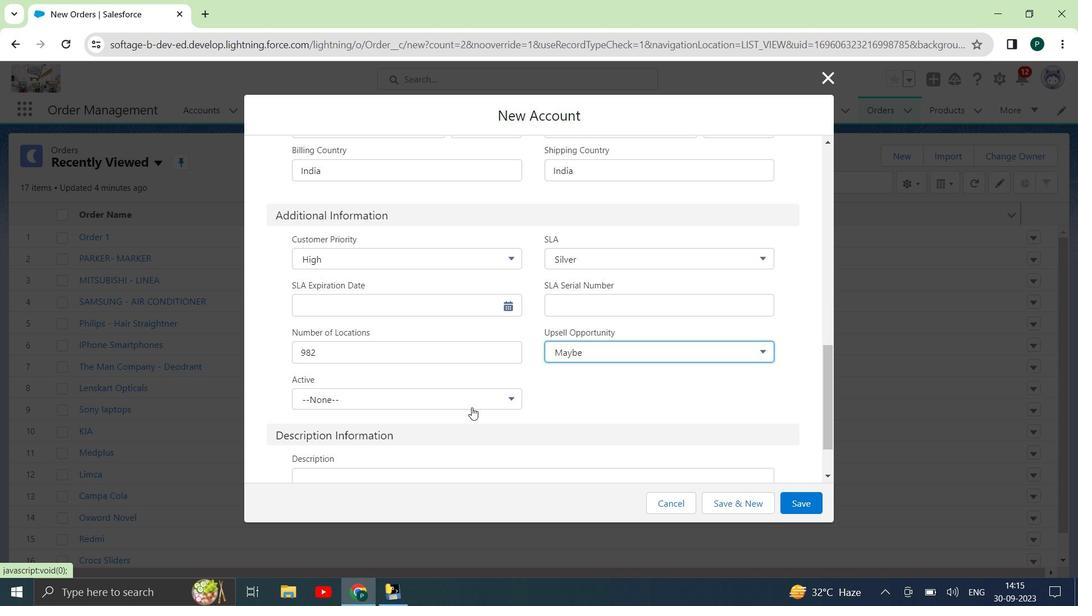 
Action: Mouse pressed left at (471, 407)
Screenshot: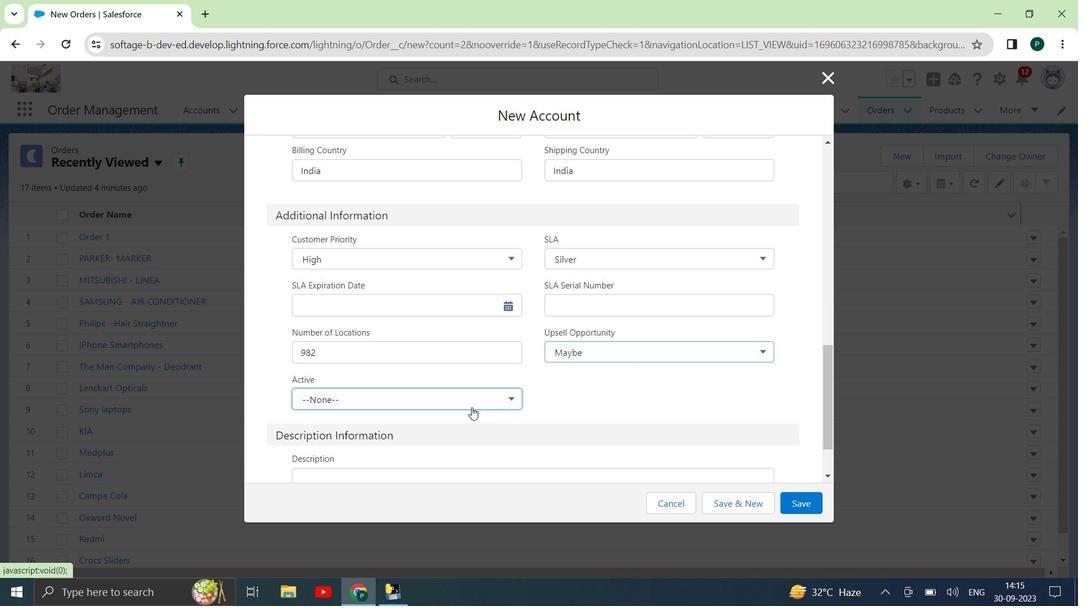 
Action: Mouse moved to (406, 436)
Screenshot: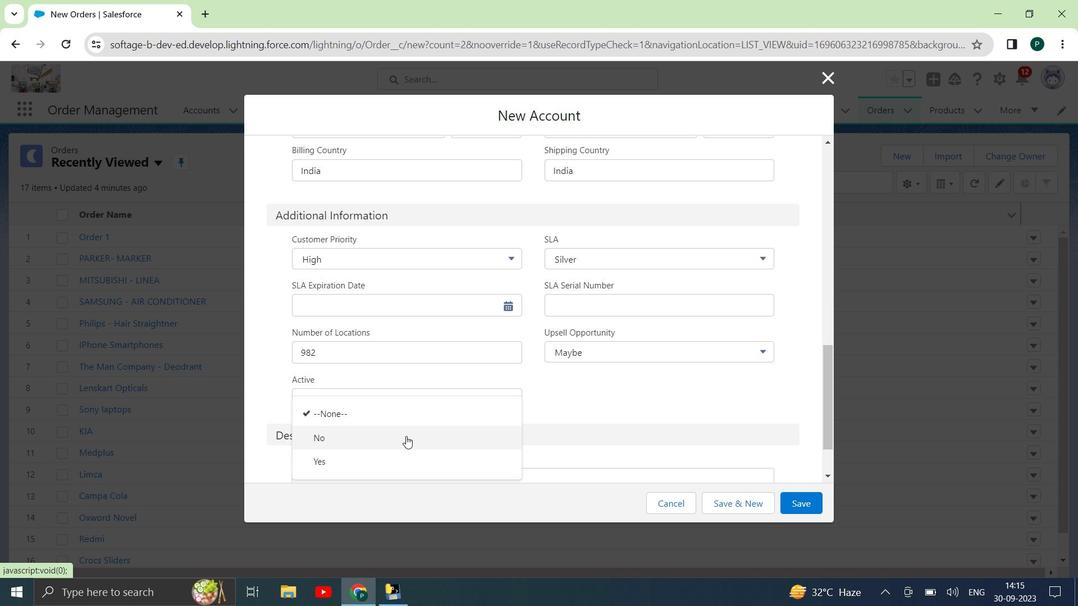 
Action: Mouse pressed left at (406, 436)
Screenshot: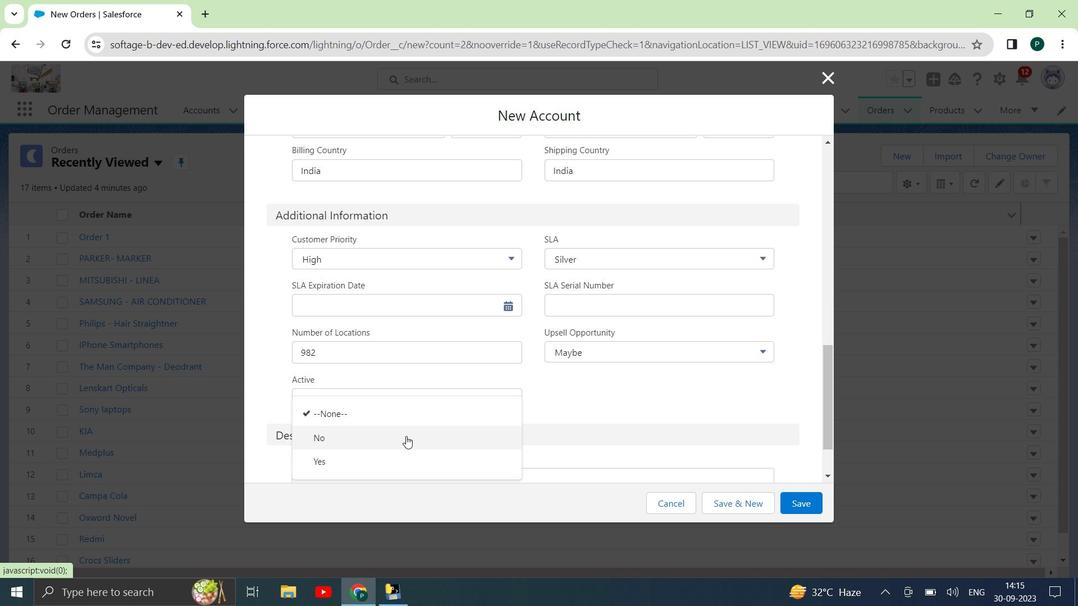 
Action: Mouse moved to (444, 381)
Screenshot: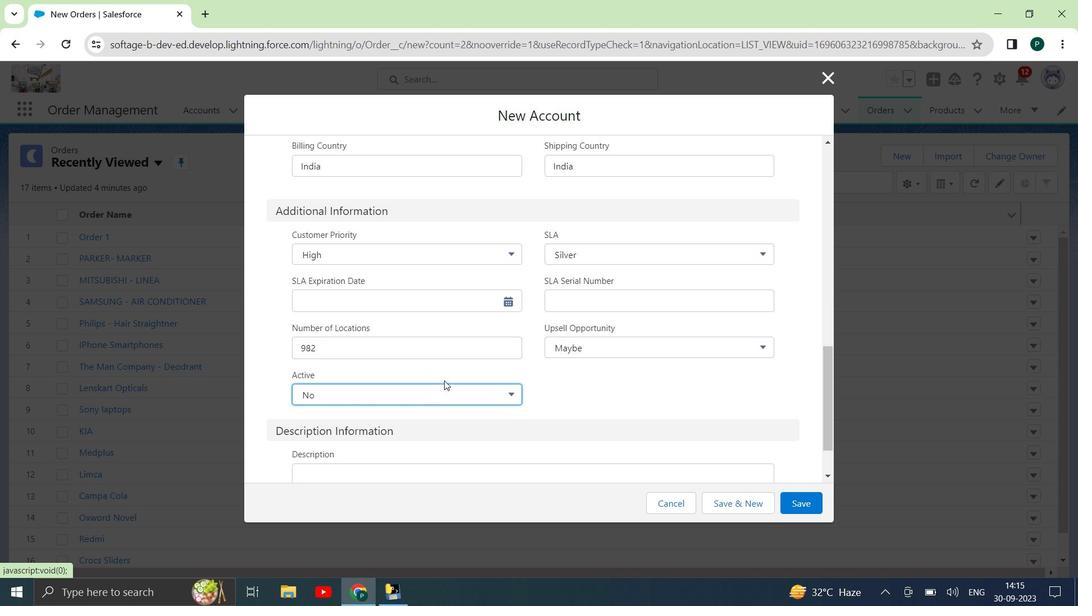 
Action: Mouse scrolled (444, 380) with delta (0, 0)
Screenshot: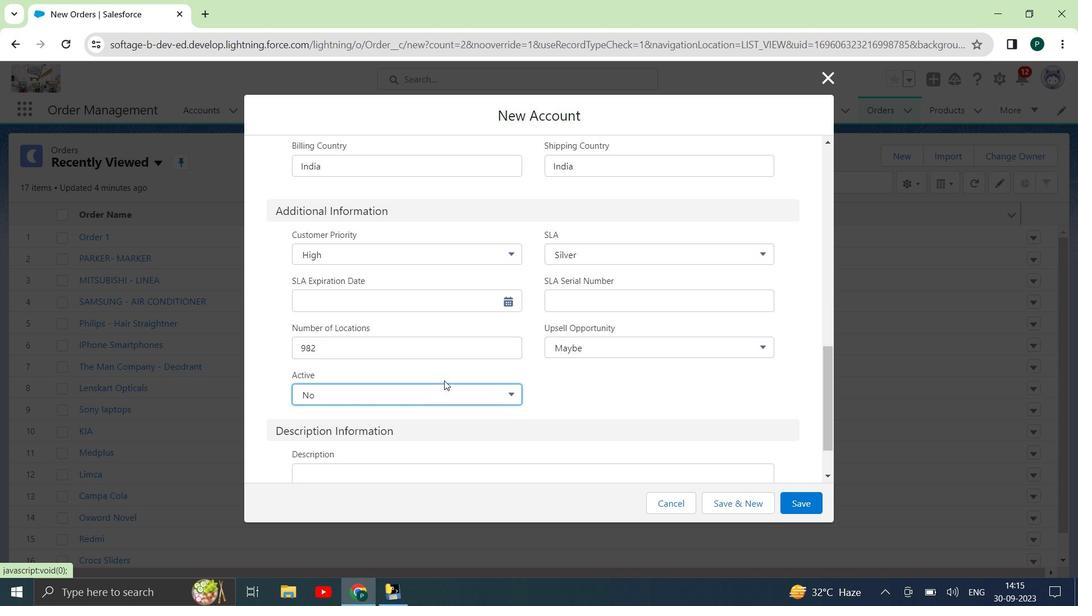 
Action: Mouse scrolled (444, 380) with delta (0, 0)
Screenshot: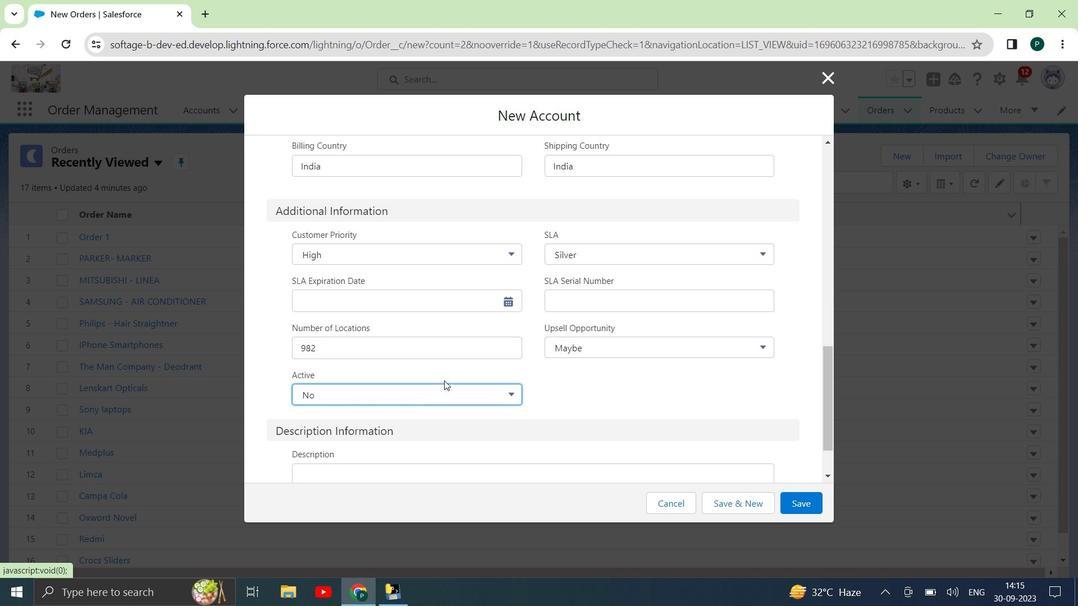 
Action: Mouse scrolled (444, 380) with delta (0, 0)
Screenshot: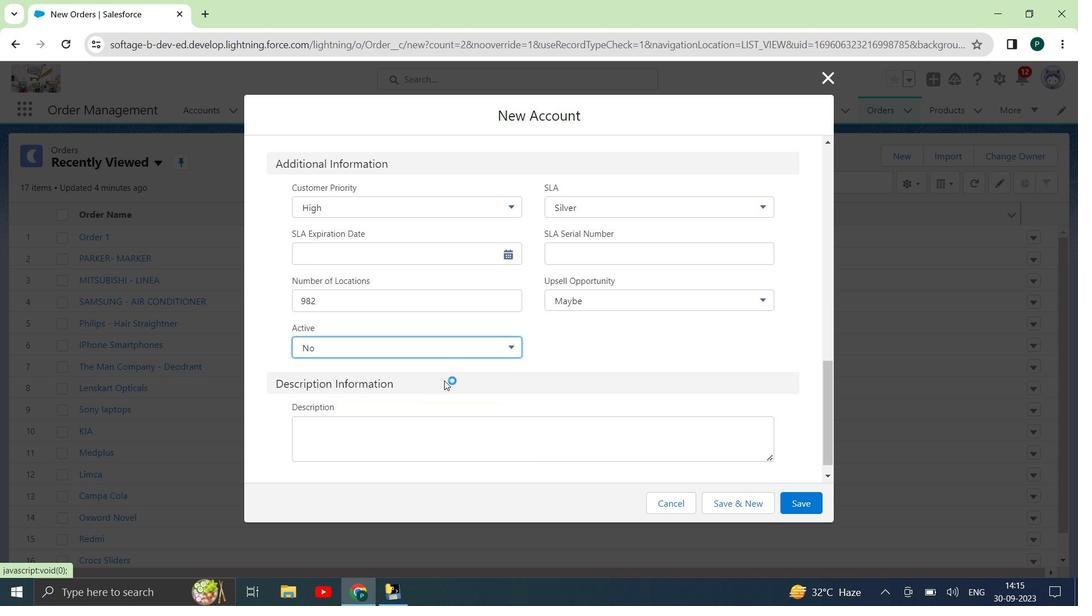 
Action: Mouse moved to (448, 379)
Screenshot: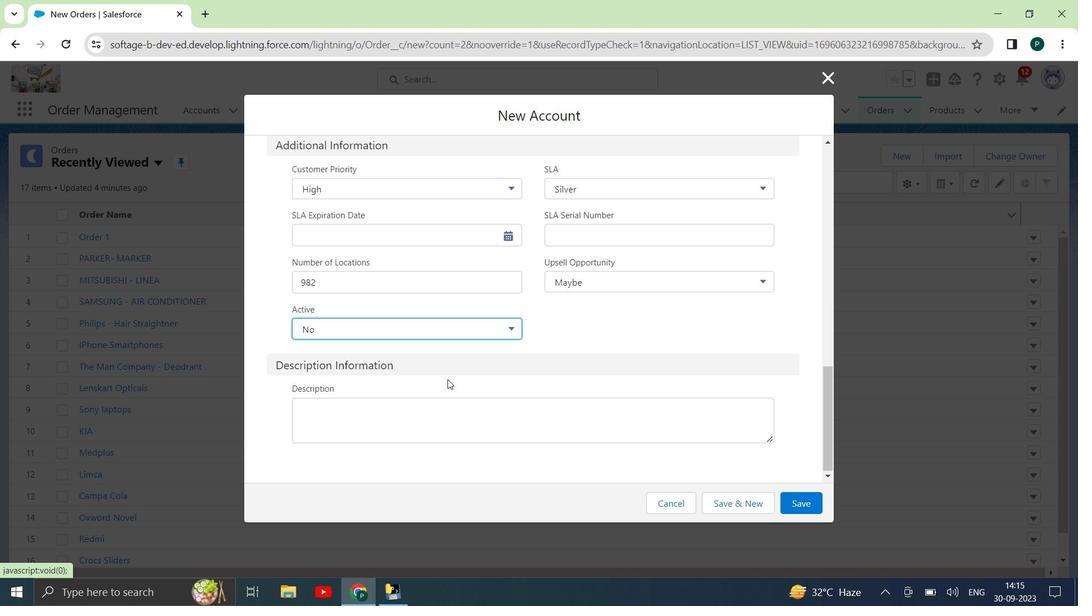 
Action: Mouse scrolled (448, 379) with delta (0, 0)
Screenshot: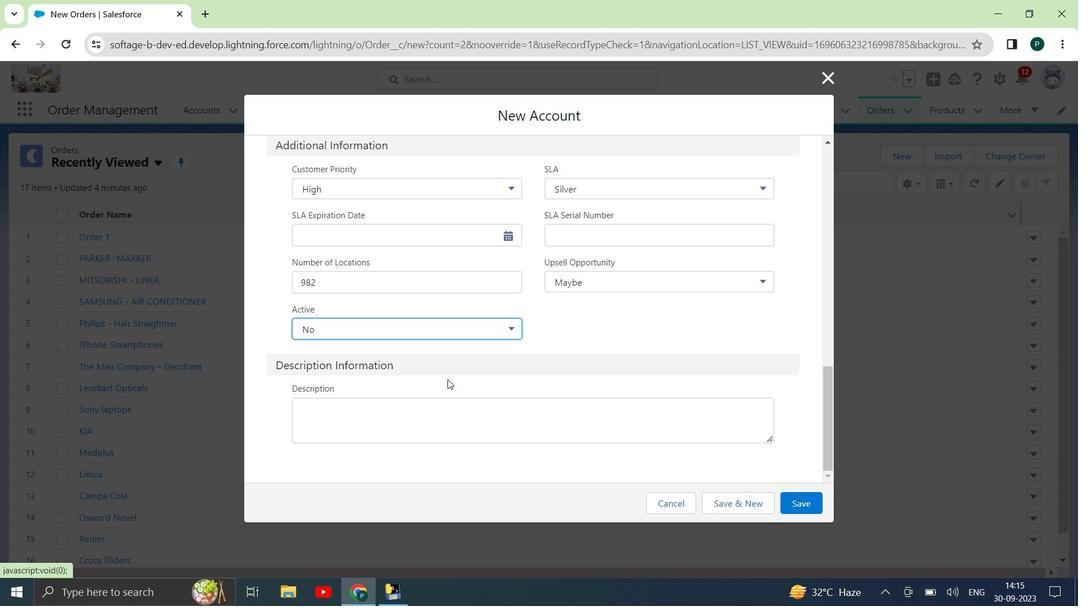
Action: Mouse scrolled (448, 379) with delta (0, 0)
Screenshot: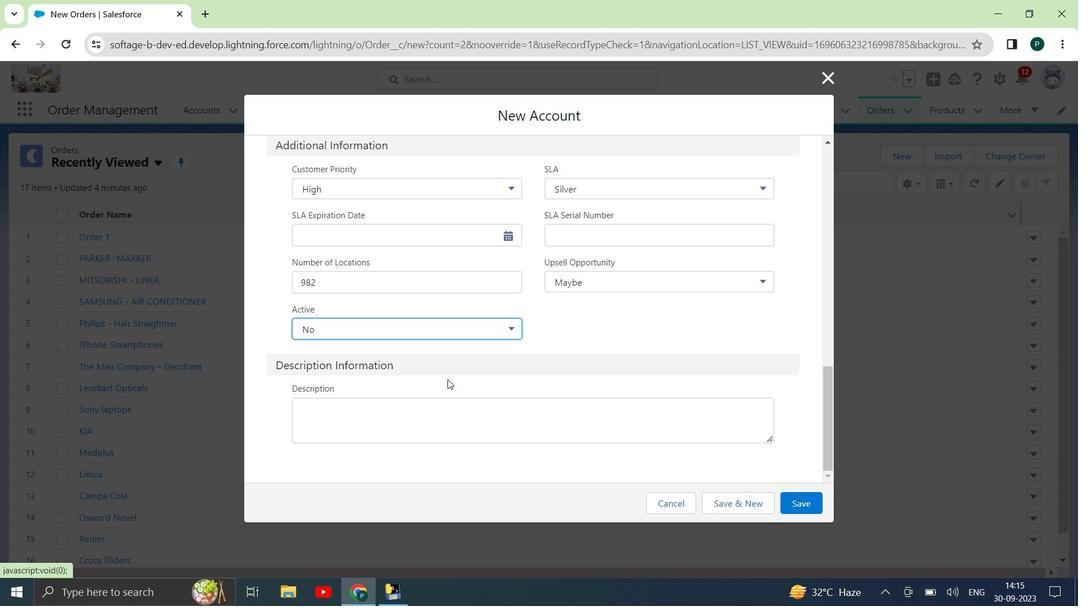 
Action: Mouse scrolled (448, 379) with delta (0, 0)
Screenshot: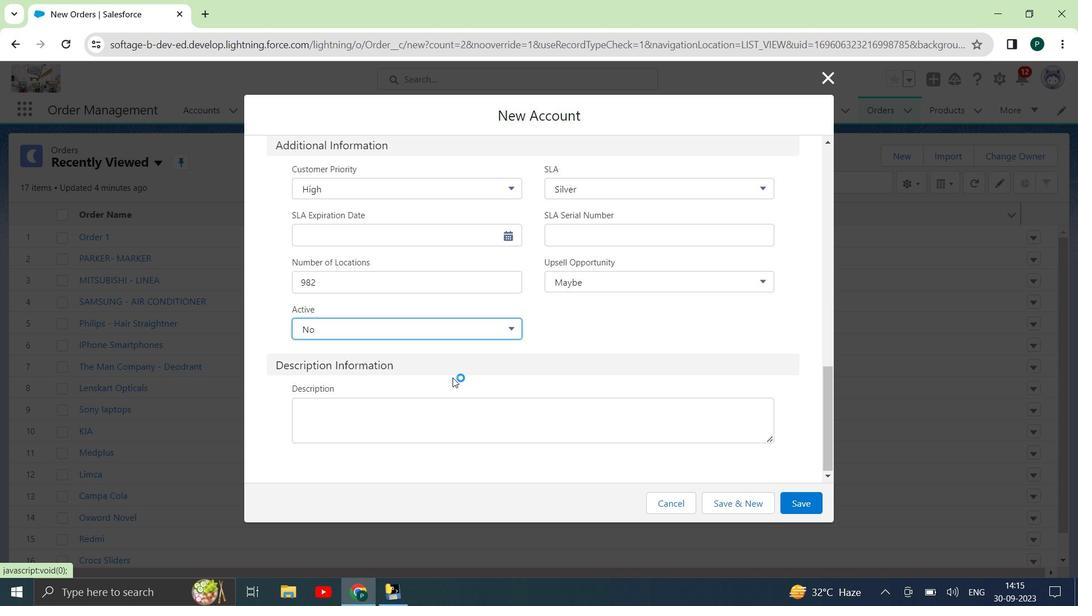 
Action: Mouse moved to (807, 506)
Screenshot: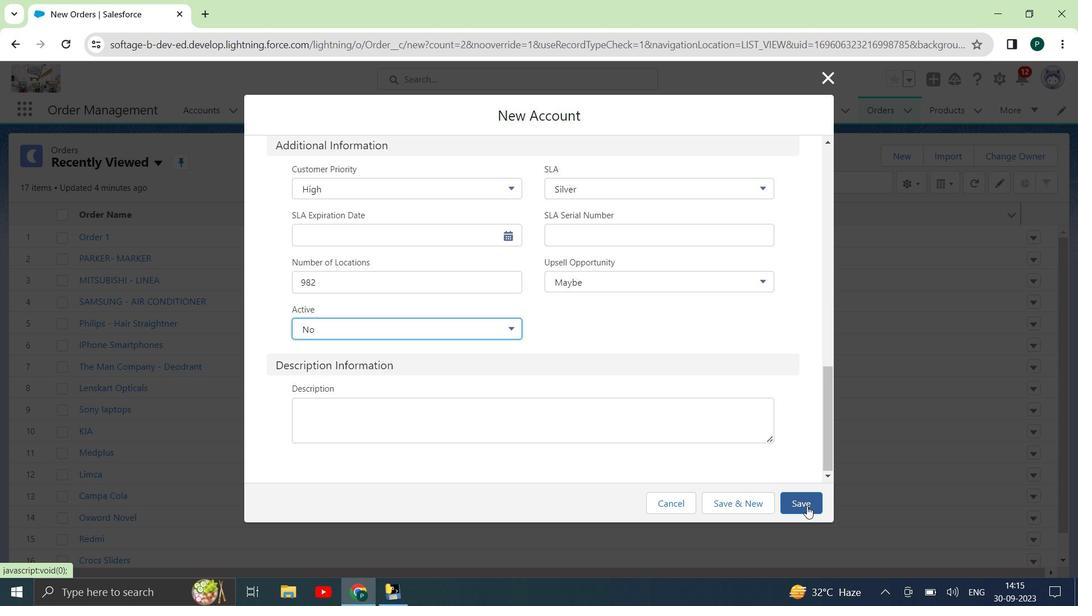 
Action: Mouse pressed left at (807, 506)
Screenshot: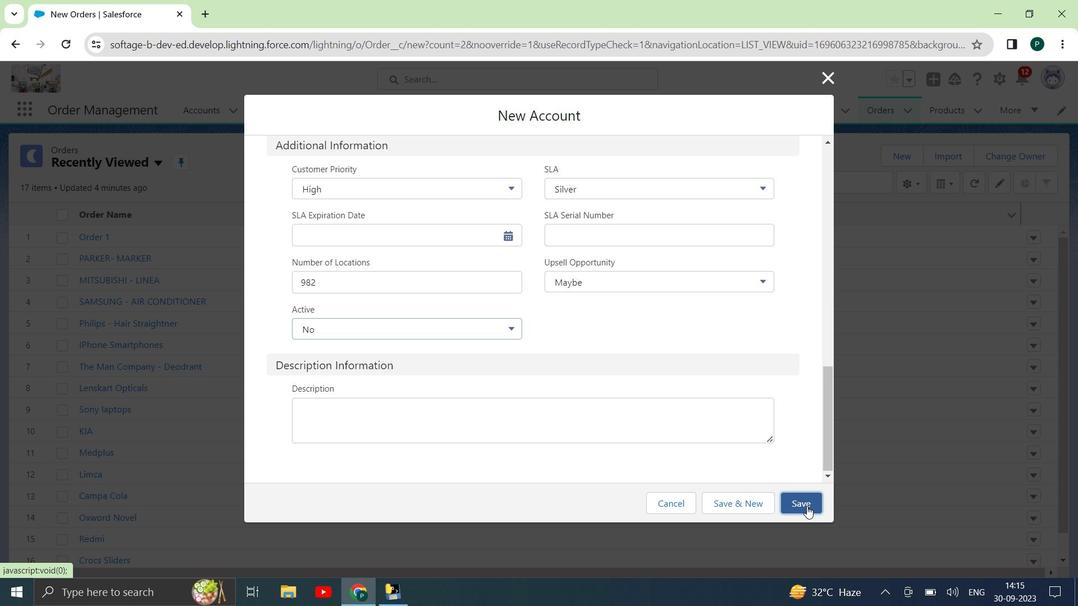 
Action: Mouse moved to (381, 290)
Screenshot: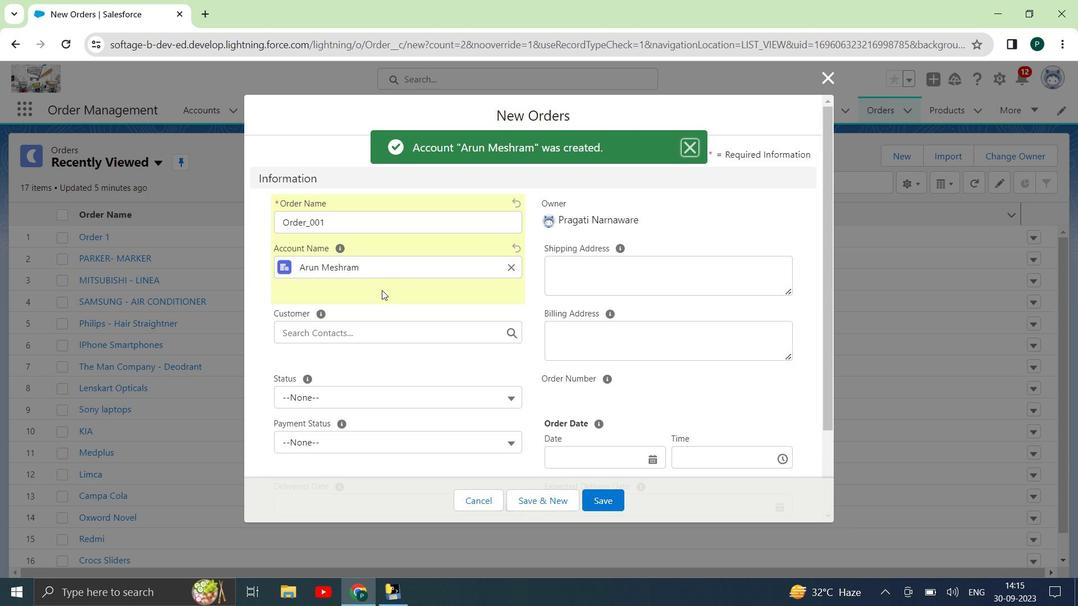 
Action: Mouse scrolled (381, 289) with delta (0, 0)
Screenshot: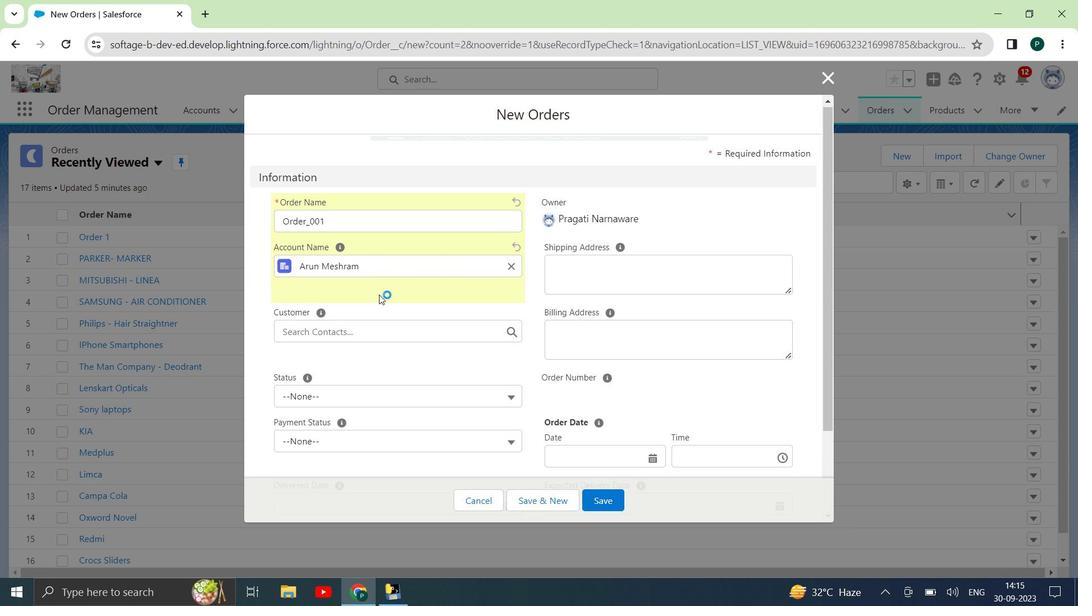 
Action: Mouse moved to (331, 249)
Screenshot: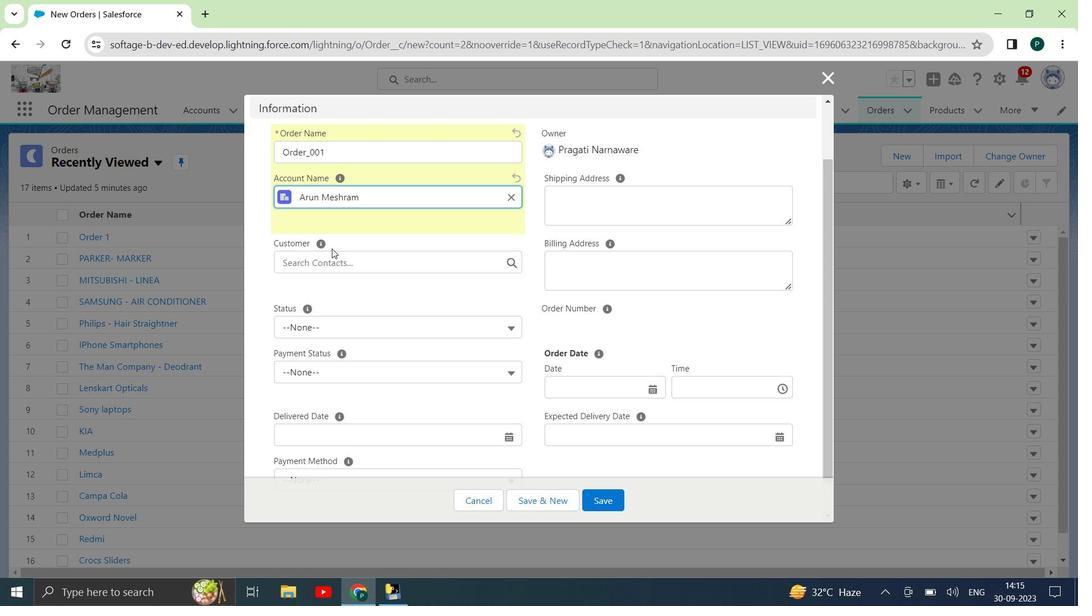 
Action: Mouse scrolled (331, 249) with delta (0, 0)
Screenshot: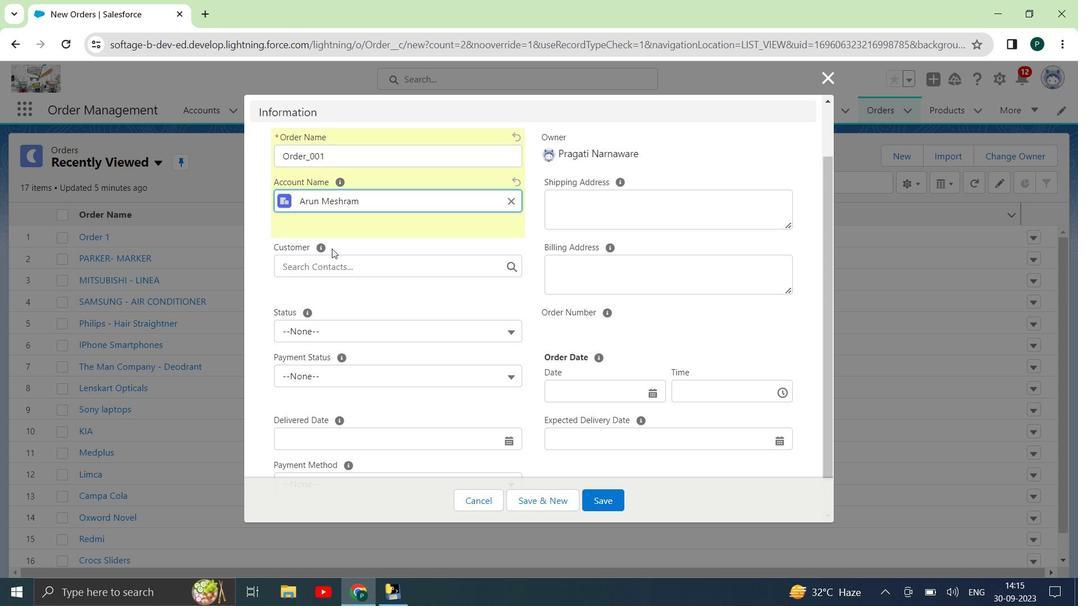 
Action: Mouse scrolled (331, 249) with delta (0, 0)
Screenshot: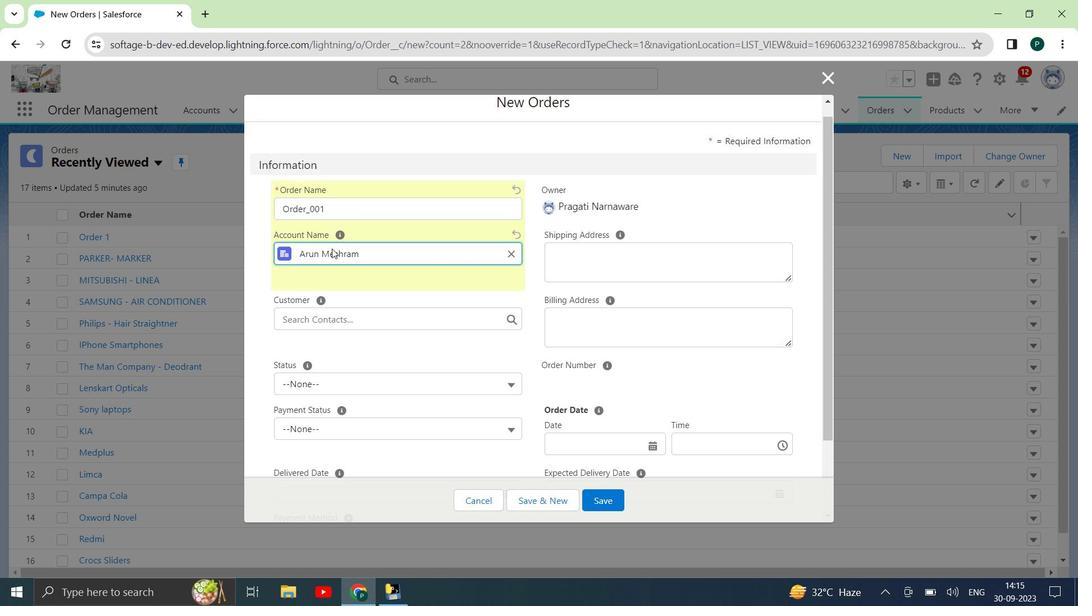 
Action: Mouse moved to (356, 331)
Screenshot: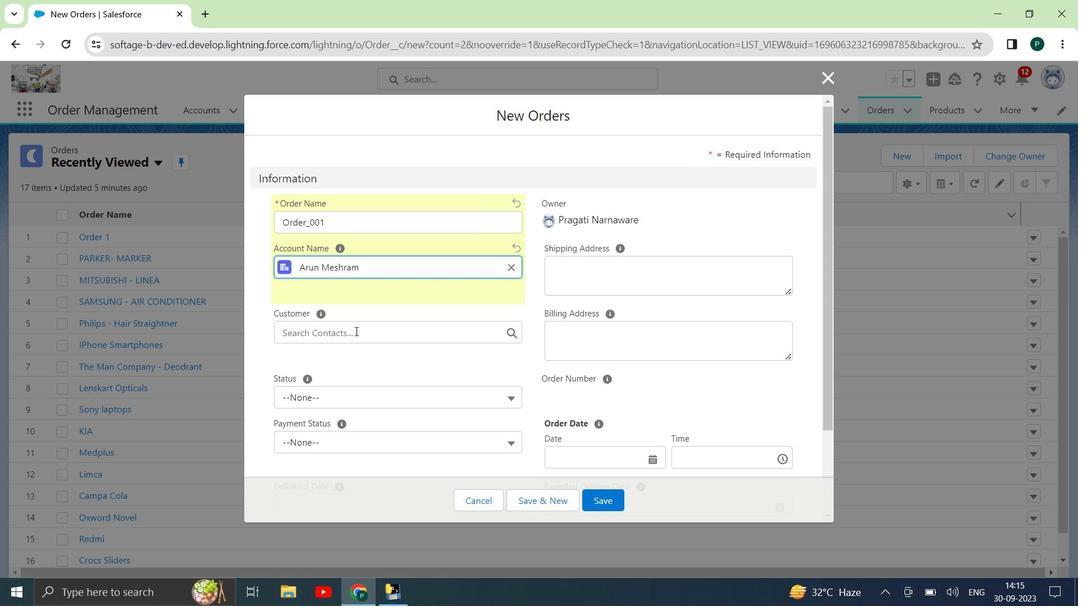 
Action: Mouse pressed left at (356, 331)
Screenshot: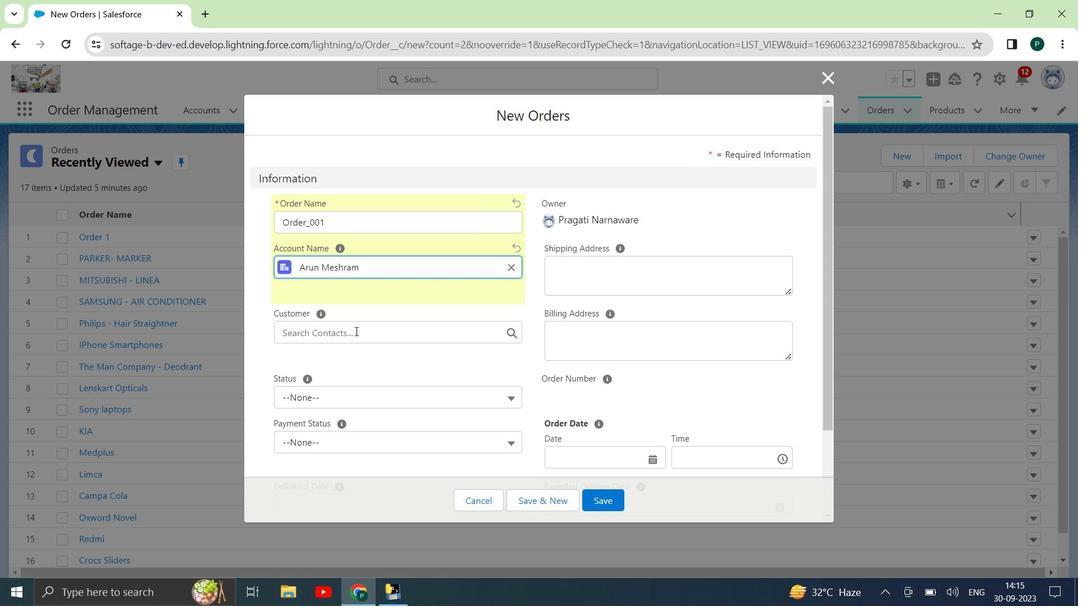 
Action: Mouse moved to (347, 476)
Screenshot: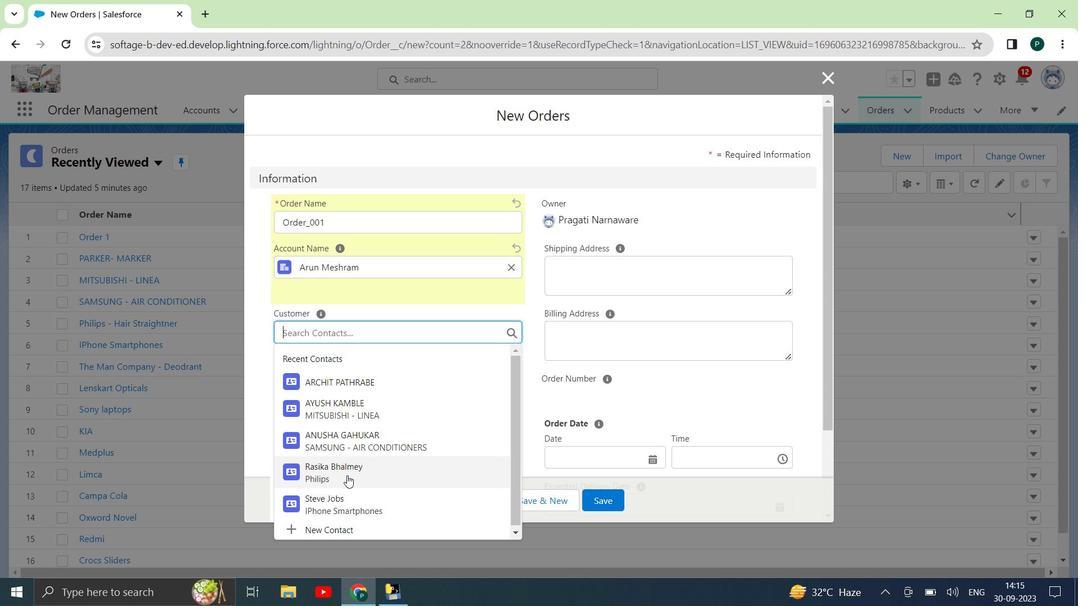 
Action: Mouse scrolled (347, 475) with delta (0, 0)
Screenshot: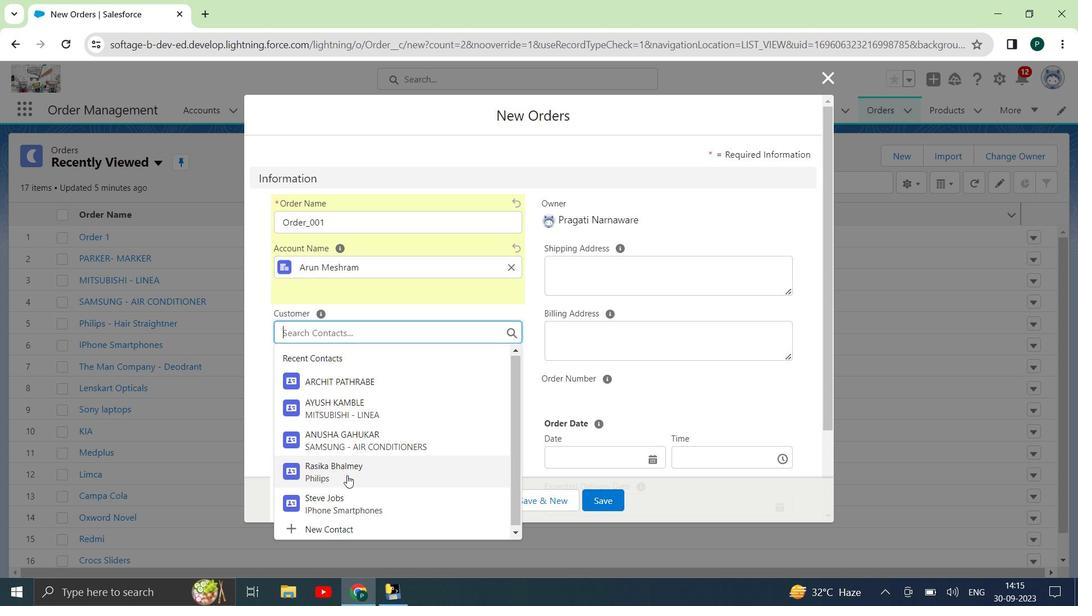 
Action: Mouse moved to (315, 525)
Screenshot: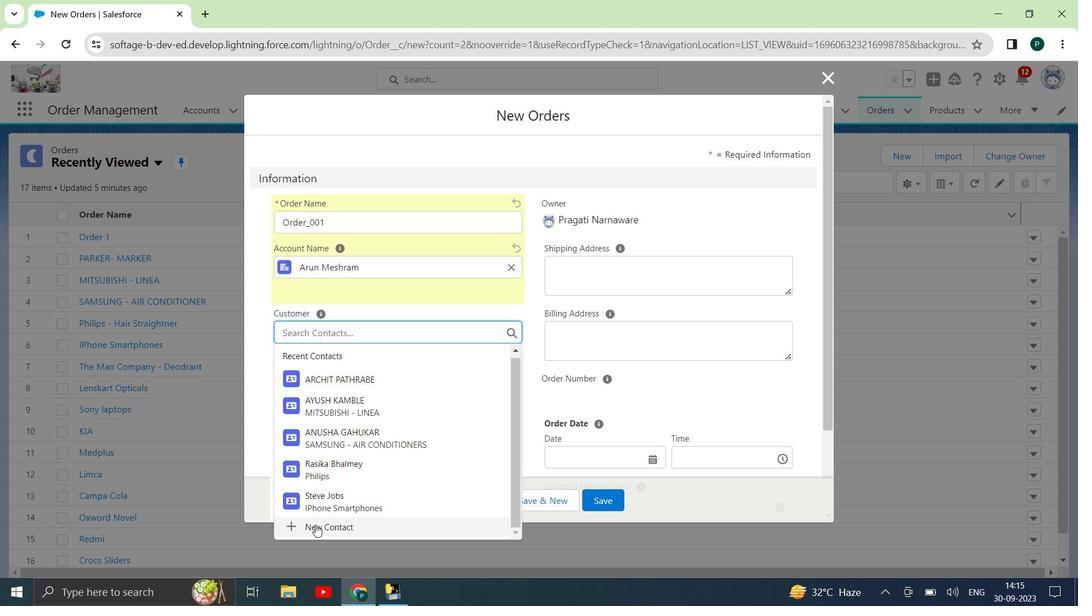 
Action: Mouse pressed left at (315, 525)
Screenshot: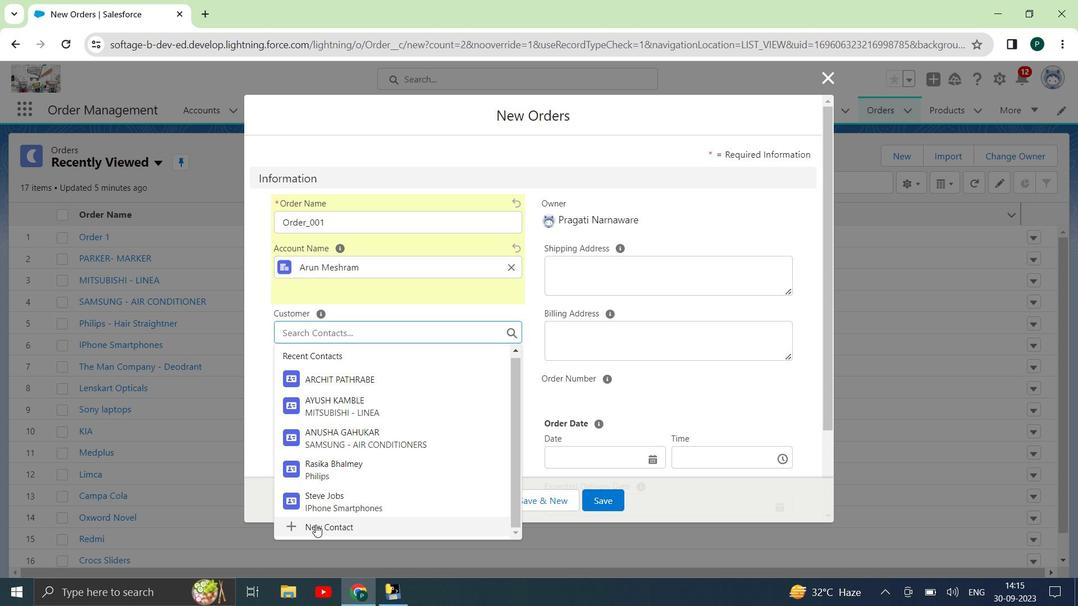
Action: Mouse moved to (541, 227)
Screenshot: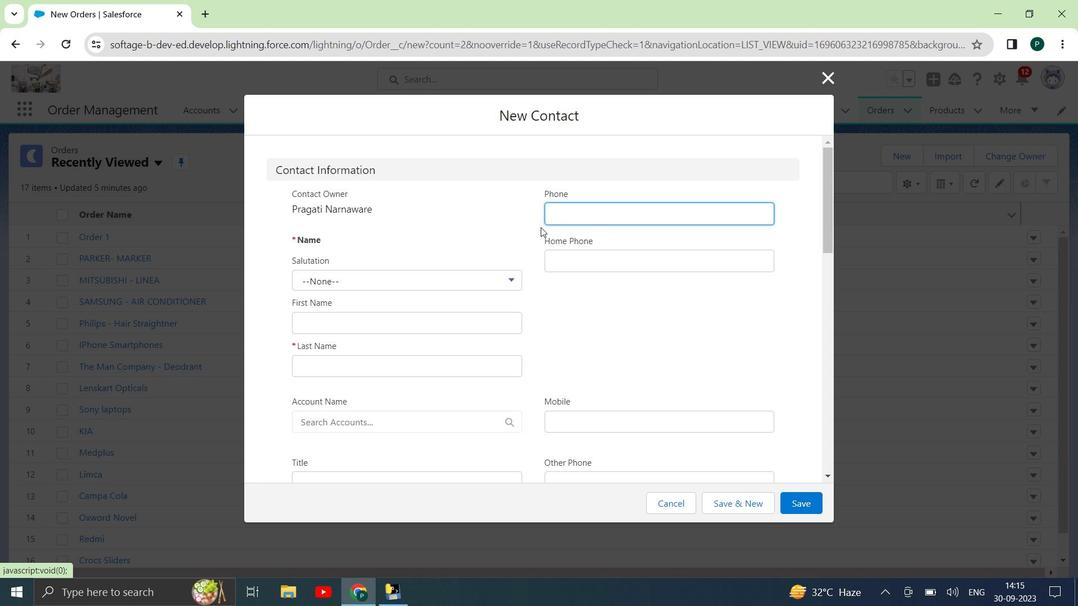
Action: Key pressed 0712356210
Screenshot: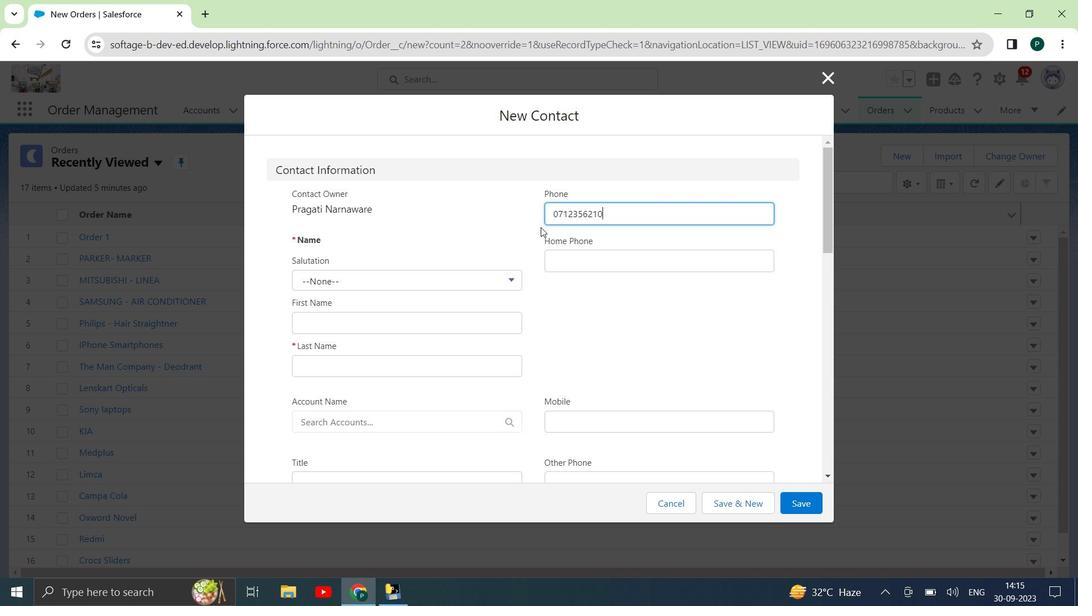 
Action: Mouse moved to (433, 290)
Screenshot: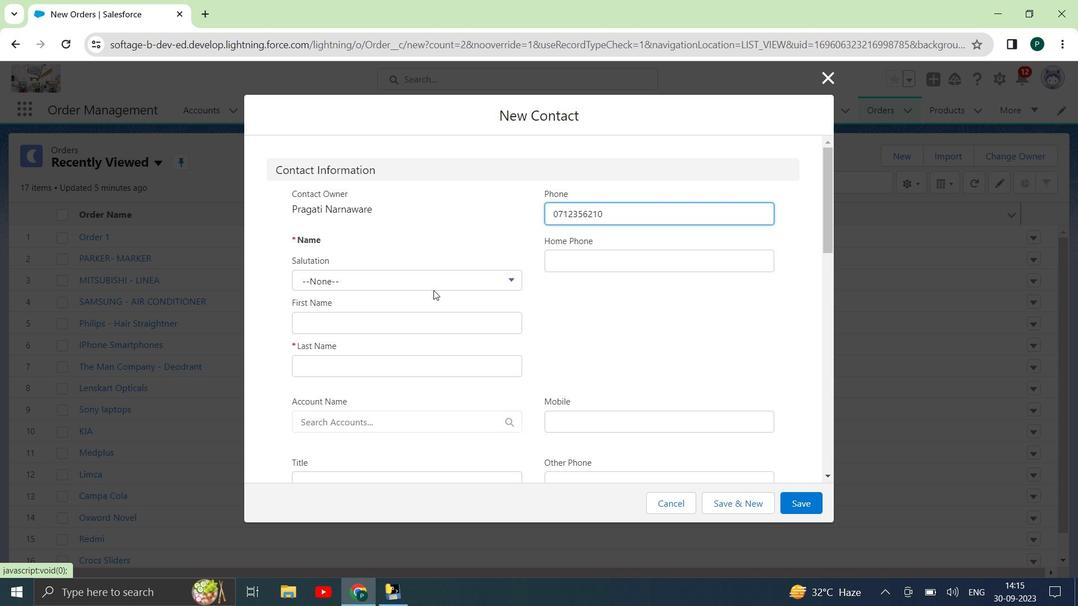 
Action: Mouse pressed left at (433, 290)
Screenshot: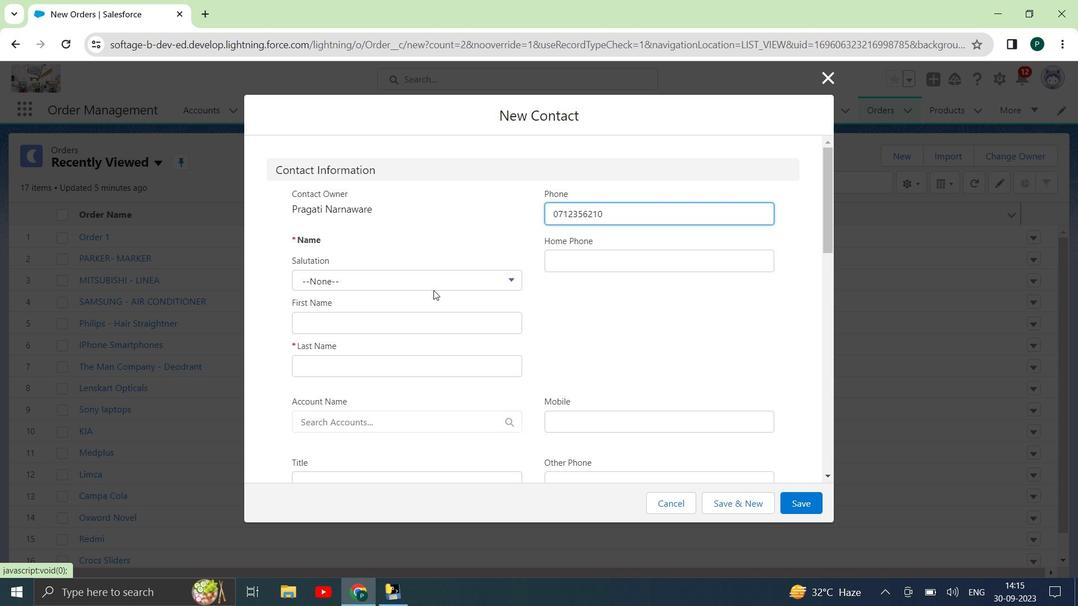 
Action: Mouse moved to (427, 272)
Screenshot: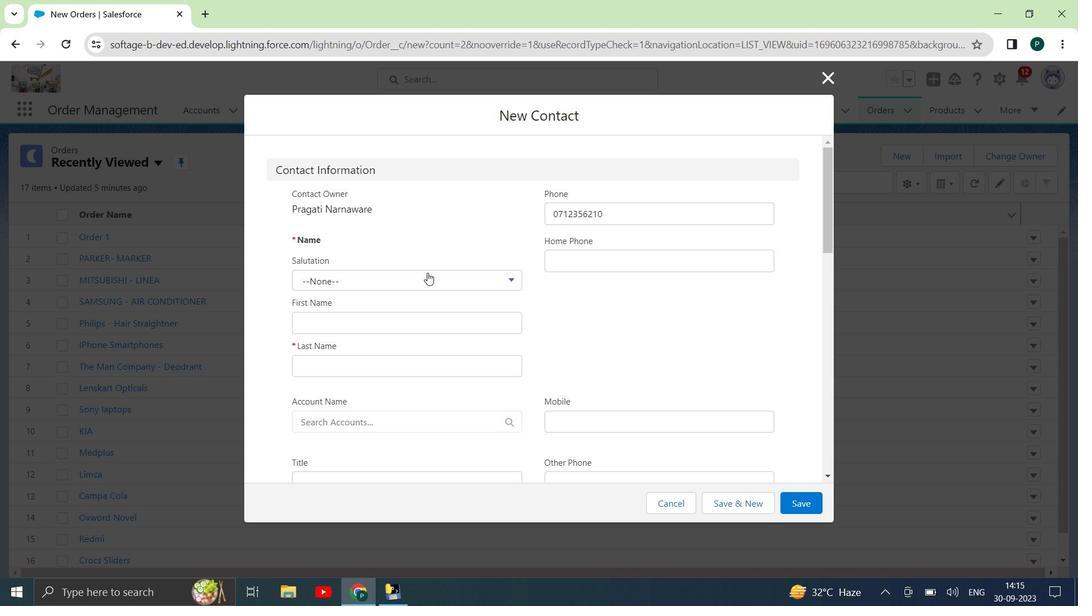 
Action: Mouse pressed left at (427, 272)
Screenshot: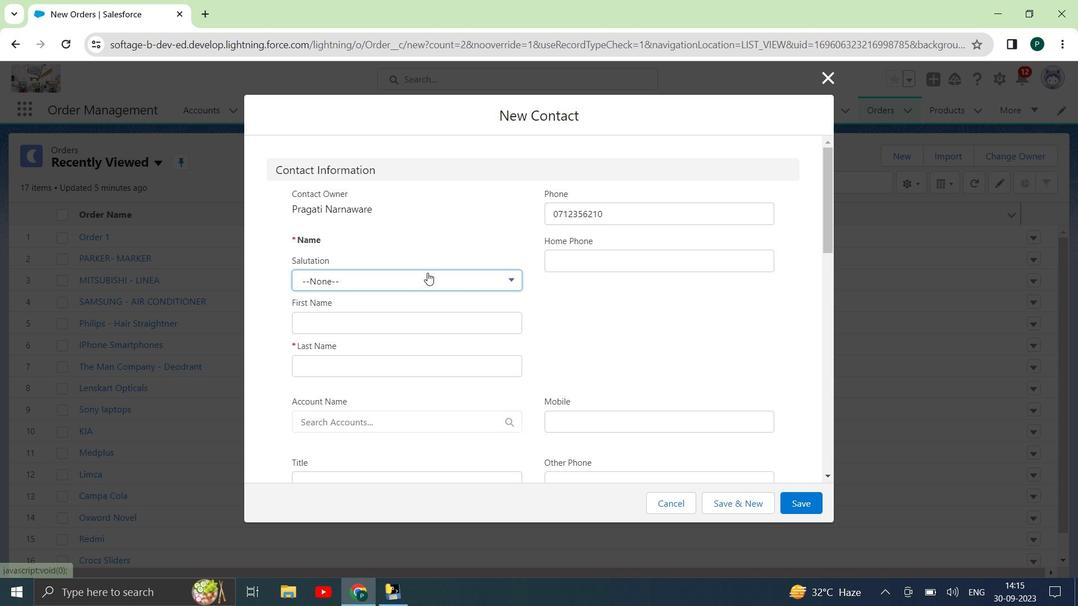 
Action: Mouse moved to (345, 326)
Screenshot: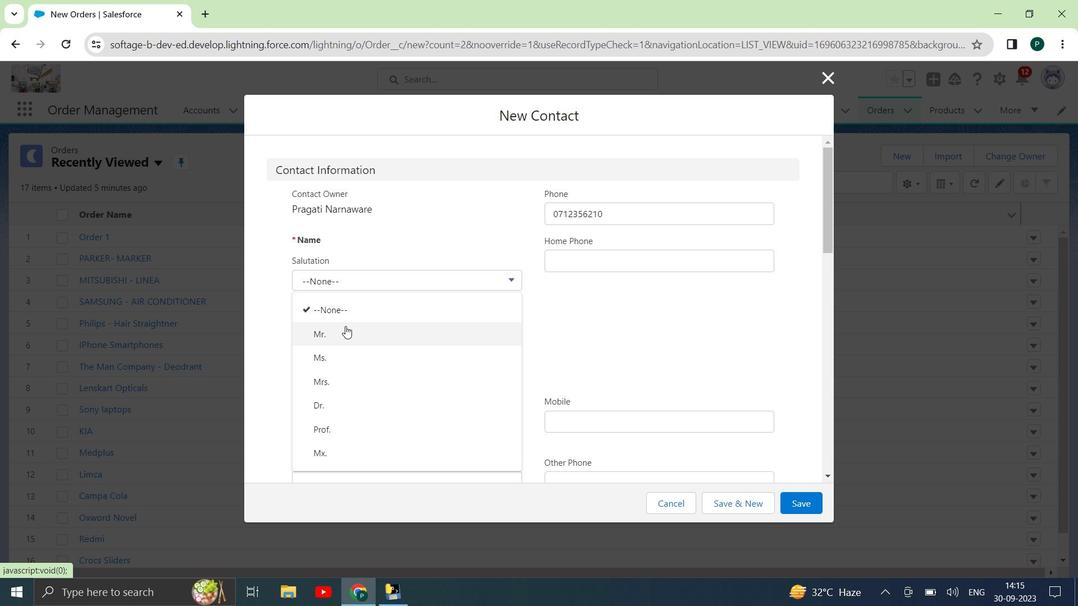 
Action: Mouse pressed left at (345, 326)
Screenshot: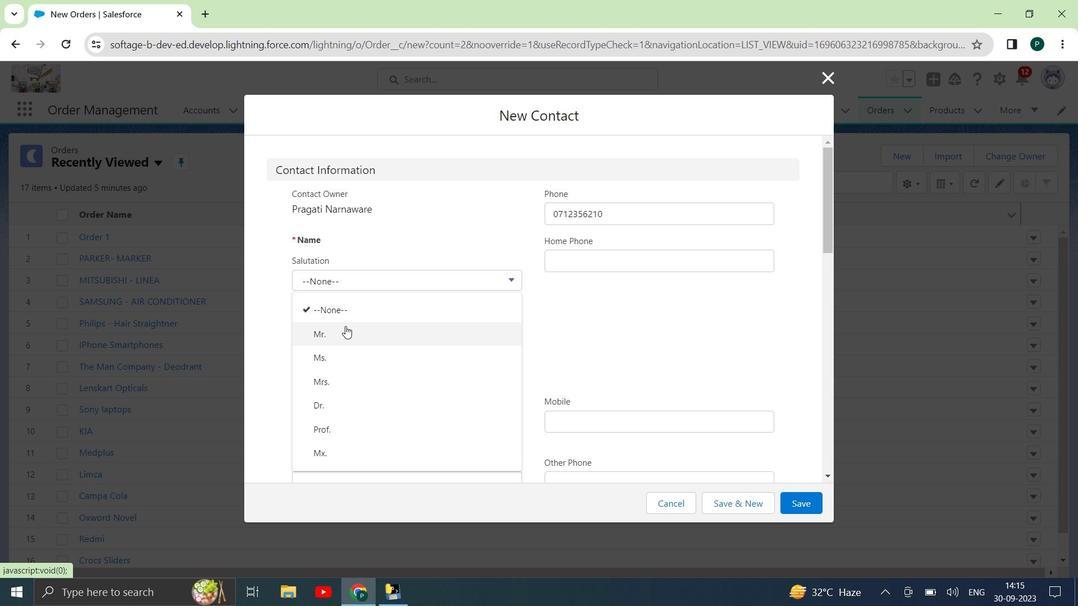
Action: Mouse pressed left at (345, 326)
Screenshot: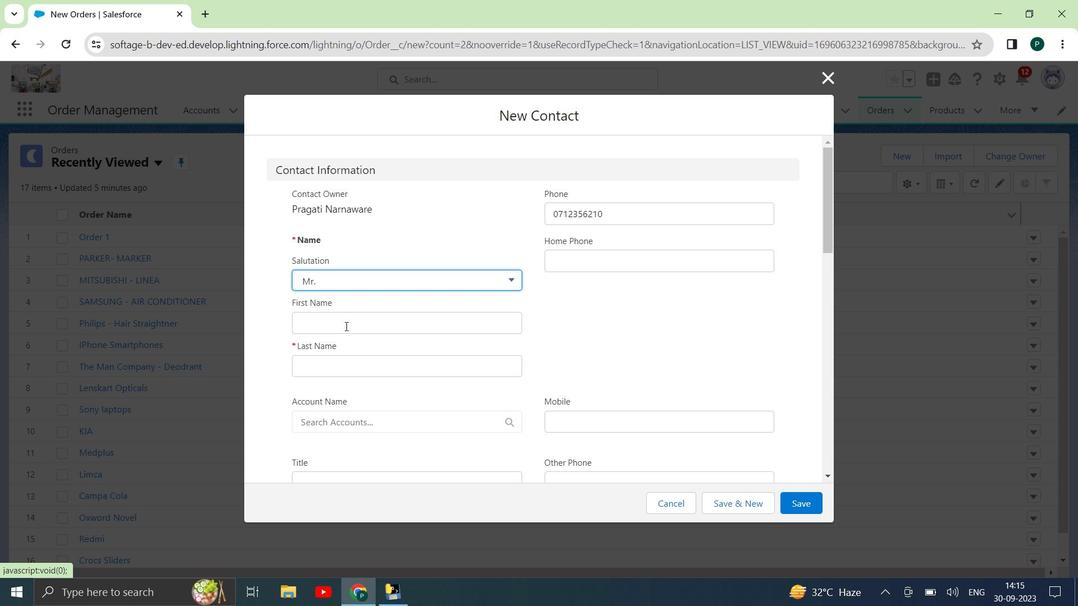 
Action: Key pressed <Key.shift>Arun<Key.space>
Screenshot: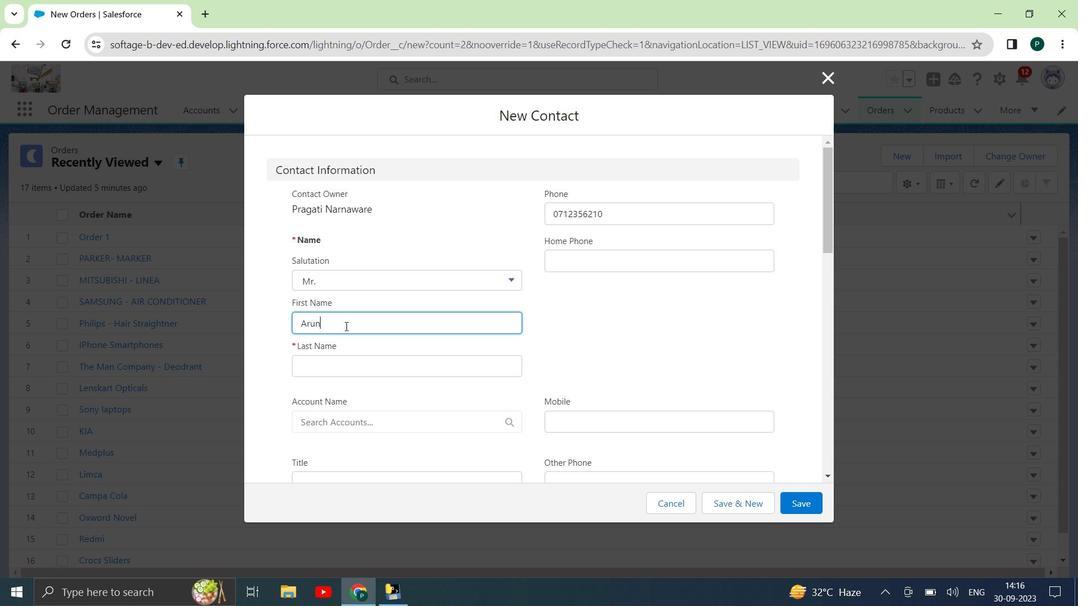 
Action: Mouse moved to (336, 360)
Screenshot: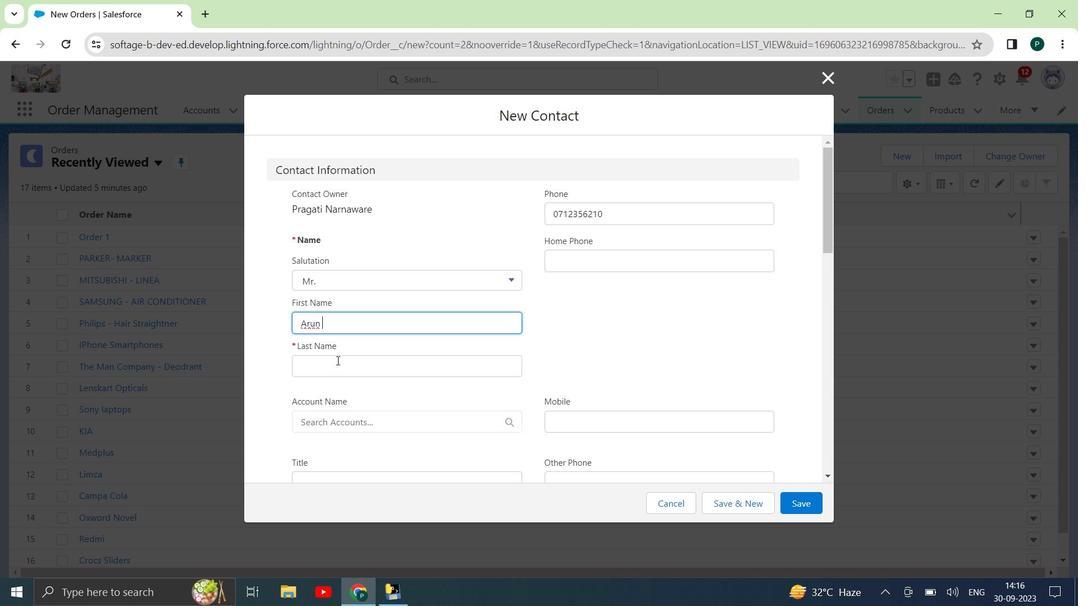 
Action: Mouse pressed left at (336, 360)
Screenshot: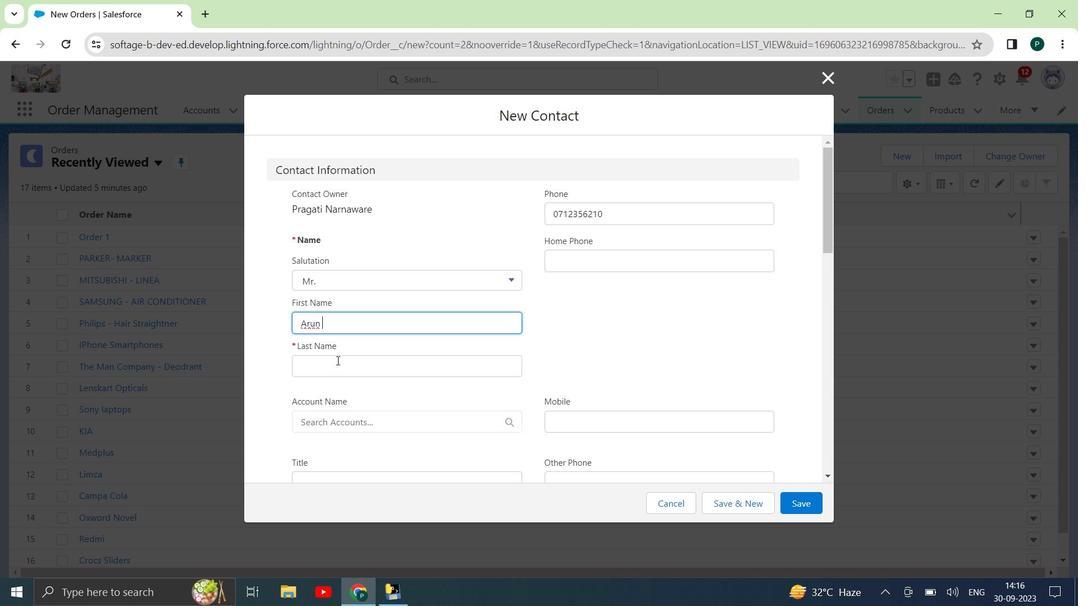 
Action: Key pressed <Key.shift_r><Key.shift_r>Meshram
Screenshot: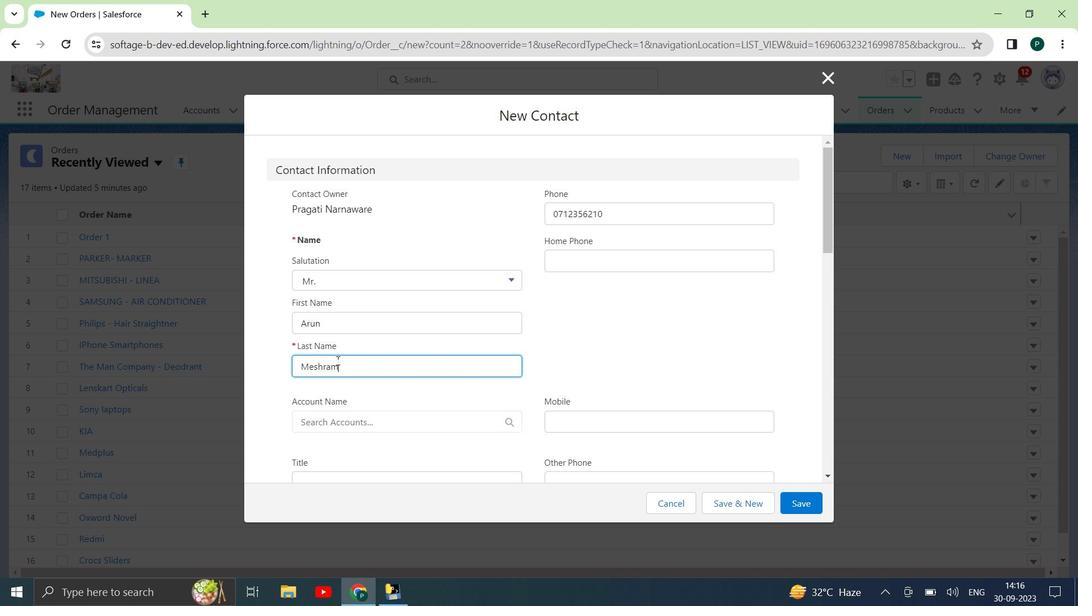 
Action: Mouse moved to (390, 339)
Screenshot: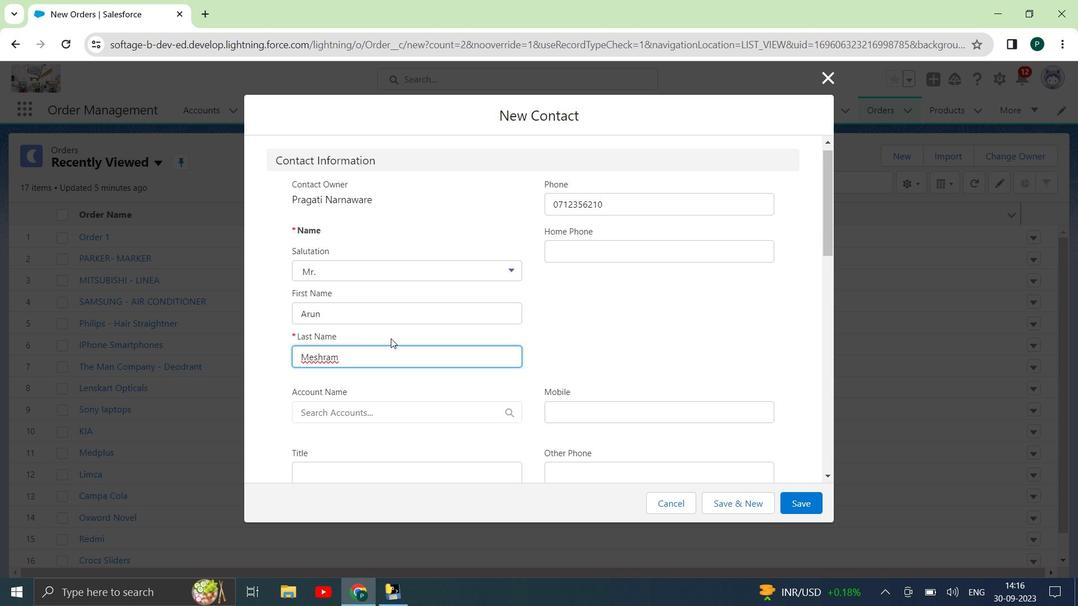 
Action: Mouse scrolled (390, 338) with delta (0, 0)
Screenshot: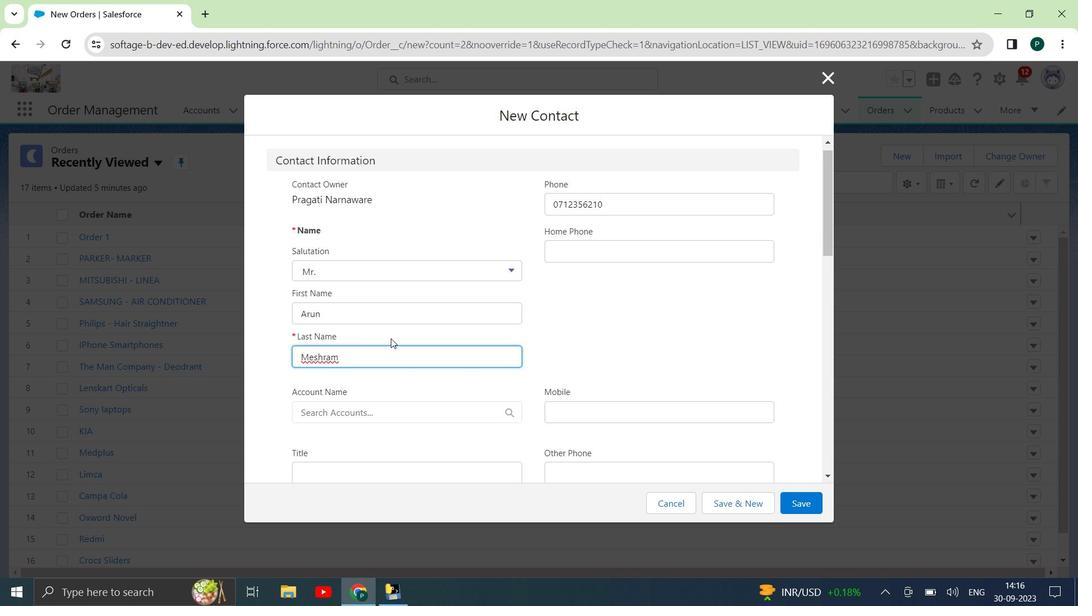 
Action: Mouse moved to (380, 344)
Screenshot: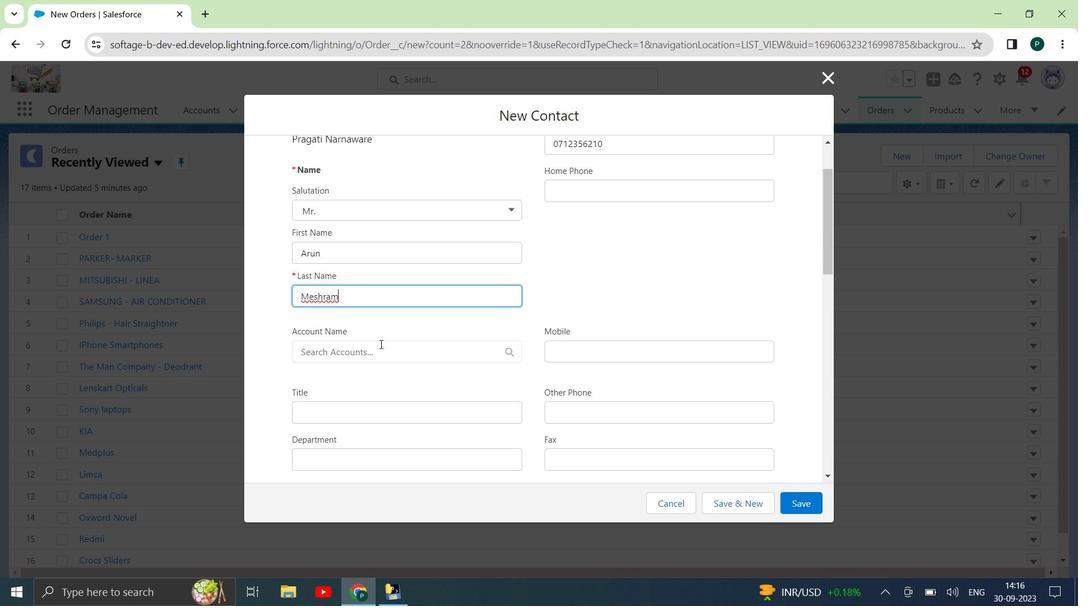 
Action: Mouse pressed left at (380, 344)
